 Task: Slide 30 - Infographics Make Your Idea Understandable-1.
Action: Mouse moved to (44, 109)
Screenshot: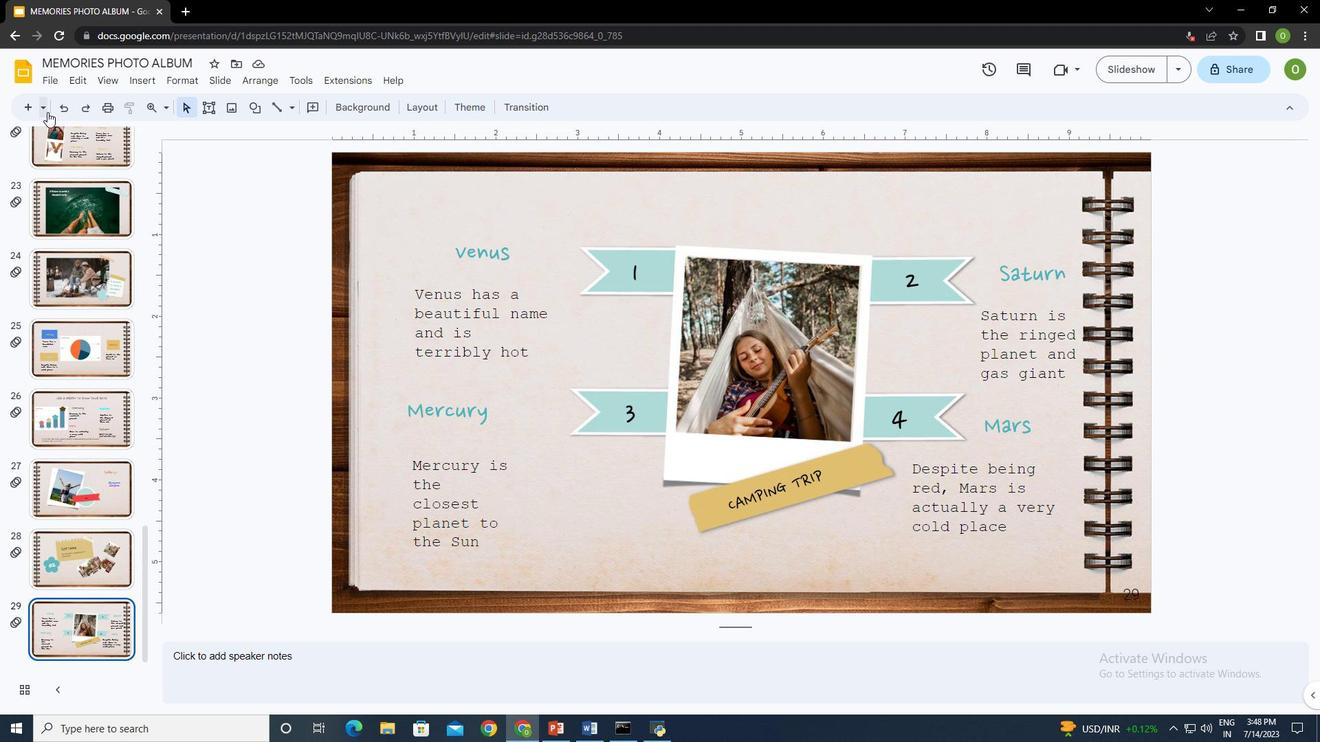 
Action: Mouse pressed left at (44, 109)
Screenshot: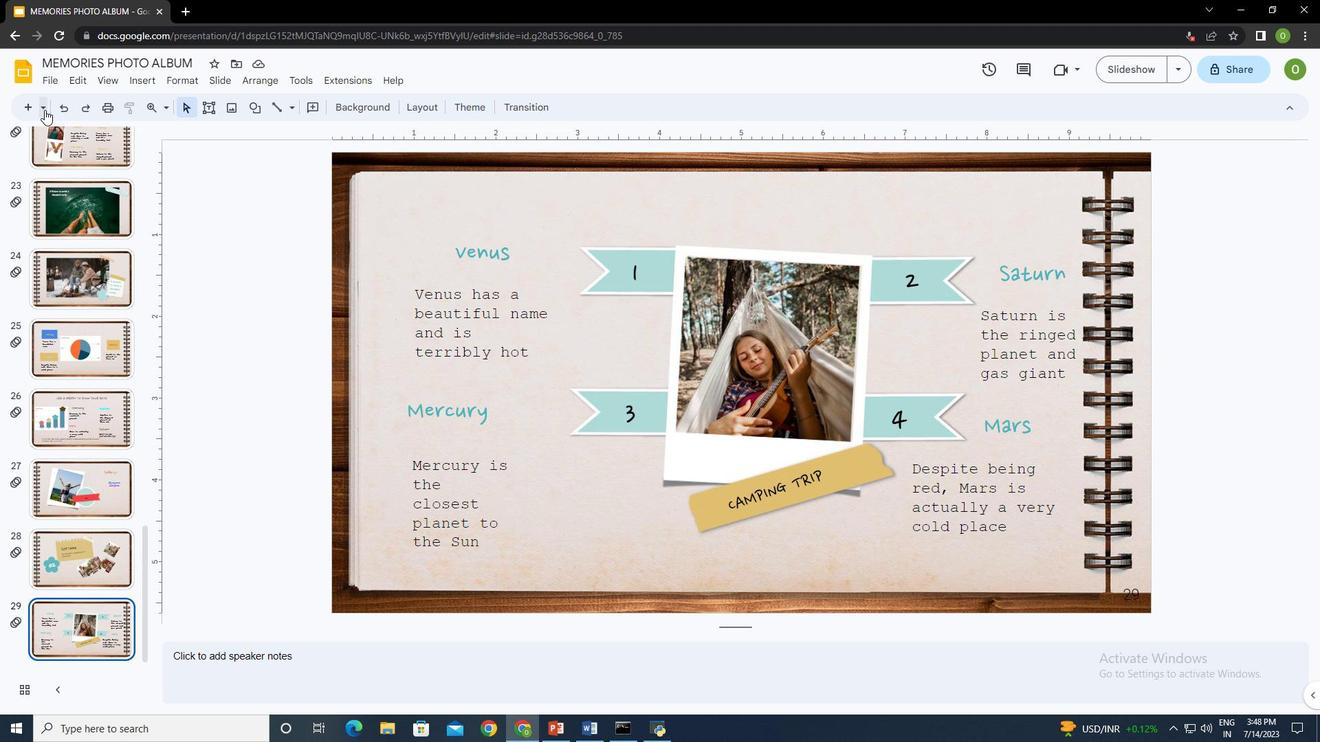 
Action: Mouse moved to (170, 211)
Screenshot: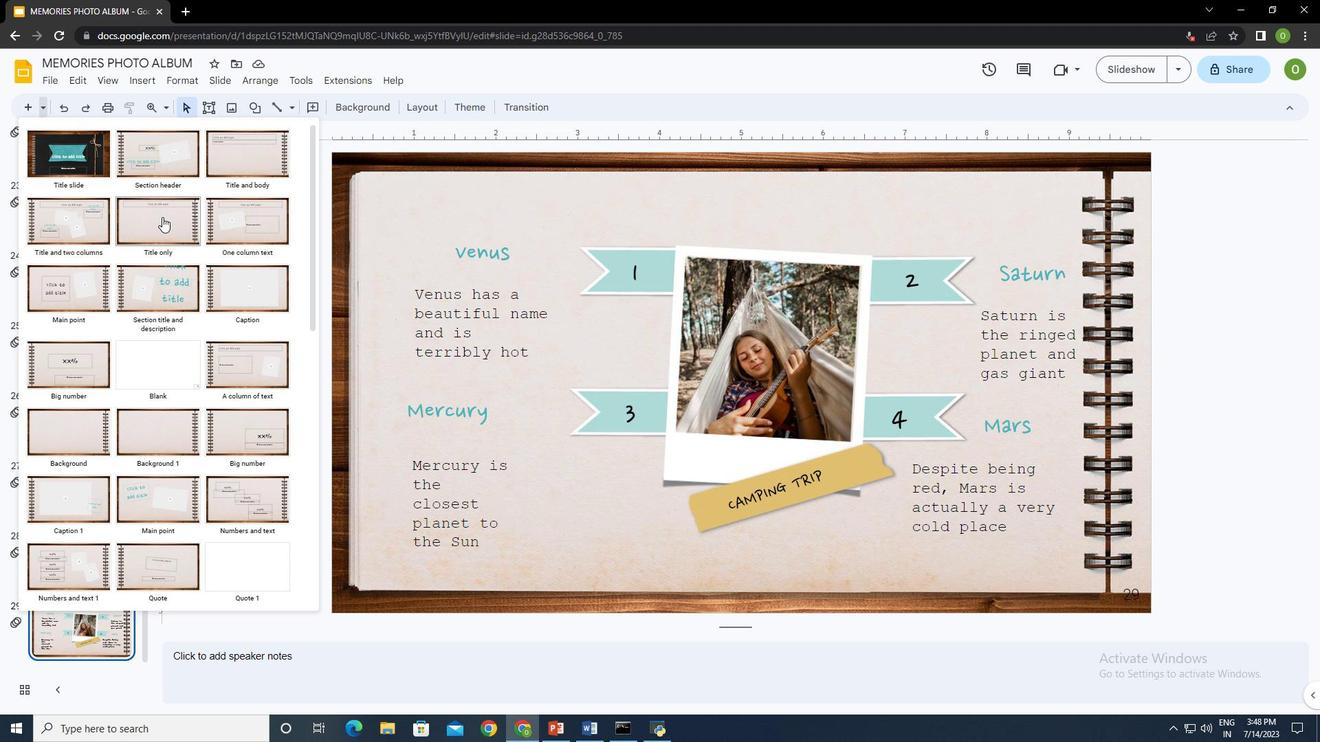 
Action: Mouse pressed left at (170, 211)
Screenshot: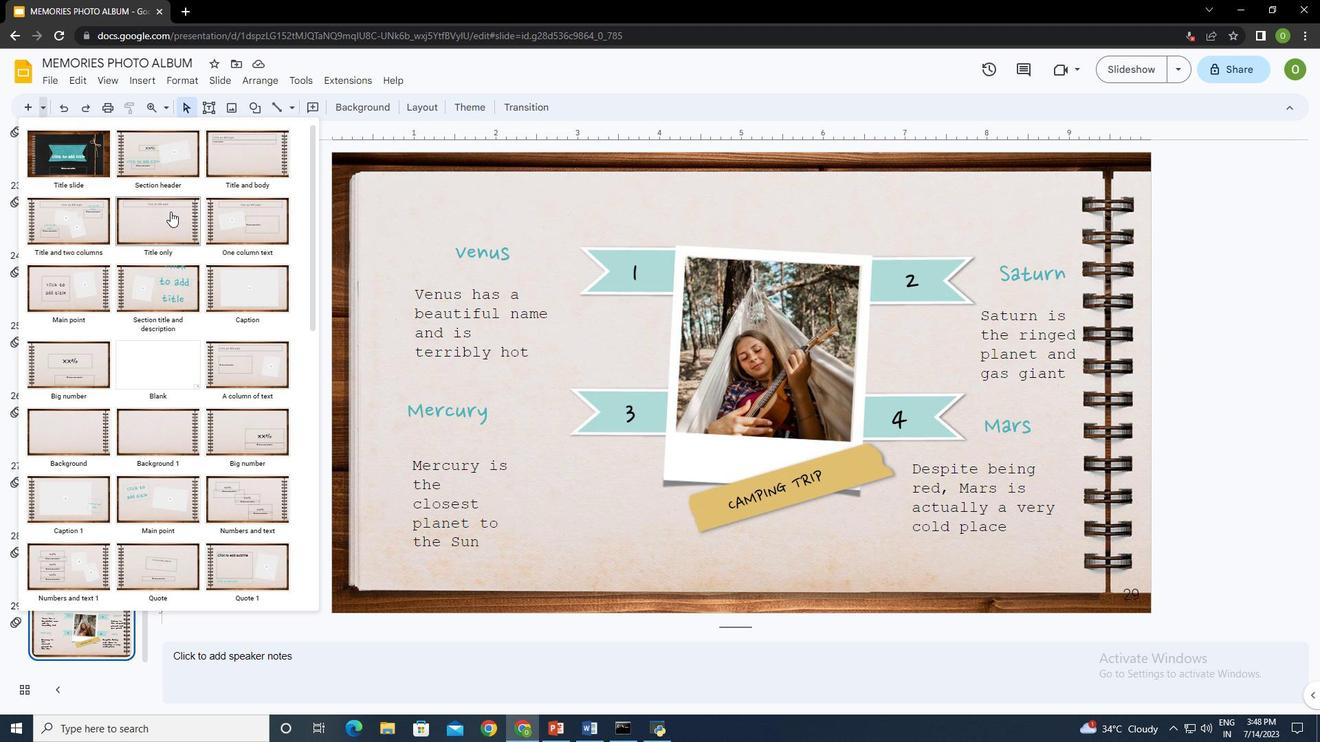 
Action: Mouse moved to (676, 222)
Screenshot: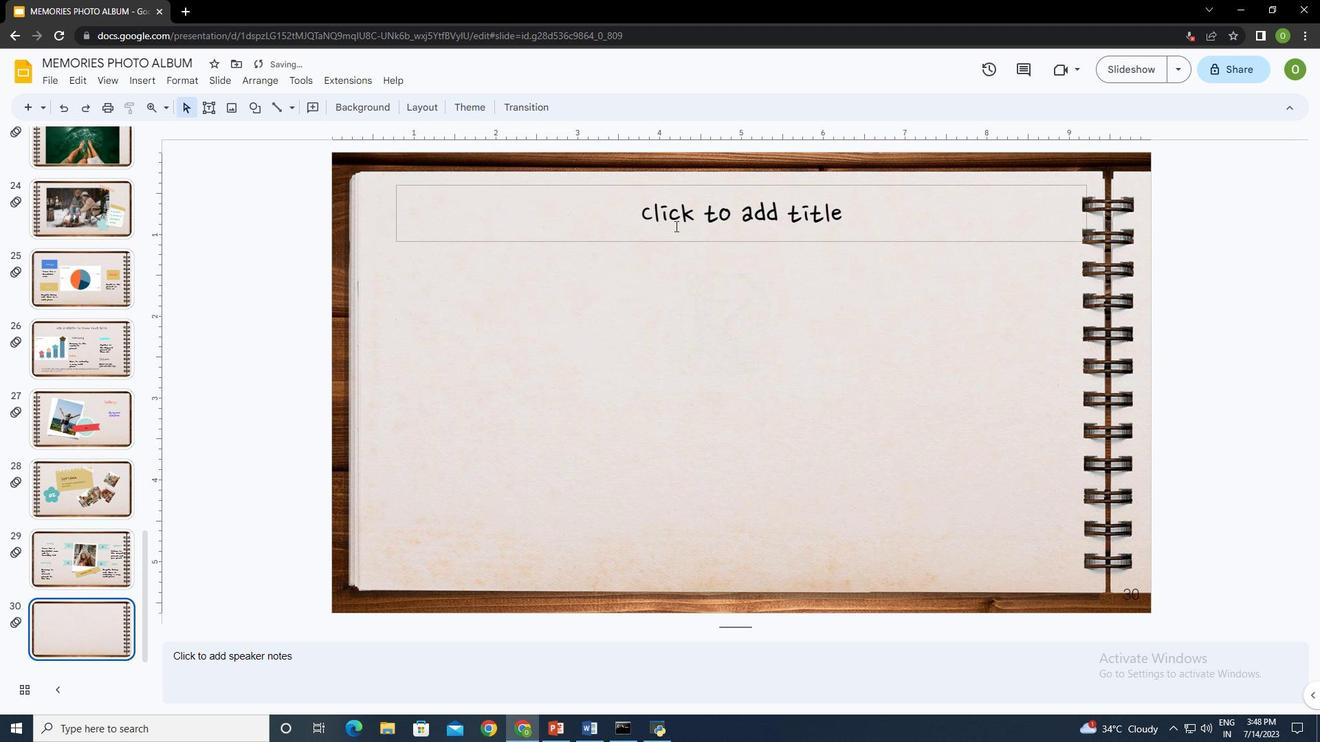 
Action: Mouse pressed left at (676, 222)
Screenshot: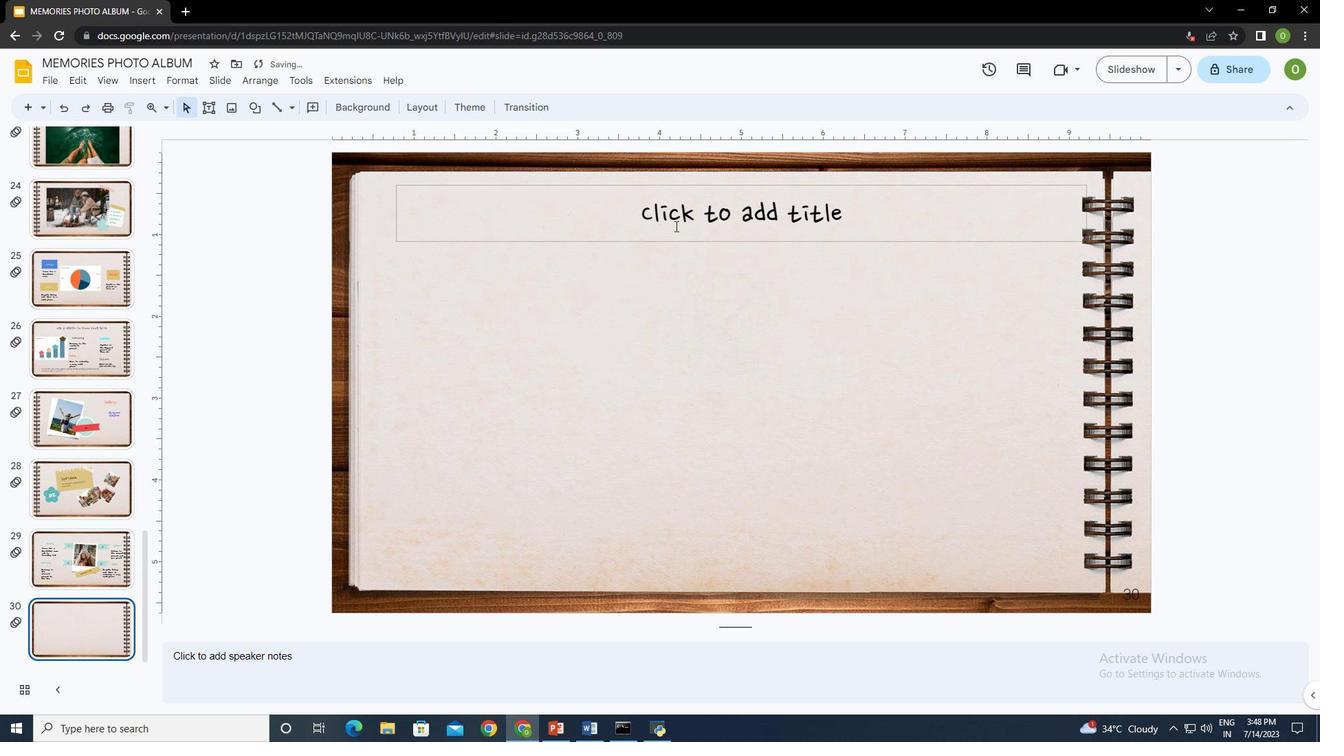 
Action: Mouse moved to (677, 224)
Screenshot: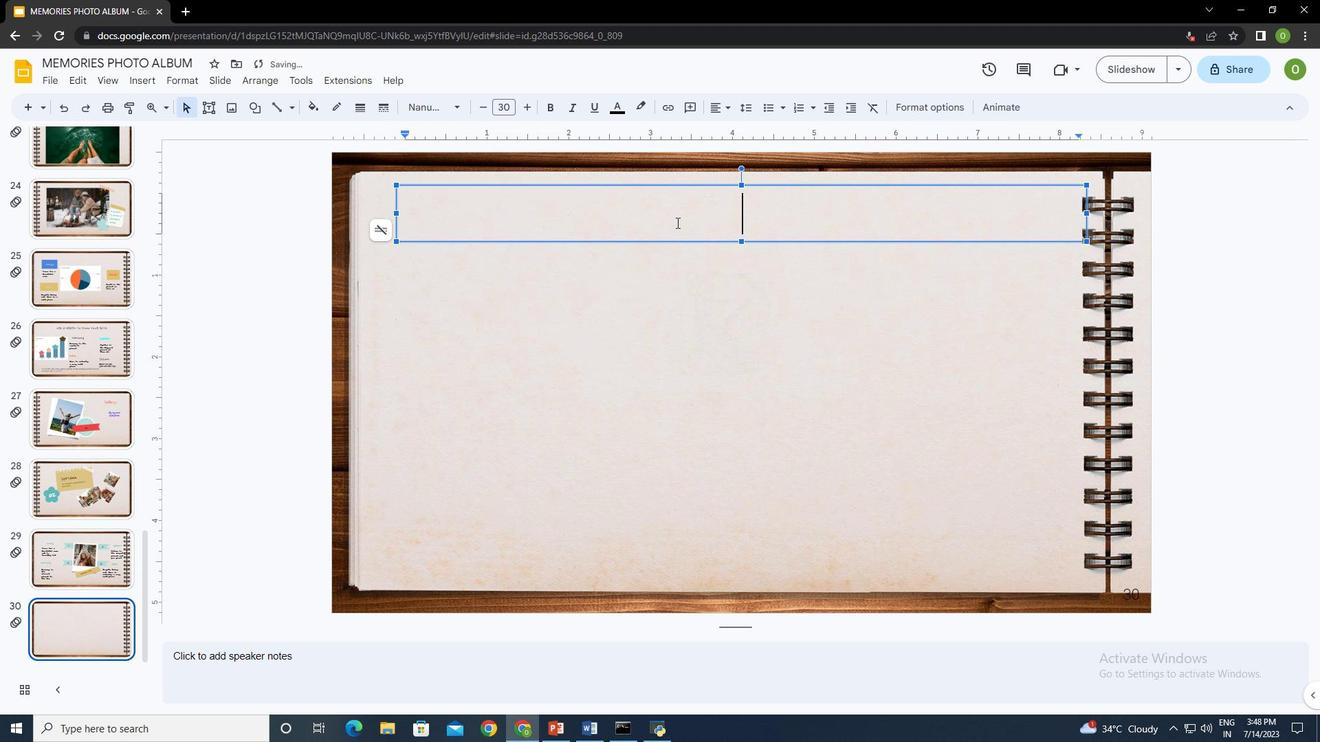 
Action: Key pressed <Key.caps_lock><Key.caps_lock>infographics<Key.space>make<Key.space>your<Key.space>idea<Key.space>understandable
Screenshot: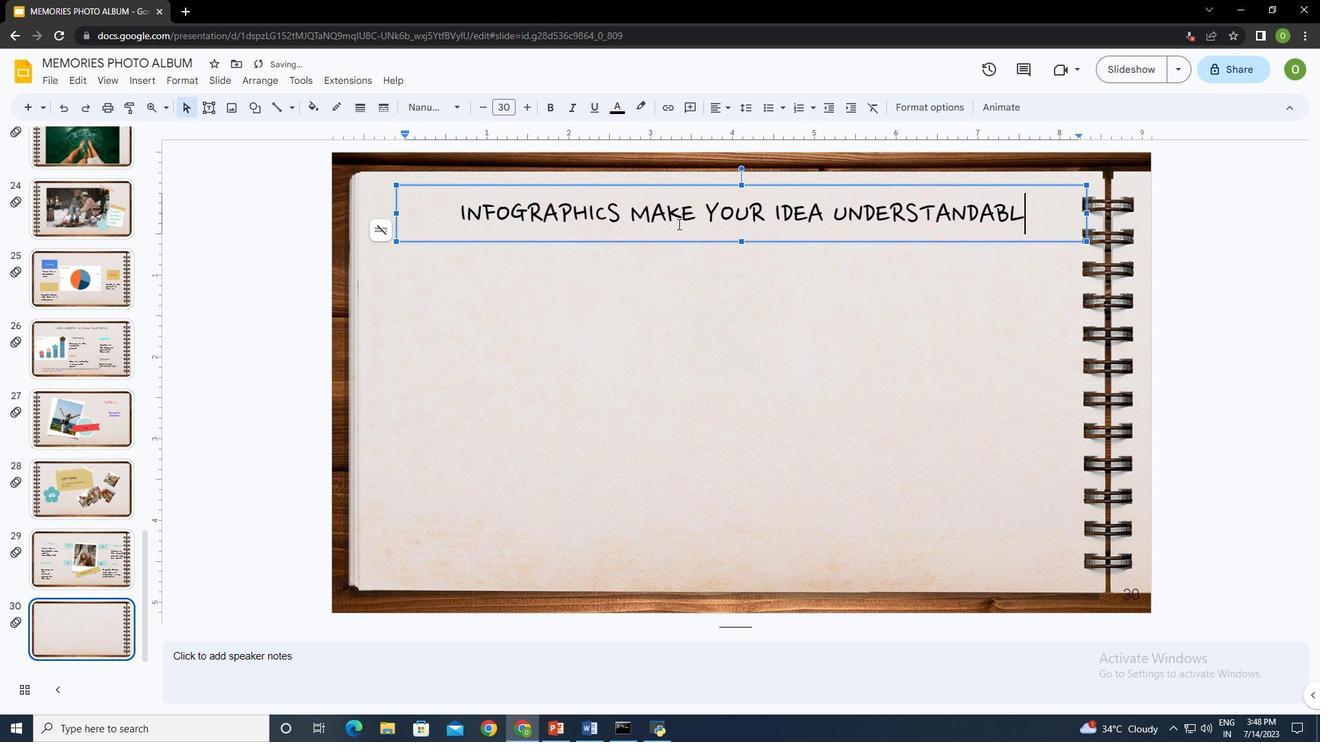 
Action: Mouse moved to (682, 299)
Screenshot: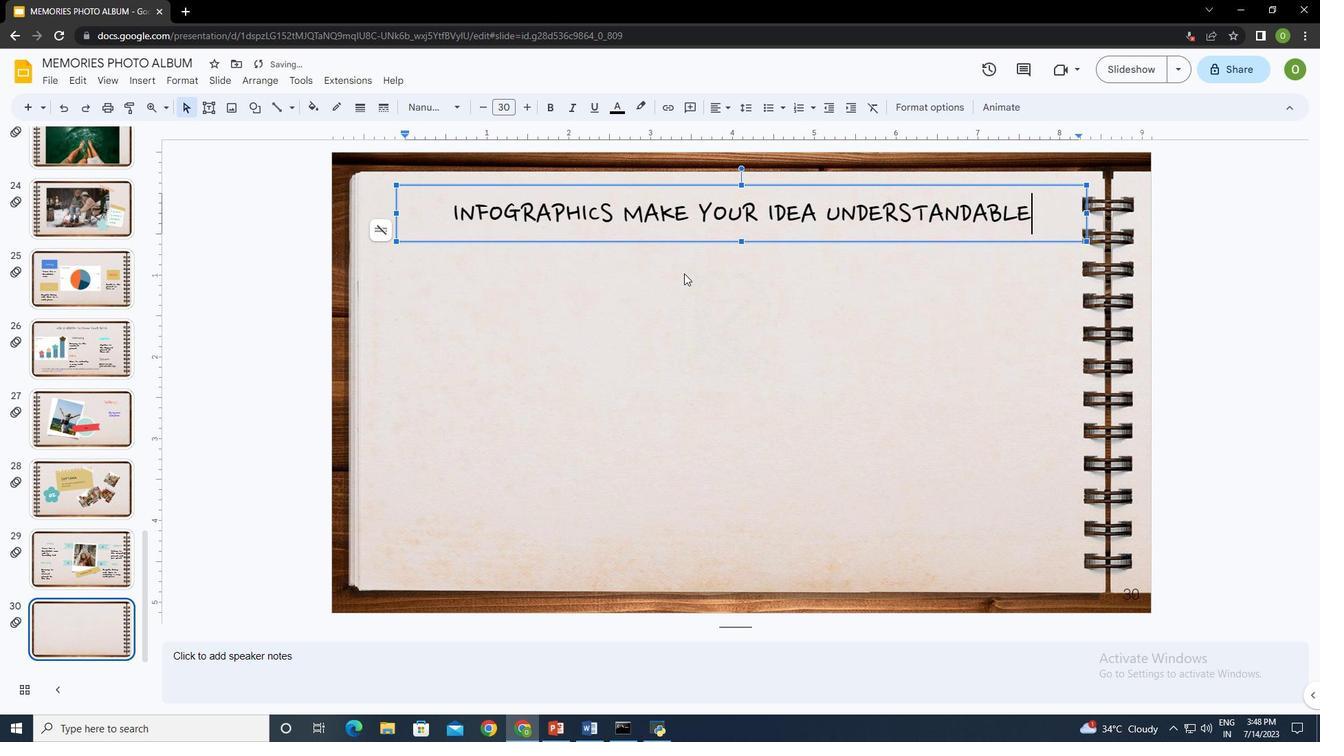 
Action: Mouse pressed left at (682, 299)
Screenshot: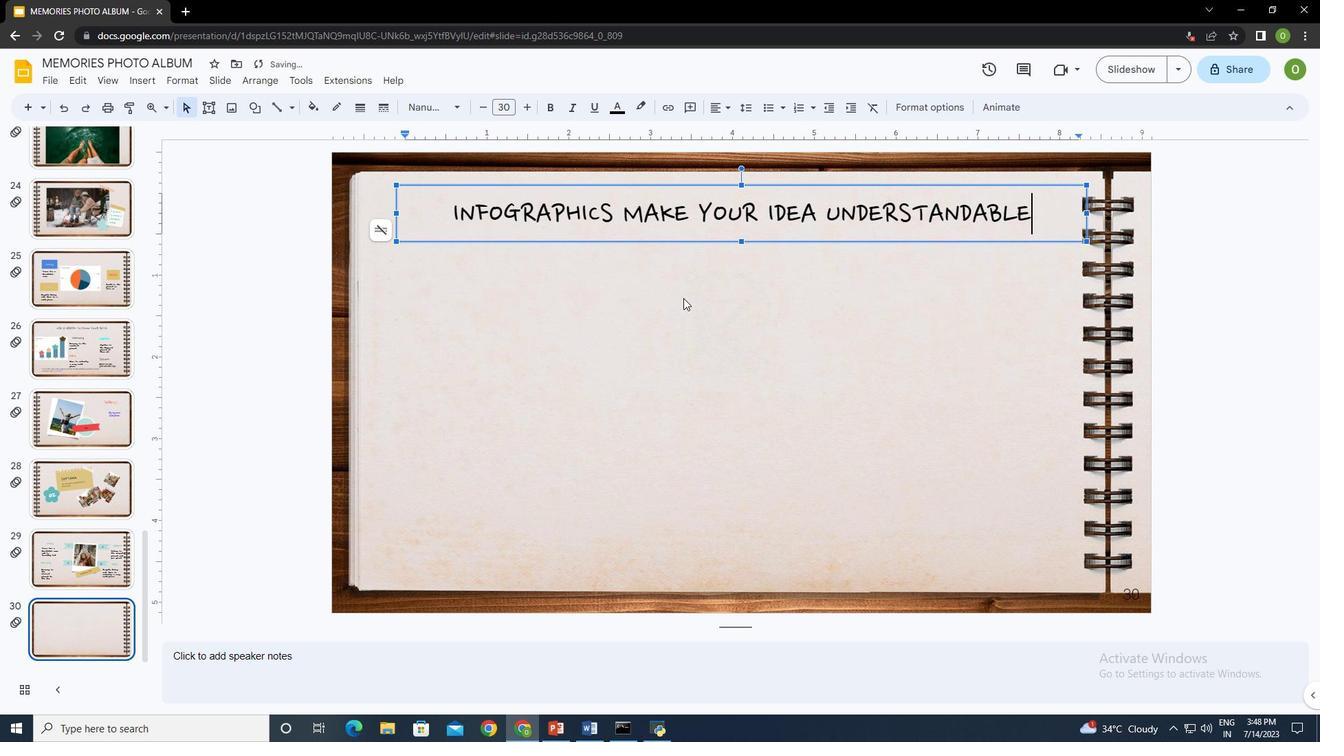 
Action: Mouse moved to (823, 201)
Screenshot: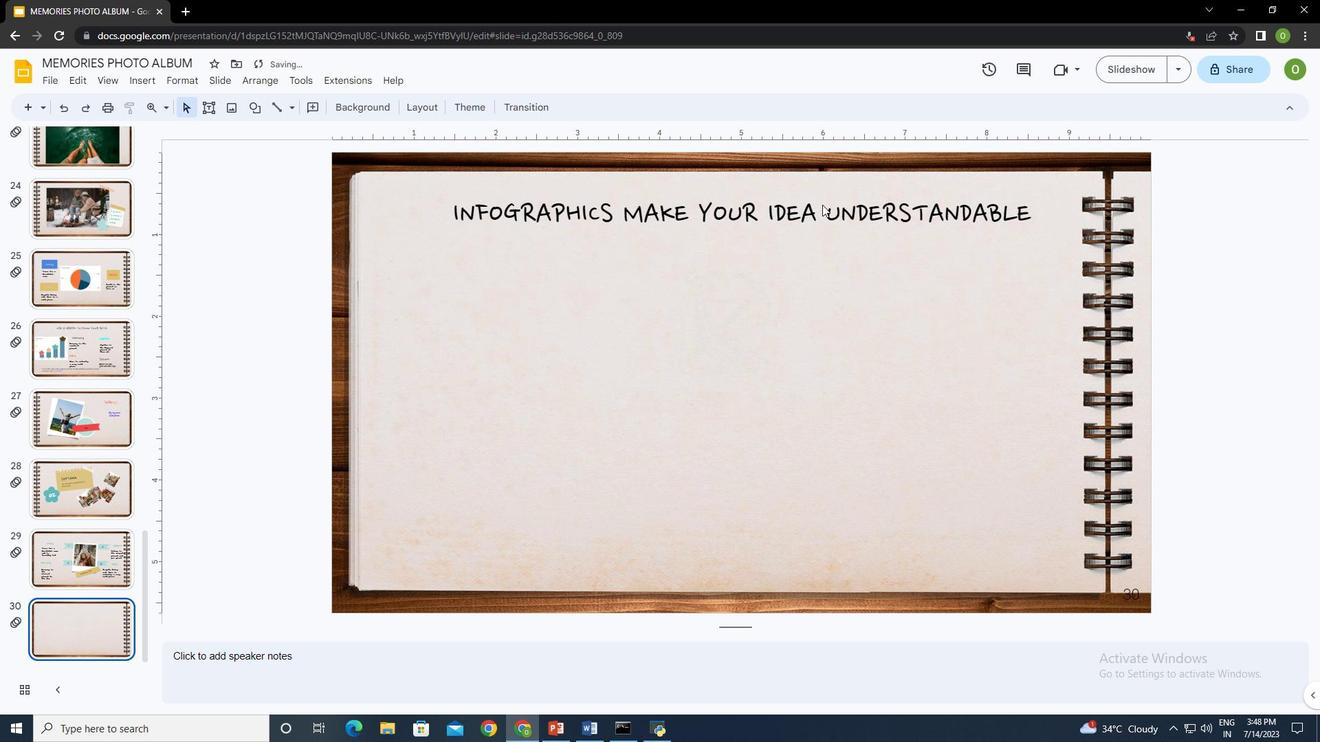 
Action: Mouse pressed left at (823, 201)
Screenshot: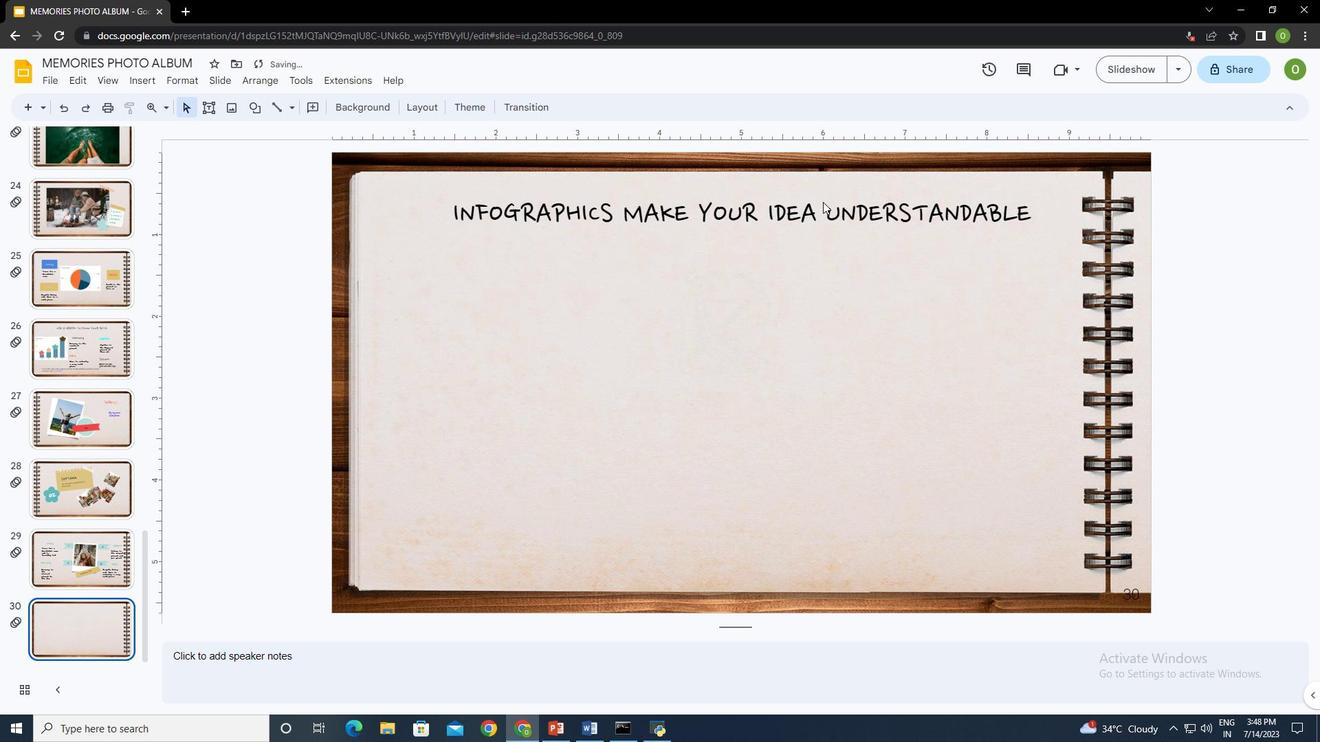 
Action: Mouse moved to (824, 213)
Screenshot: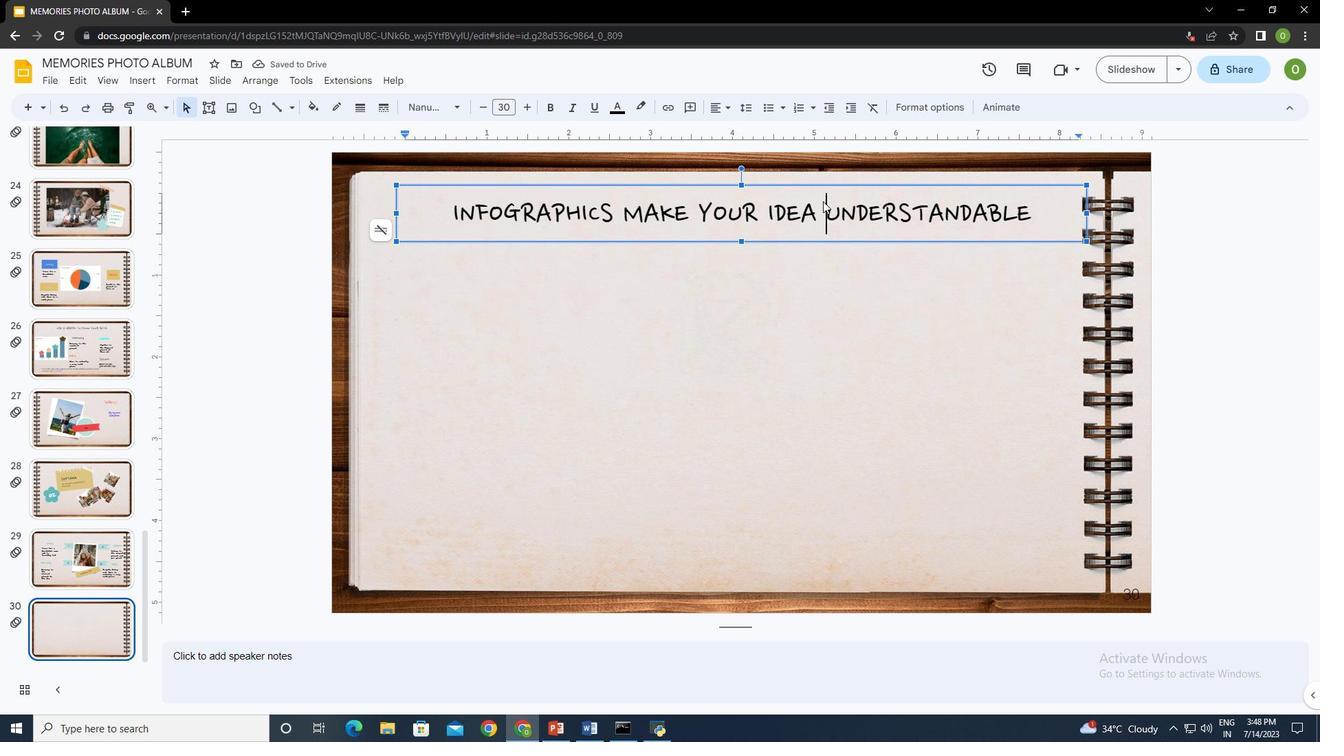 
Action: Key pressed ctrl+A
Screenshot: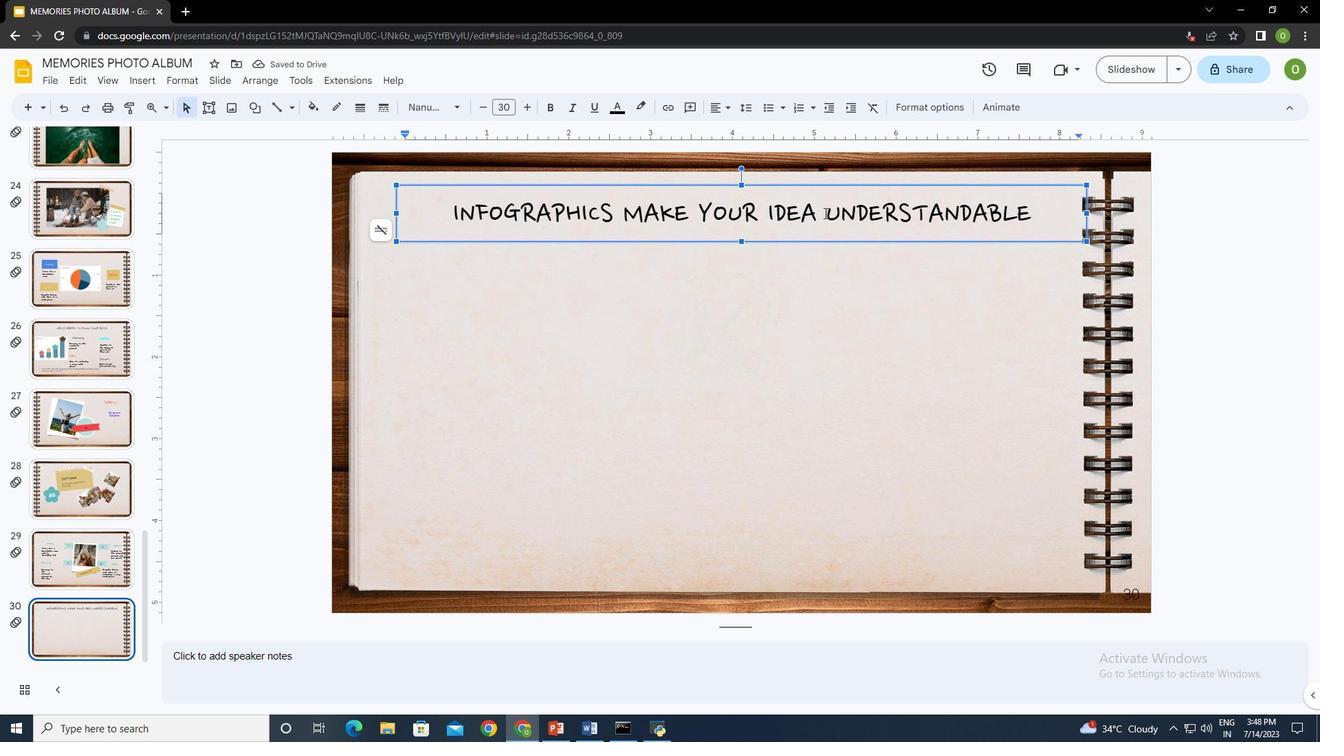 
Action: Mouse moved to (309, 77)
Screenshot: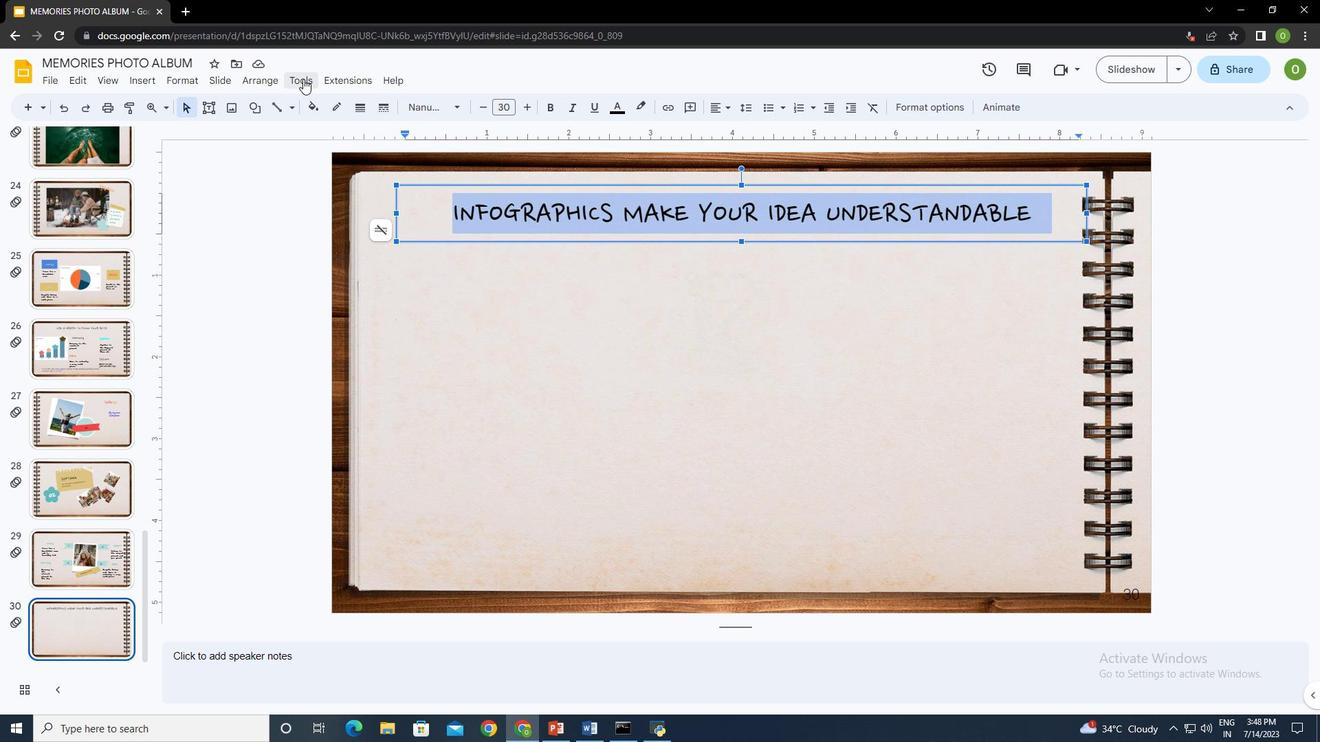 
Action: Mouse pressed left at (309, 77)
Screenshot: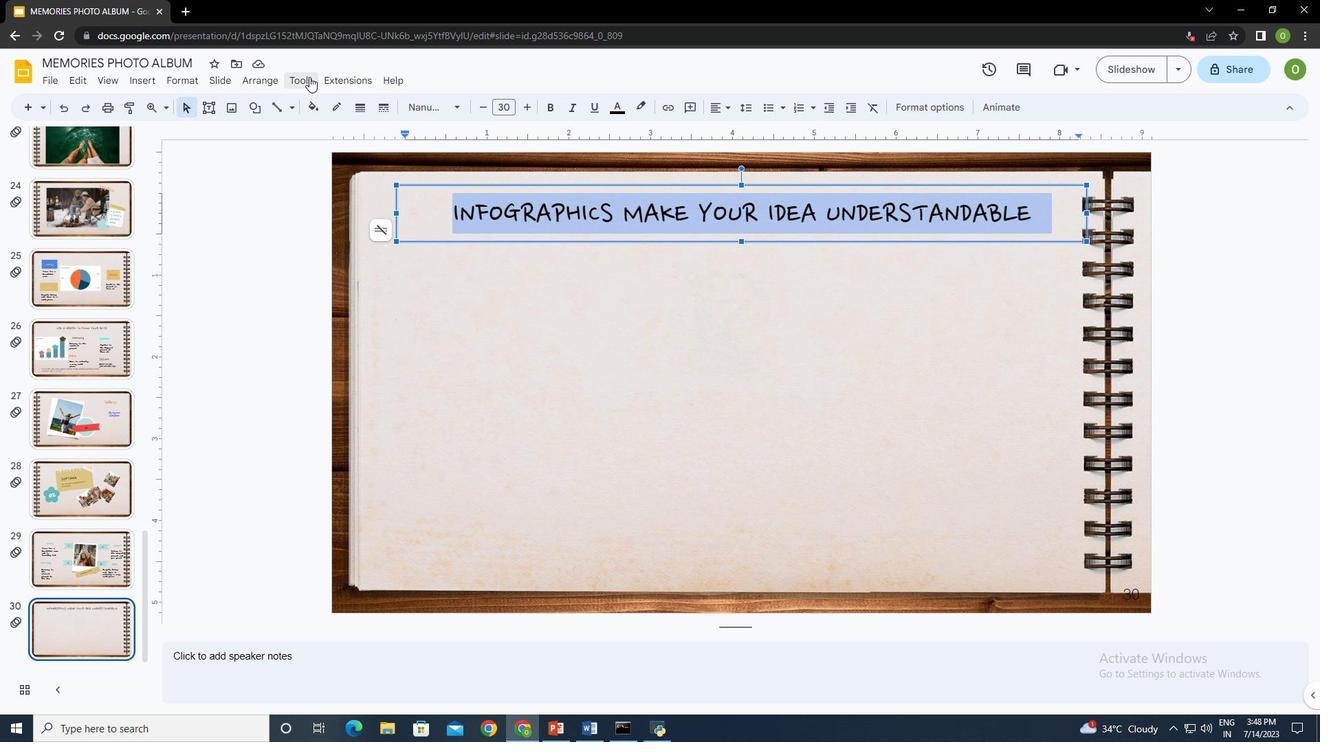 
Action: Mouse moved to (571, 129)
Screenshot: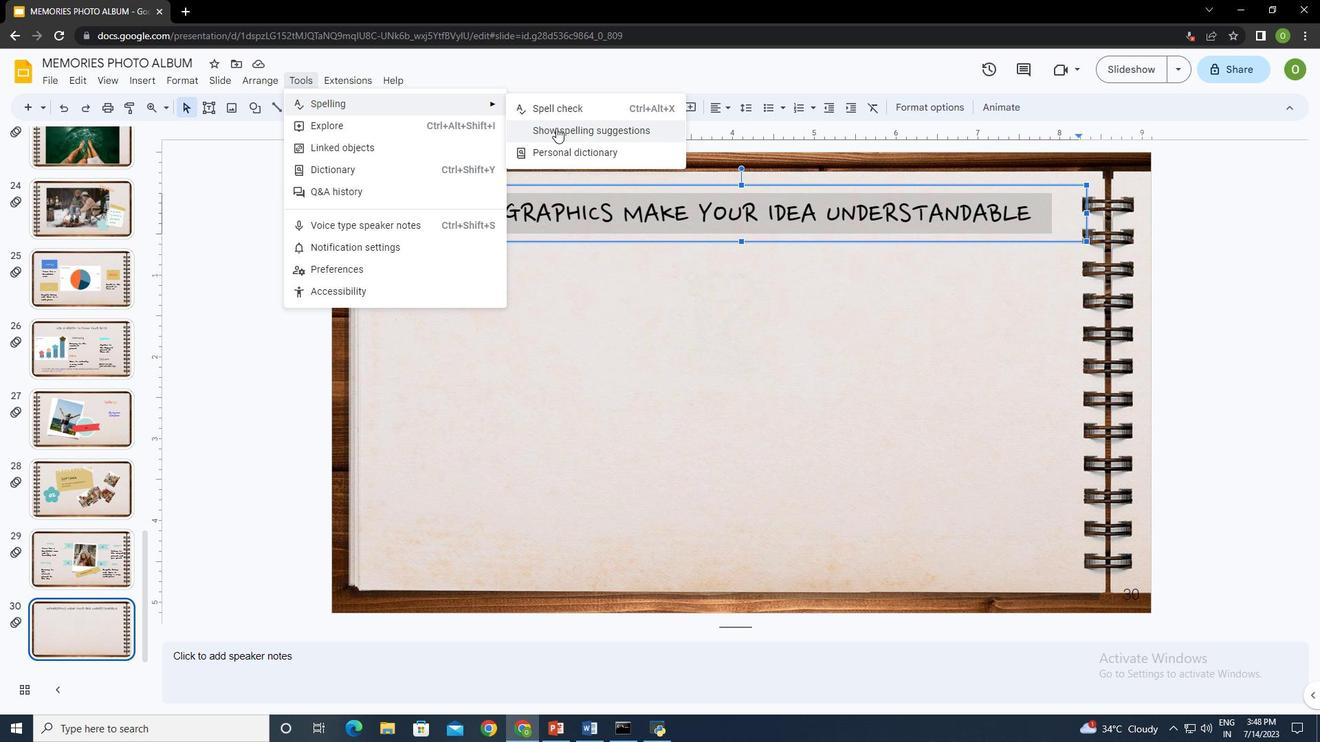 
Action: Mouse pressed left at (571, 129)
Screenshot: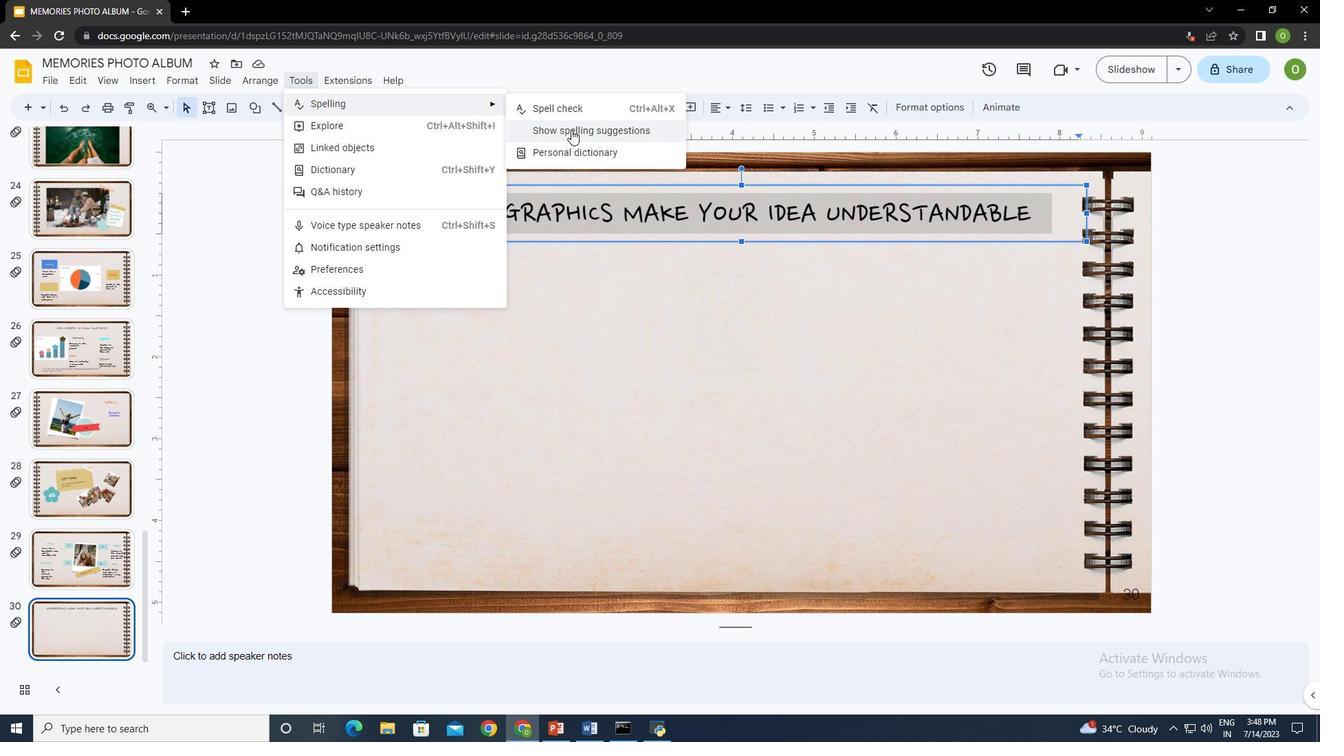 
Action: Mouse moved to (717, 302)
Screenshot: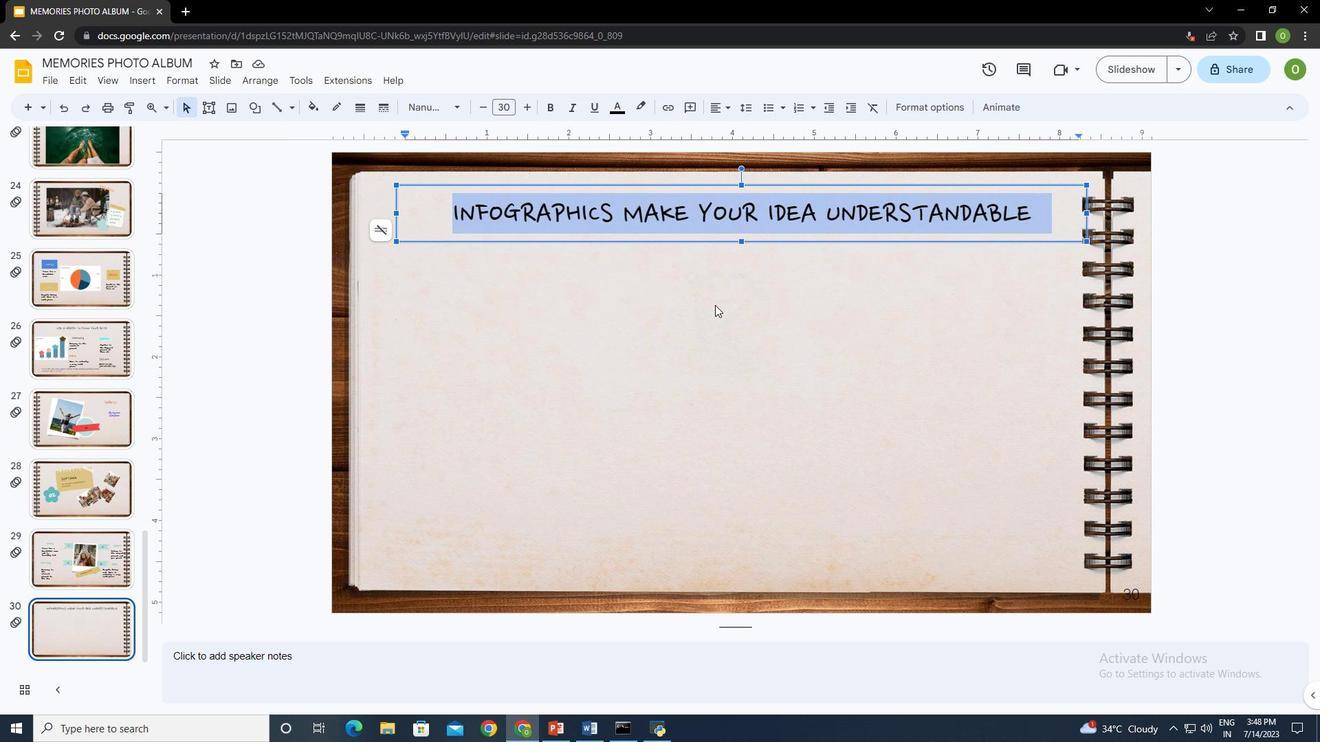 
Action: Mouse pressed left at (717, 302)
Screenshot: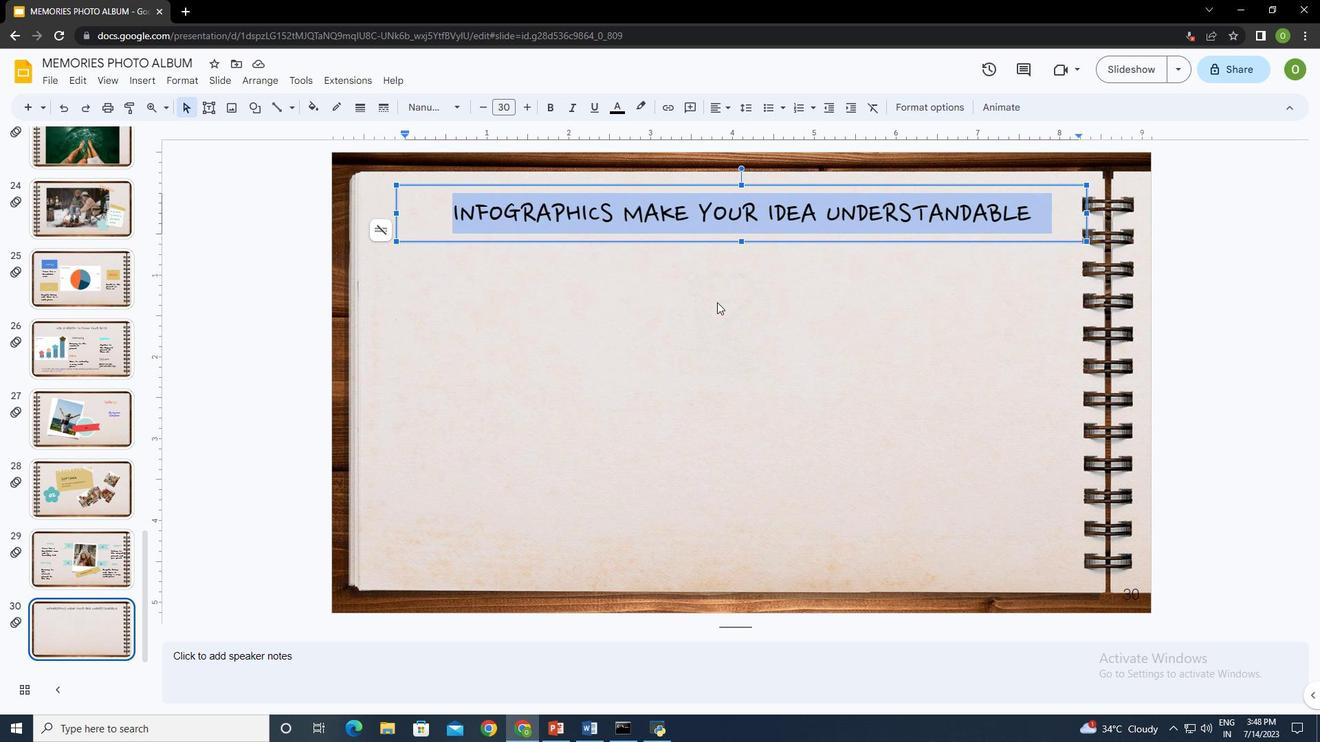 
Action: Mouse moved to (133, 80)
Screenshot: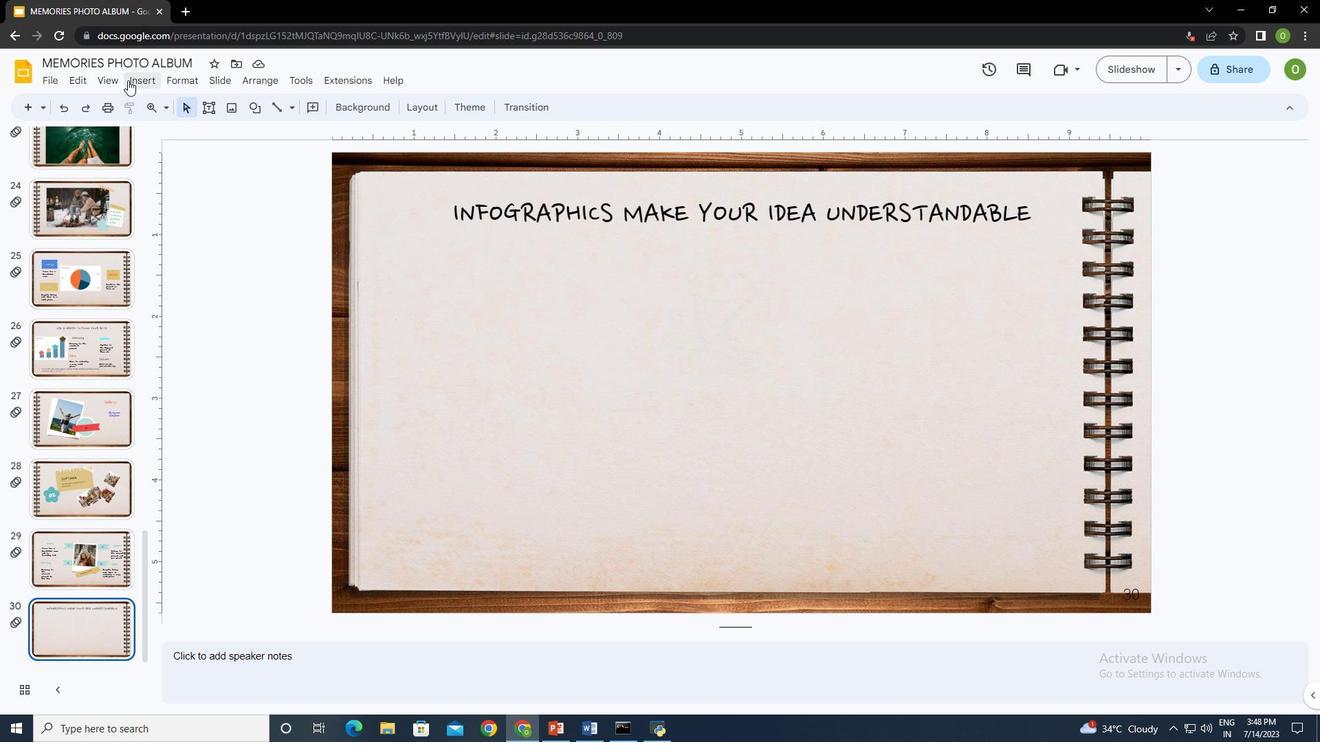
Action: Mouse pressed left at (133, 80)
Screenshot: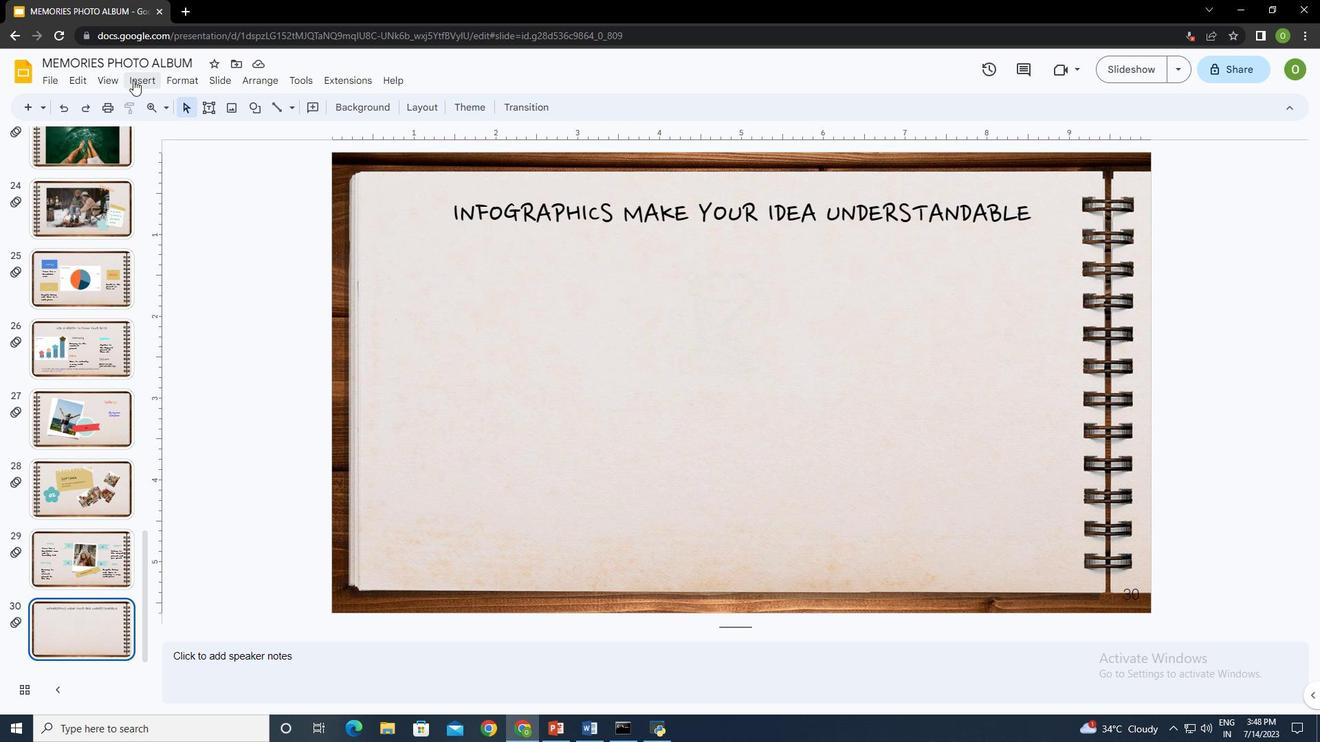 
Action: Mouse moved to (430, 105)
Screenshot: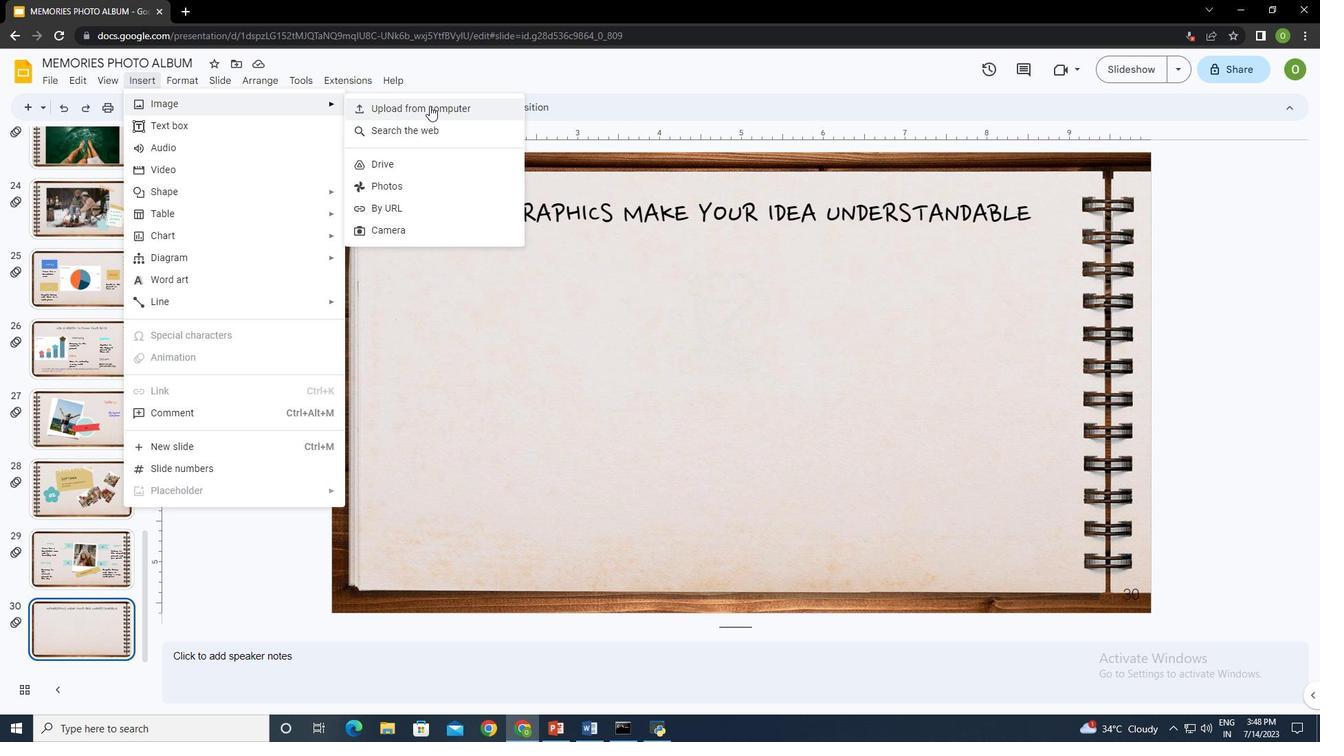
Action: Mouse pressed left at (430, 105)
Screenshot: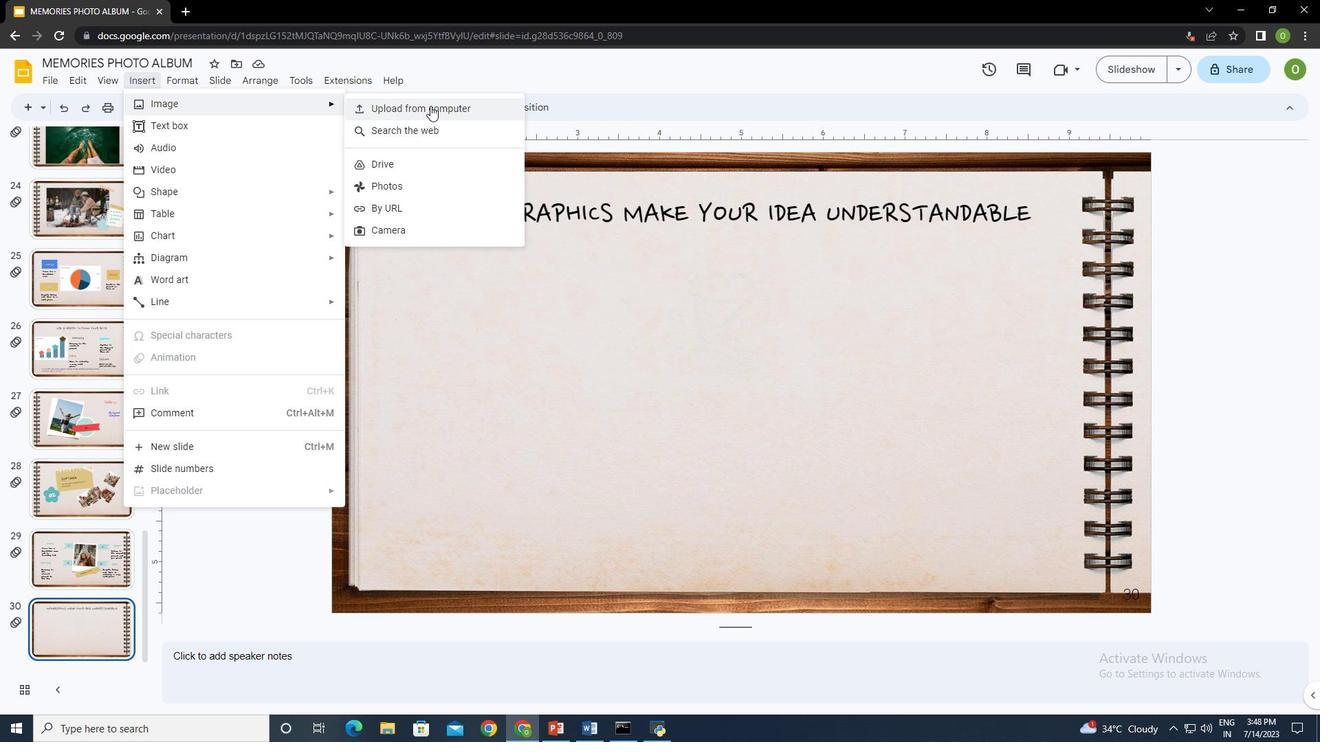 
Action: Mouse moved to (592, 123)
Screenshot: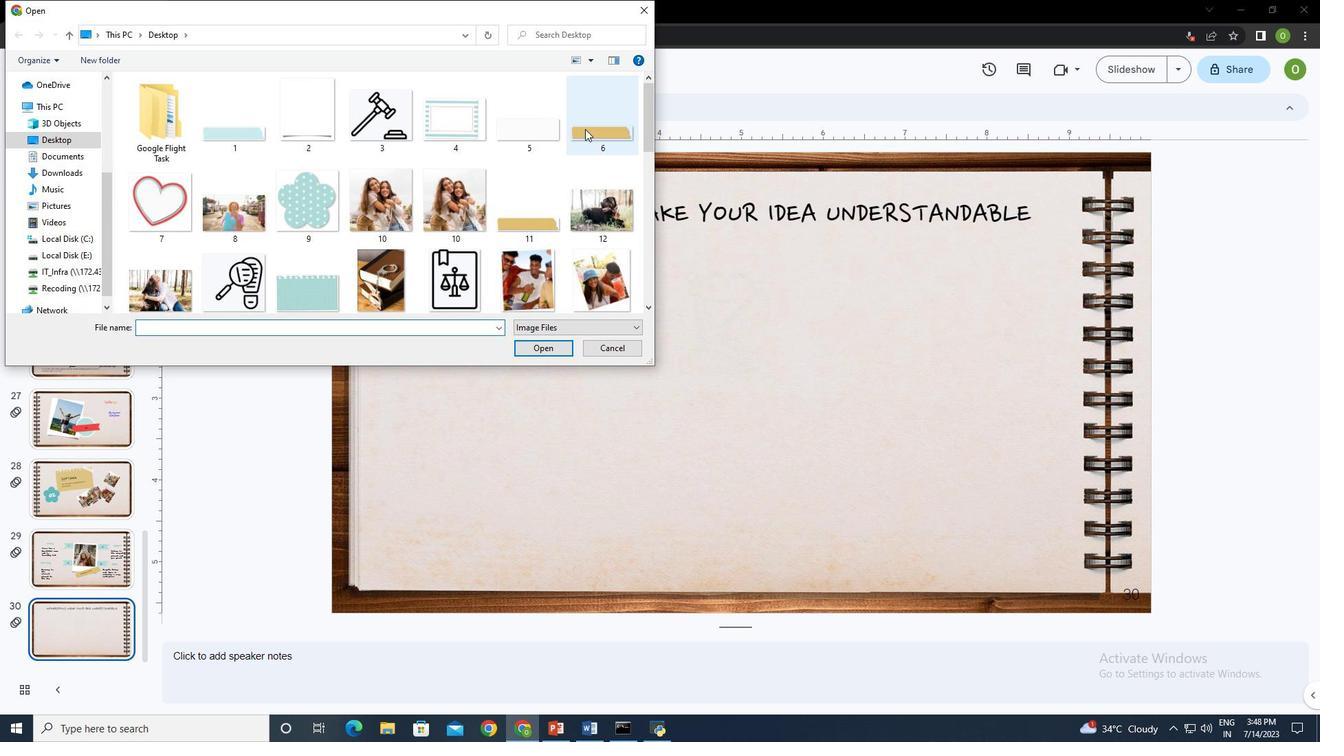 
Action: Mouse pressed left at (592, 123)
Screenshot: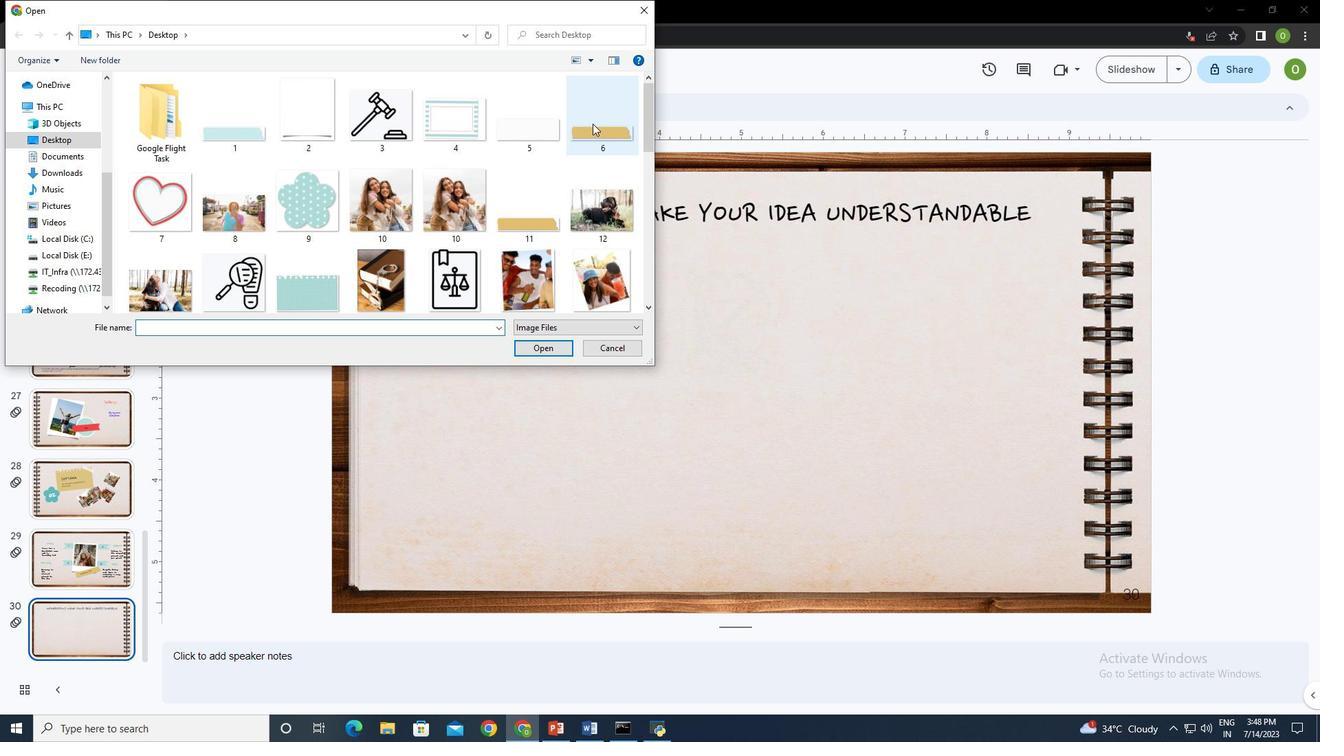
Action: Mouse moved to (537, 349)
Screenshot: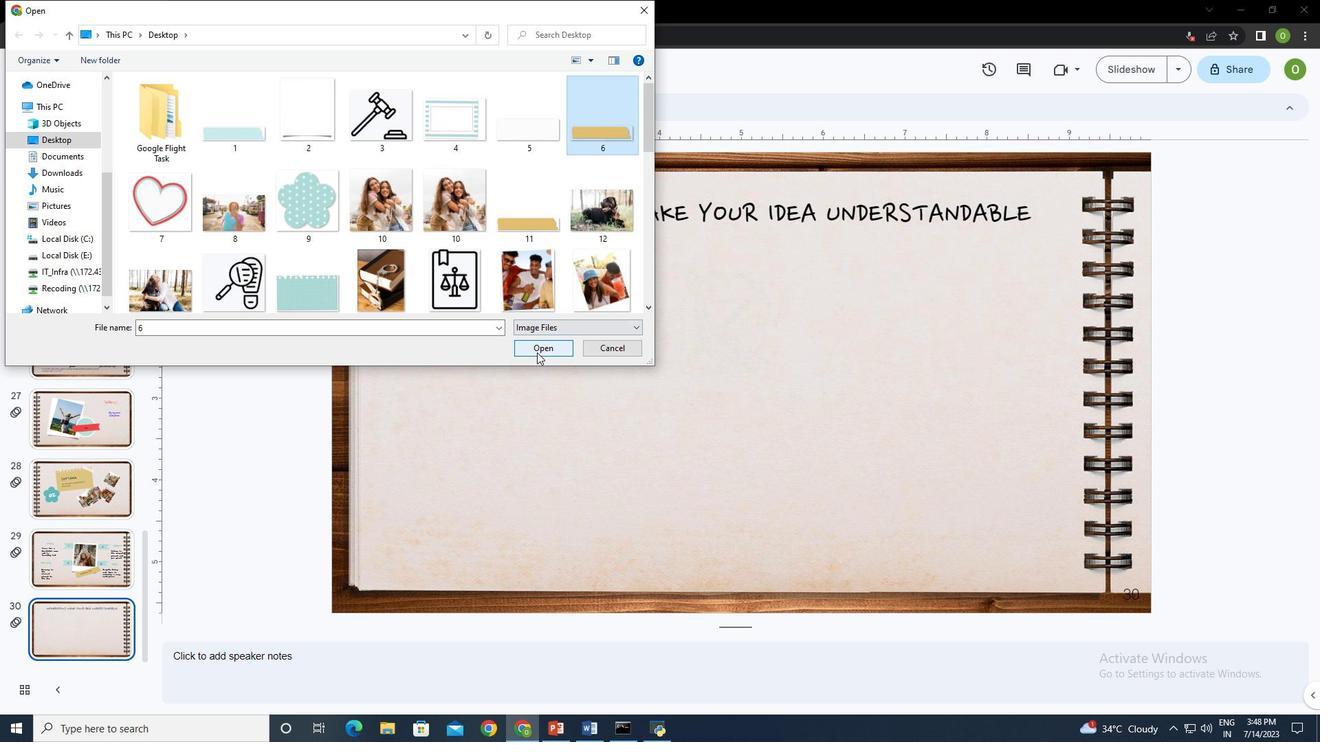 
Action: Mouse pressed left at (537, 349)
Screenshot: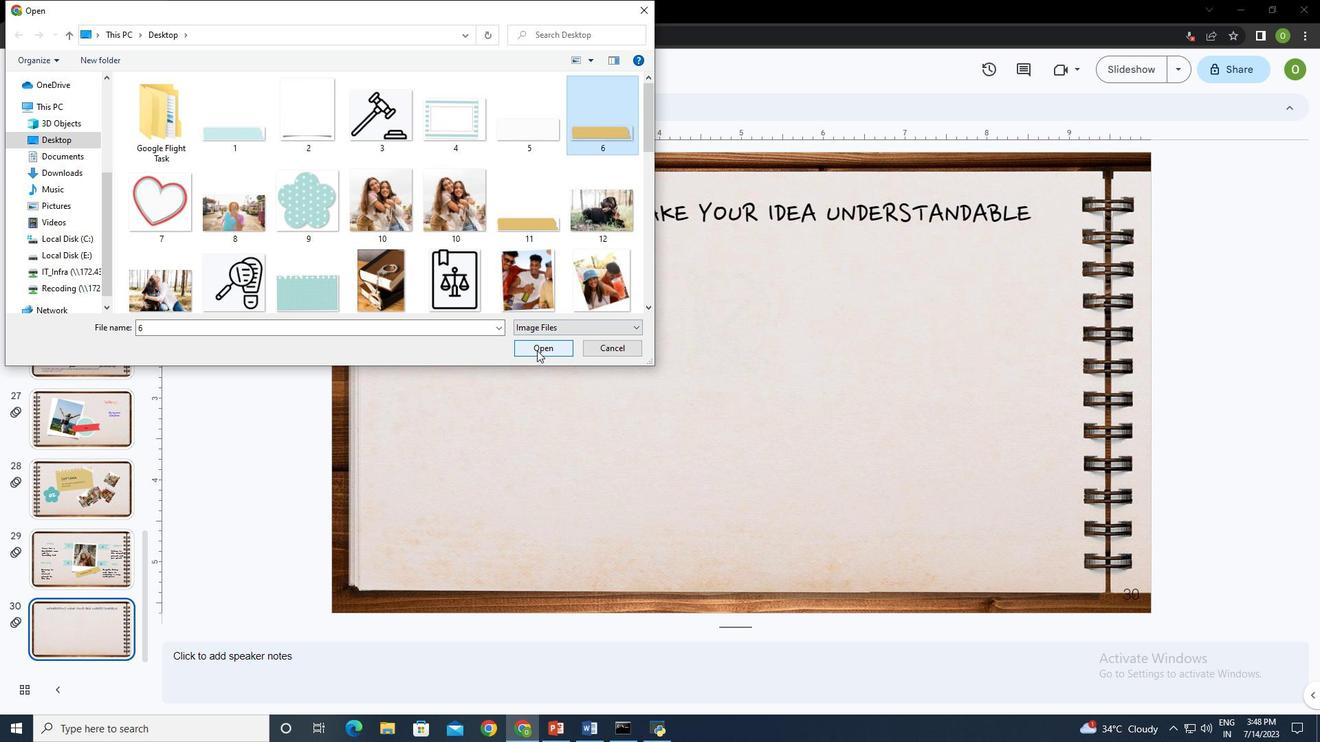 
Action: Mouse moved to (462, 273)
Screenshot: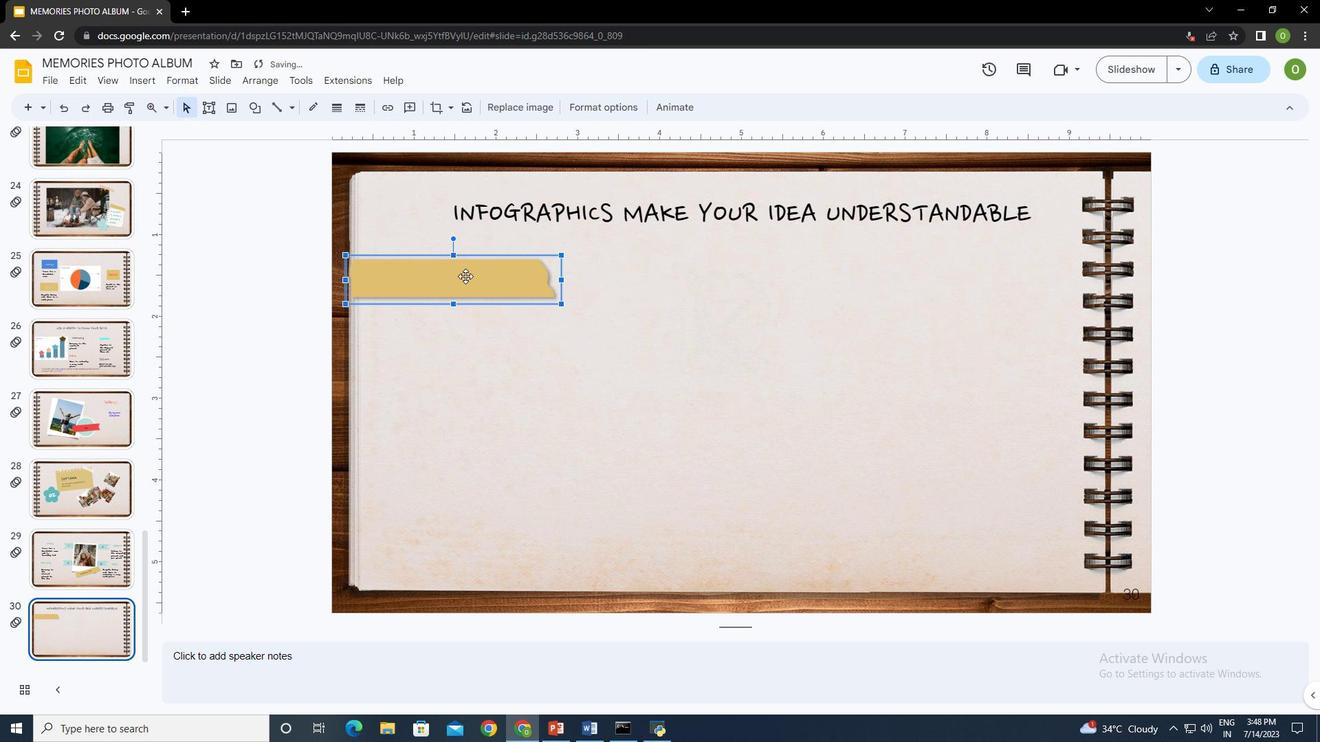 
Action: Mouse pressed left at (462, 273)
Screenshot: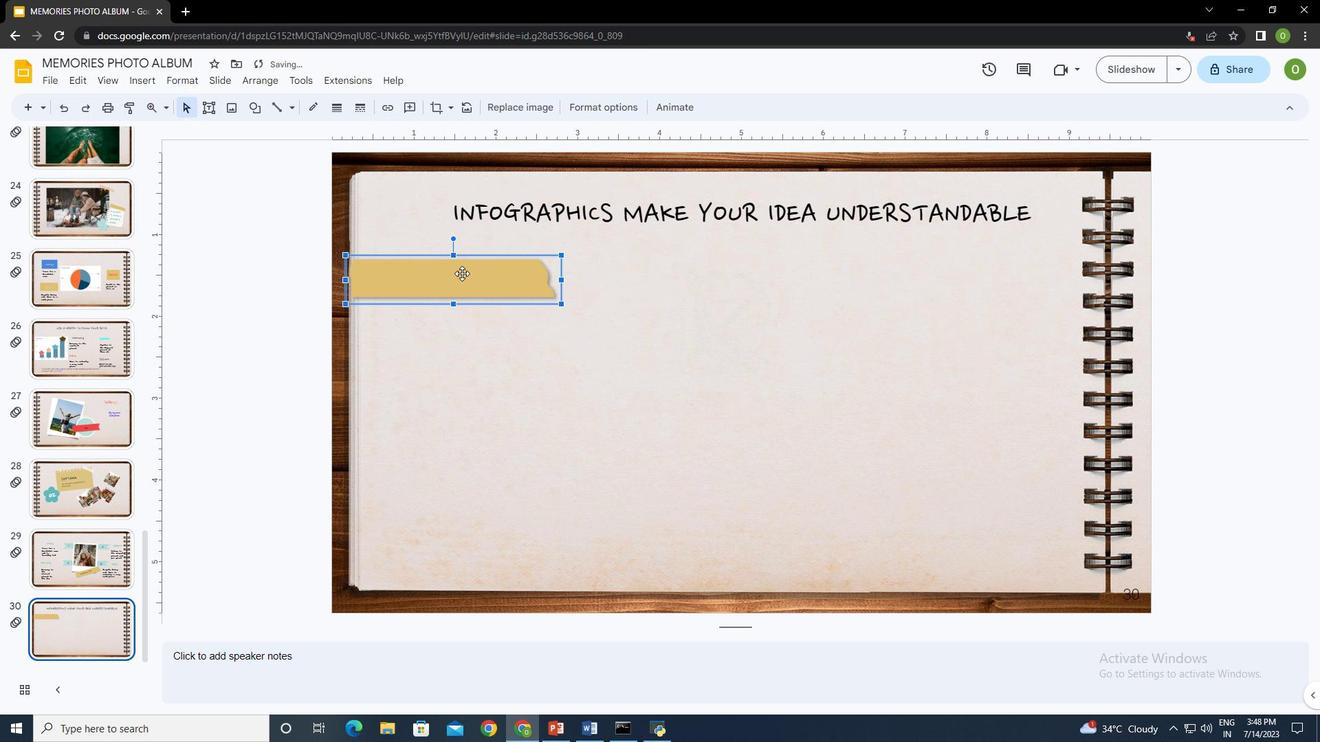 
Action: Mouse moved to (528, 292)
Screenshot: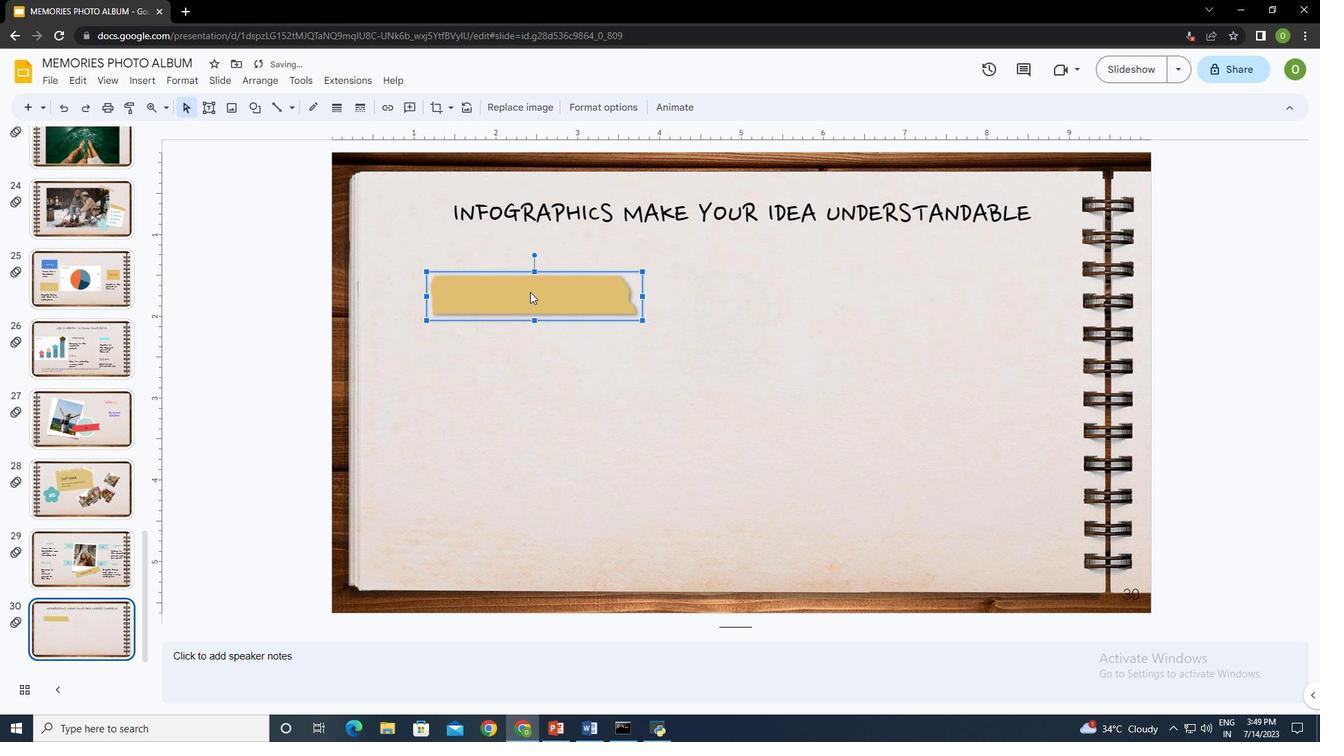 
Action: Mouse pressed left at (528, 292)
Screenshot: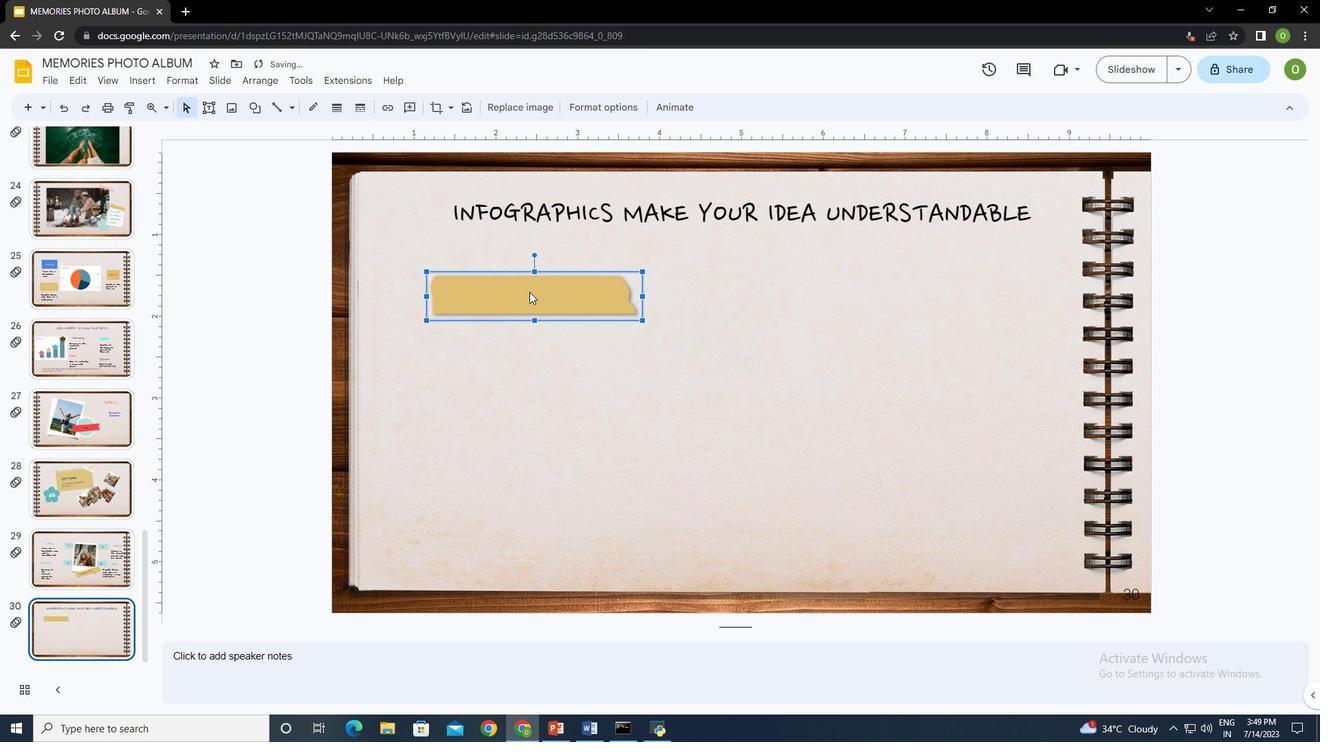 
Action: Mouse moved to (211, 110)
Screenshot: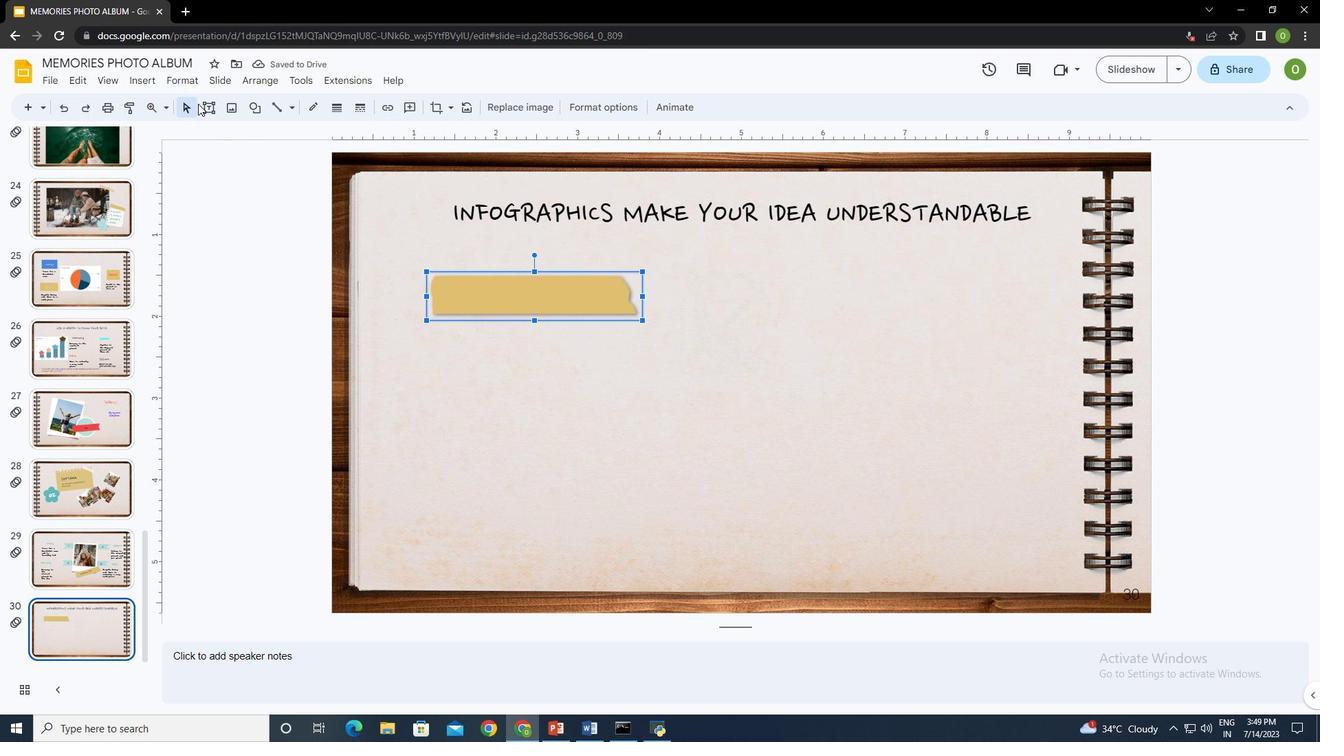 
Action: Mouse pressed left at (211, 110)
Screenshot: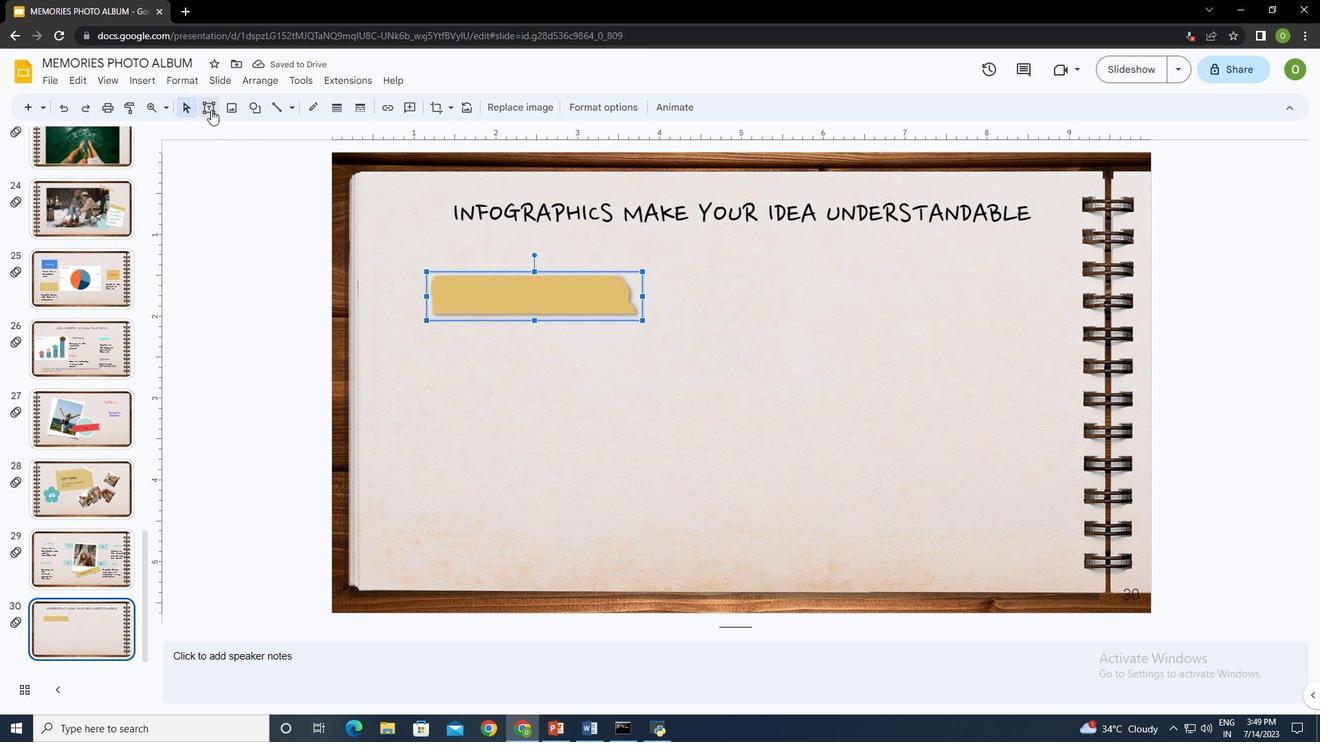 
Action: Mouse moved to (442, 279)
Screenshot: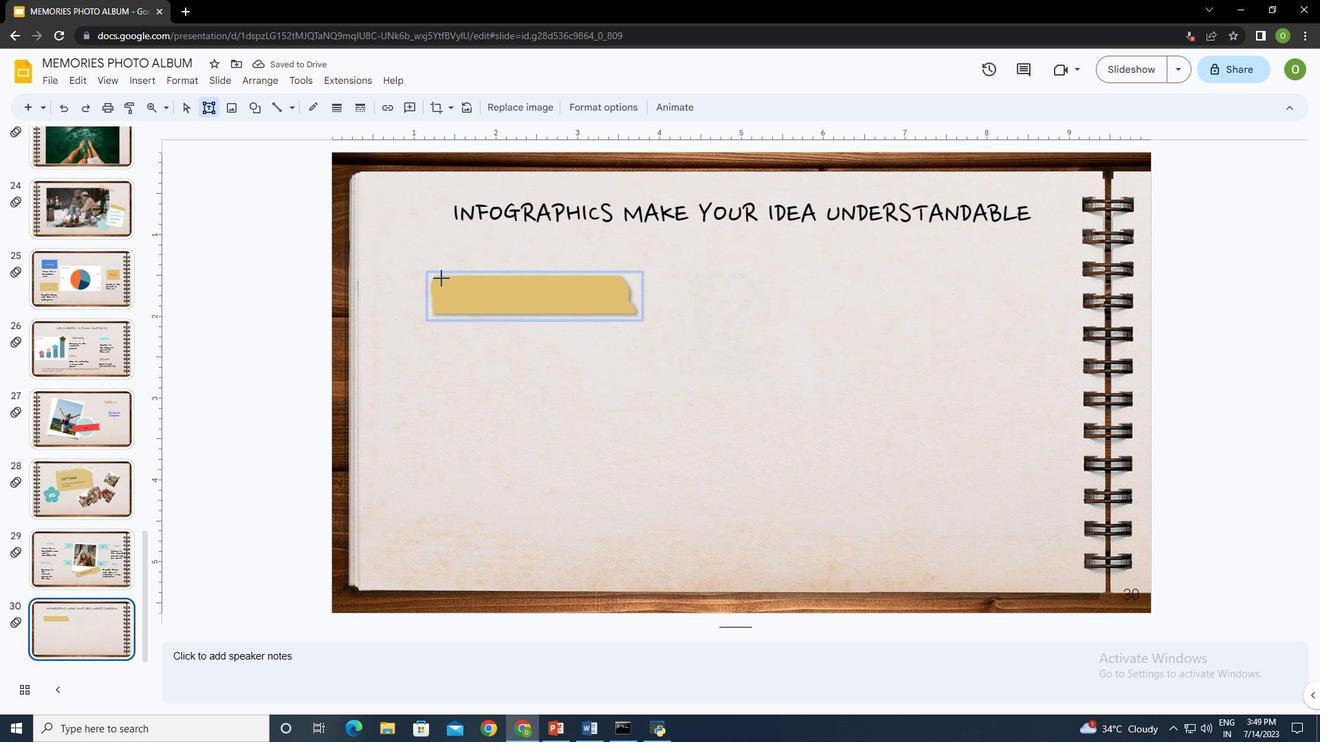 
Action: Mouse pressed left at (442, 279)
Screenshot: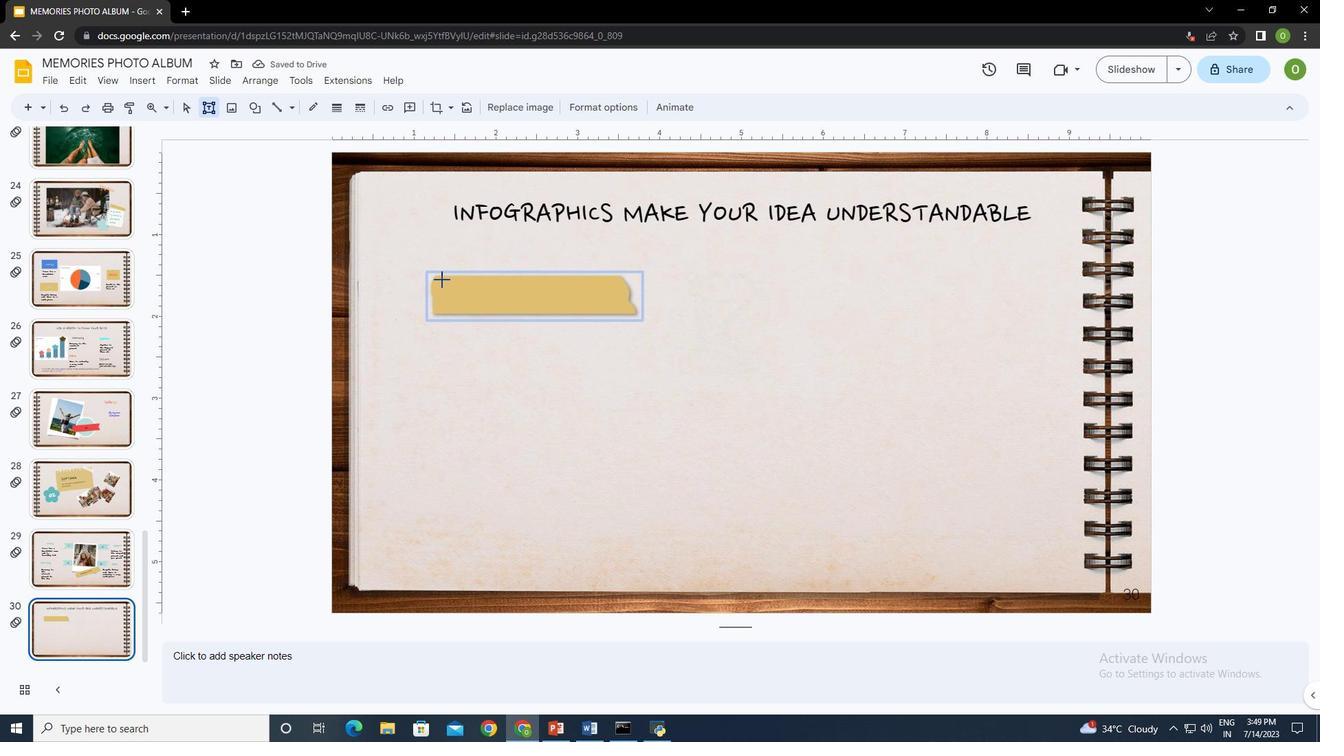 
Action: Mouse moved to (504, 310)
Screenshot: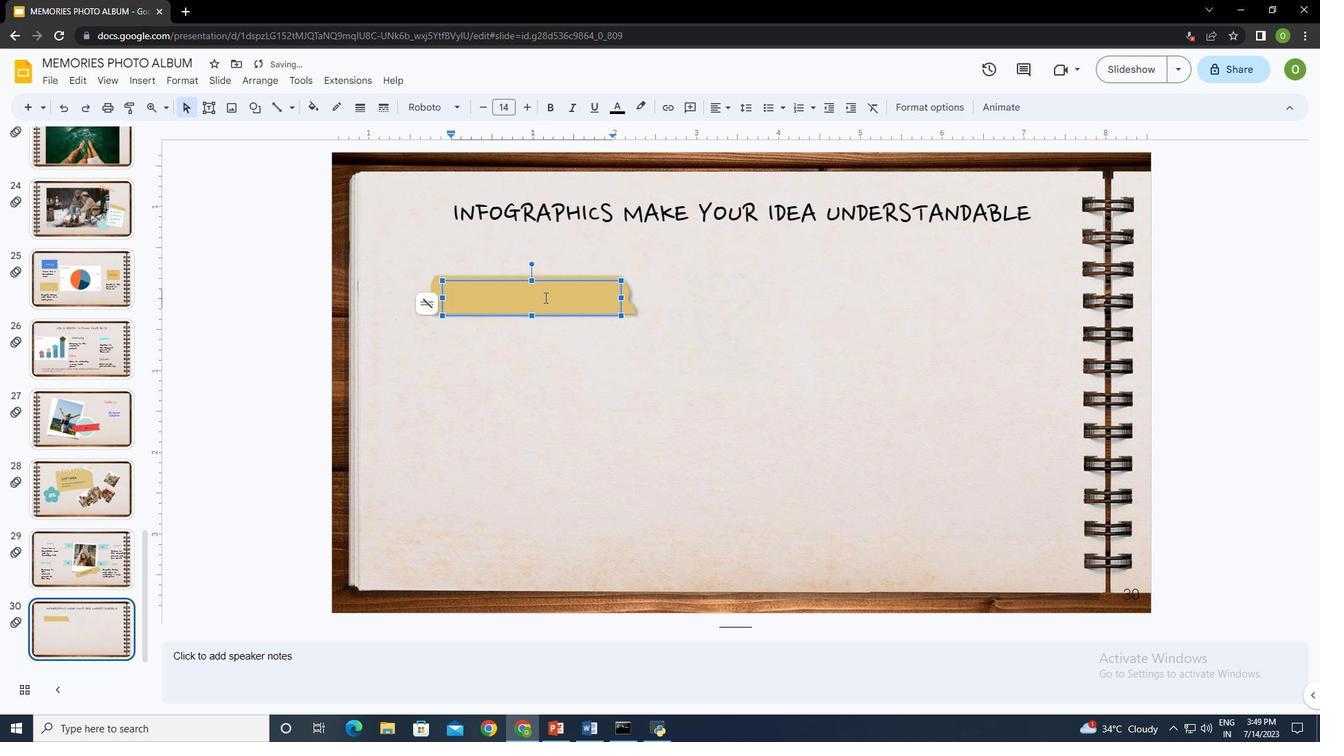 
Action: Key pressed <Key.shift>Mercuryctrl+A
Screenshot: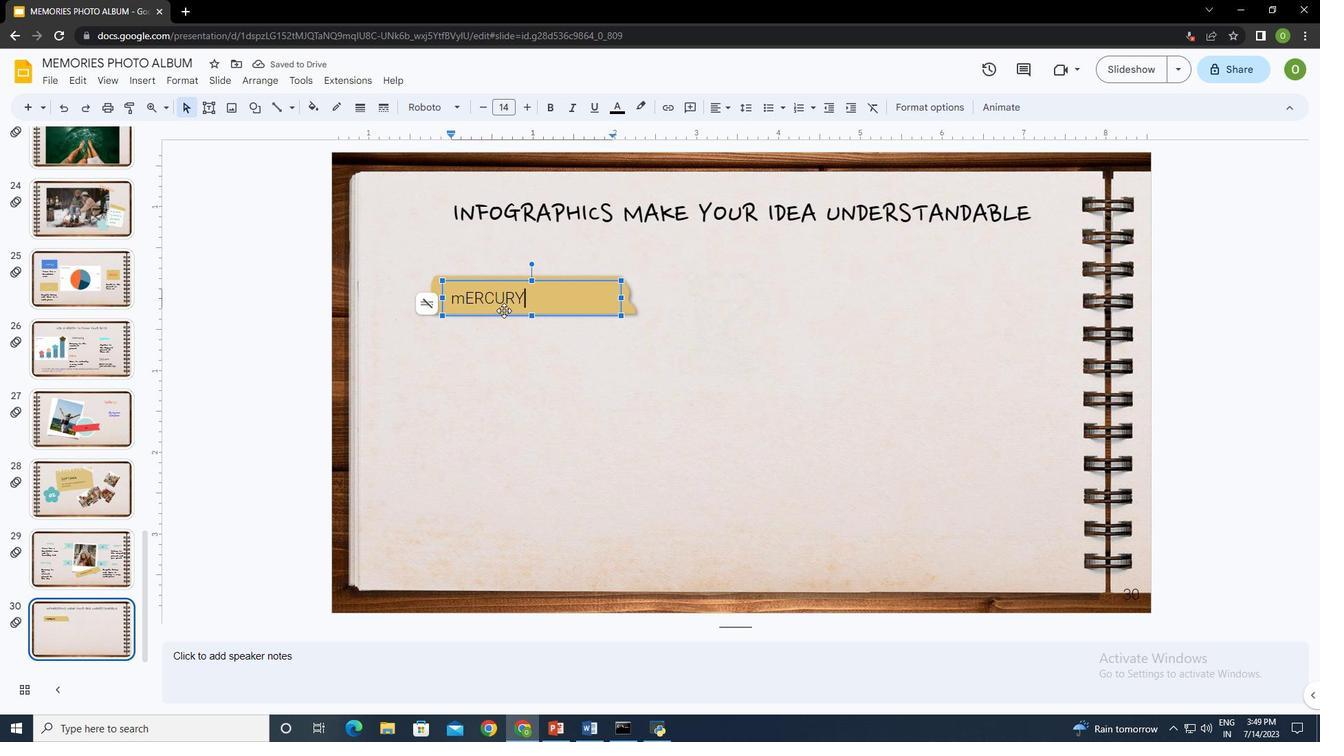 
Action: Mouse moved to (180, 82)
Screenshot: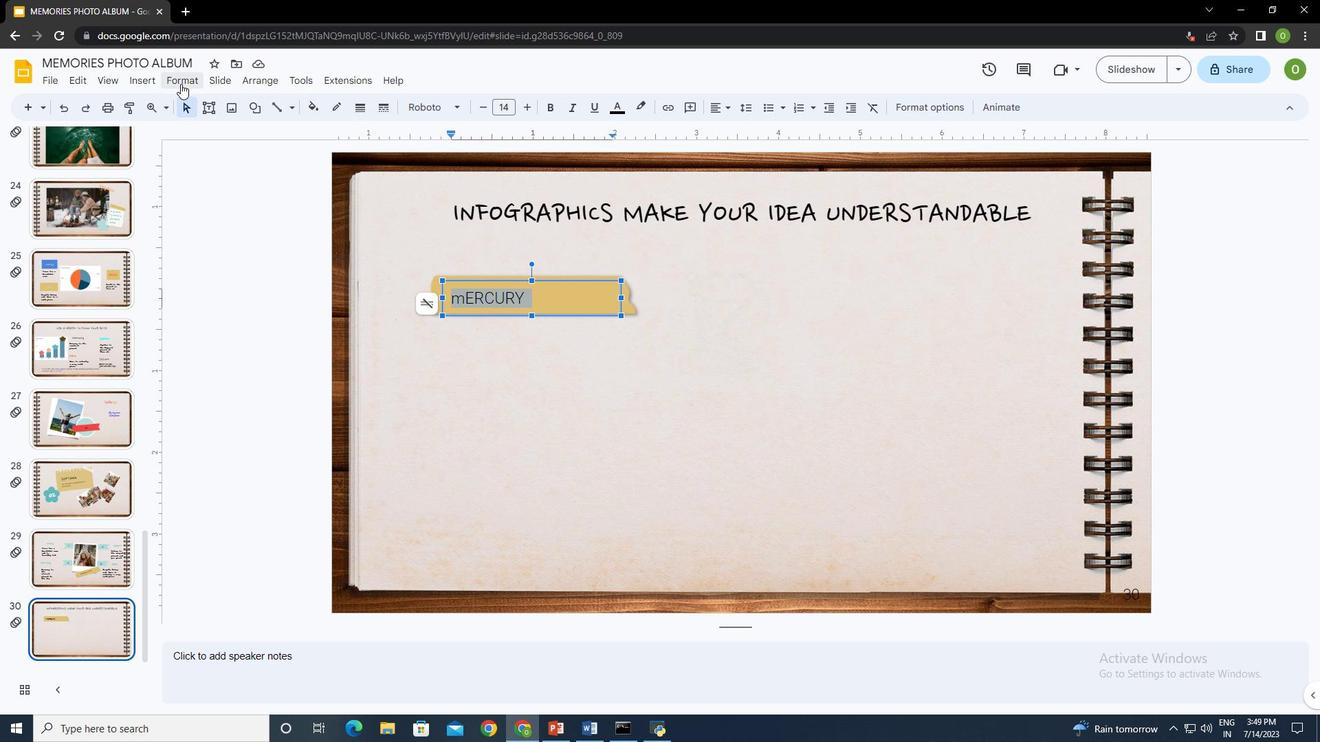 
Action: Mouse pressed left at (180, 82)
Screenshot: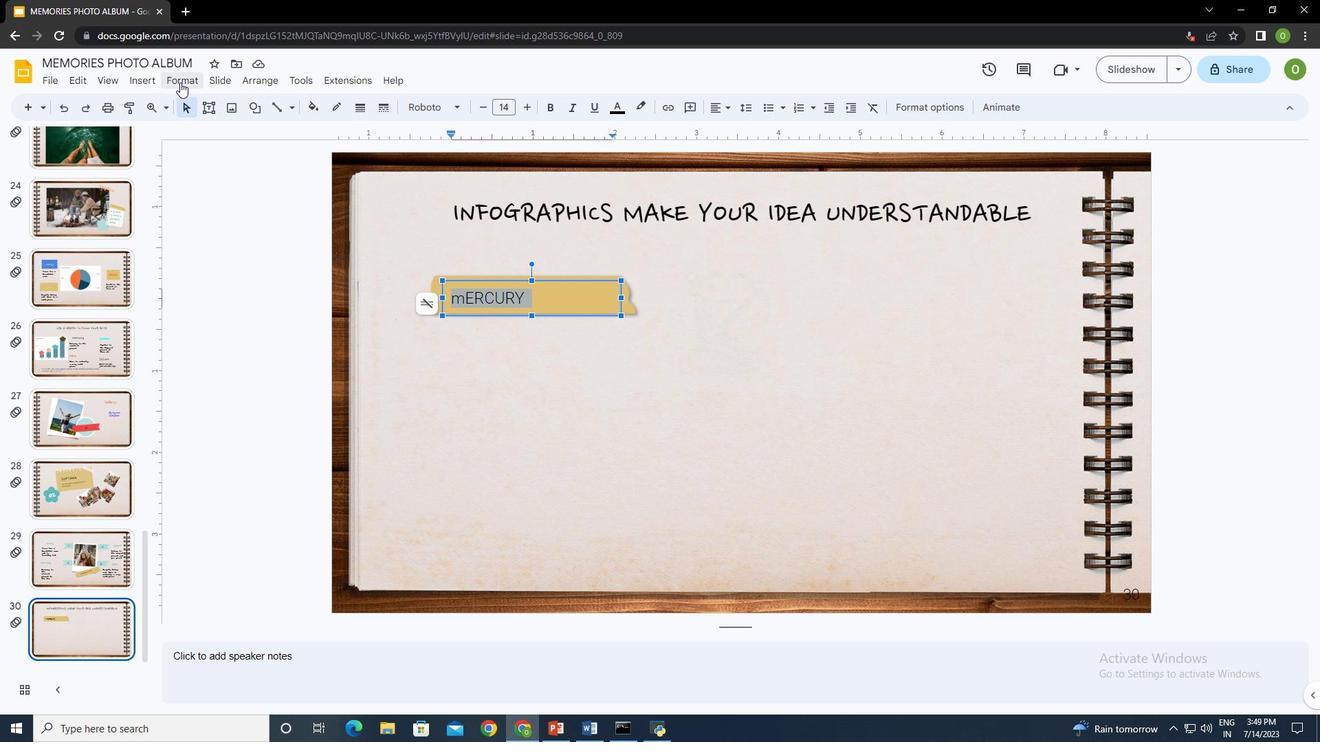 
Action: Mouse moved to (595, 345)
Screenshot: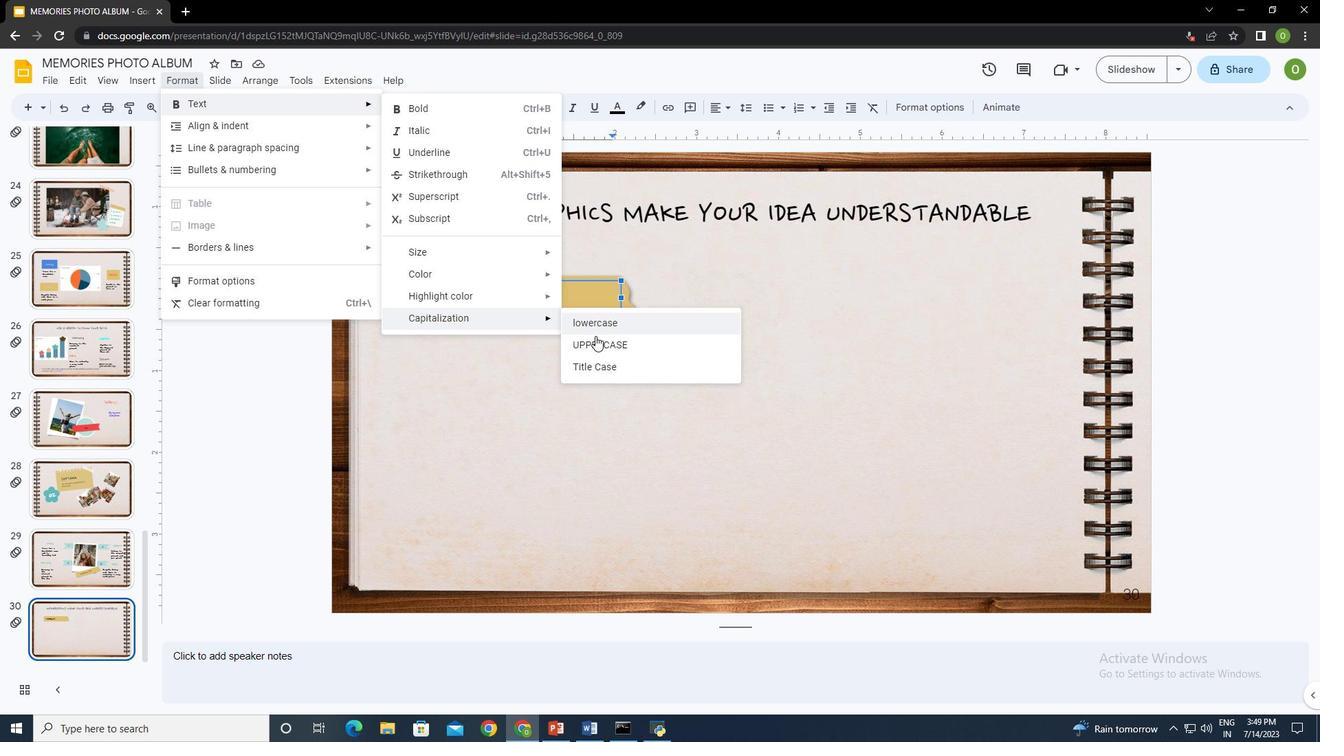 
Action: Mouse pressed left at (595, 345)
Screenshot: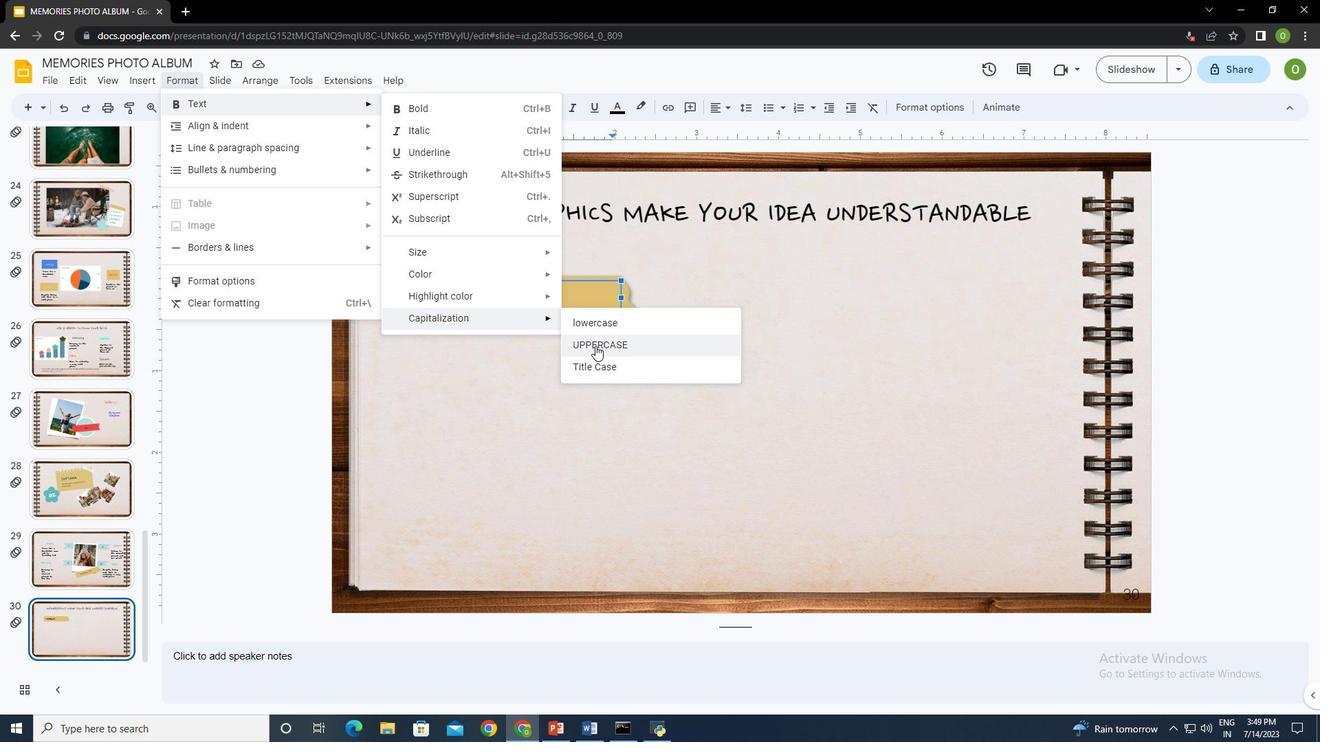 
Action: Mouse moved to (431, 105)
Screenshot: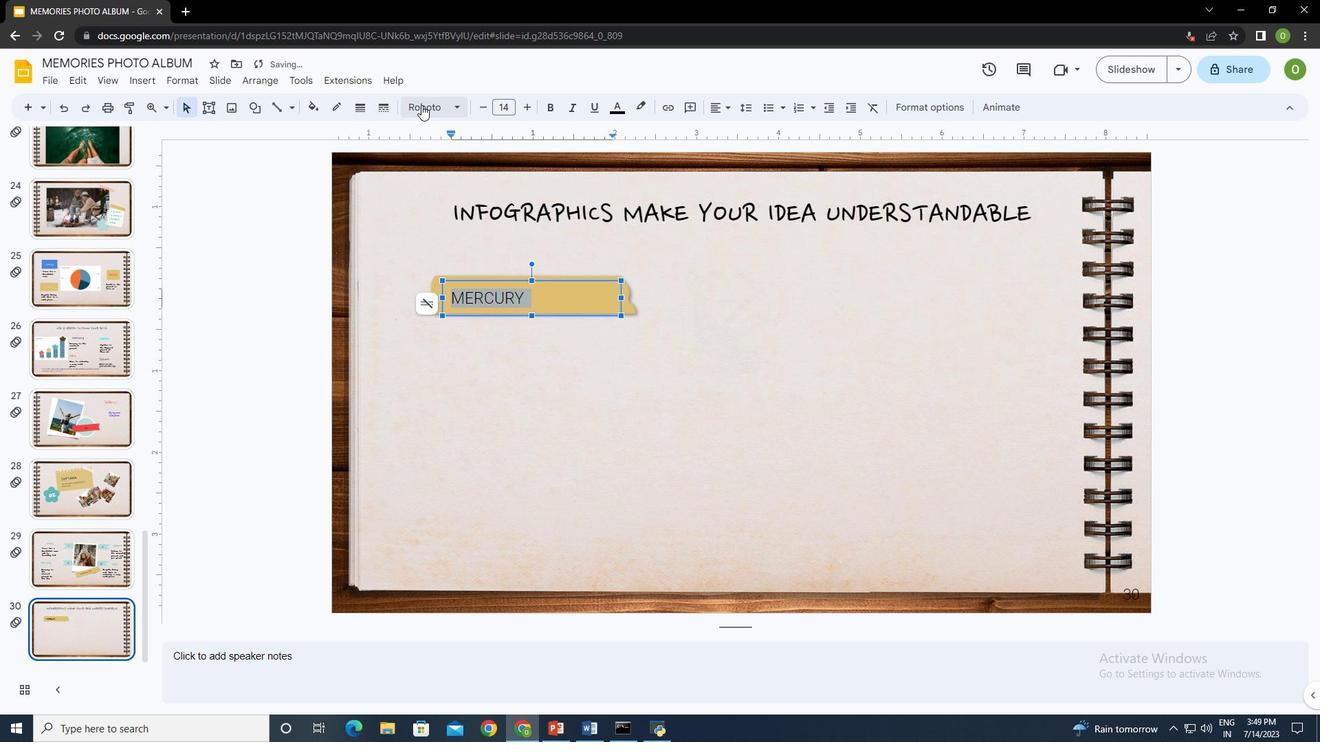 
Action: Mouse pressed left at (431, 105)
Screenshot: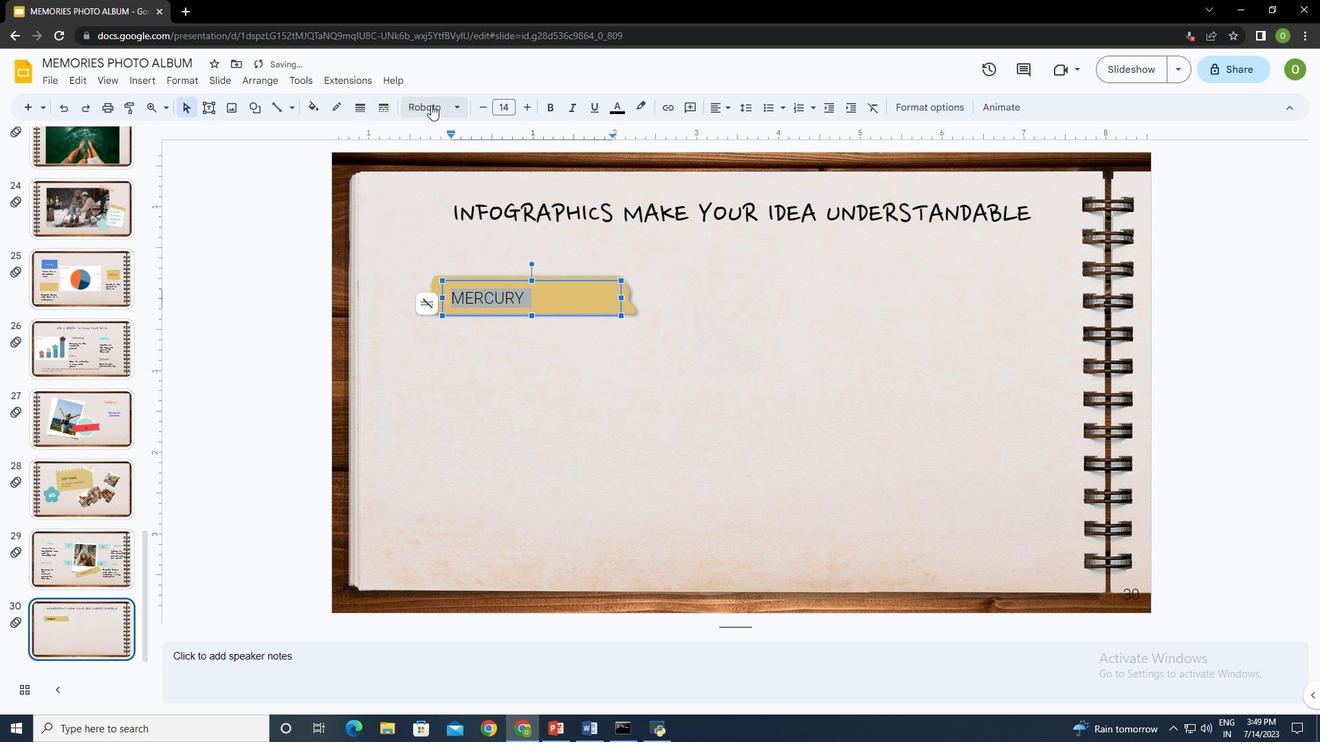 
Action: Mouse moved to (485, 191)
Screenshot: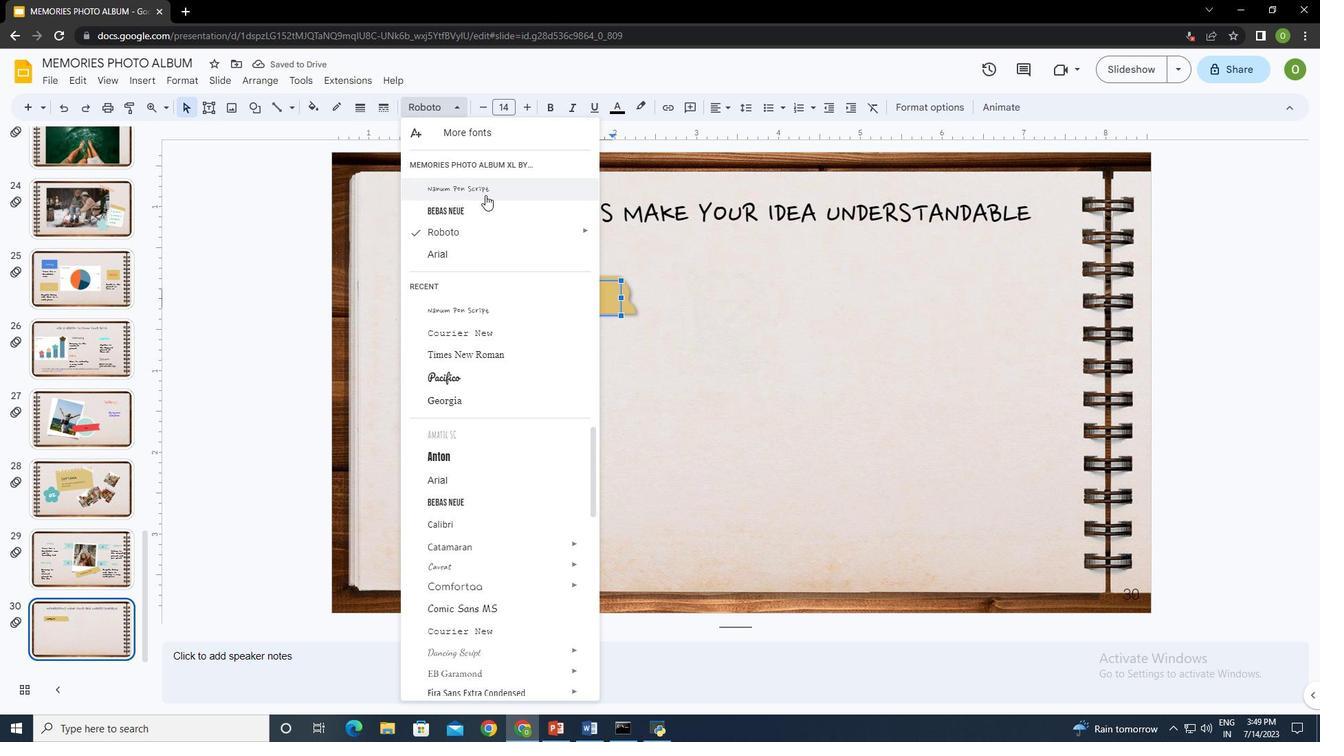
Action: Mouse pressed left at (485, 191)
Screenshot: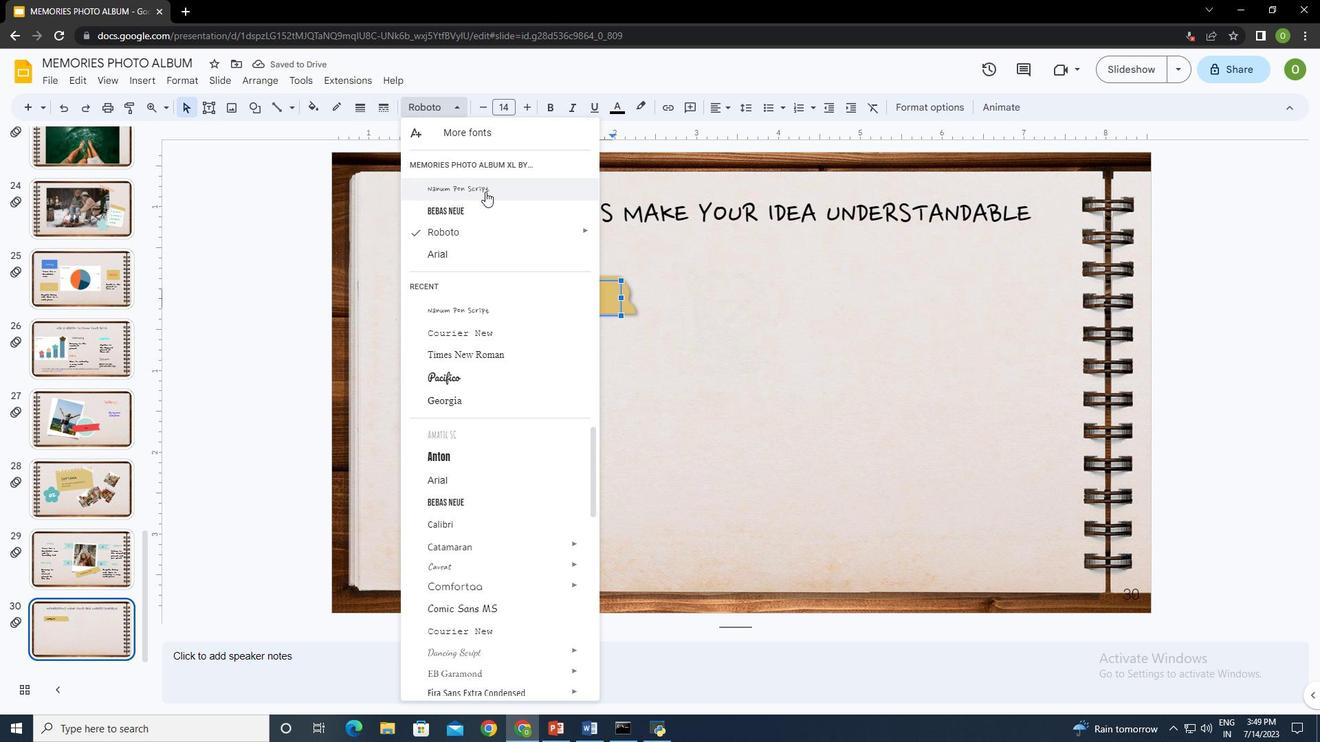 
Action: Mouse moved to (509, 110)
Screenshot: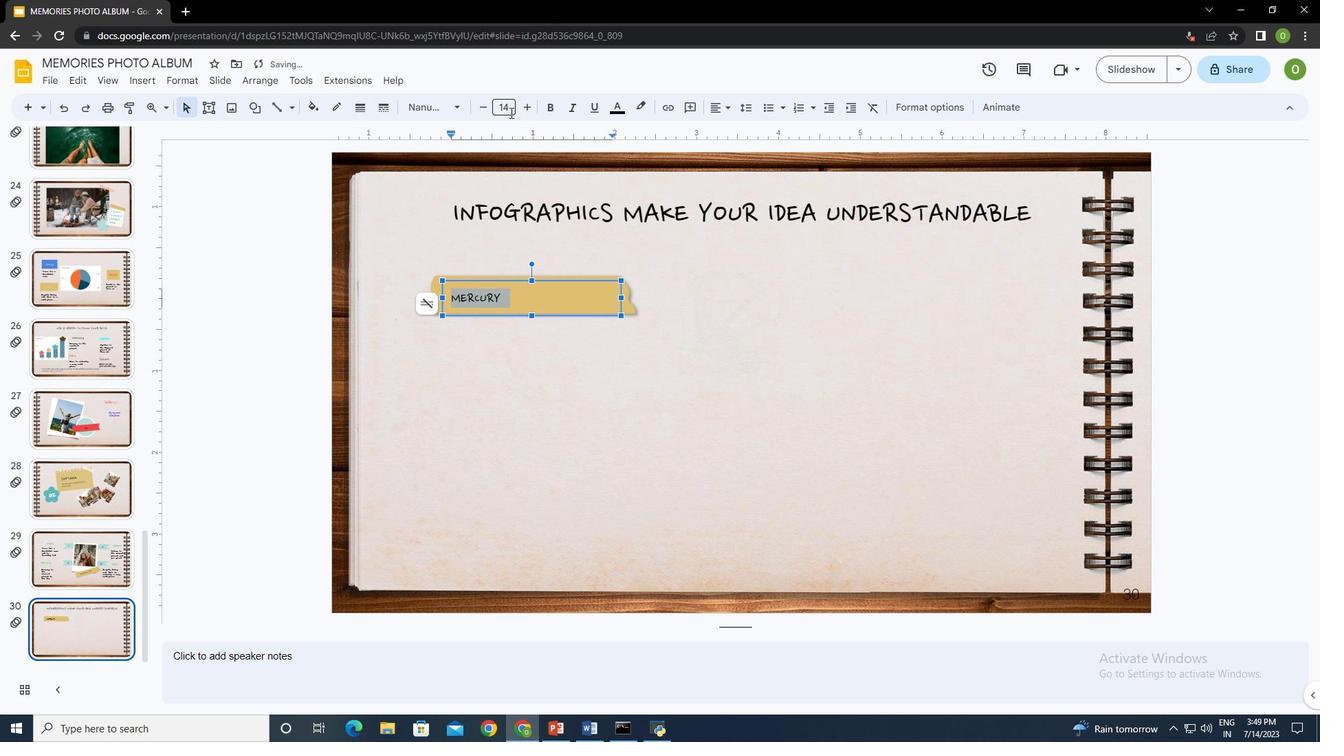 
Action: Mouse pressed left at (509, 110)
Screenshot: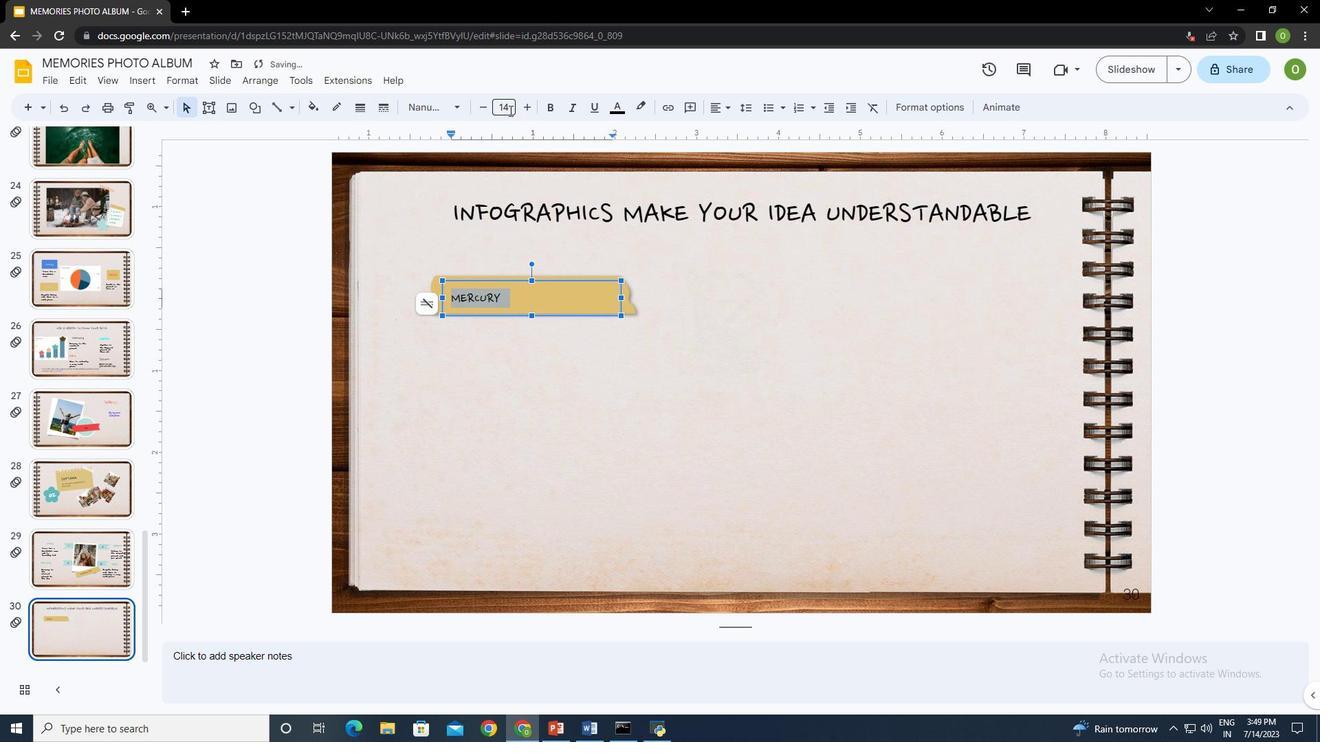 
Action: Key pressed 25<Key.enter>
Screenshot: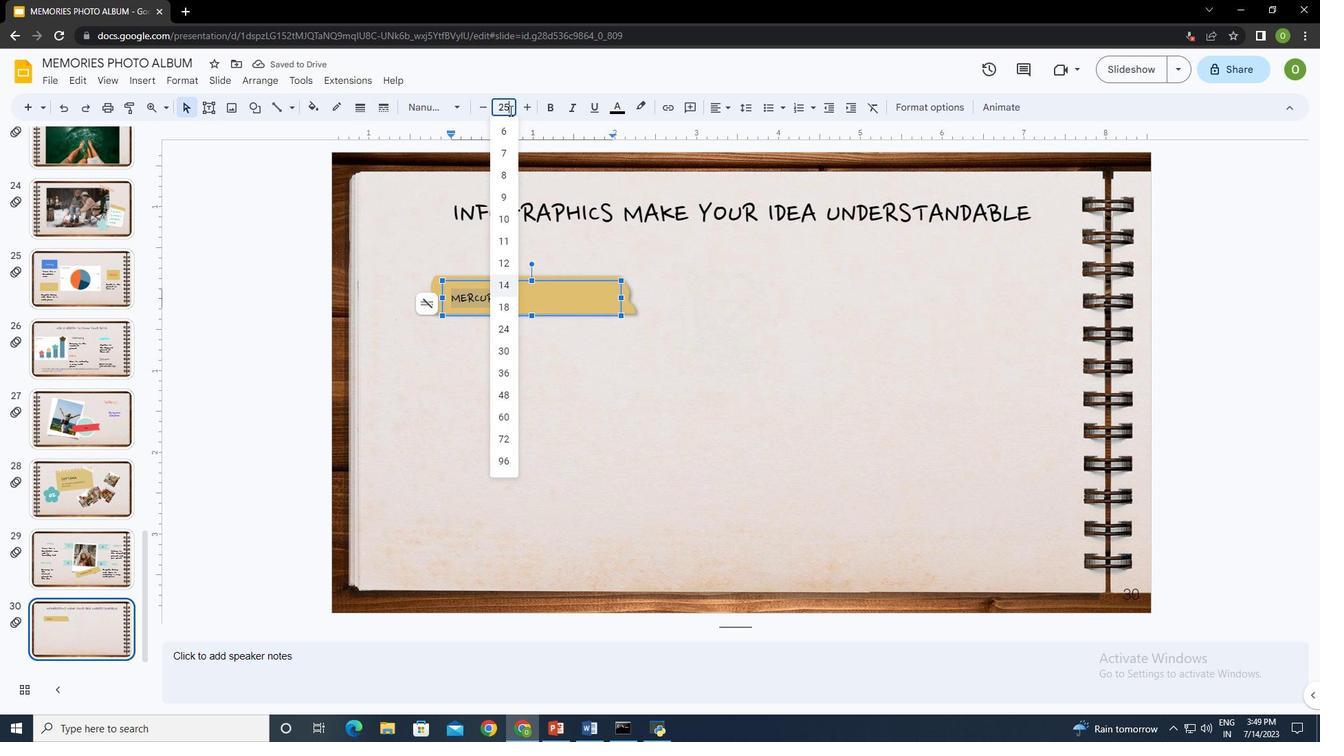 
Action: Mouse moved to (535, 281)
Screenshot: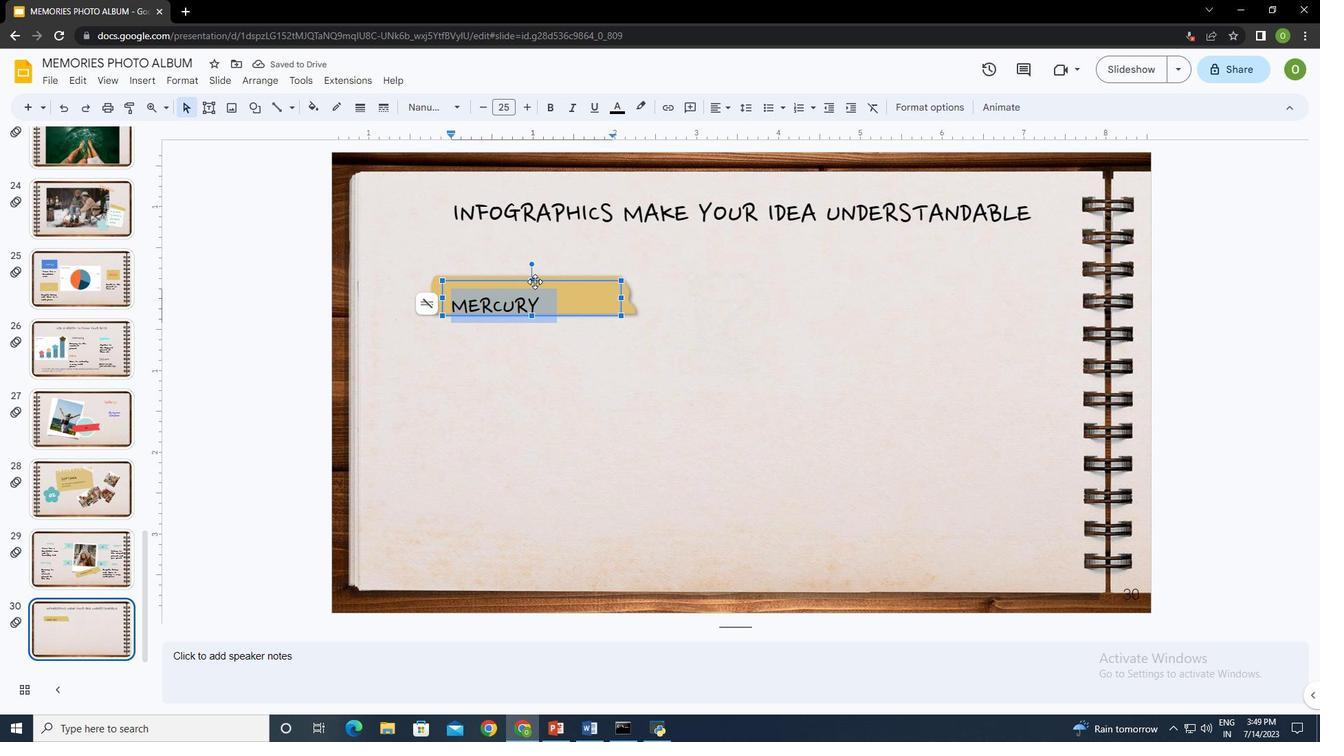 
Action: Mouse pressed left at (535, 281)
Screenshot: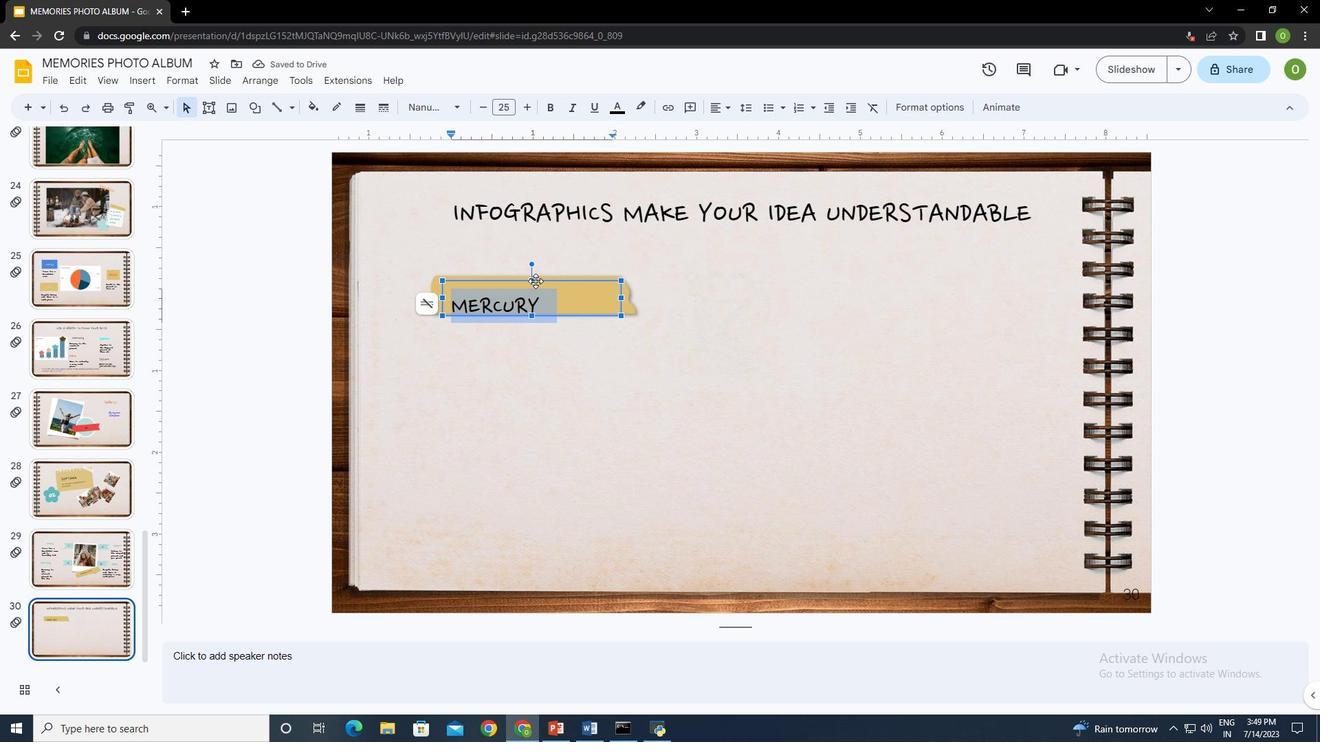 
Action: Mouse moved to (601, 298)
Screenshot: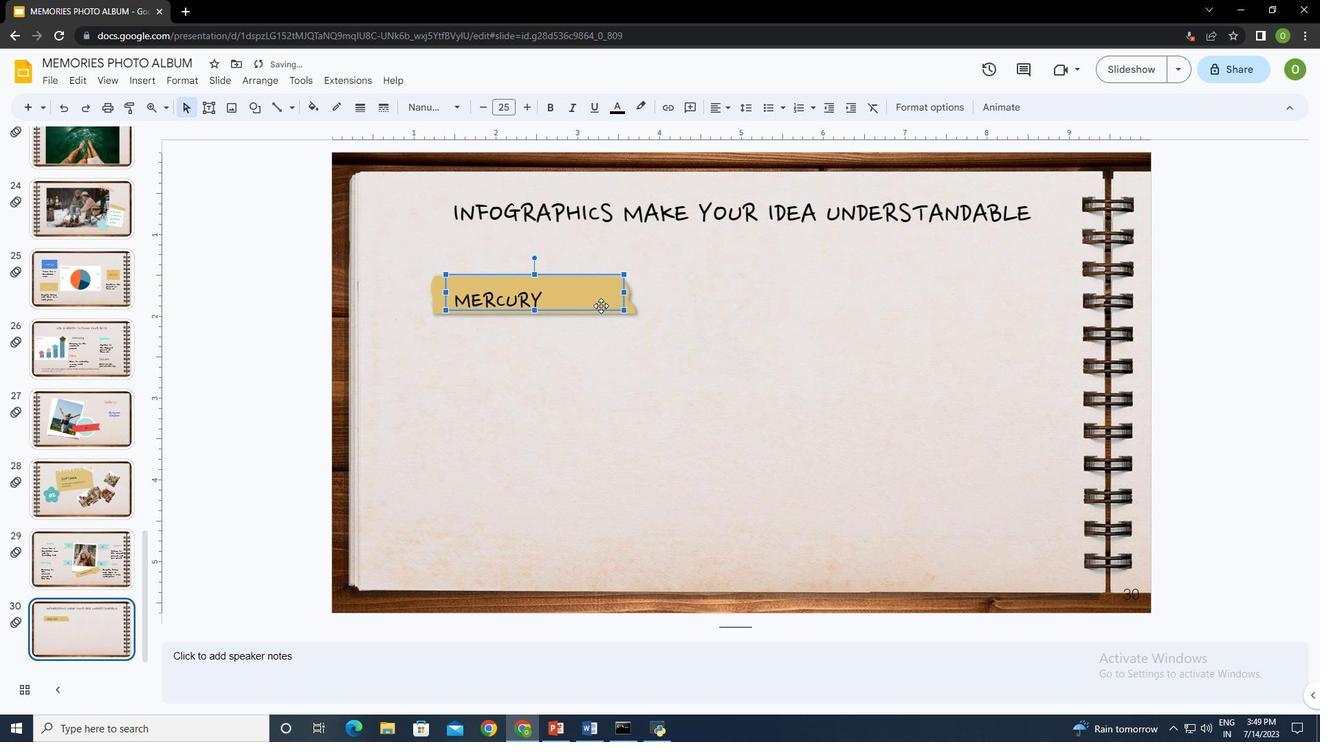 
Action: Mouse pressed left at (601, 298)
Screenshot: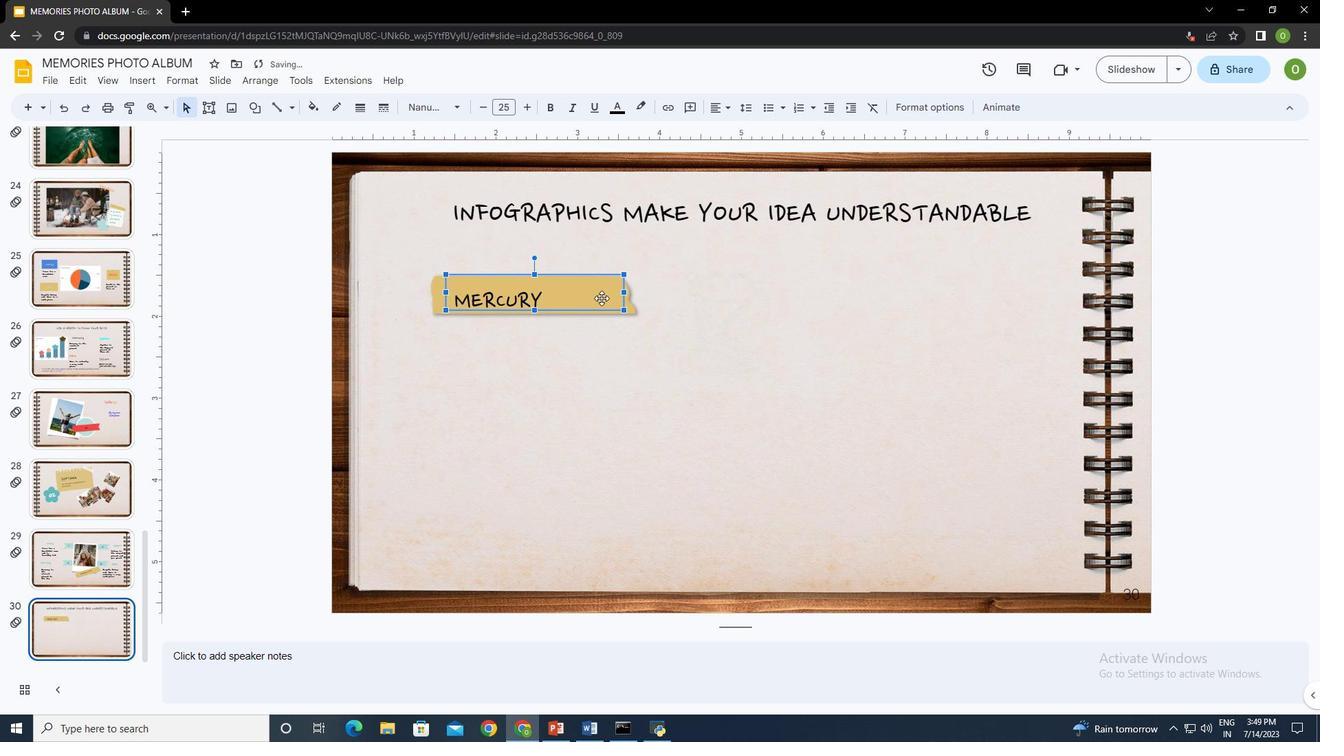 
Action: Mouse moved to (631, 310)
Screenshot: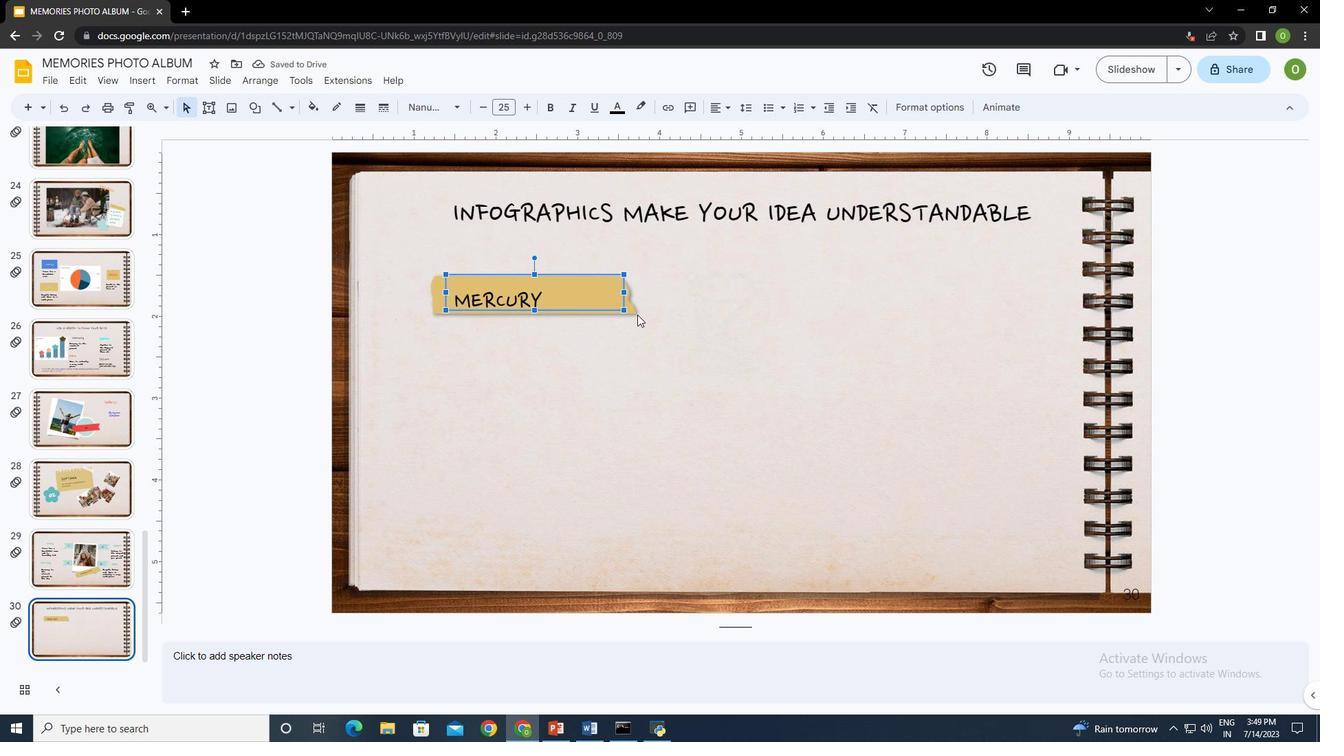 
Action: Mouse pressed left at (631, 310)
Screenshot: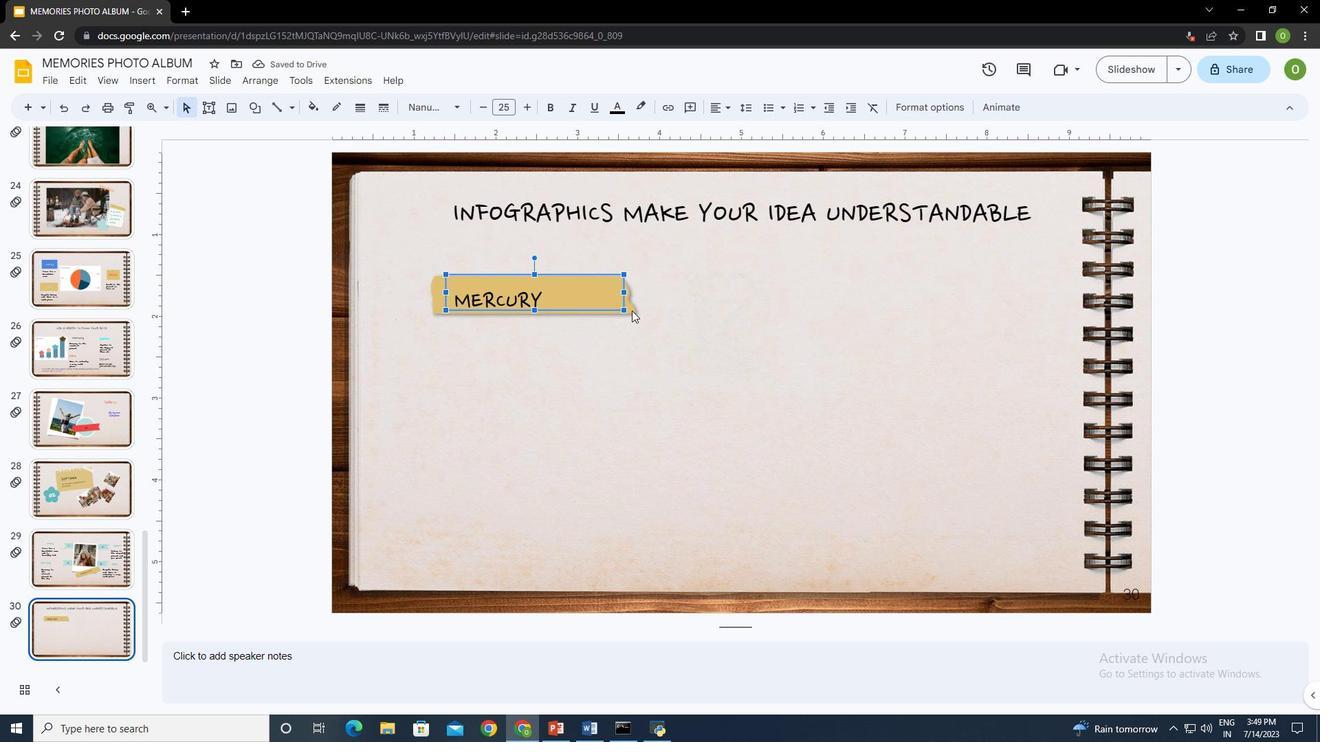 
Action: Mouse moved to (312, 103)
Screenshot: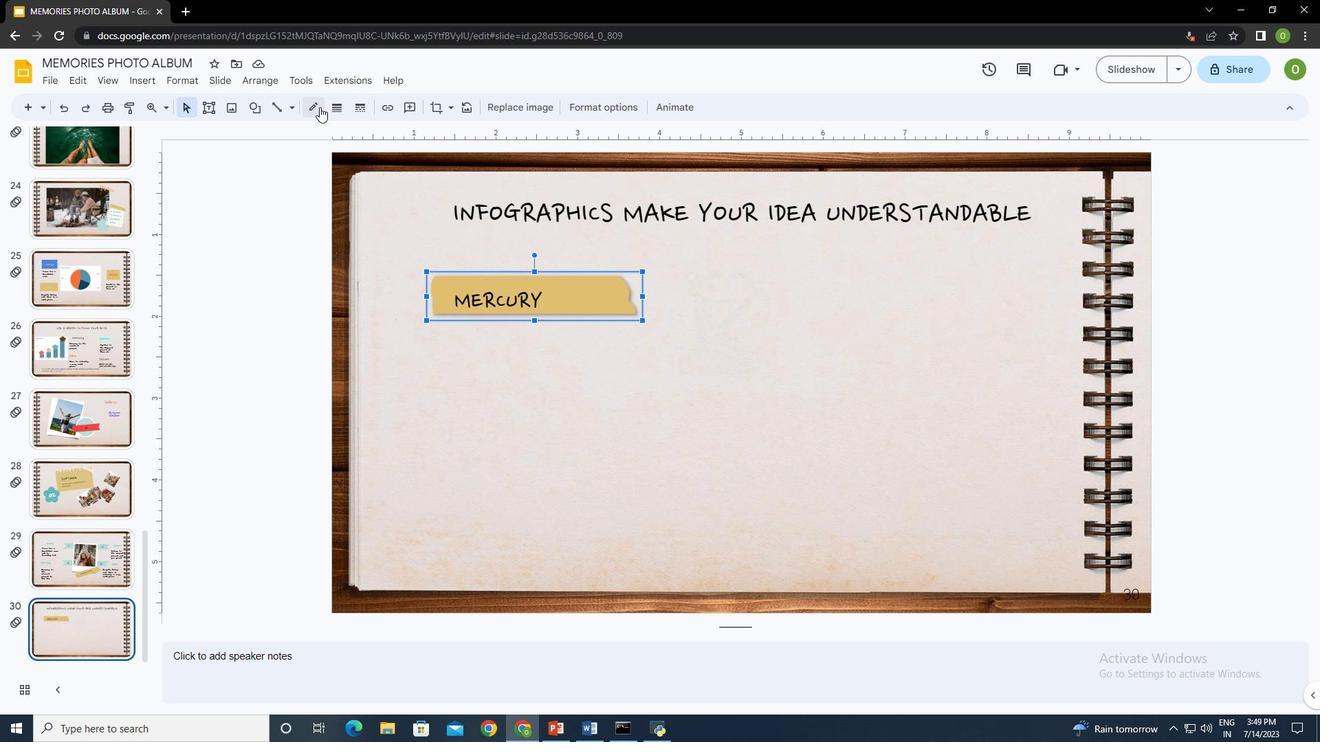 
Action: Mouse pressed left at (312, 103)
Screenshot: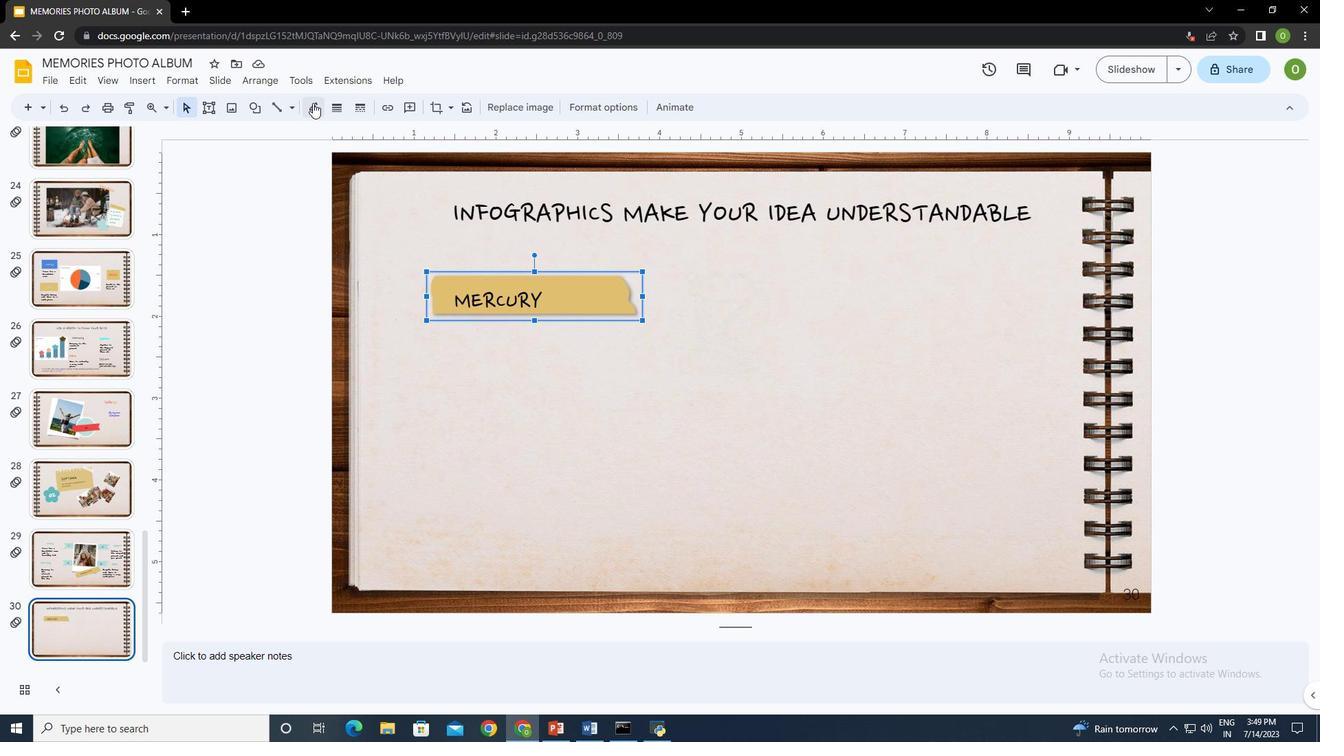 
Action: Mouse moved to (391, 153)
Screenshot: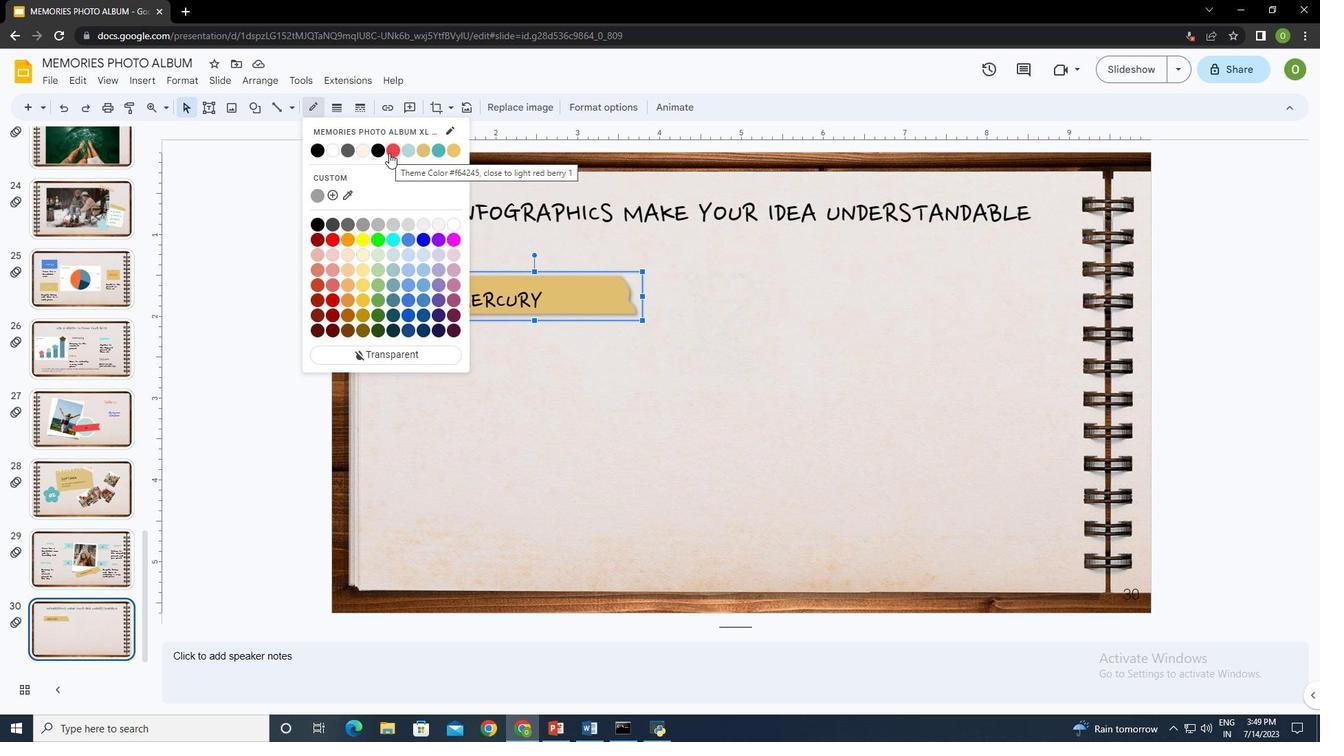 
Action: Mouse pressed left at (391, 153)
Screenshot: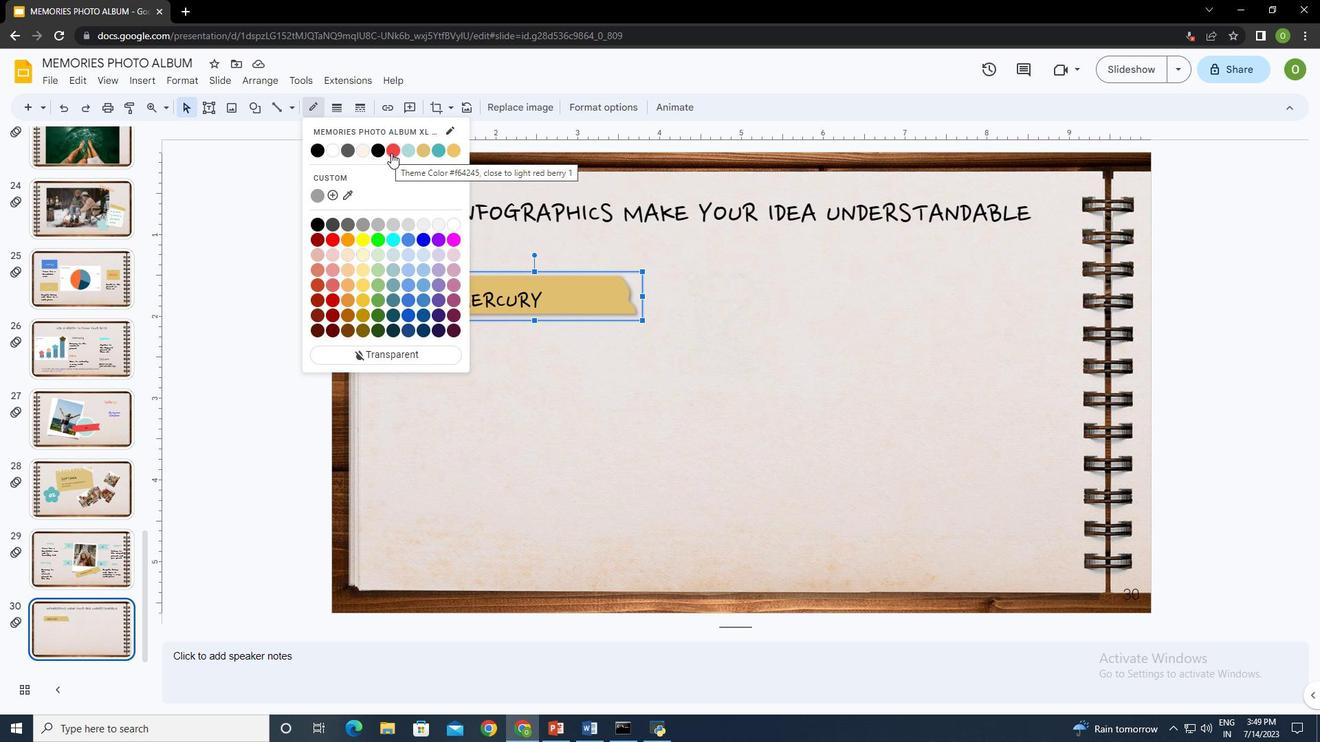
Action: Mouse moved to (713, 289)
Screenshot: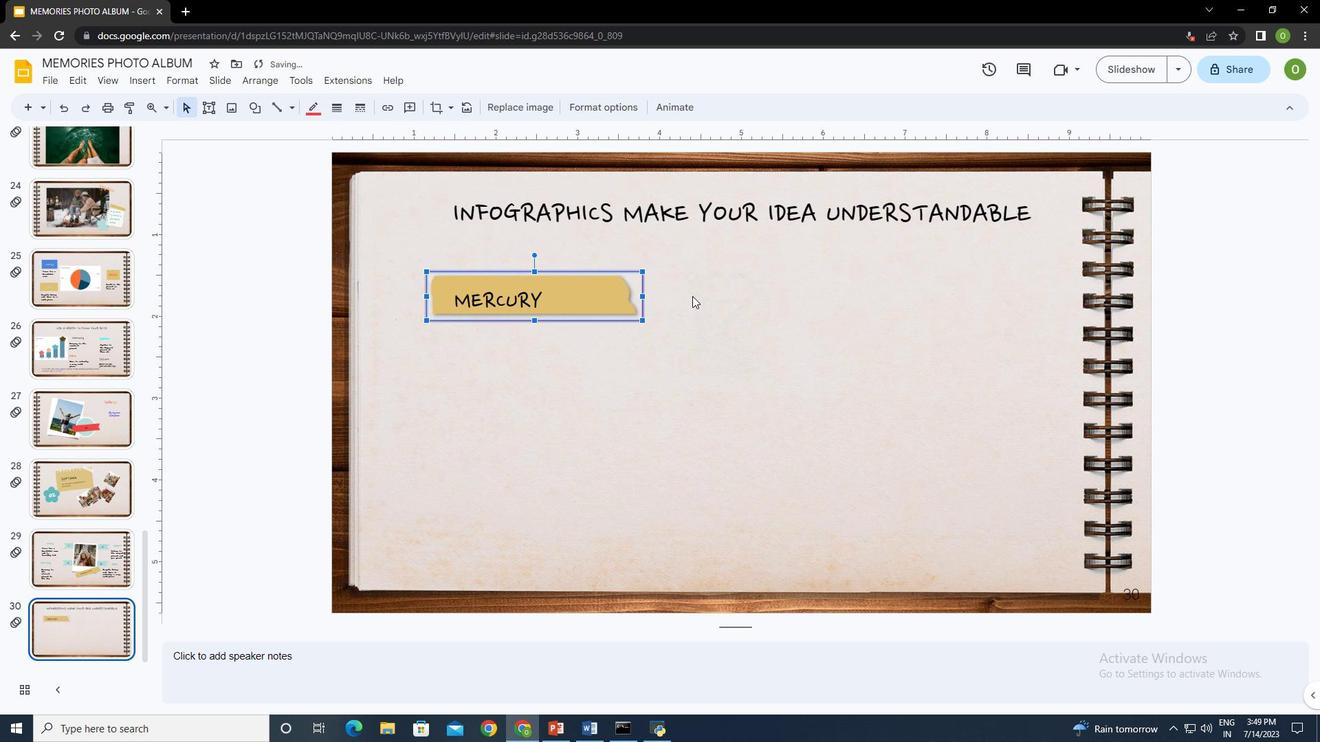 
Action: Mouse pressed left at (713, 289)
Screenshot: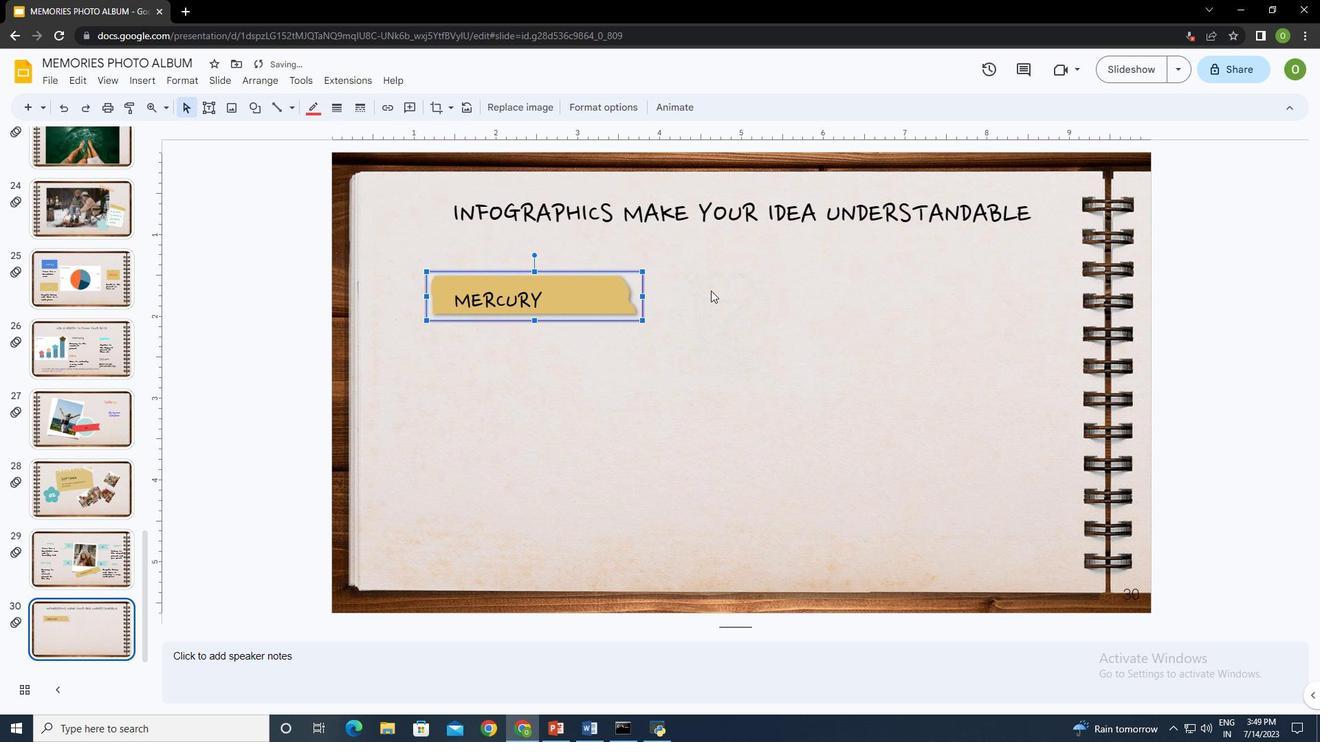 
Action: Mouse moved to (626, 291)
Screenshot: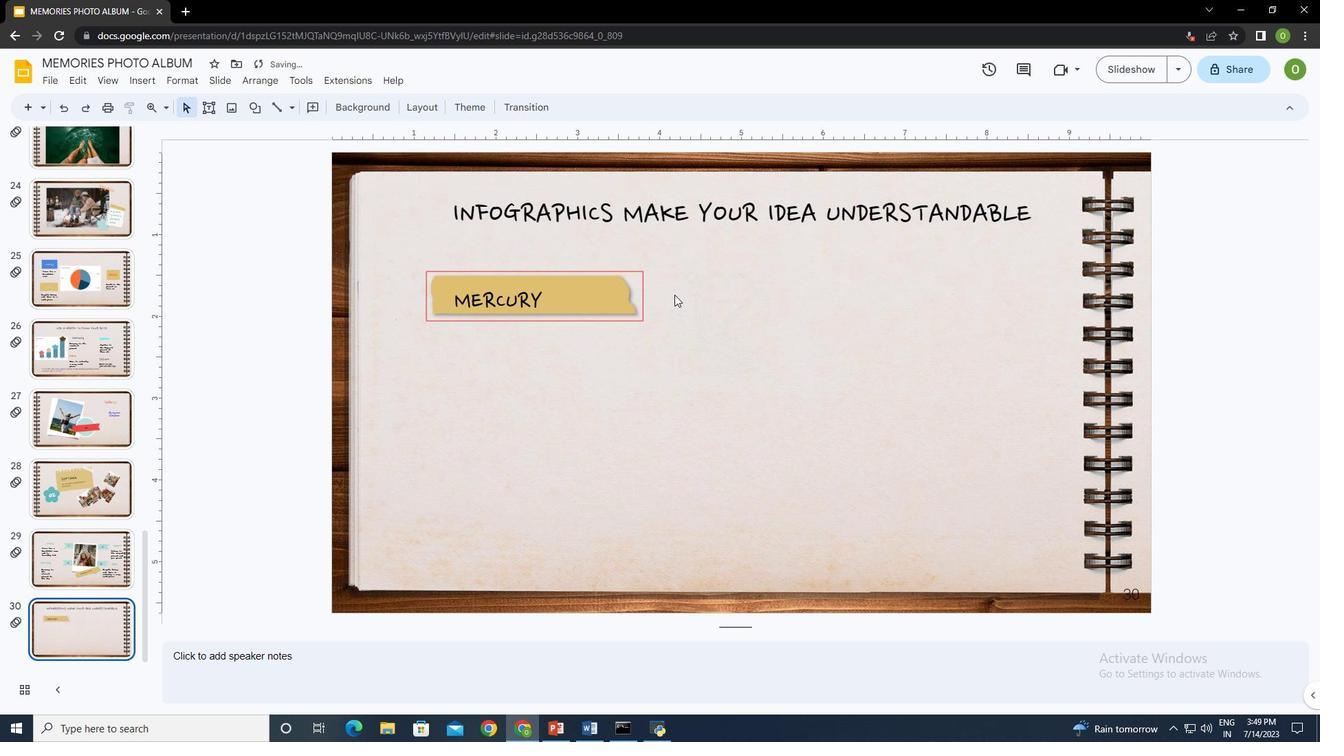 
Action: Mouse pressed left at (626, 291)
Screenshot: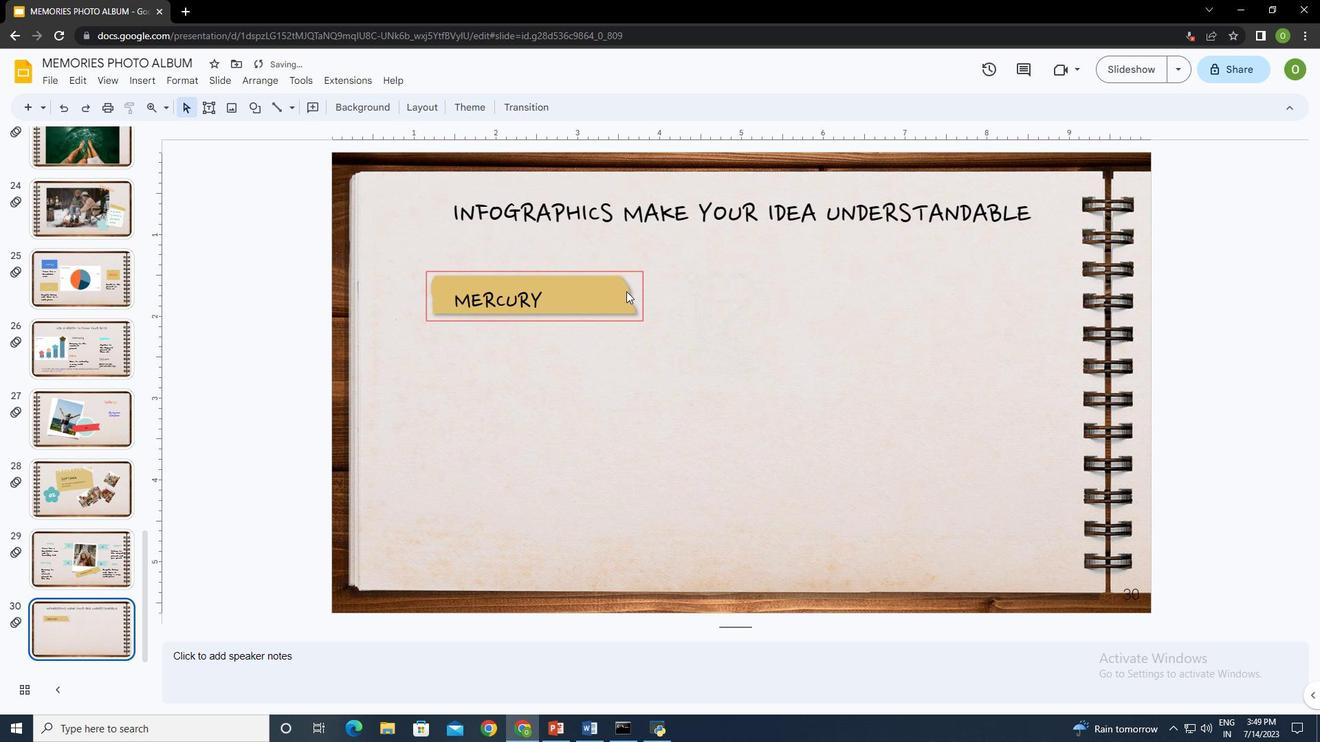 
Action: Mouse moved to (629, 310)
Screenshot: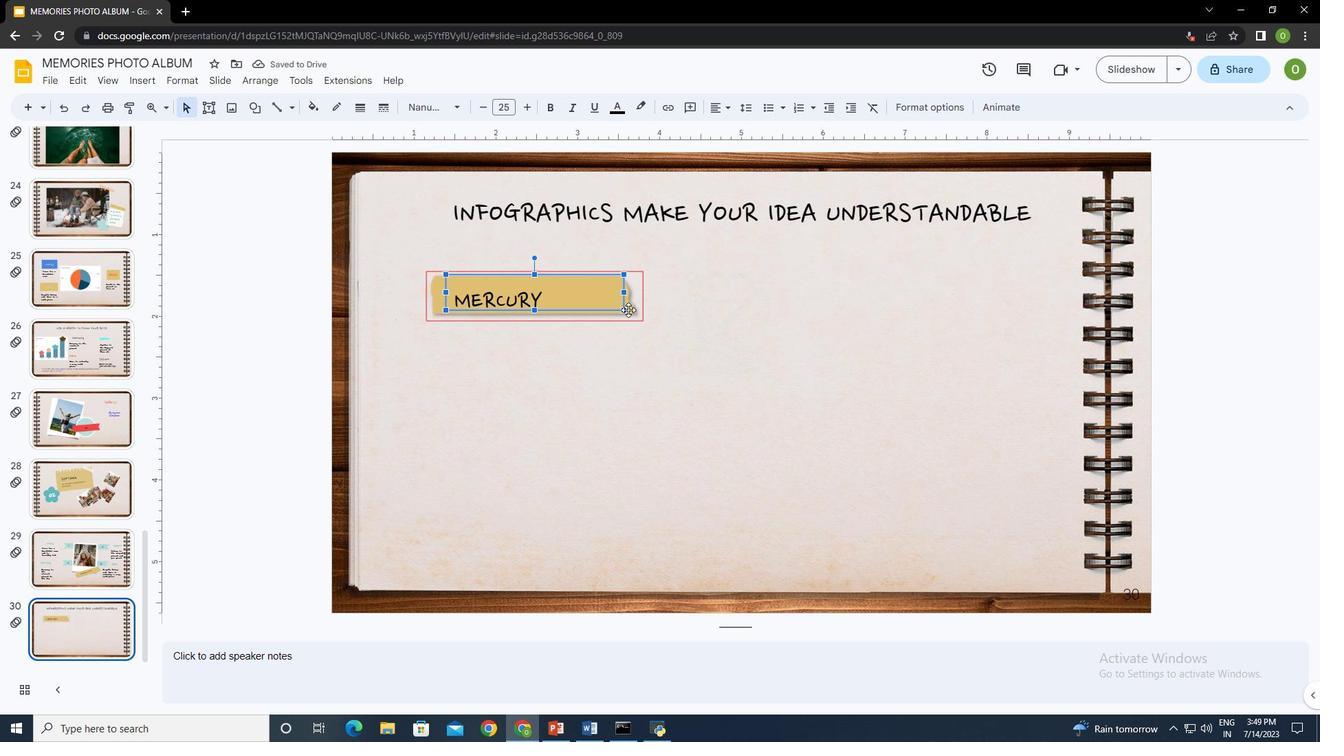 
Action: Mouse pressed left at (629, 310)
Screenshot: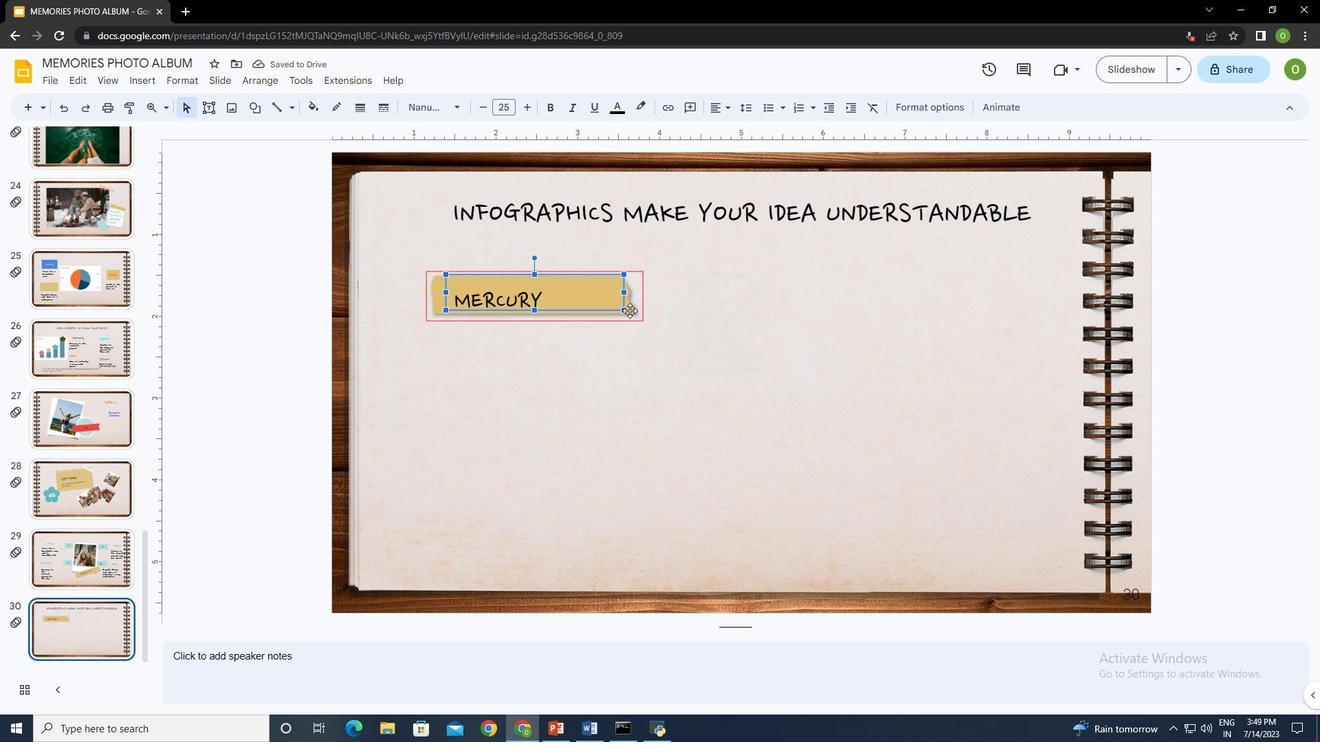 
Action: Mouse moved to (206, 110)
Screenshot: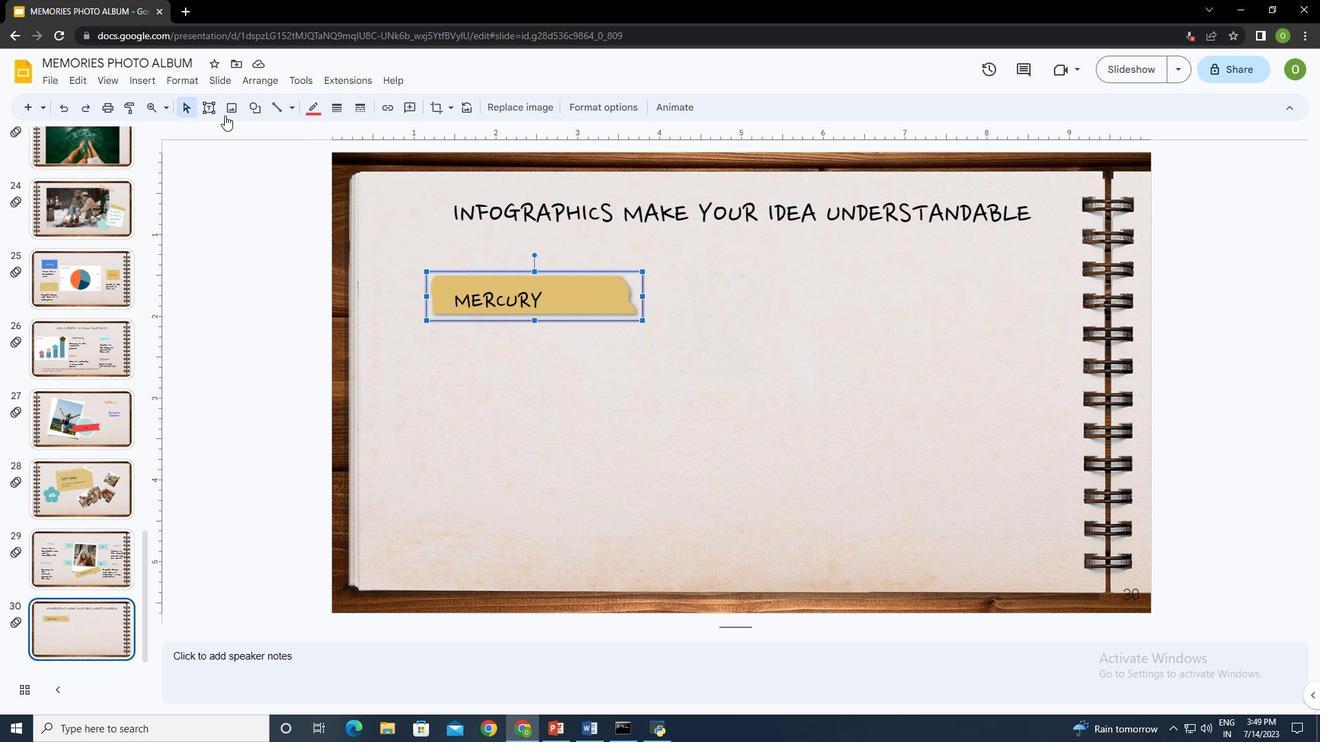 
Action: Mouse pressed left at (206, 110)
Screenshot: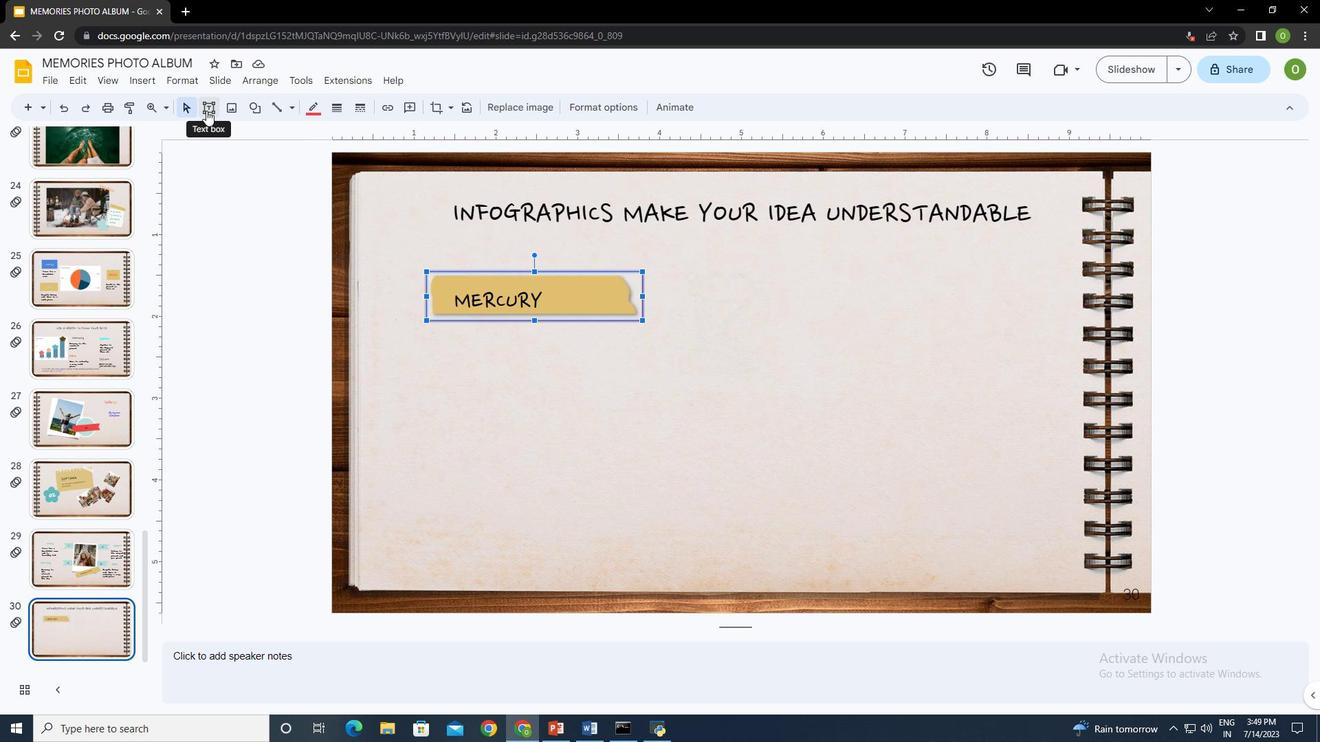 
Action: Mouse moved to (427, 331)
Screenshot: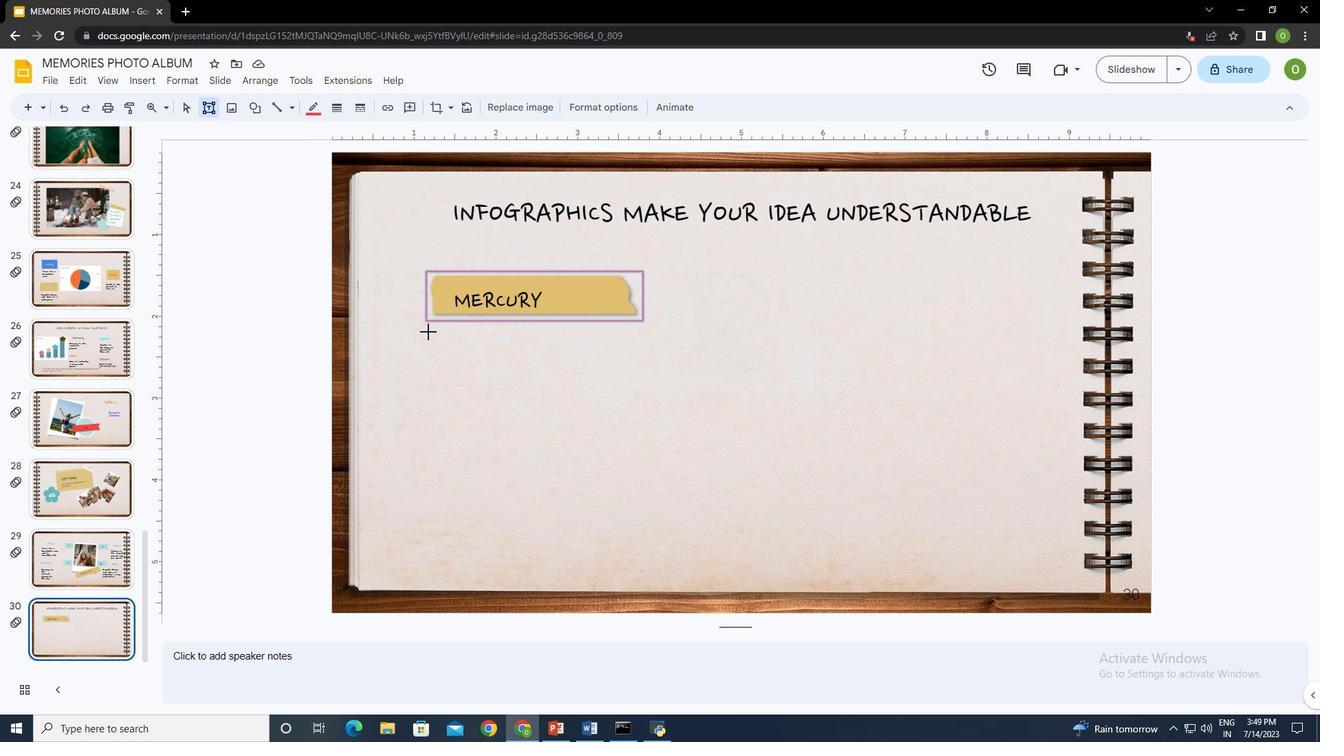 
Action: Mouse pressed left at (427, 331)
Screenshot: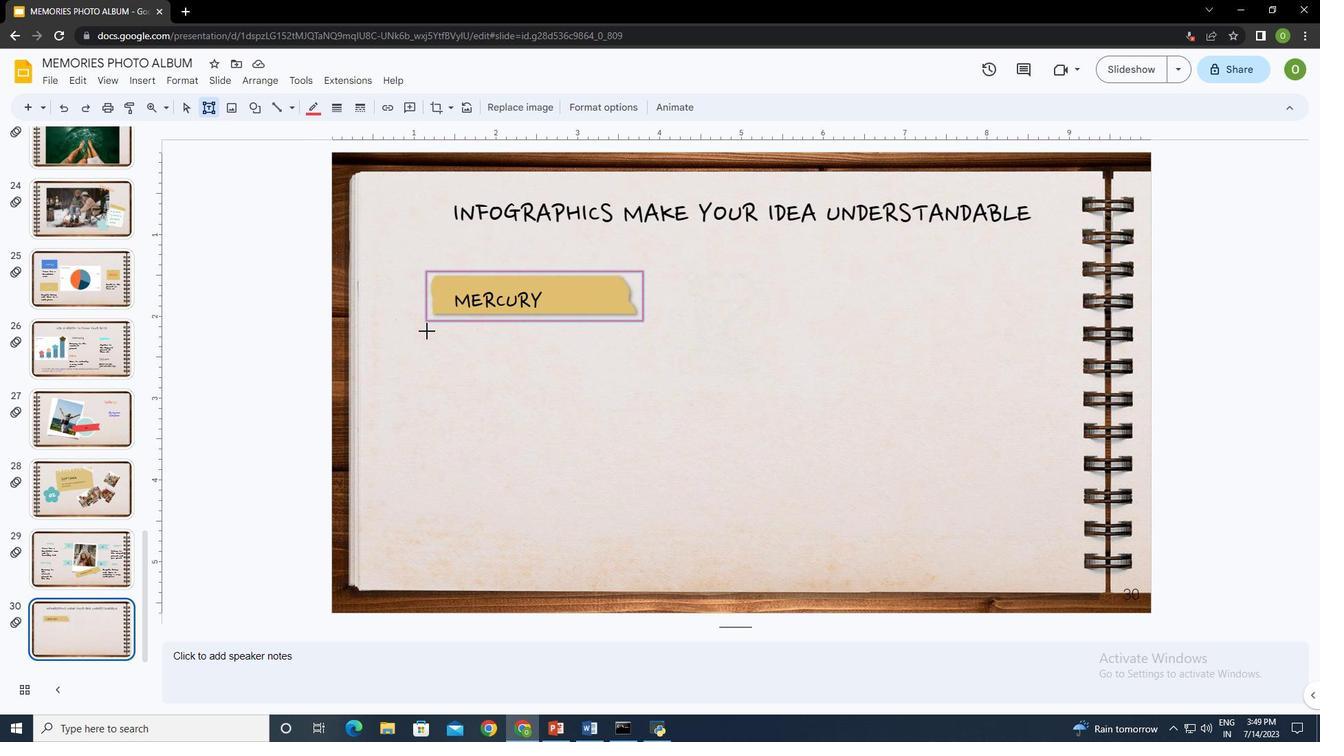 
Action: Mouse moved to (521, 295)
Screenshot: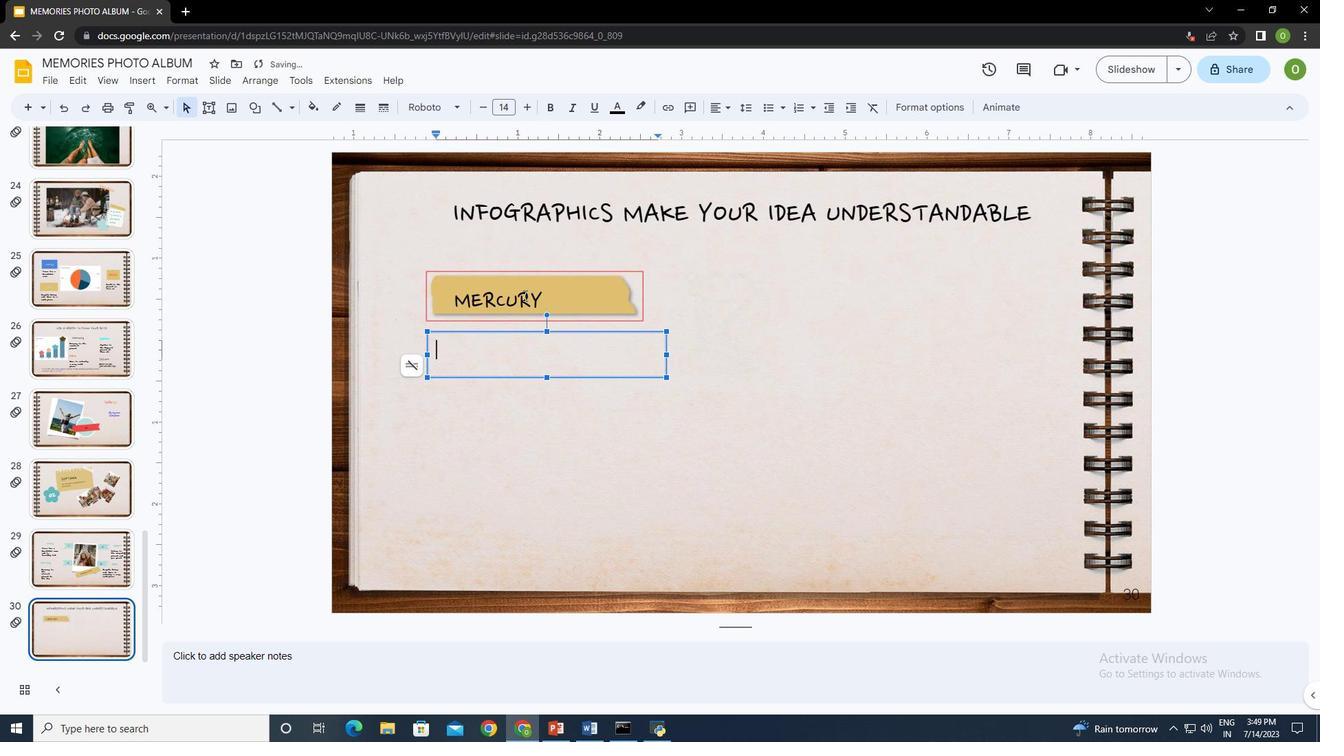 
Action: Mouse pressed left at (521, 295)
Screenshot: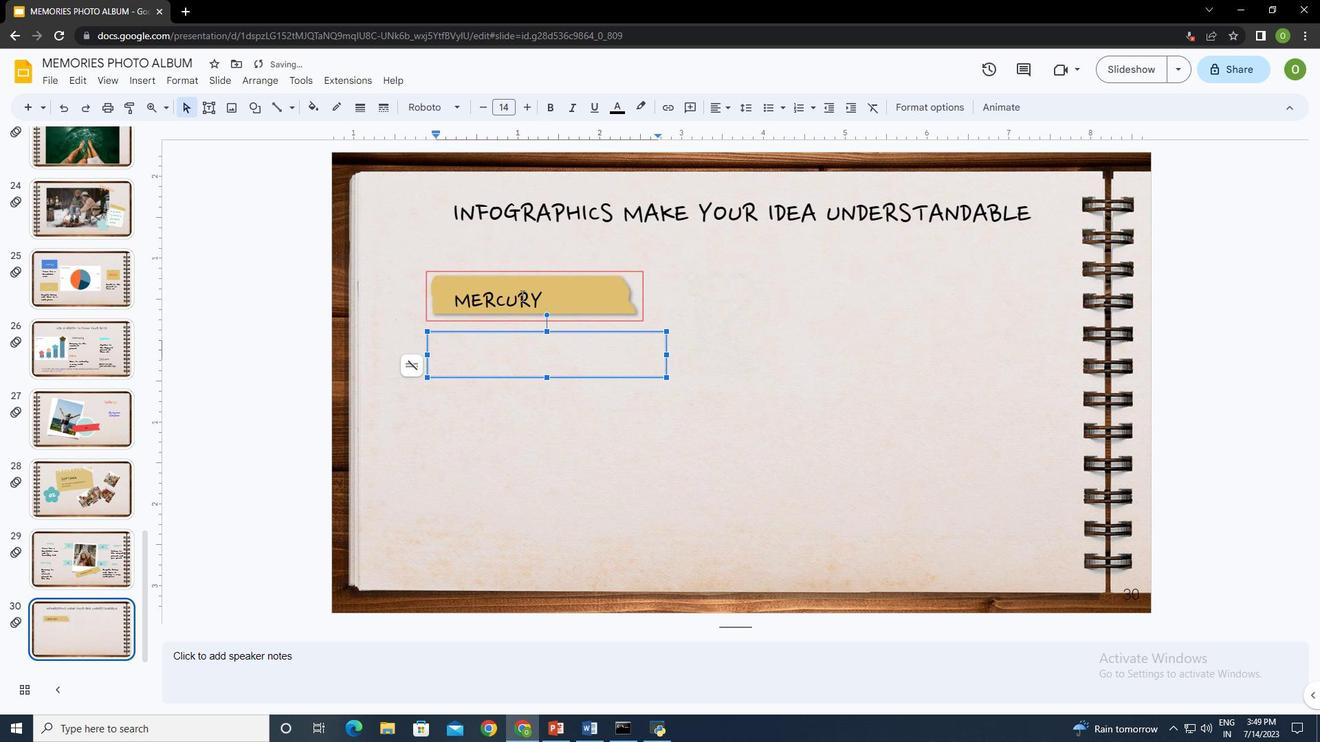 
Action: Mouse moved to (553, 298)
Screenshot: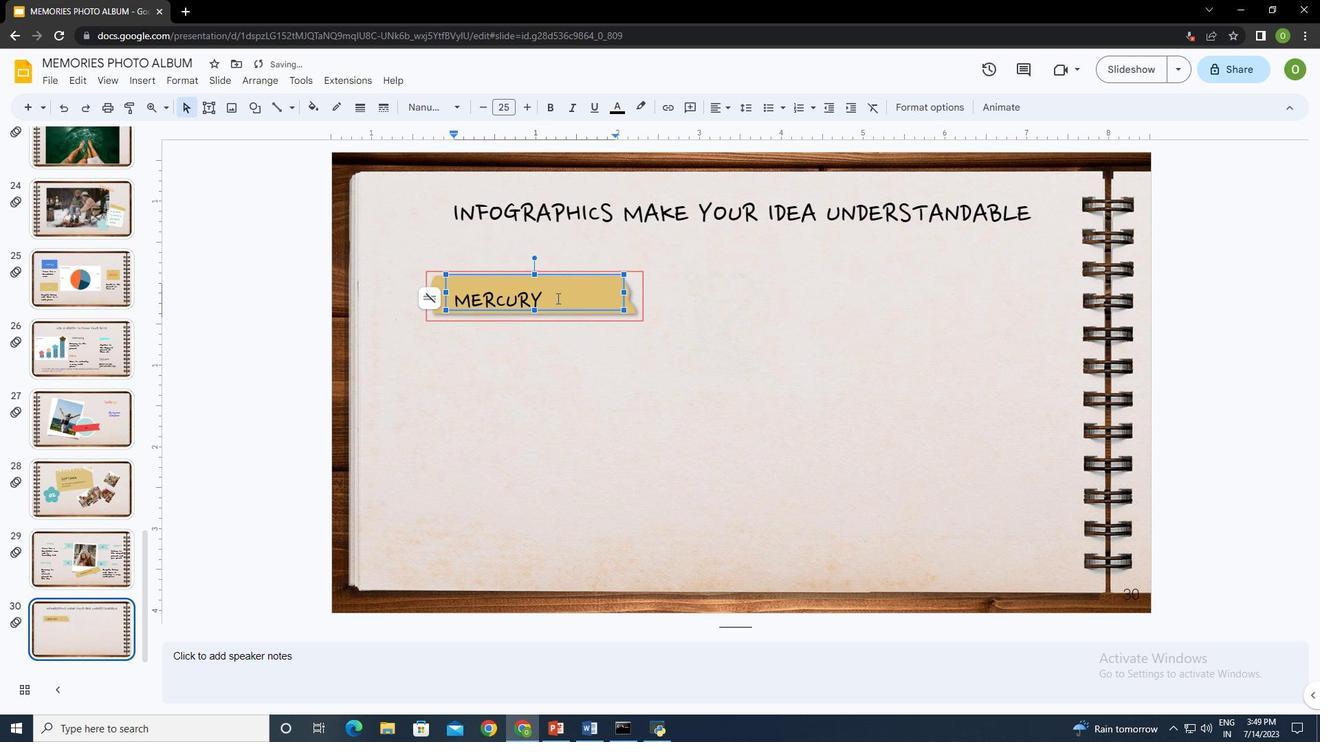 
Action: Mouse pressed left at (553, 298)
Screenshot: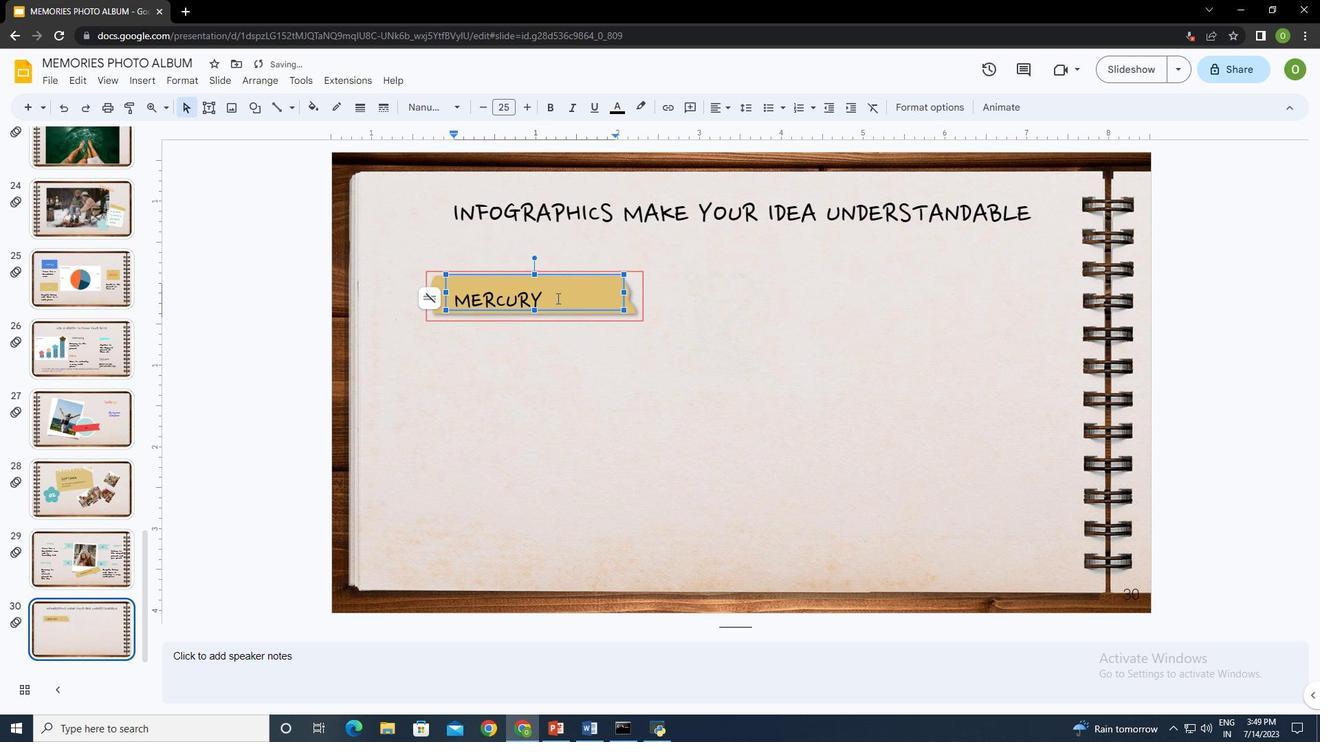 
Action: Mouse moved to (614, 109)
Screenshot: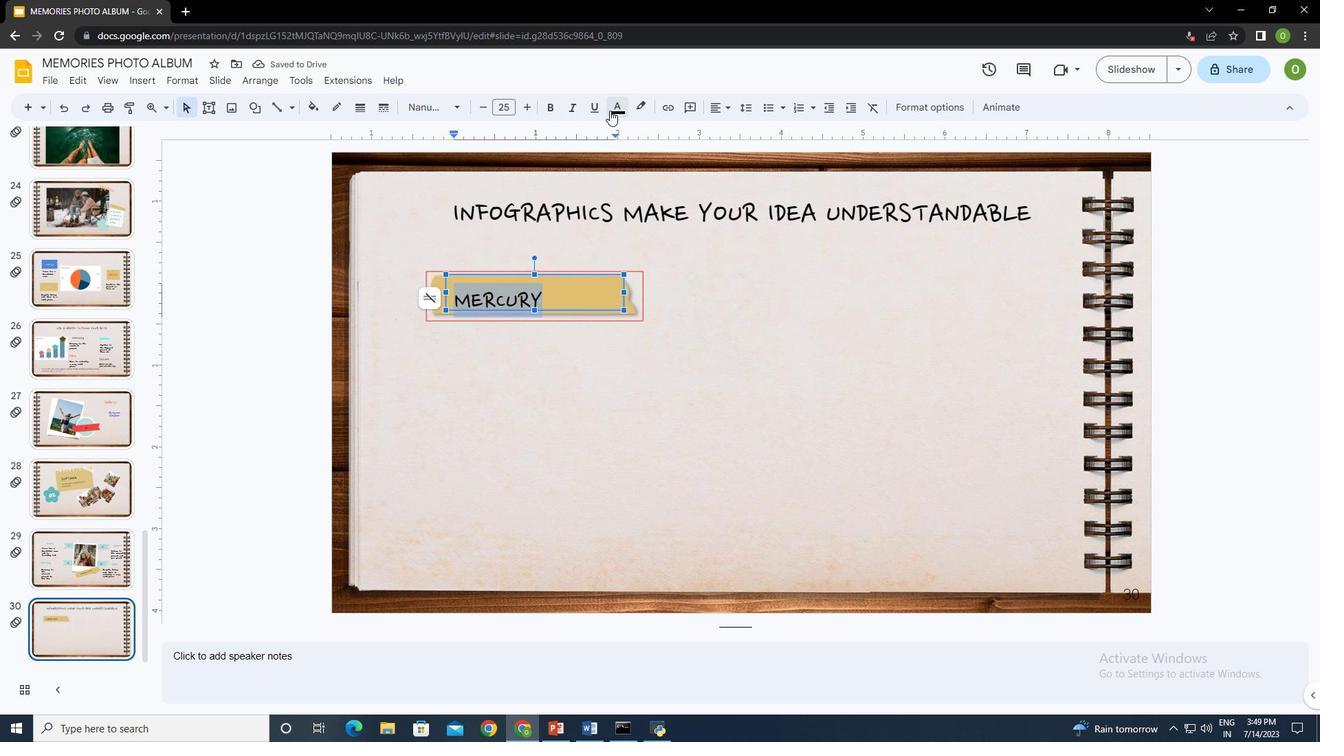 
Action: Mouse pressed left at (614, 109)
Screenshot: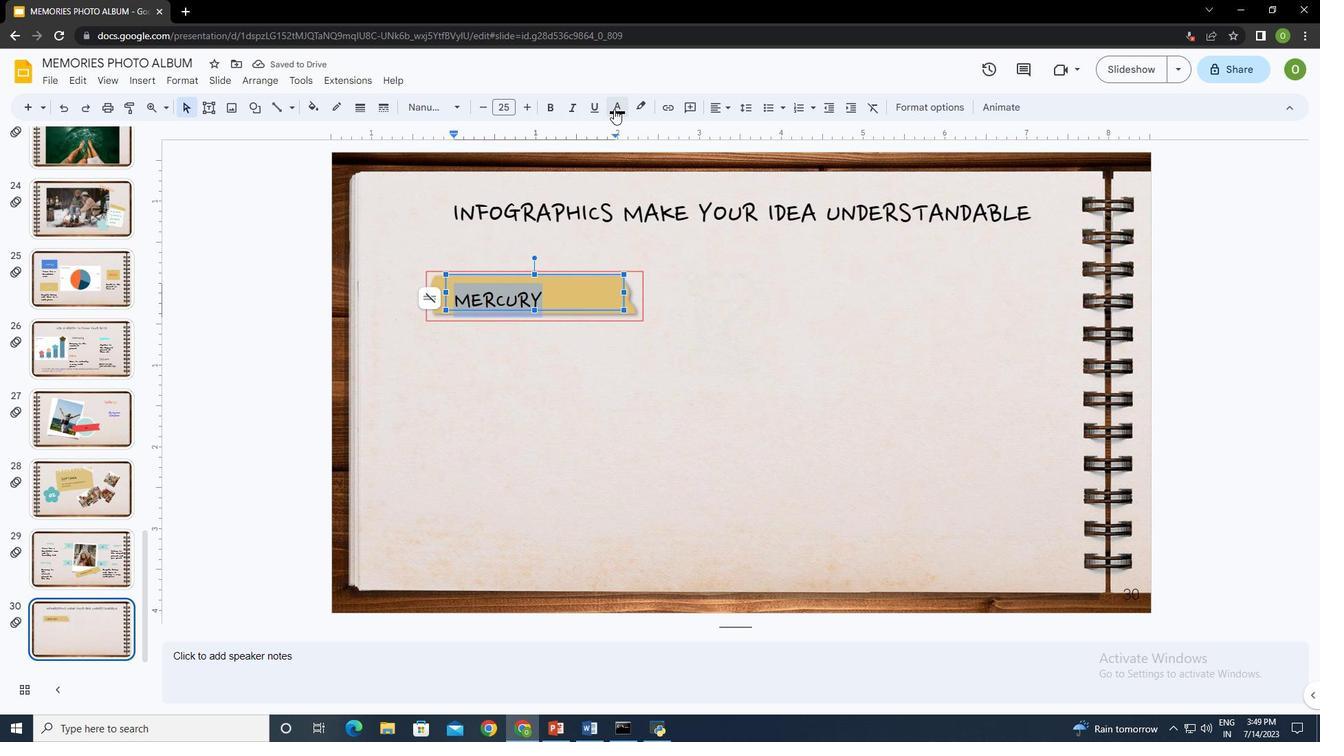 
Action: Mouse moved to (695, 149)
Screenshot: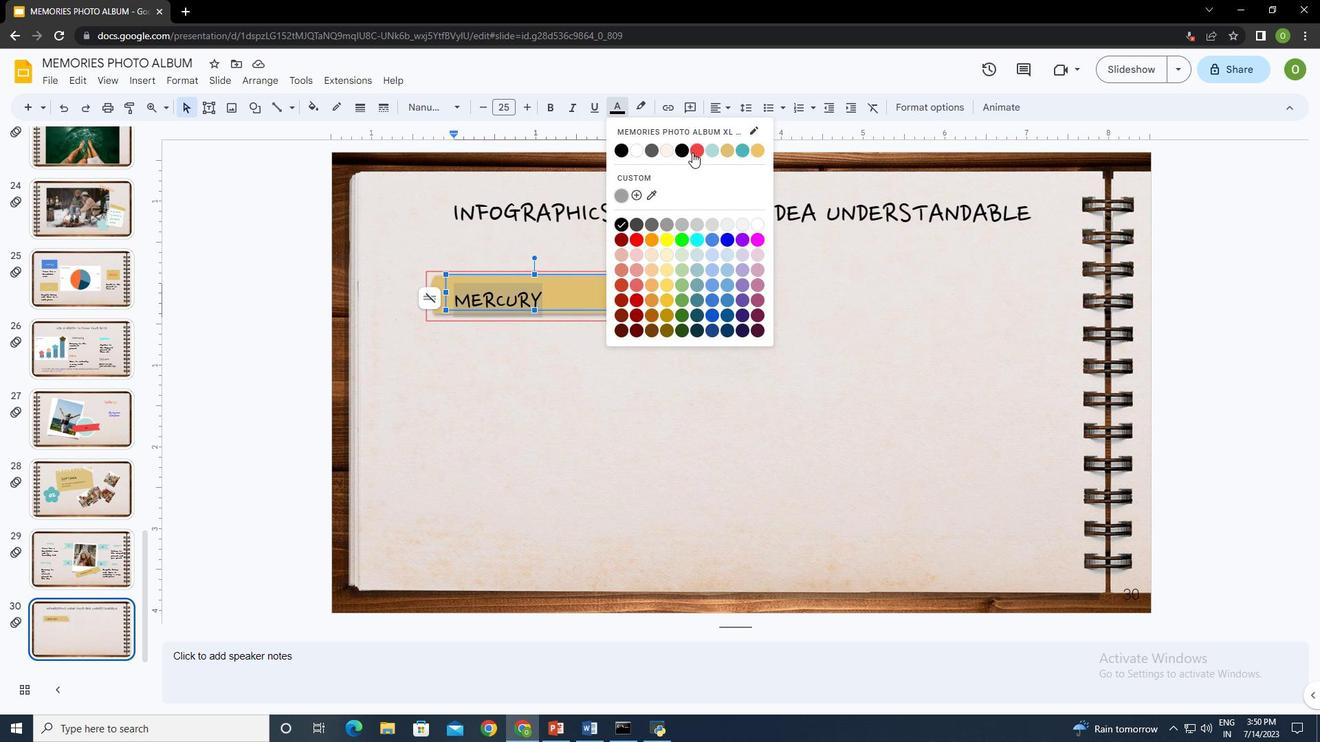 
Action: Mouse pressed left at (695, 149)
Screenshot: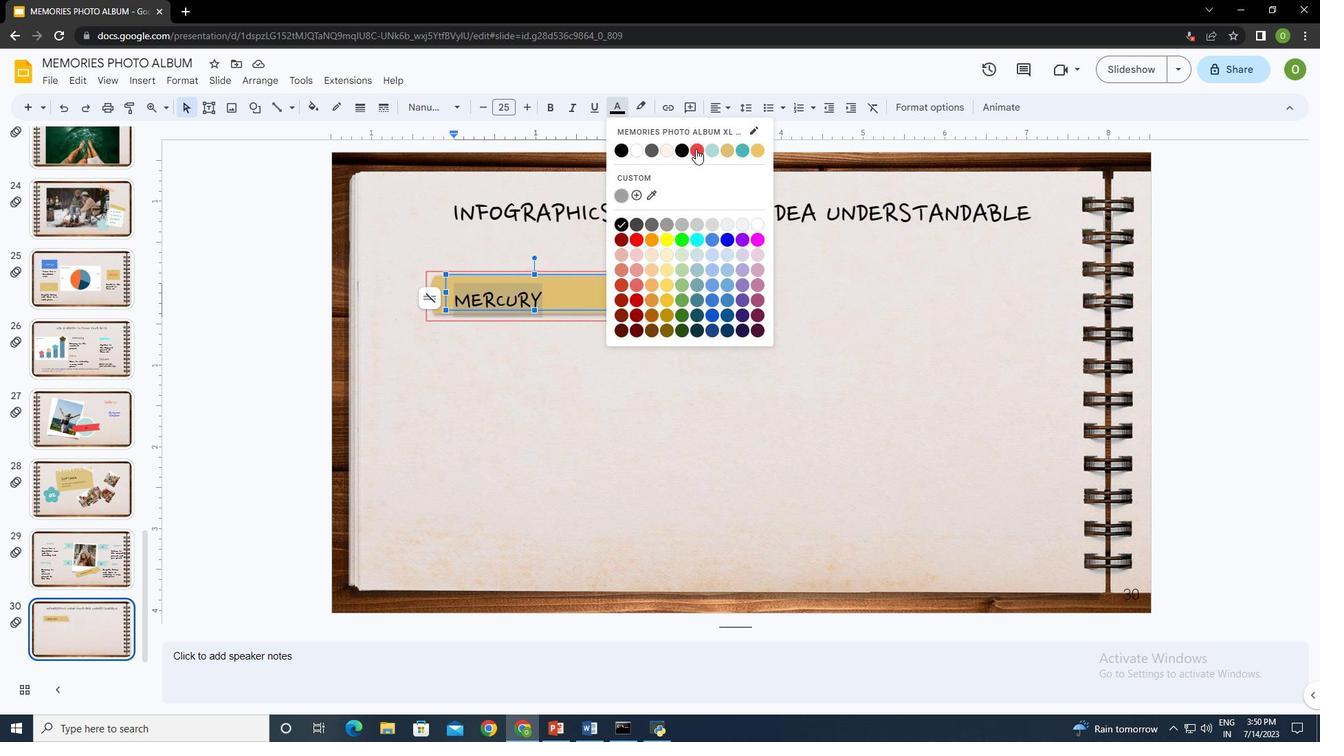 
Action: Mouse moved to (498, 362)
Screenshot: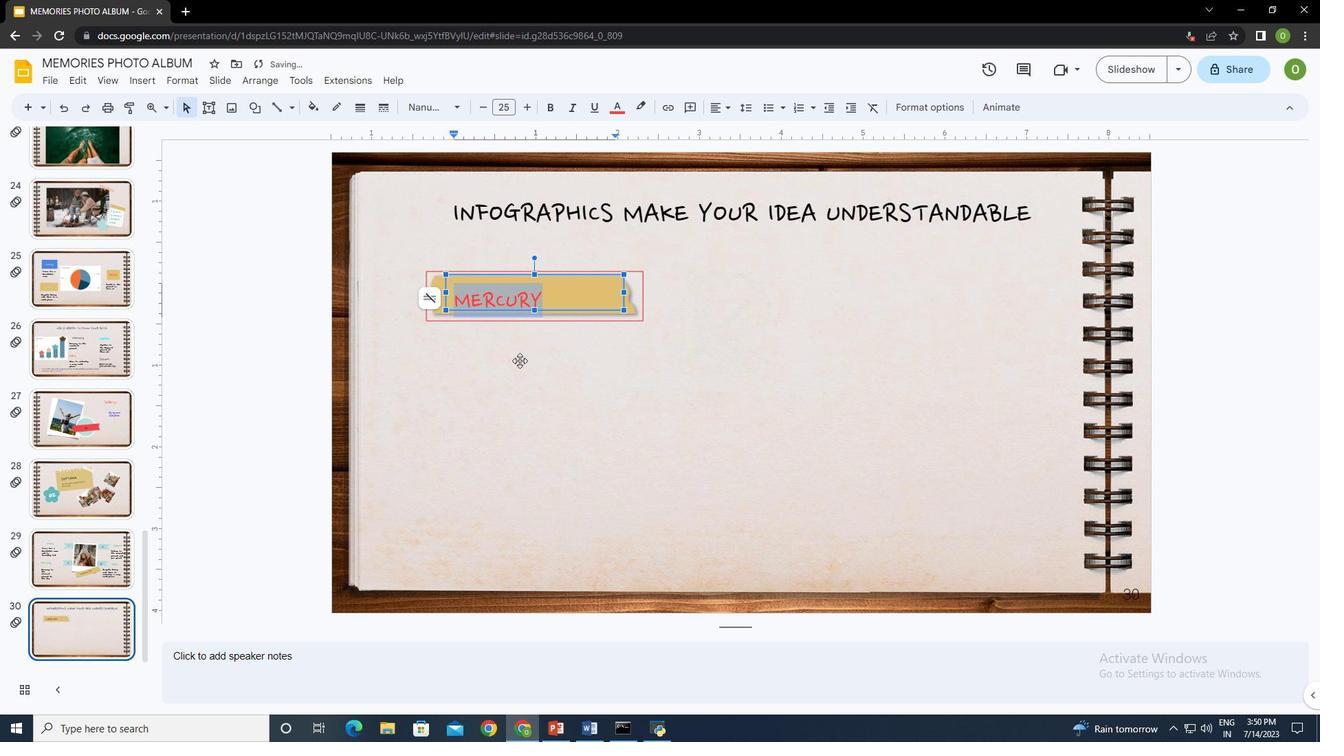
Action: Mouse pressed left at (498, 362)
Screenshot: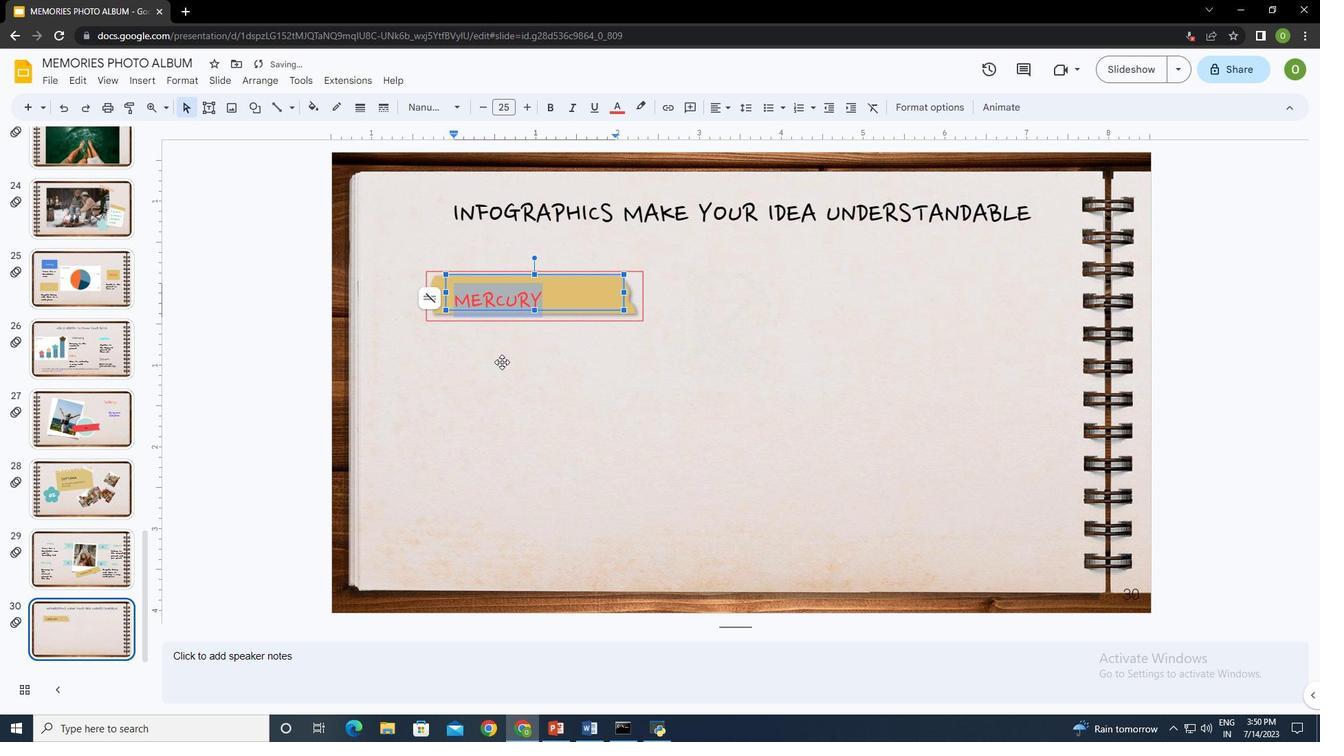 
Action: Mouse moved to (424, 356)
Screenshot: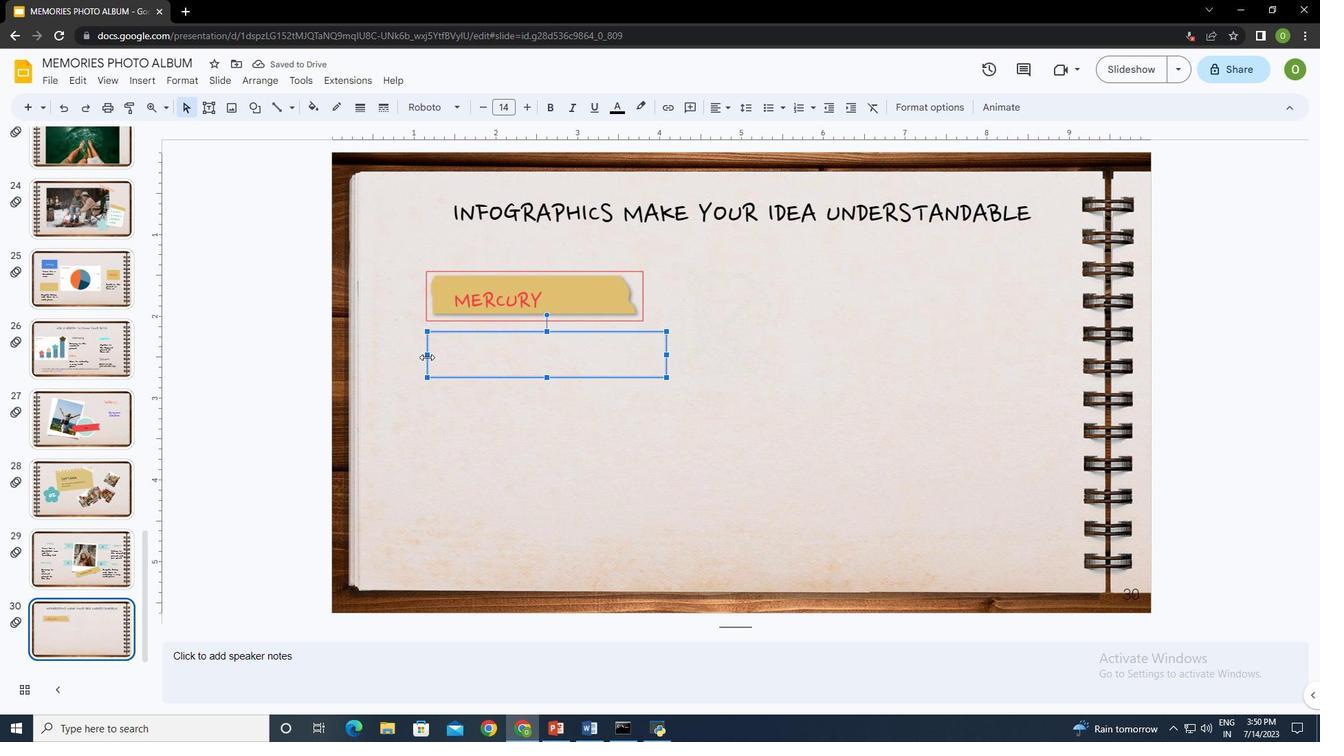 
Action: Mouse pressed left at (424, 356)
Screenshot: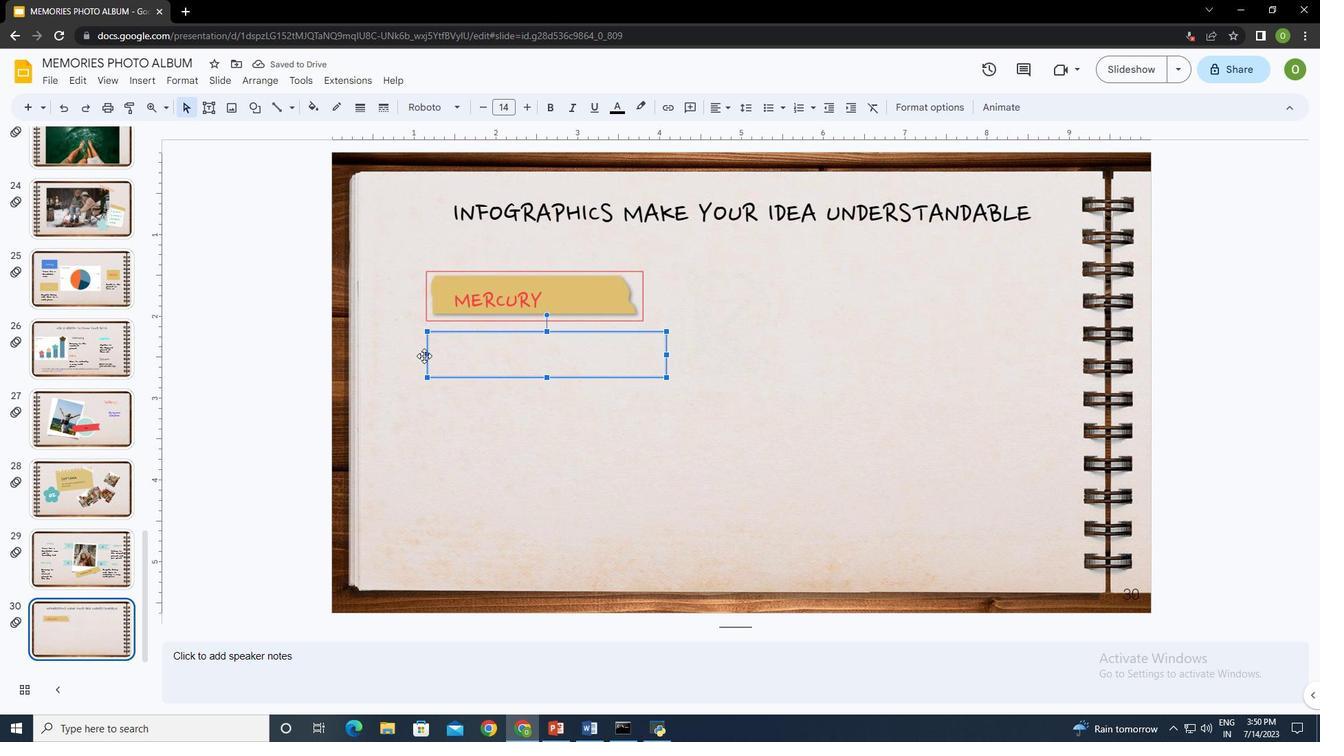 
Action: Mouse moved to (426, 354)
Screenshot: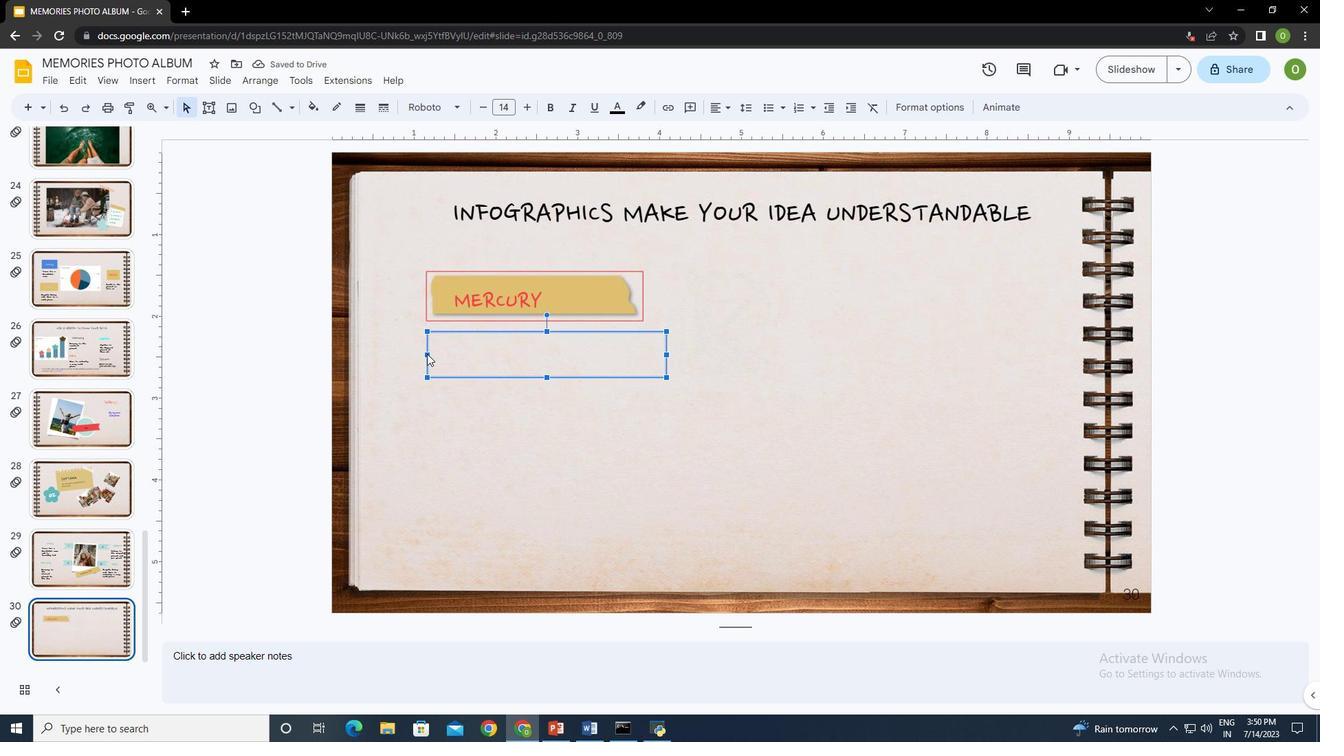 
Action: Mouse pressed left at (426, 354)
Screenshot: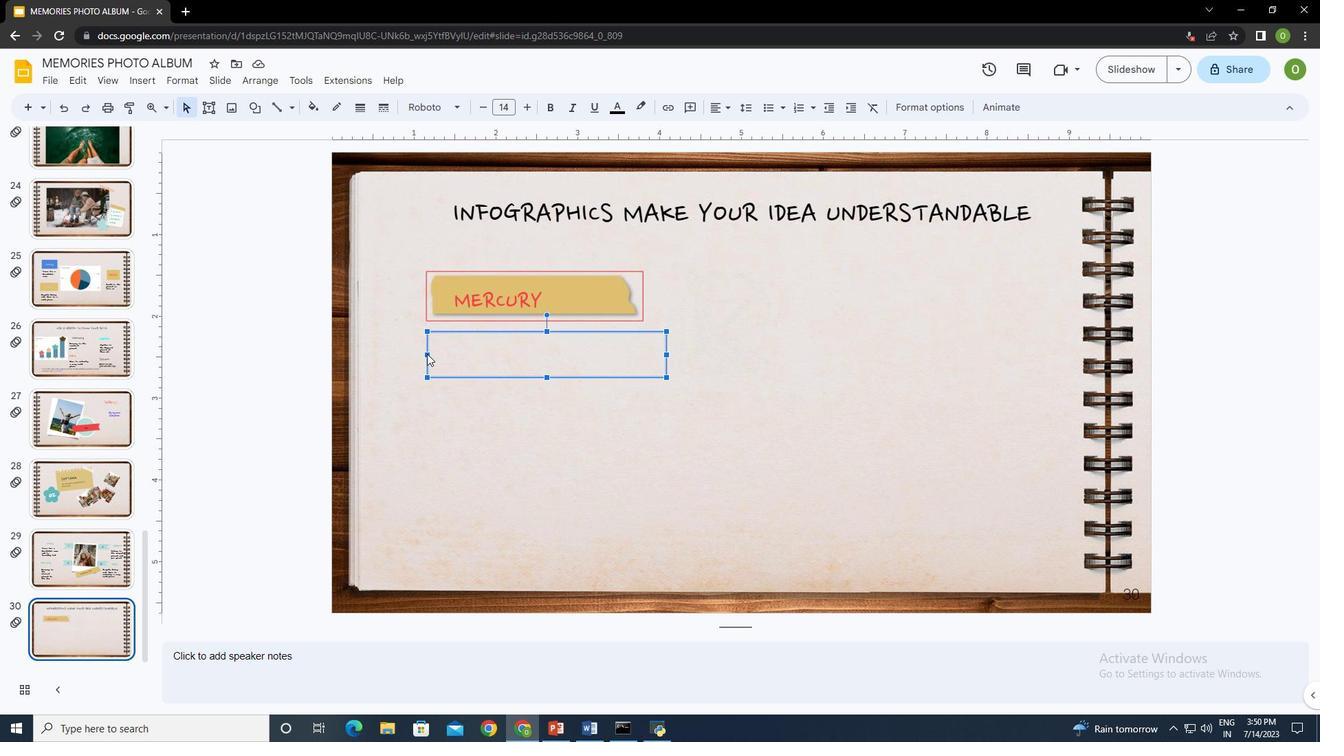 
Action: Mouse moved to (559, 353)
Screenshot: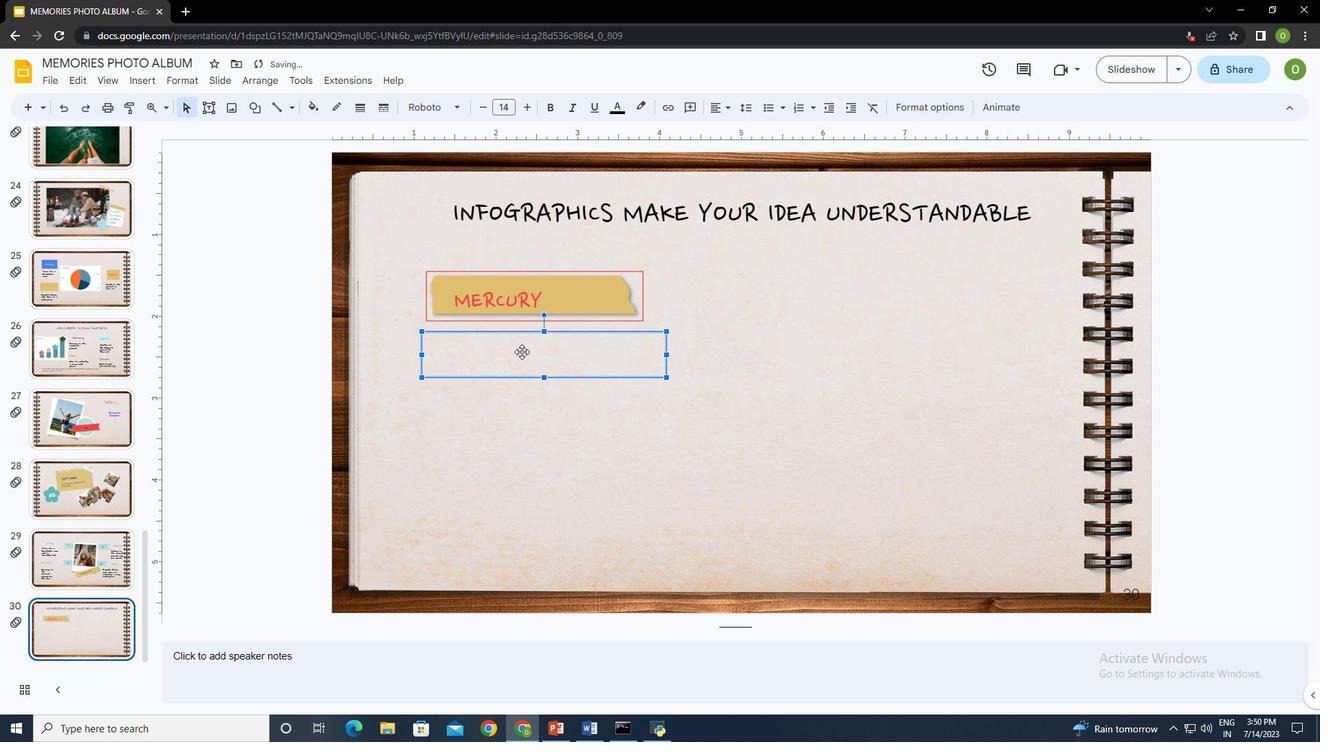 
Action: Mouse pressed left at (559, 353)
Screenshot: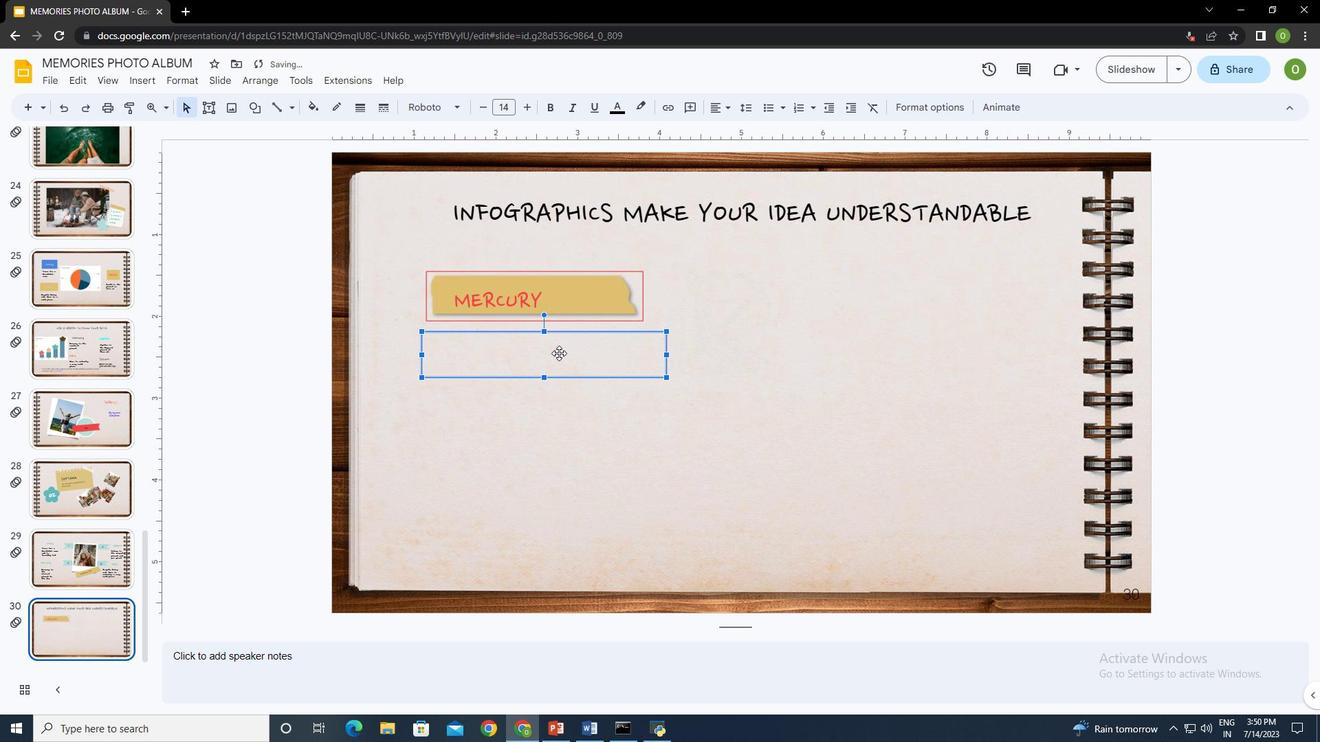 
Action: Mouse moved to (559, 354)
Screenshot: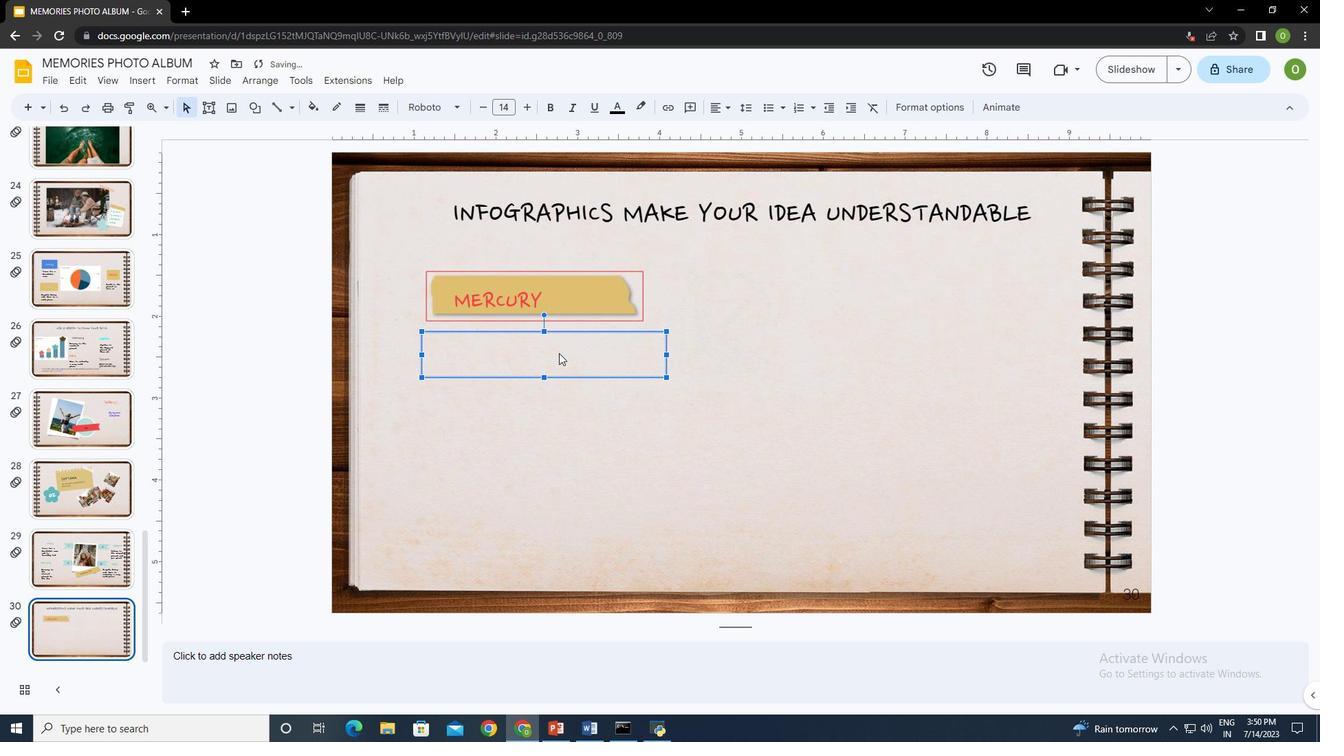 
Action: Key pressed <Key.shift>Mer<Key.backspace><Key.backspace><Key.backspace><Key.backspace><Key.backspace><Key.backspace><Key.backspace><Key.backspace><Key.backspace><Key.backspace><Key.backspace><Key.backspace><Key.backspace><Key.caps_lock><Key.shift>mERCURY<Key.space>IS<Key.space>THE<Key.space>SMALLEST<Key.space>PLANET<Key.space>OF<Key.space>THEM<Key.space>ALLctrl+A
Screenshot: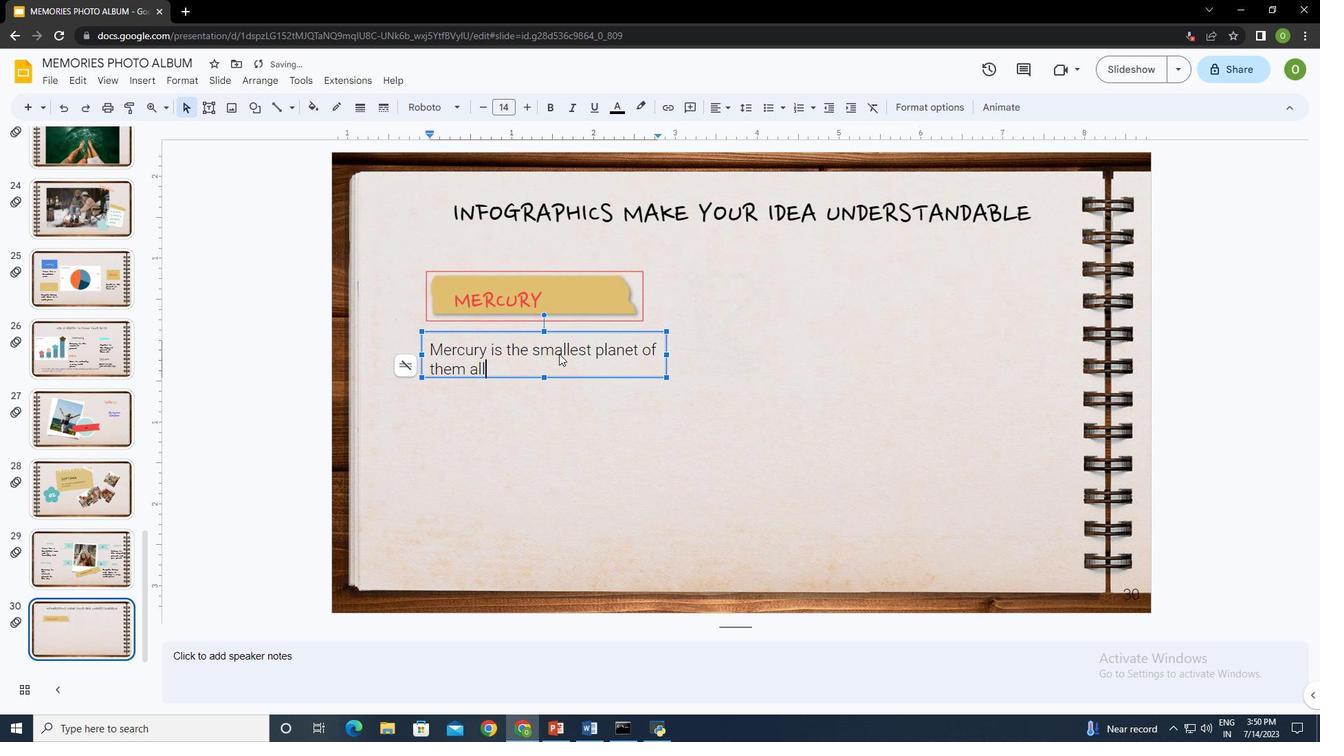 
Action: Mouse moved to (431, 104)
Screenshot: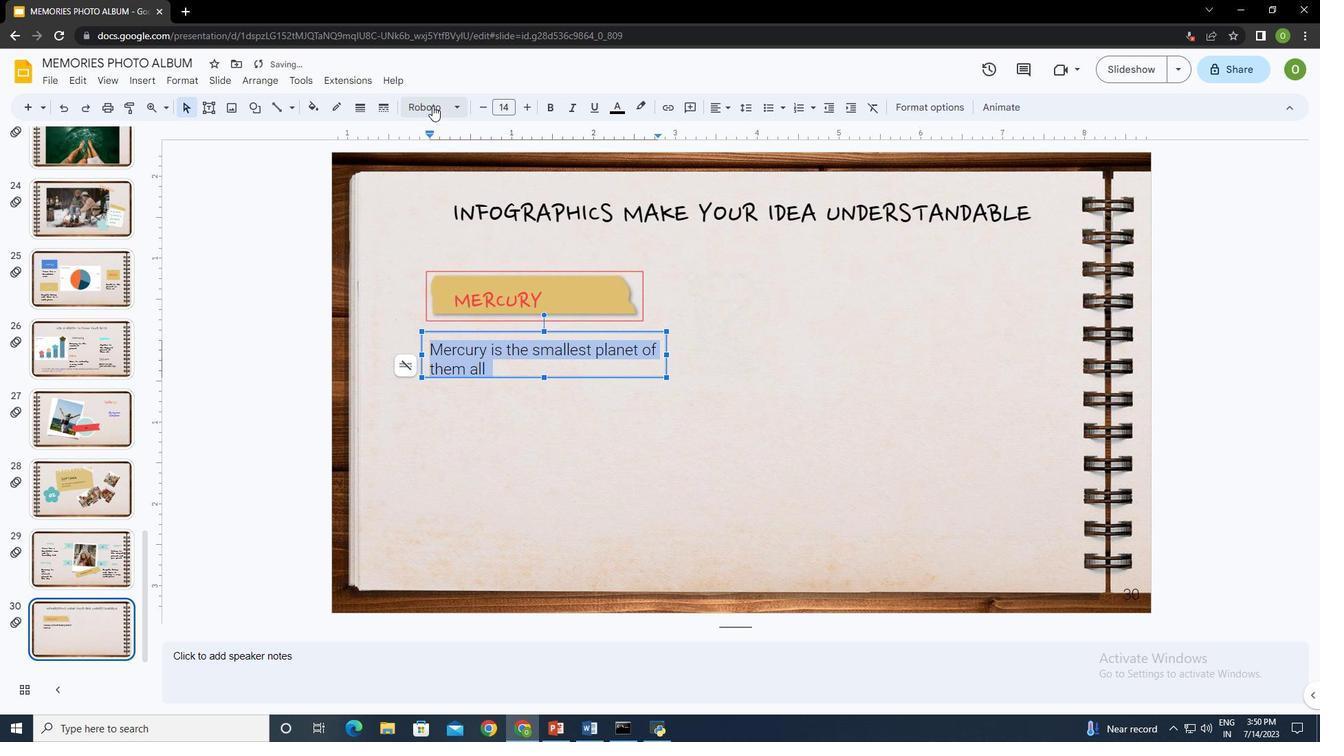 
Action: Mouse pressed left at (431, 104)
Screenshot: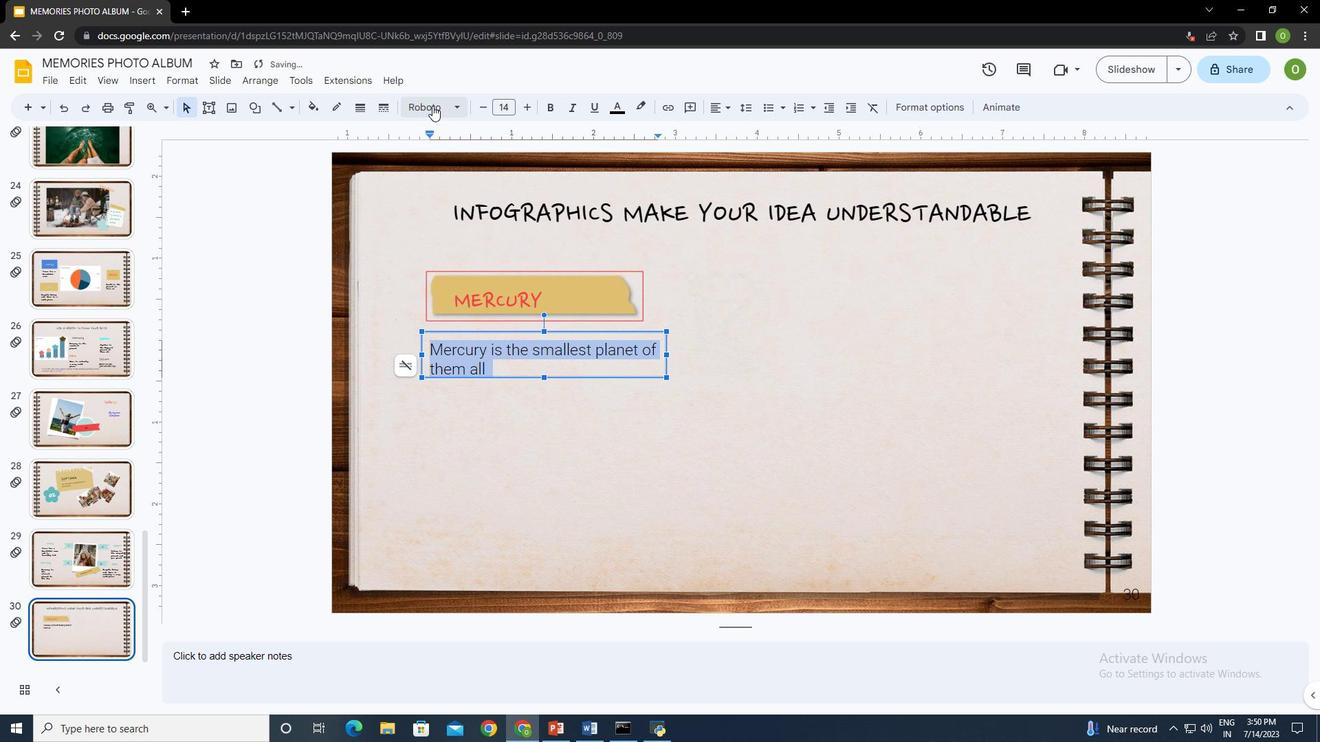 
Action: Mouse moved to (493, 349)
Screenshot: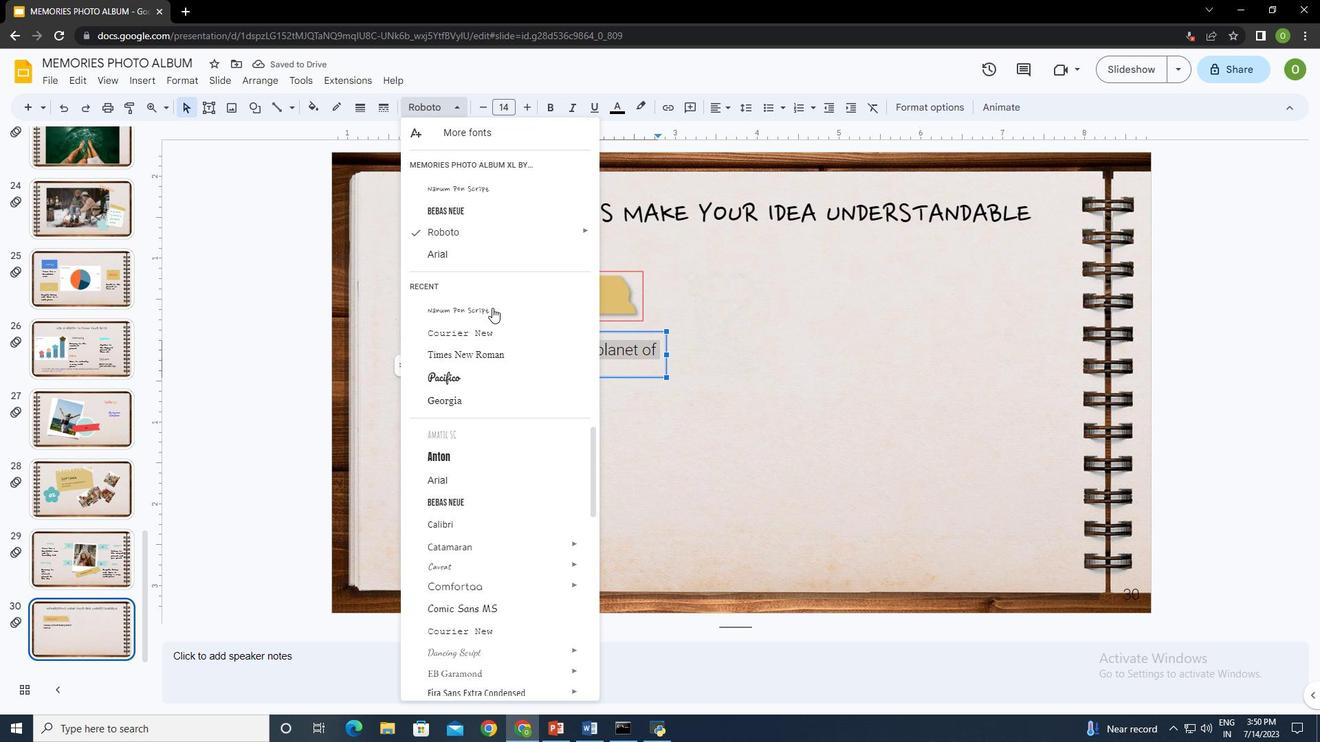 
Action: Mouse pressed left at (493, 349)
Screenshot: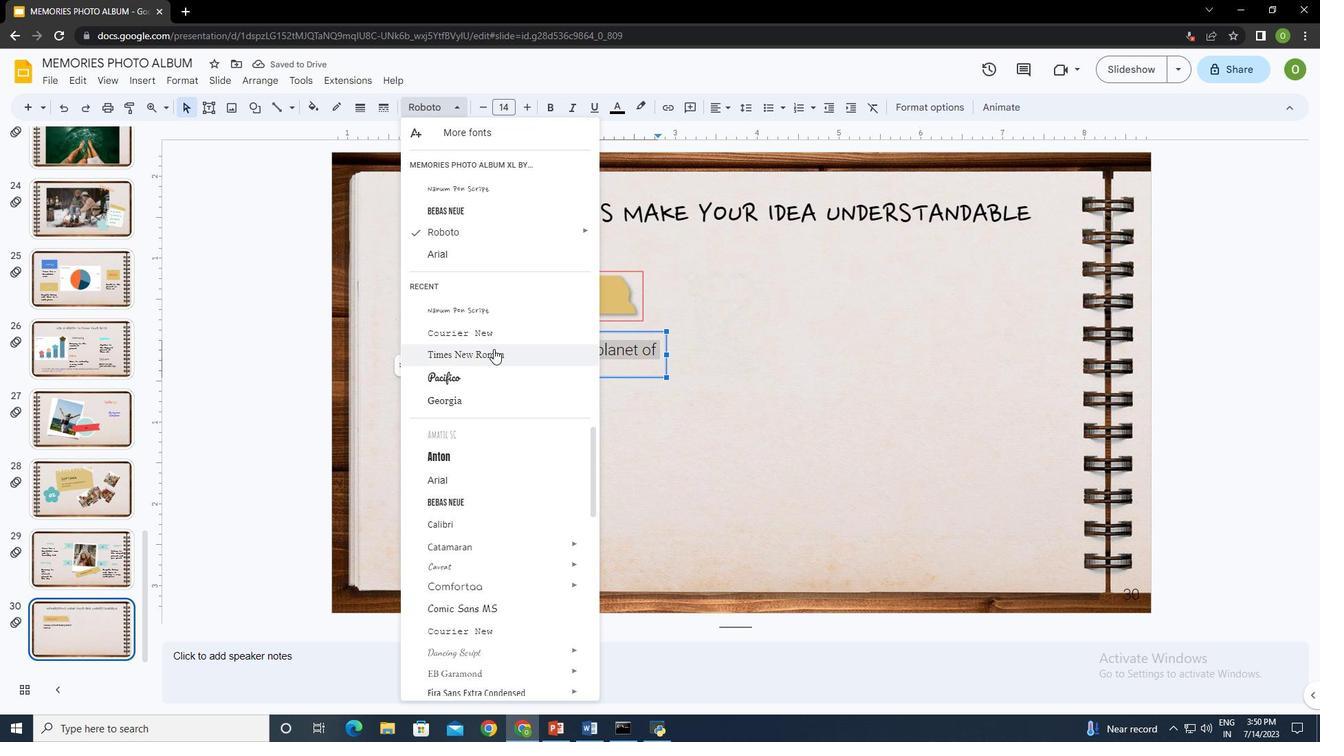 
Action: Mouse moved to (664, 357)
Screenshot: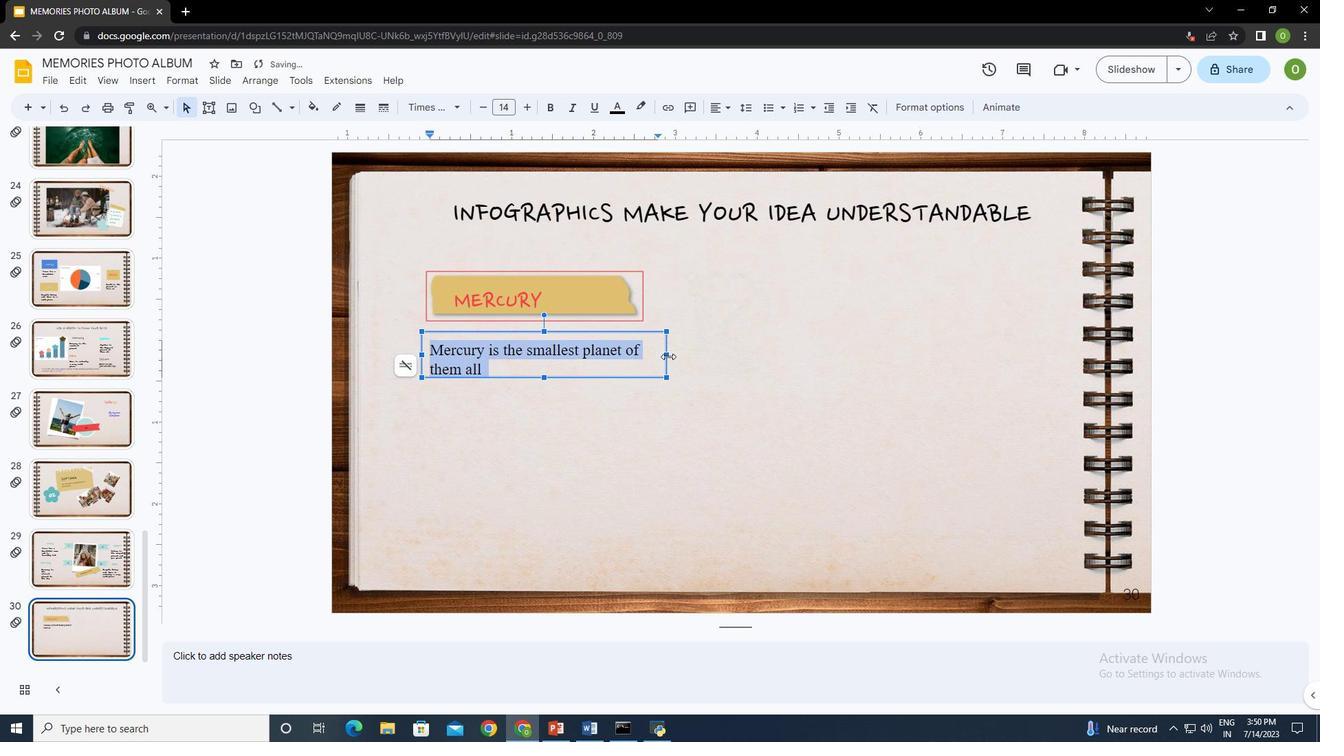 
Action: Mouse pressed left at (664, 357)
Screenshot: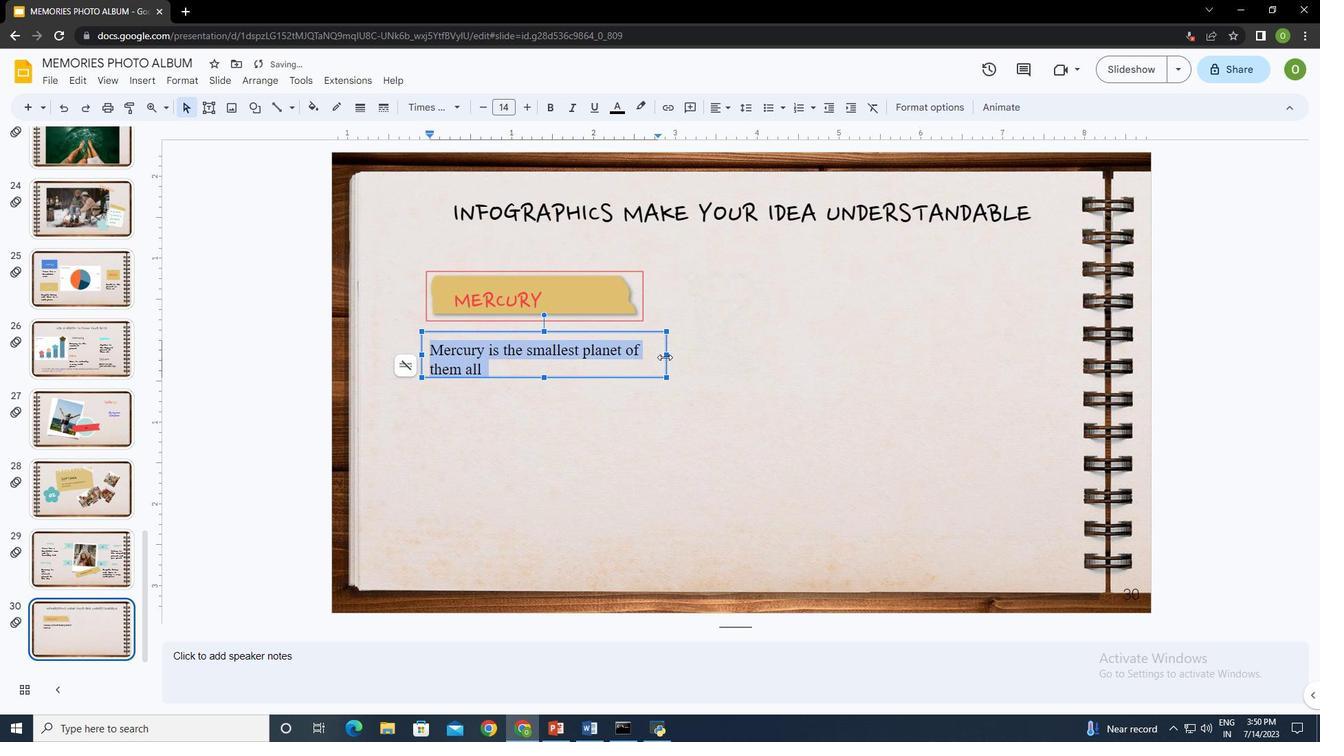 
Action: Mouse moved to (700, 353)
Screenshot: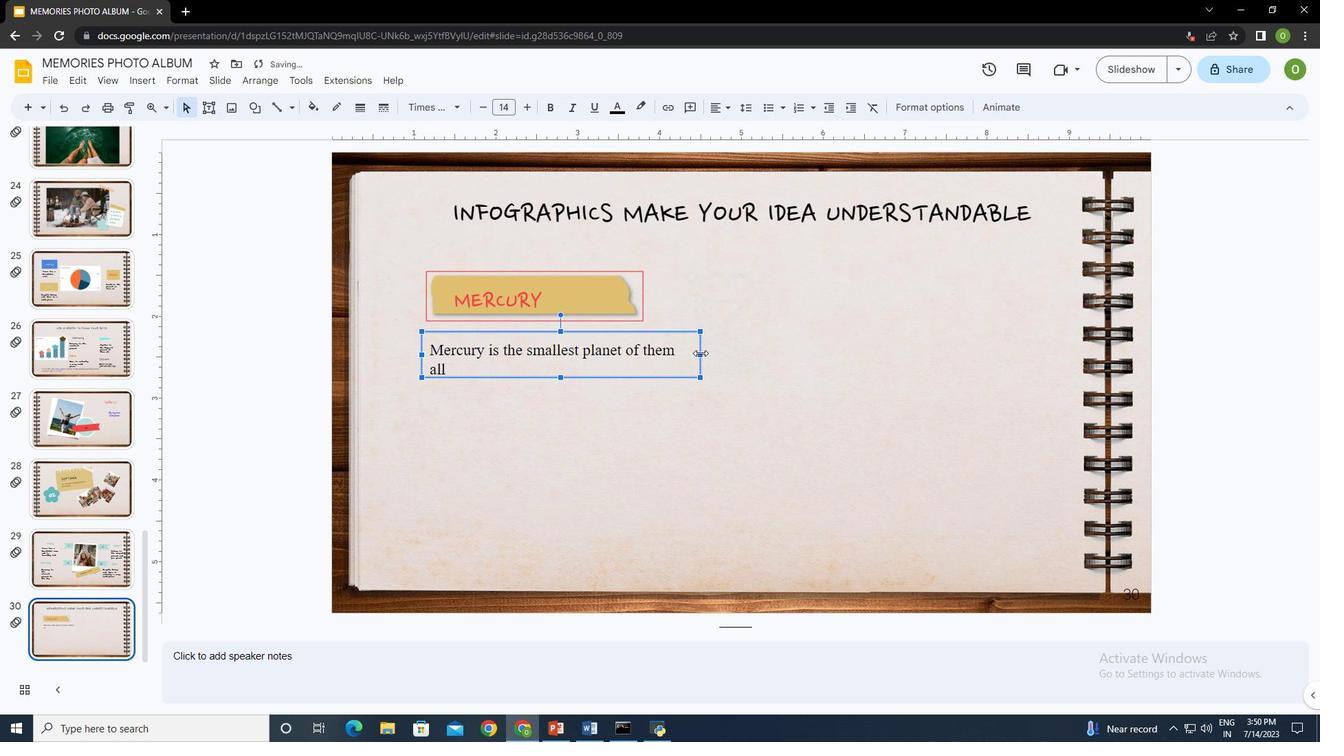 
Action: Mouse pressed left at (700, 353)
Screenshot: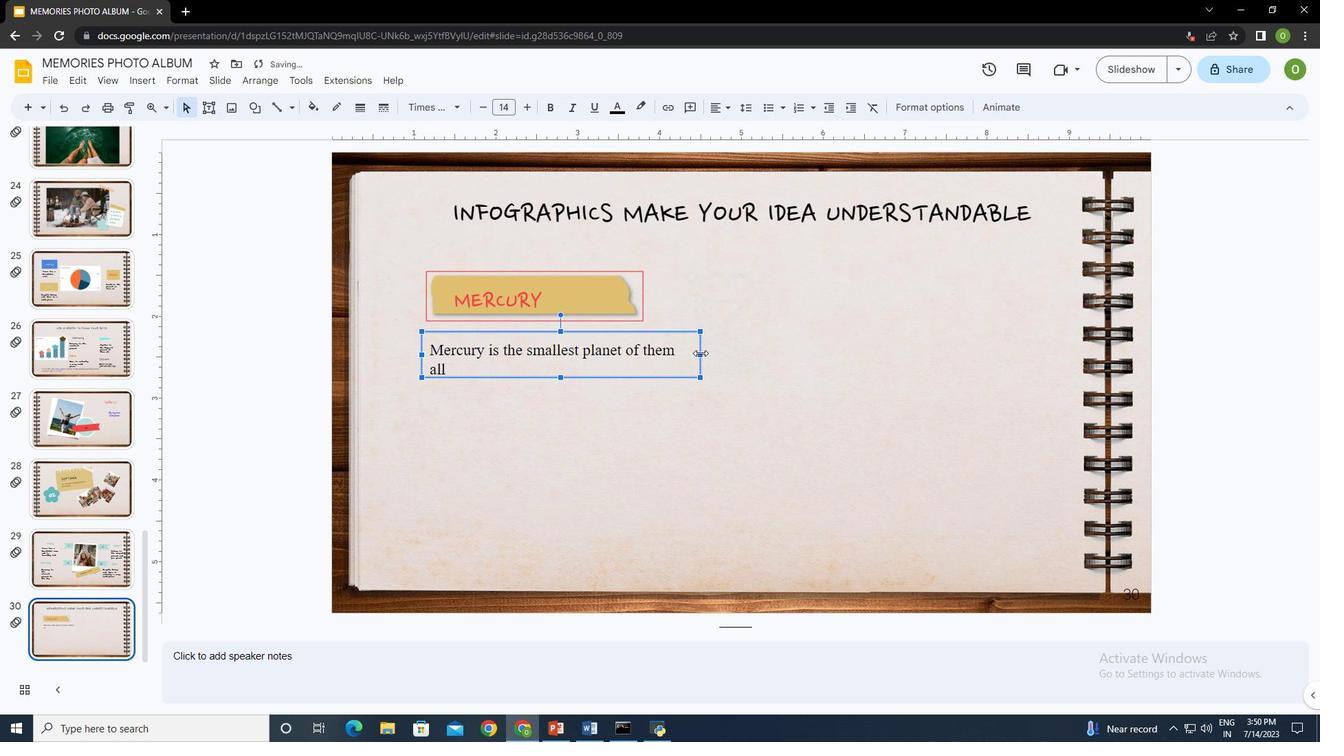 
Action: Mouse moved to (512, 394)
Screenshot: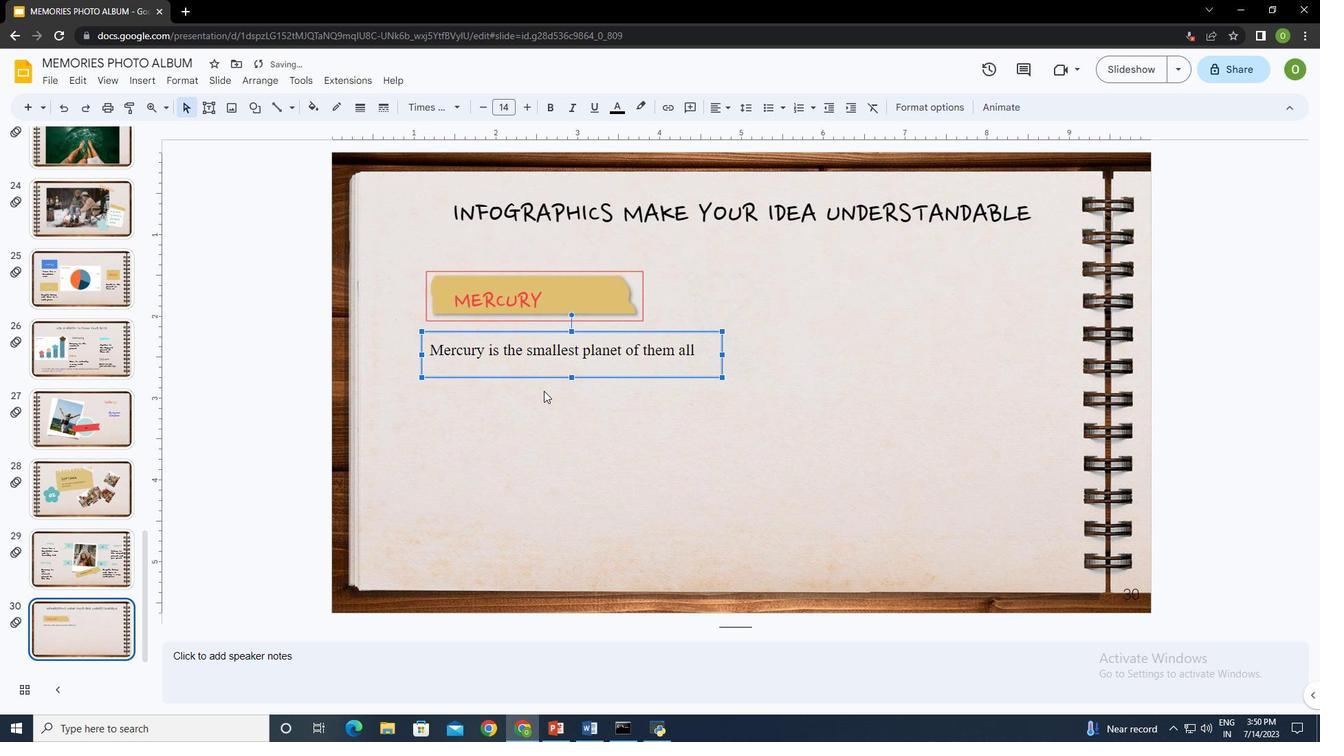 
Action: Mouse pressed left at (512, 394)
Screenshot: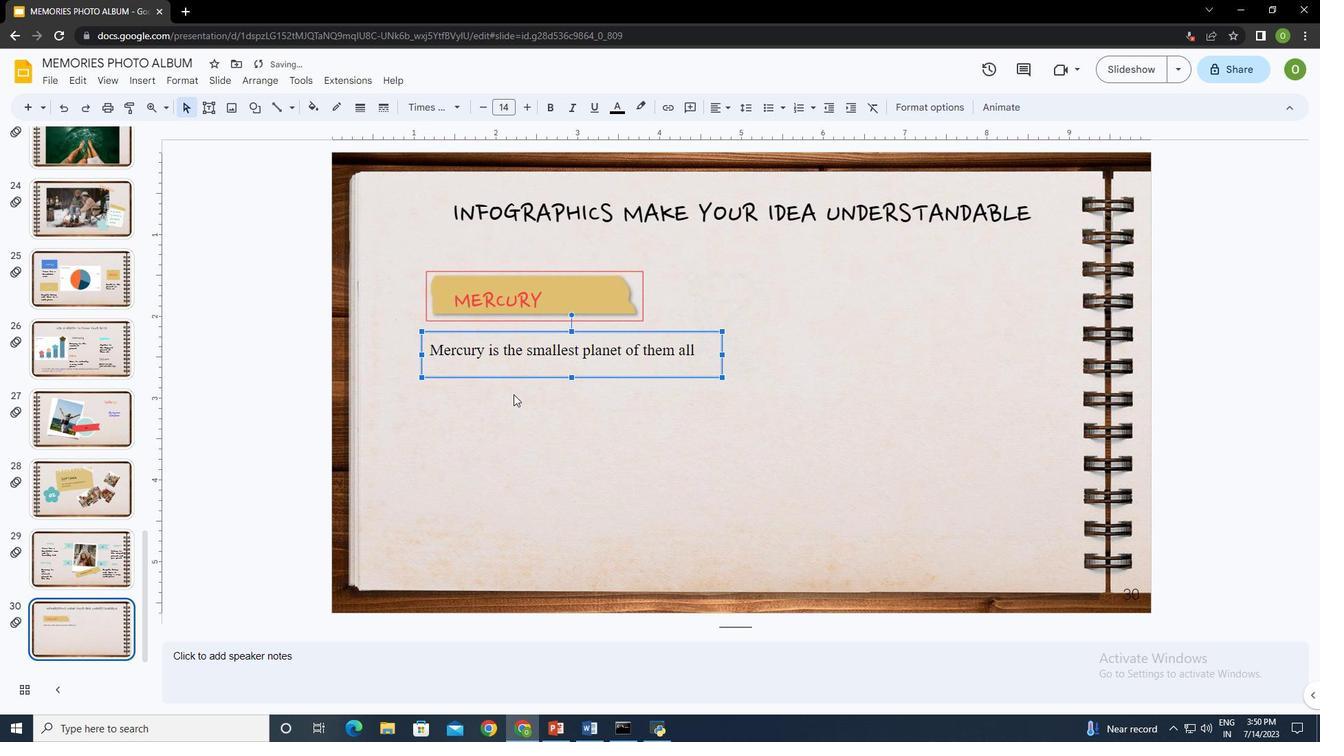 
Action: Mouse moved to (535, 355)
Screenshot: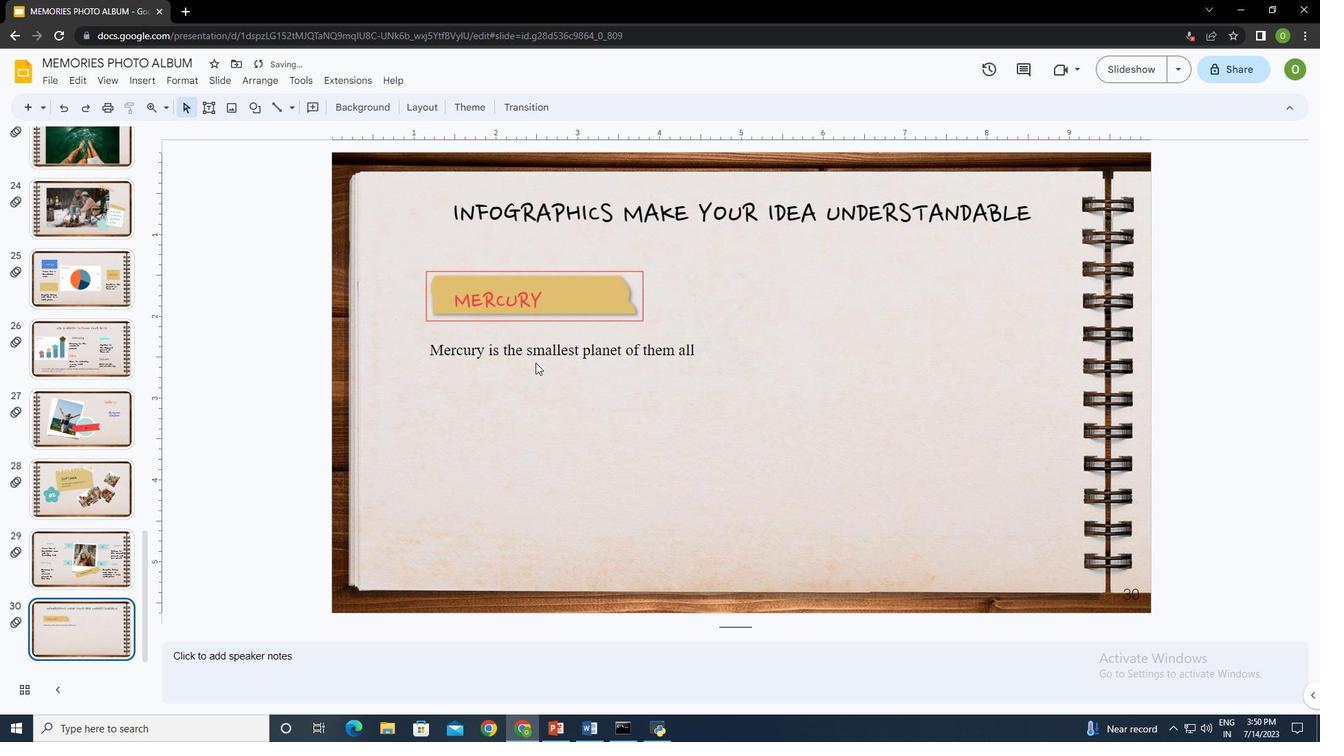 
Action: Mouse pressed left at (535, 355)
Screenshot: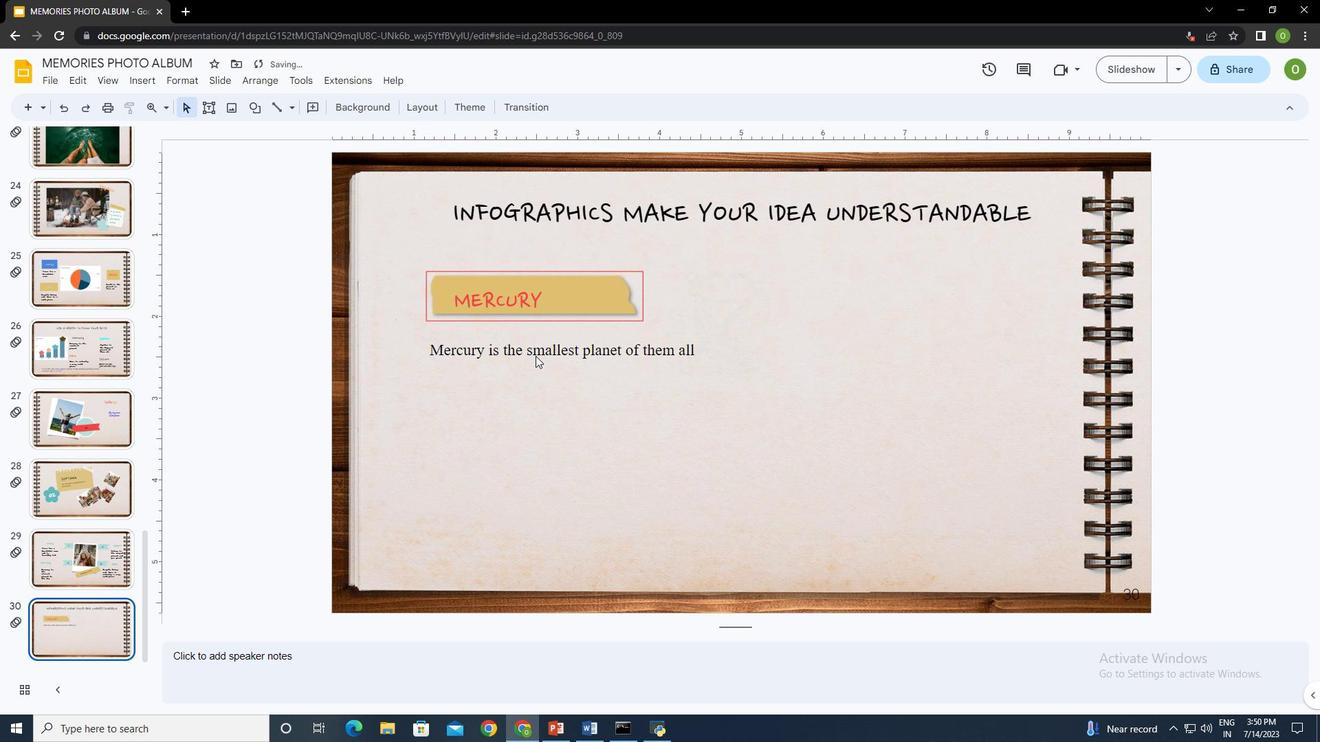 
Action: Mouse moved to (572, 377)
Screenshot: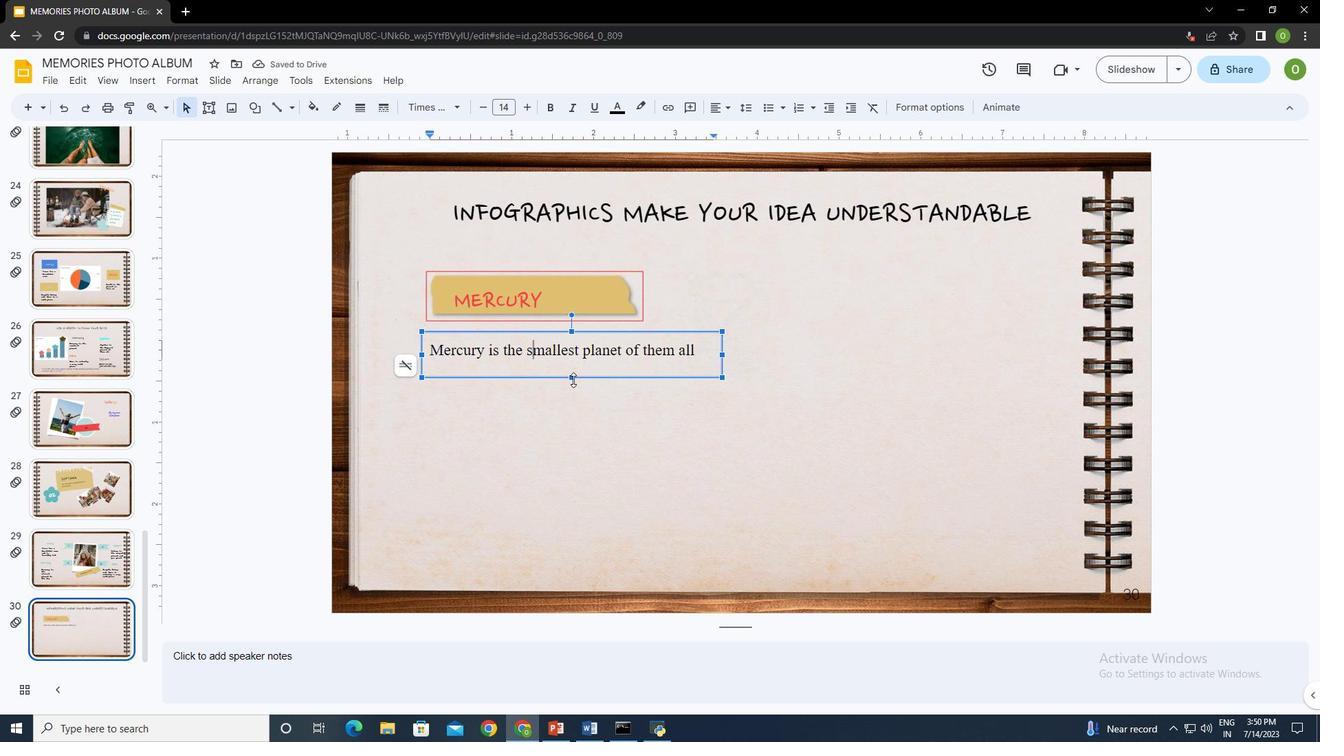 
Action: Mouse pressed left at (572, 377)
Screenshot: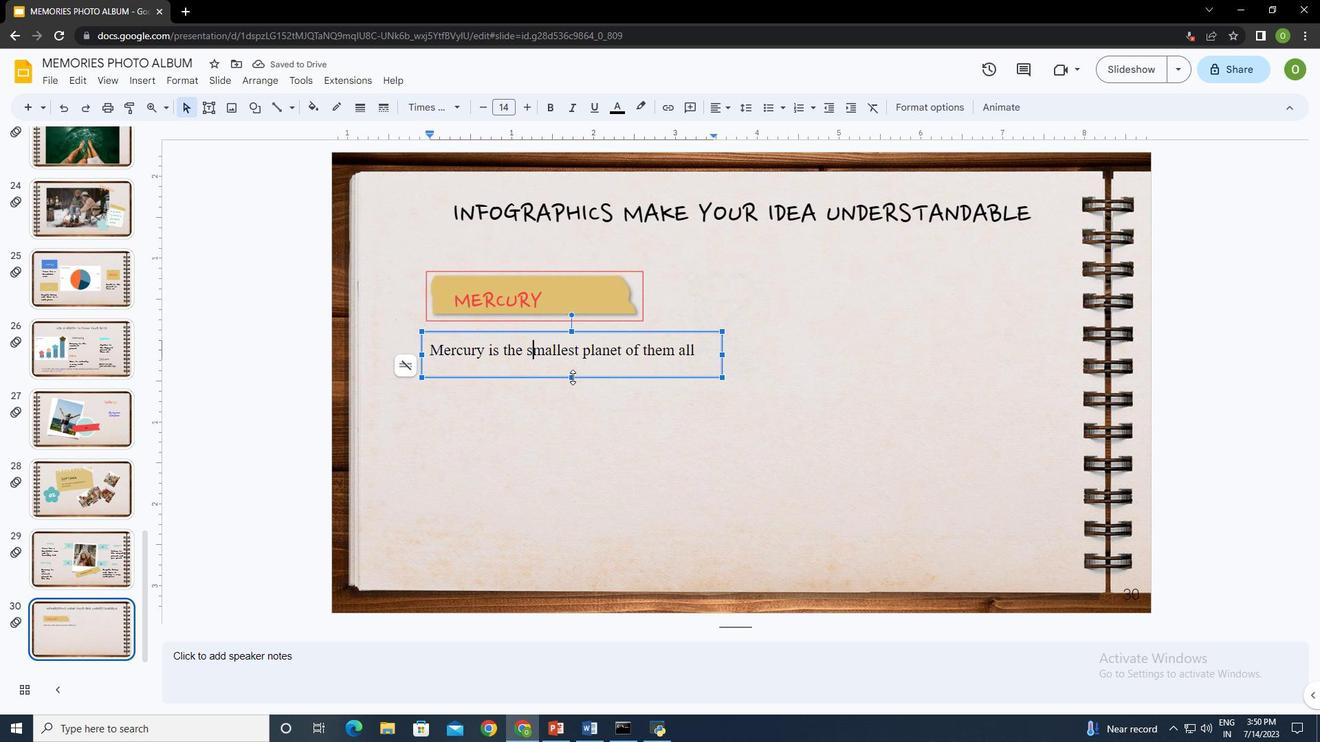 
Action: Mouse moved to (506, 413)
Screenshot: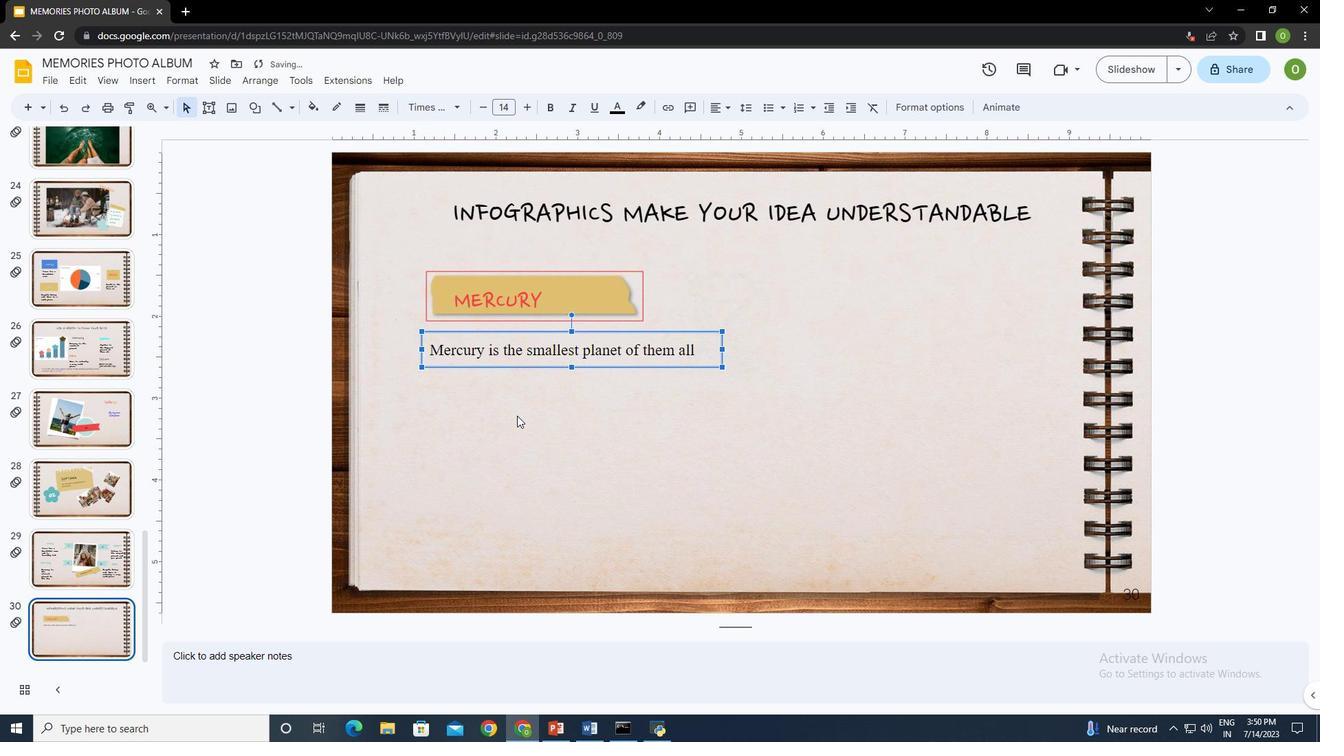 
Action: Mouse pressed left at (506, 413)
Screenshot: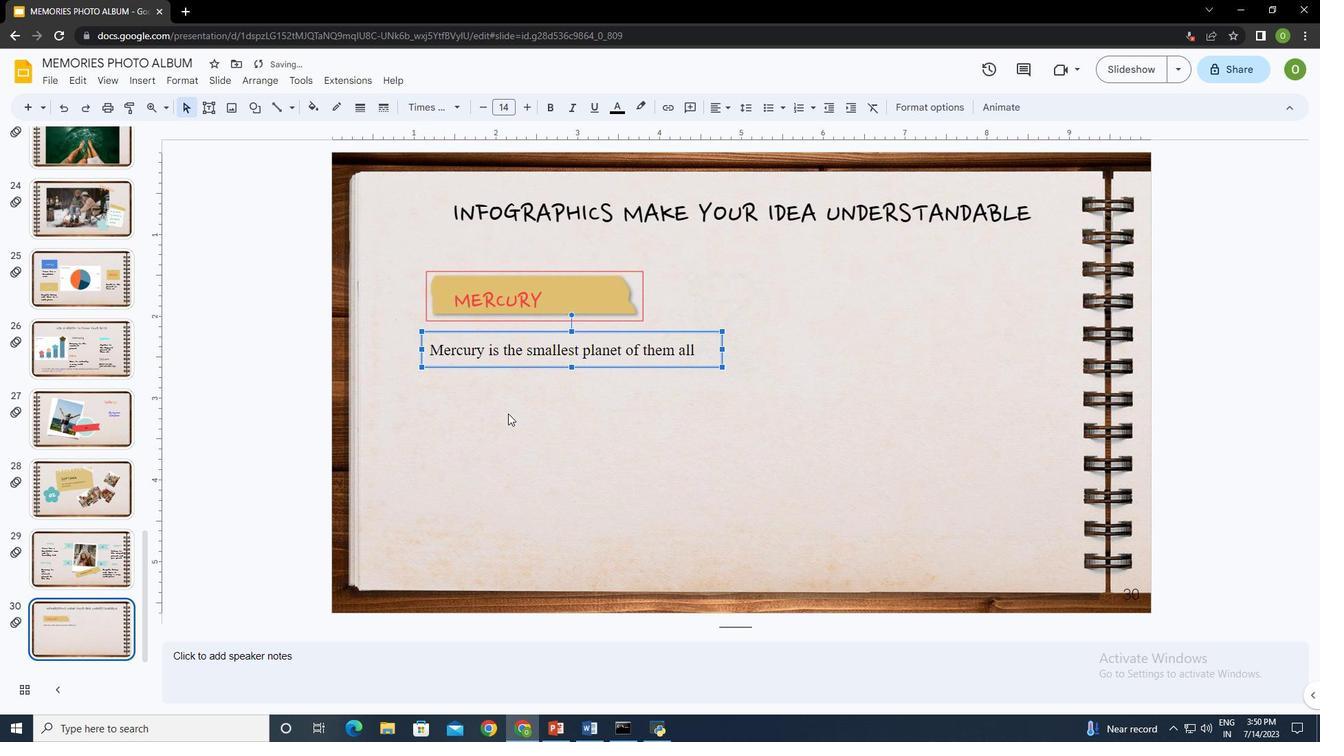 
Action: Mouse moved to (136, 81)
Screenshot: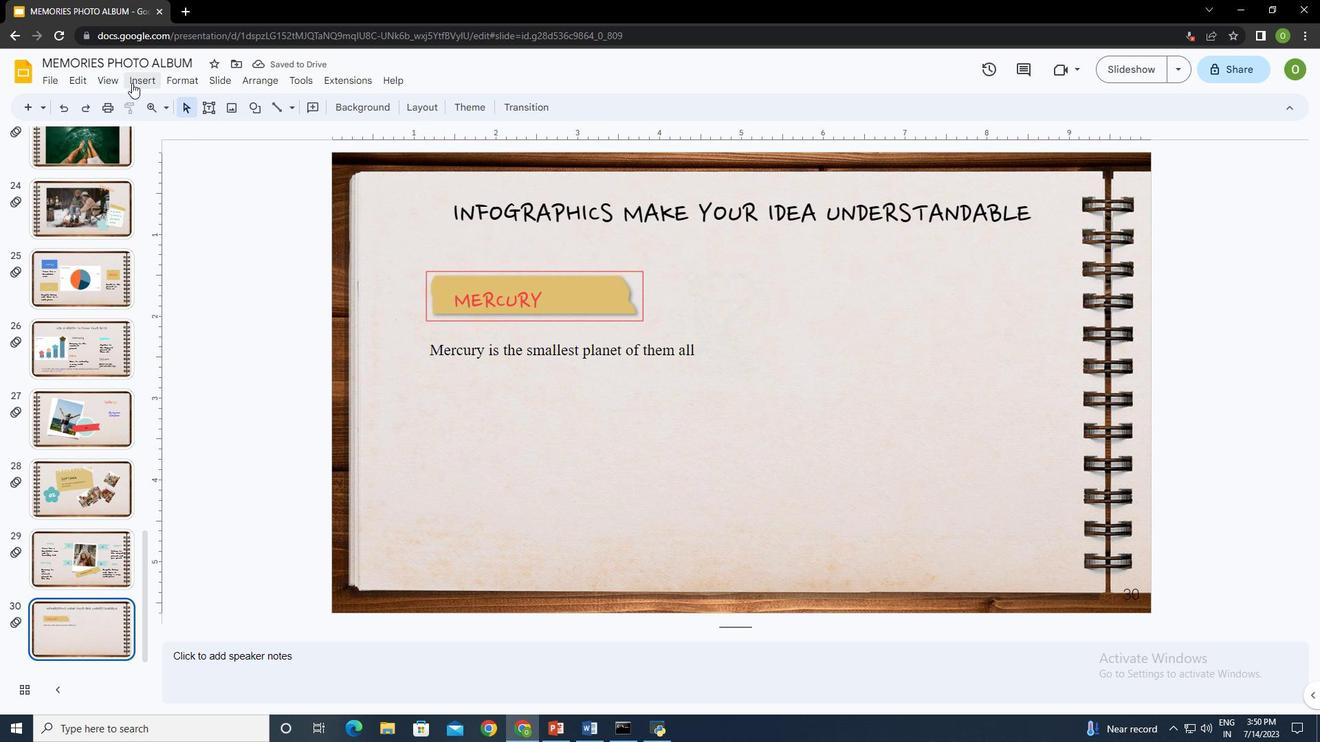 
Action: Mouse pressed left at (136, 81)
Screenshot: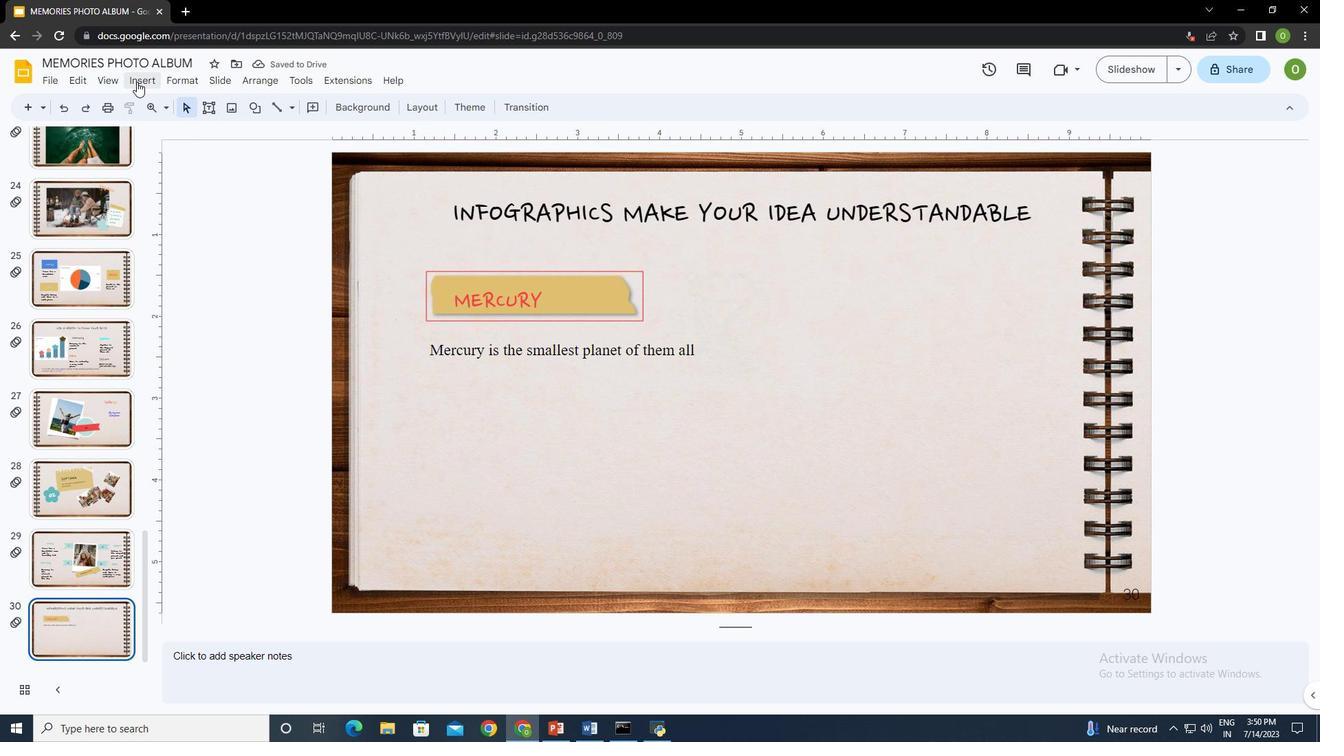 
Action: Mouse moved to (432, 109)
Screenshot: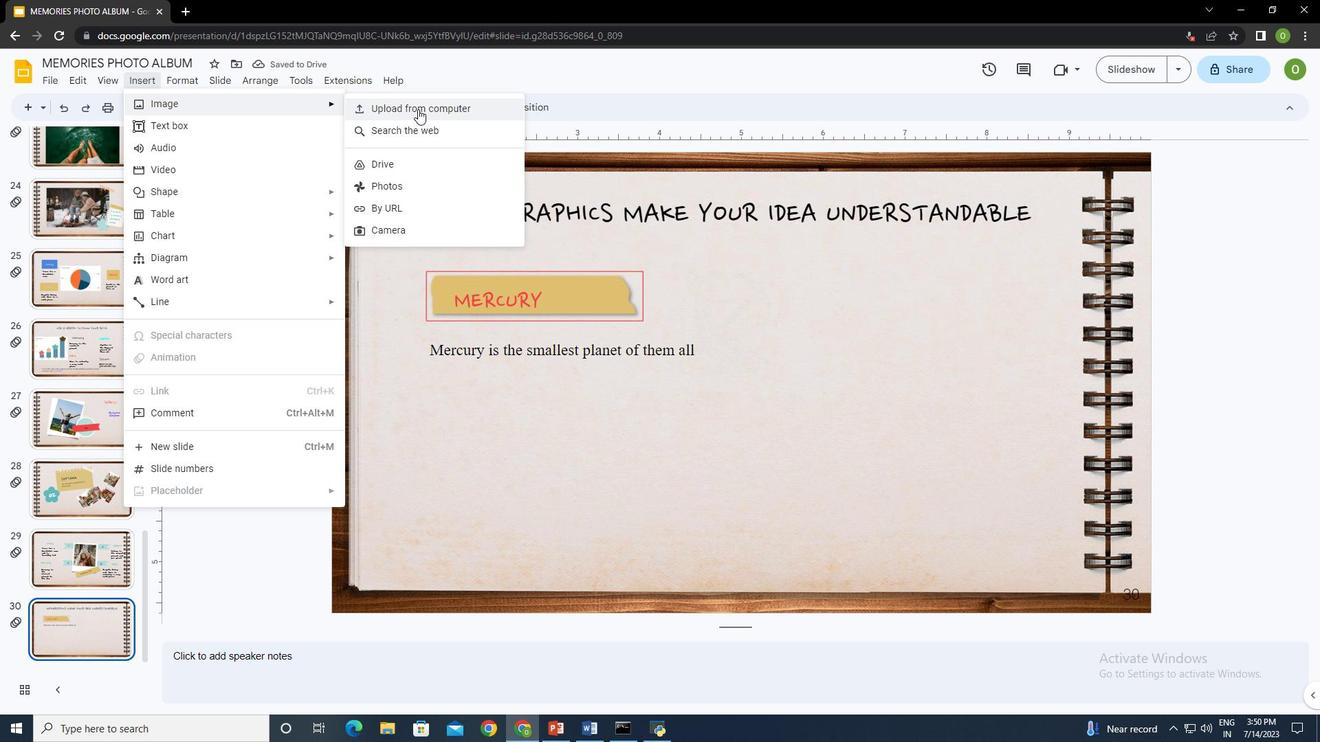 
Action: Mouse pressed left at (432, 109)
Screenshot: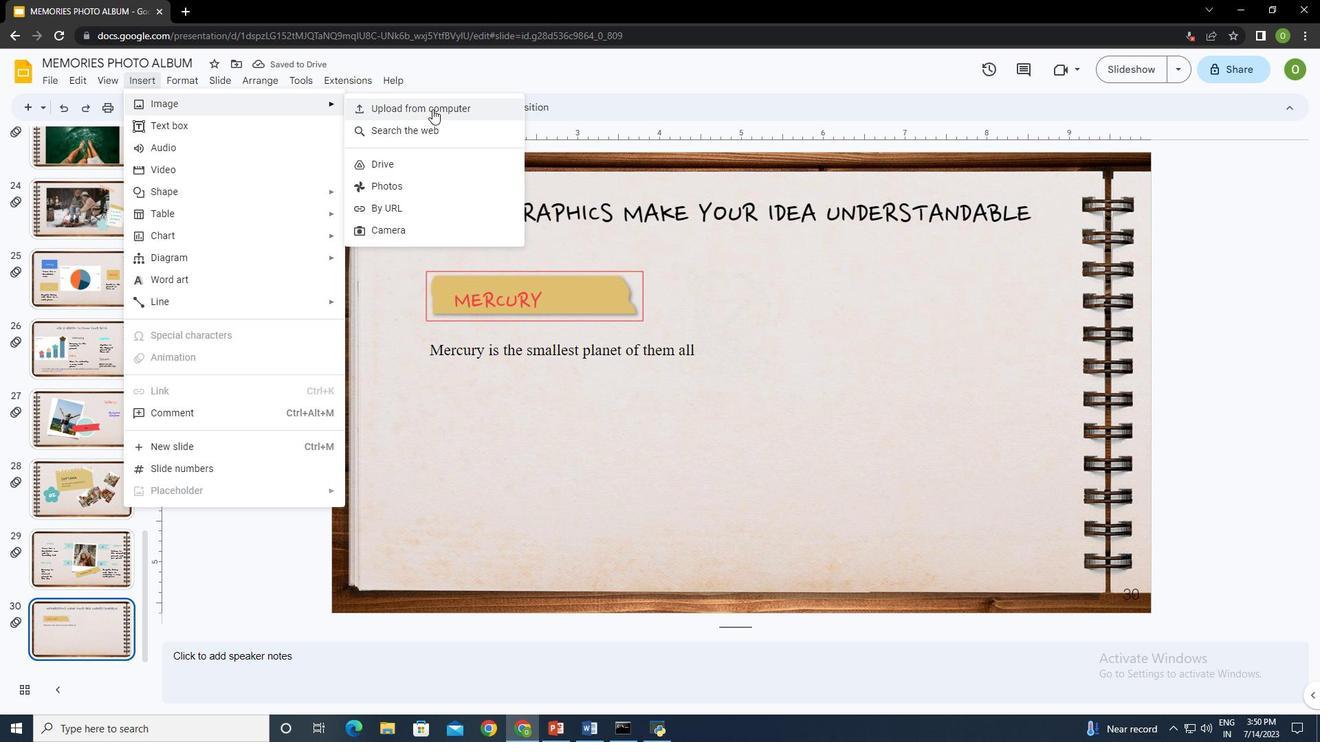 
Action: Mouse moved to (276, 207)
Screenshot: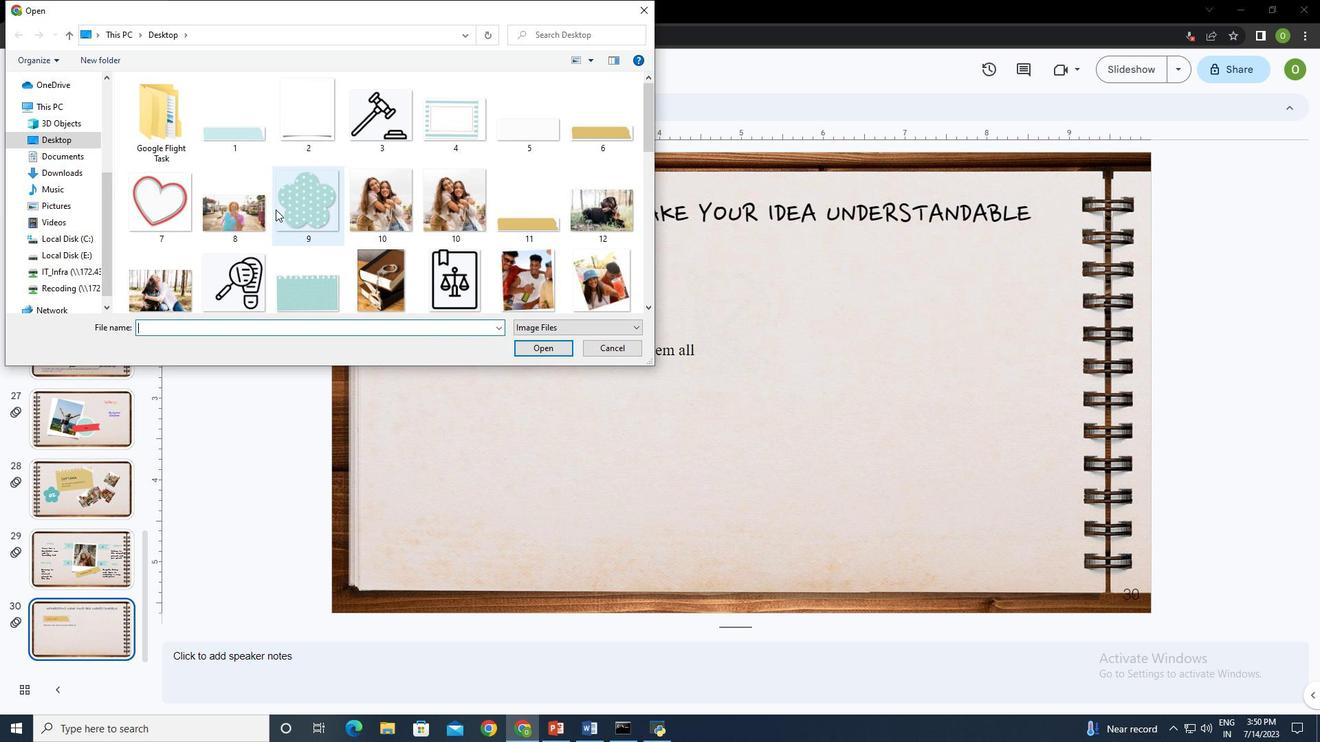 
Action: Mouse scrolled (276, 206) with delta (0, 0)
Screenshot: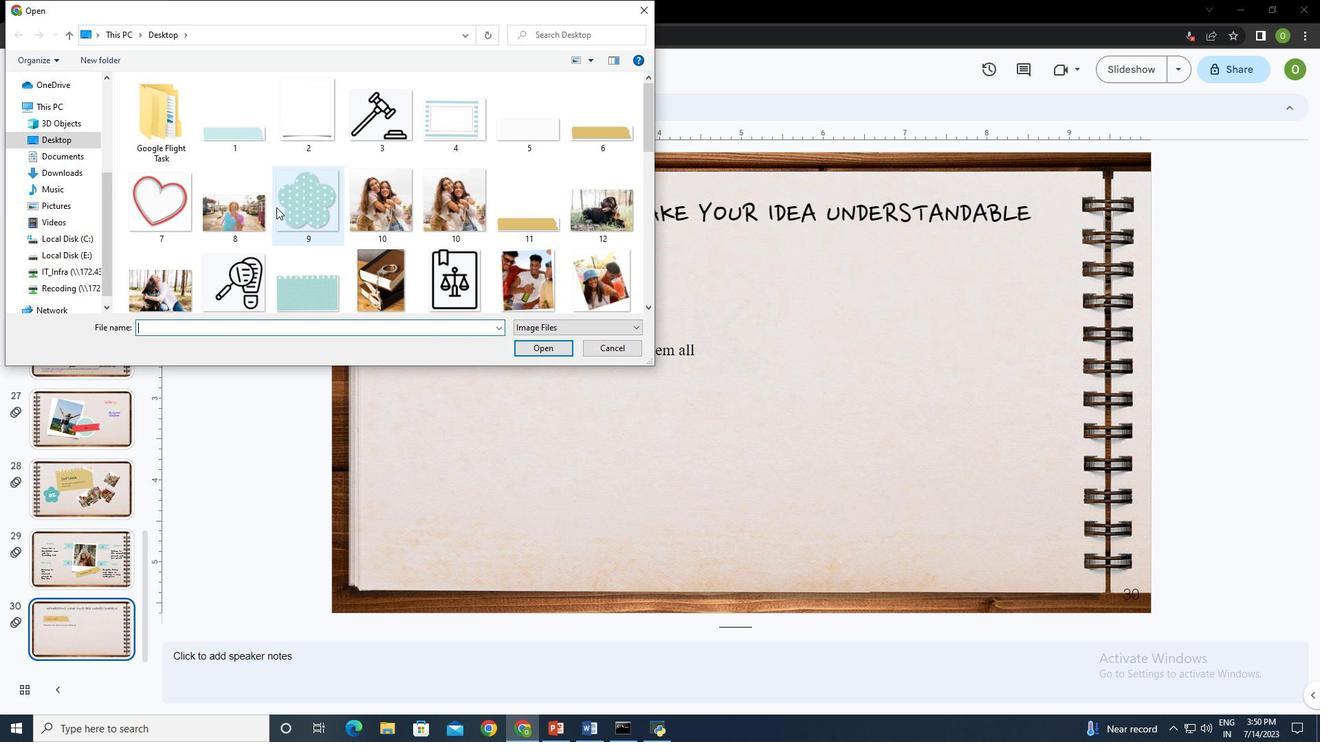 
Action: Mouse scrolled (276, 206) with delta (0, 0)
Screenshot: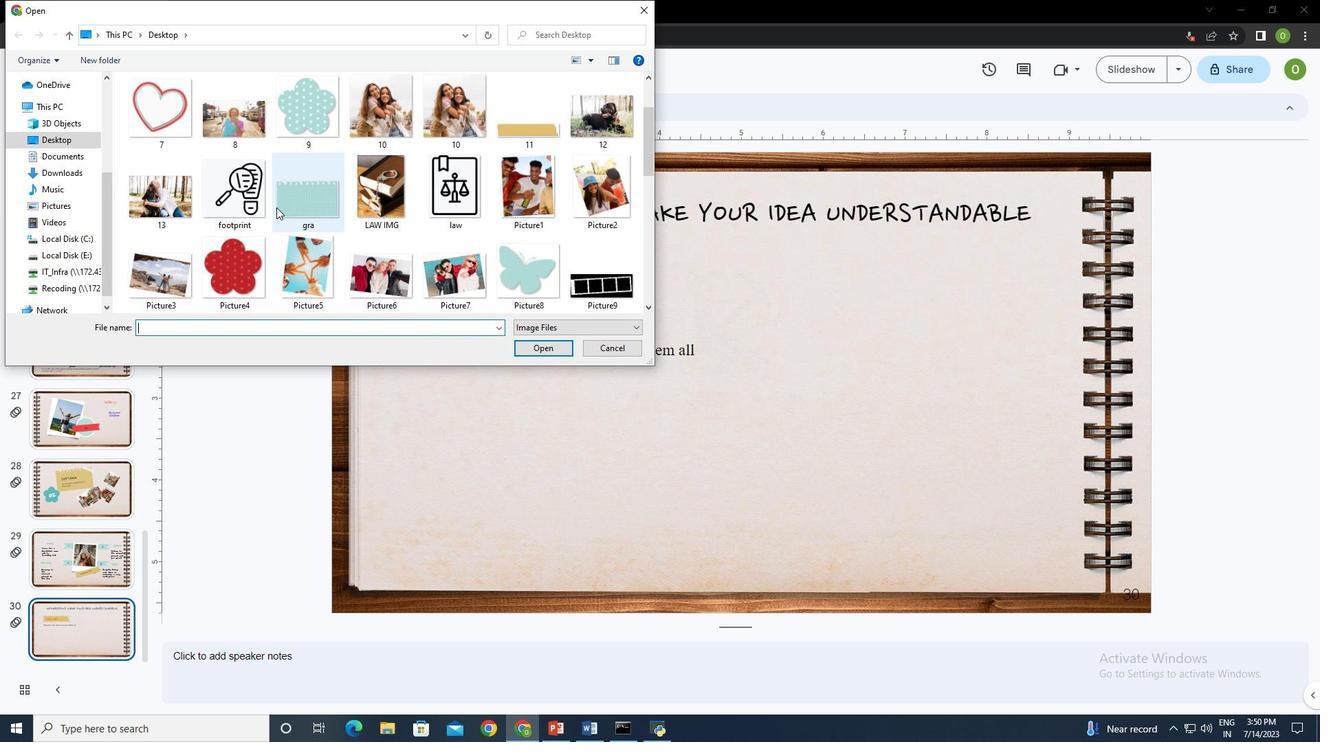 
Action: Mouse moved to (278, 204)
Screenshot: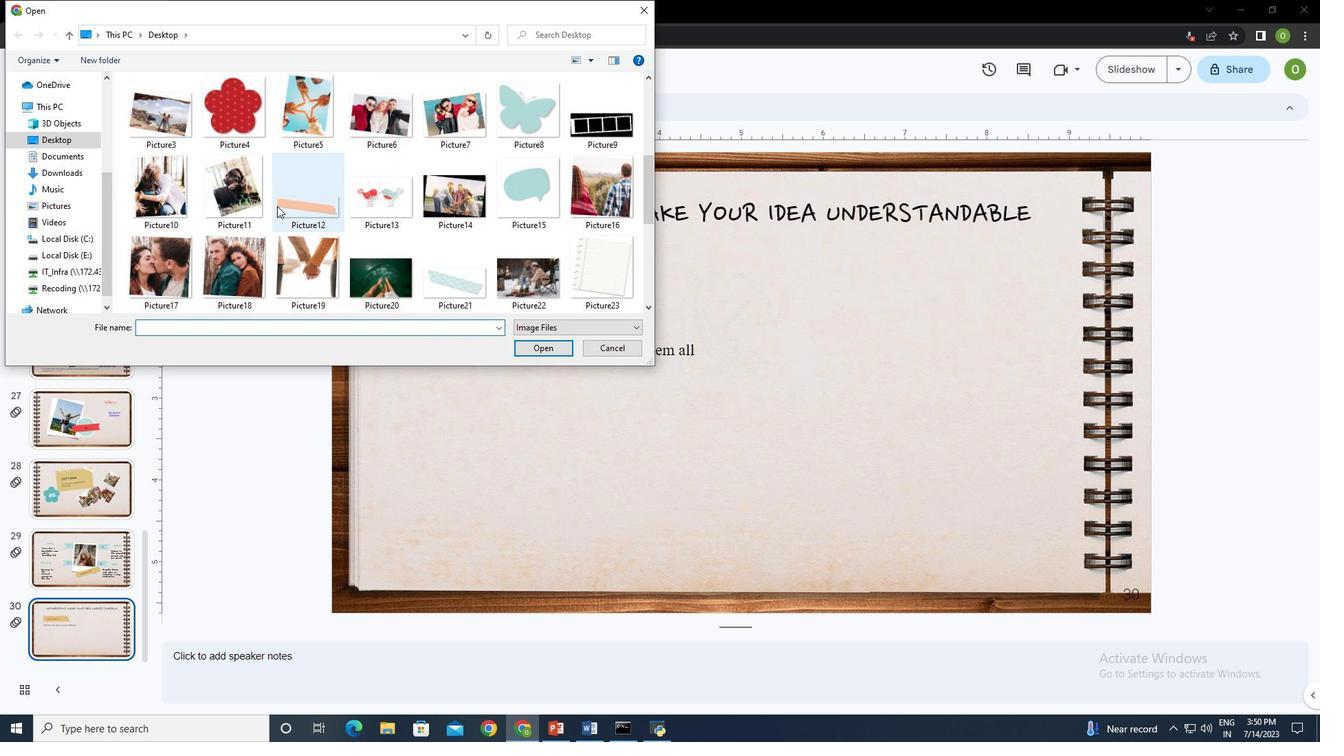 
Action: Mouse scrolled (278, 203) with delta (0, 0)
Screenshot: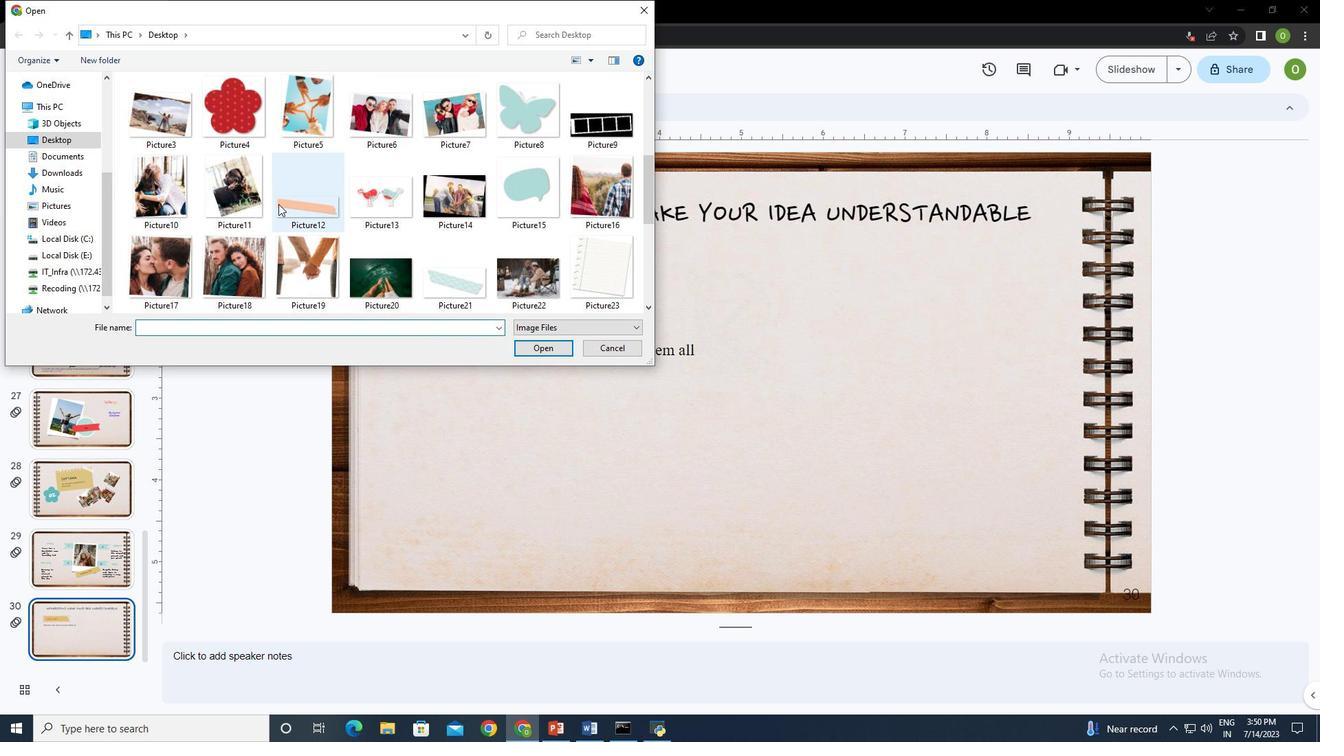 
Action: Mouse scrolled (278, 203) with delta (0, 0)
Screenshot: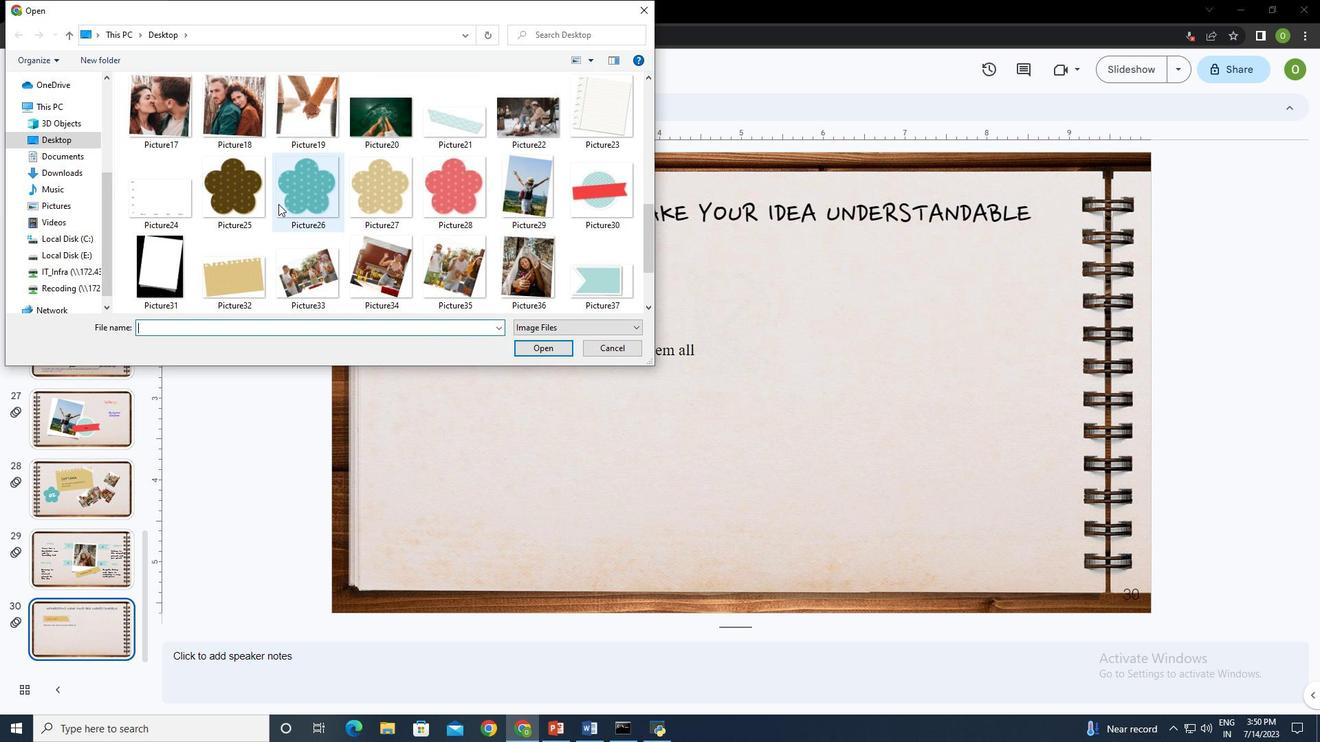 
Action: Mouse moved to (571, 124)
Screenshot: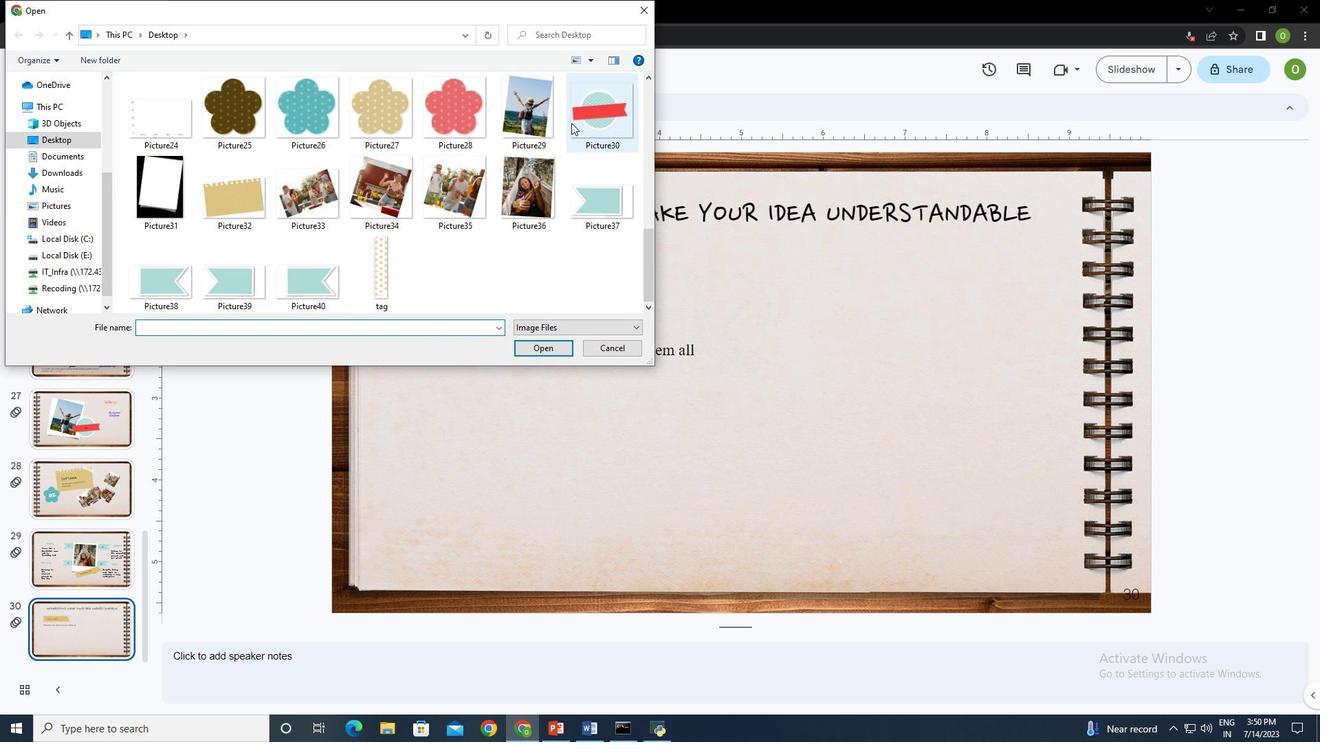 
Action: Mouse scrolled (571, 123) with delta (0, 0)
Screenshot: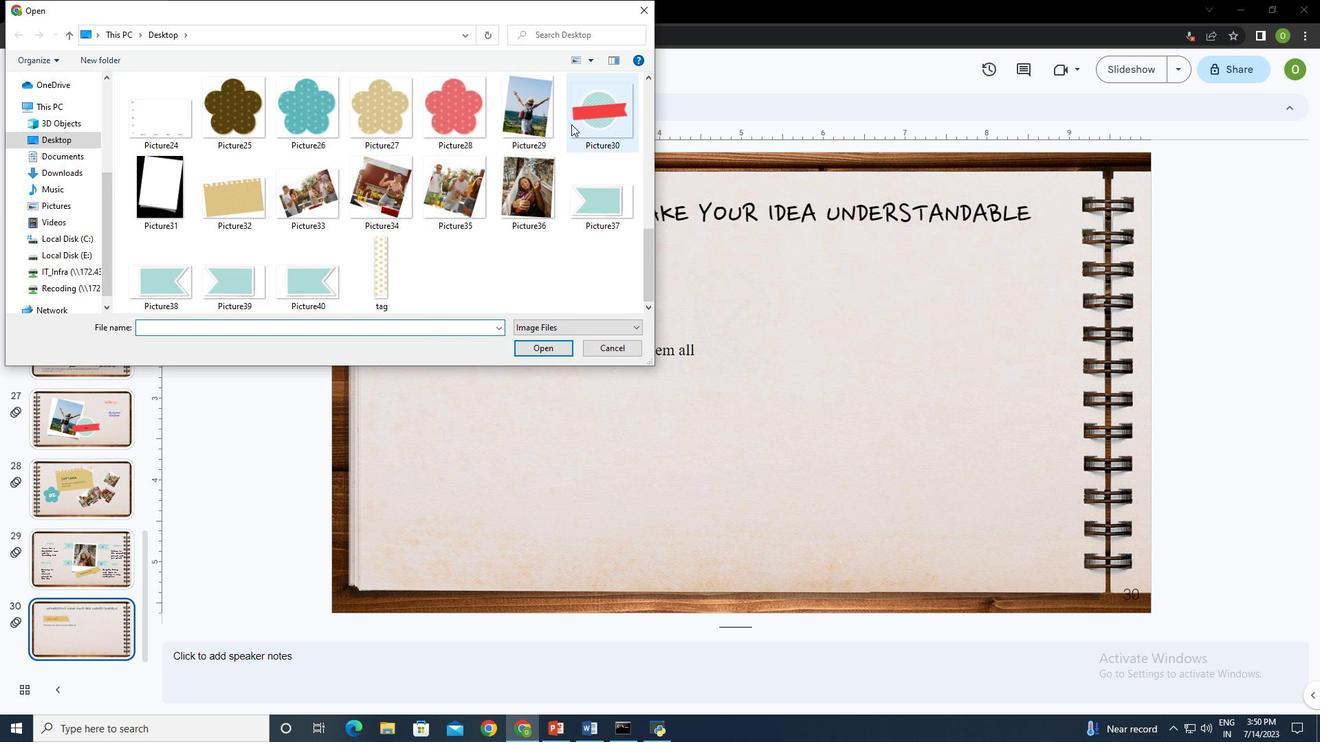 
Action: Mouse moved to (379, 267)
Screenshot: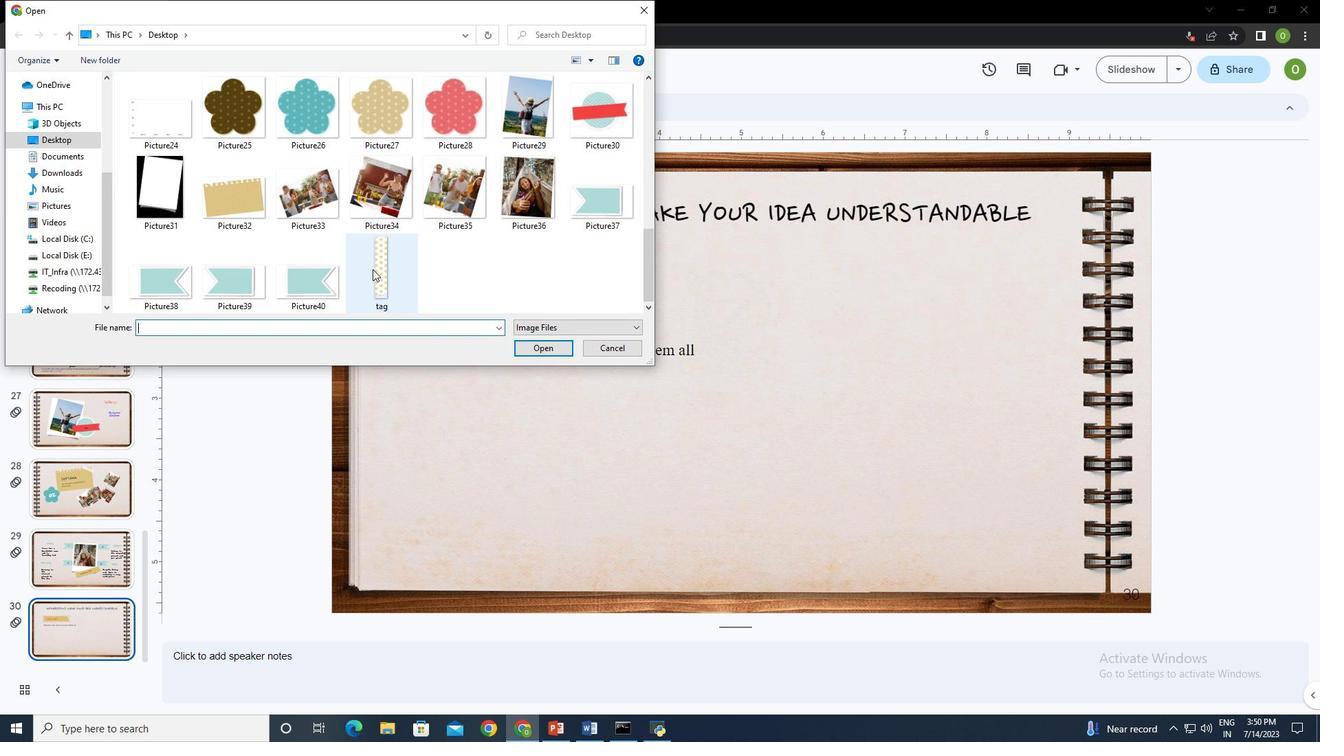 
Action: Mouse pressed left at (379, 267)
Screenshot: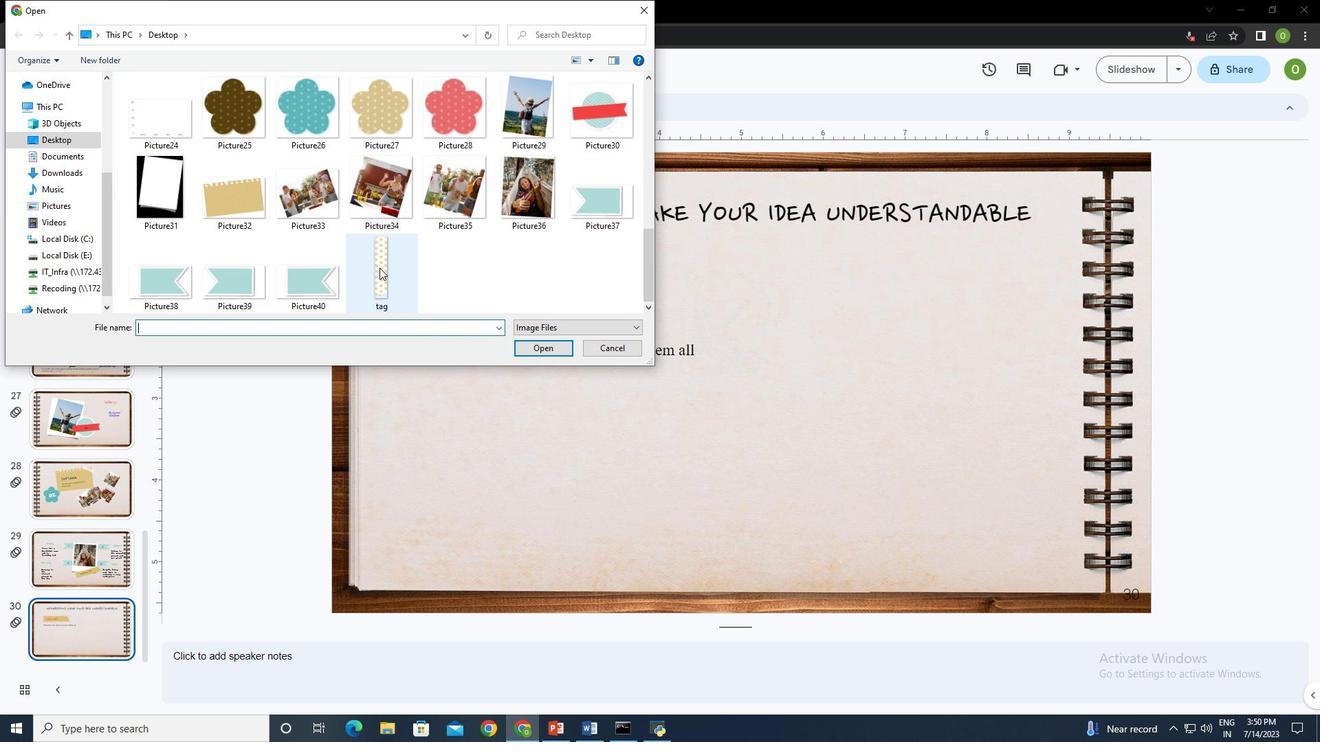 
Action: Mouse moved to (542, 348)
Screenshot: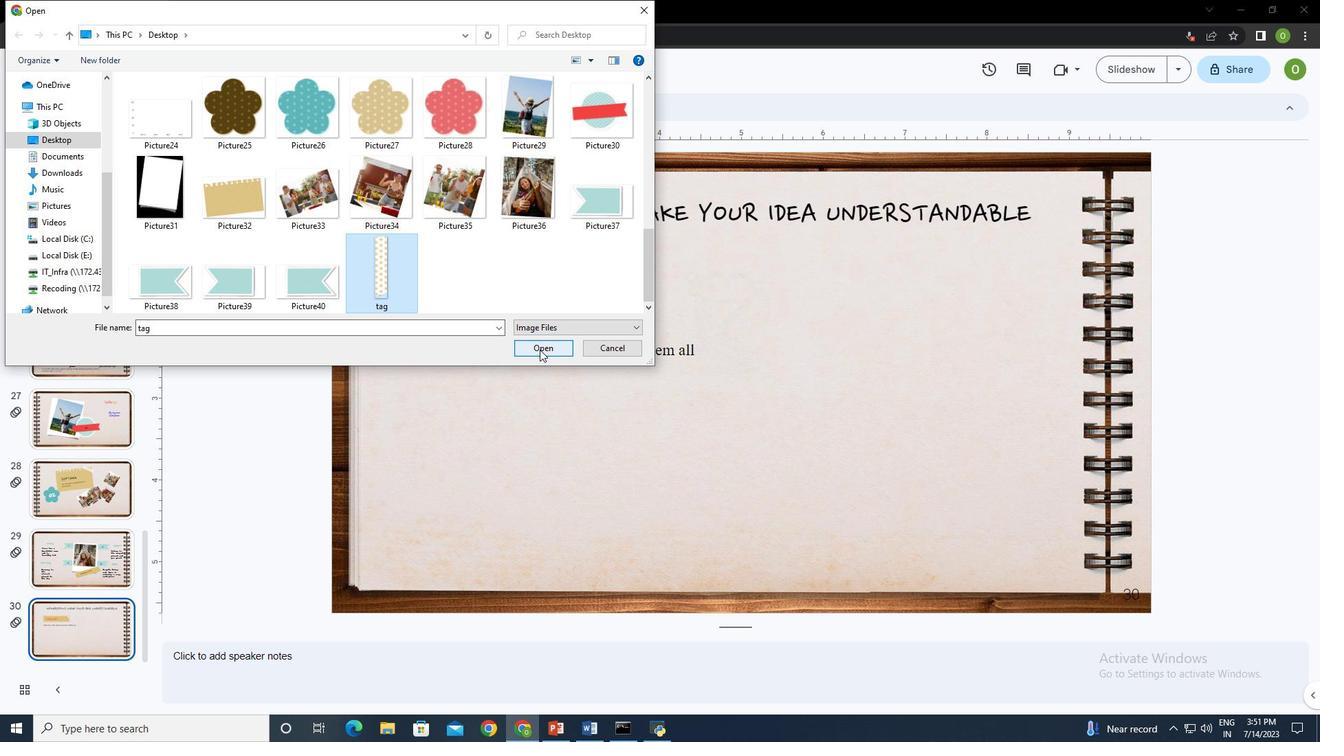 
Action: Mouse pressed left at (542, 348)
Screenshot: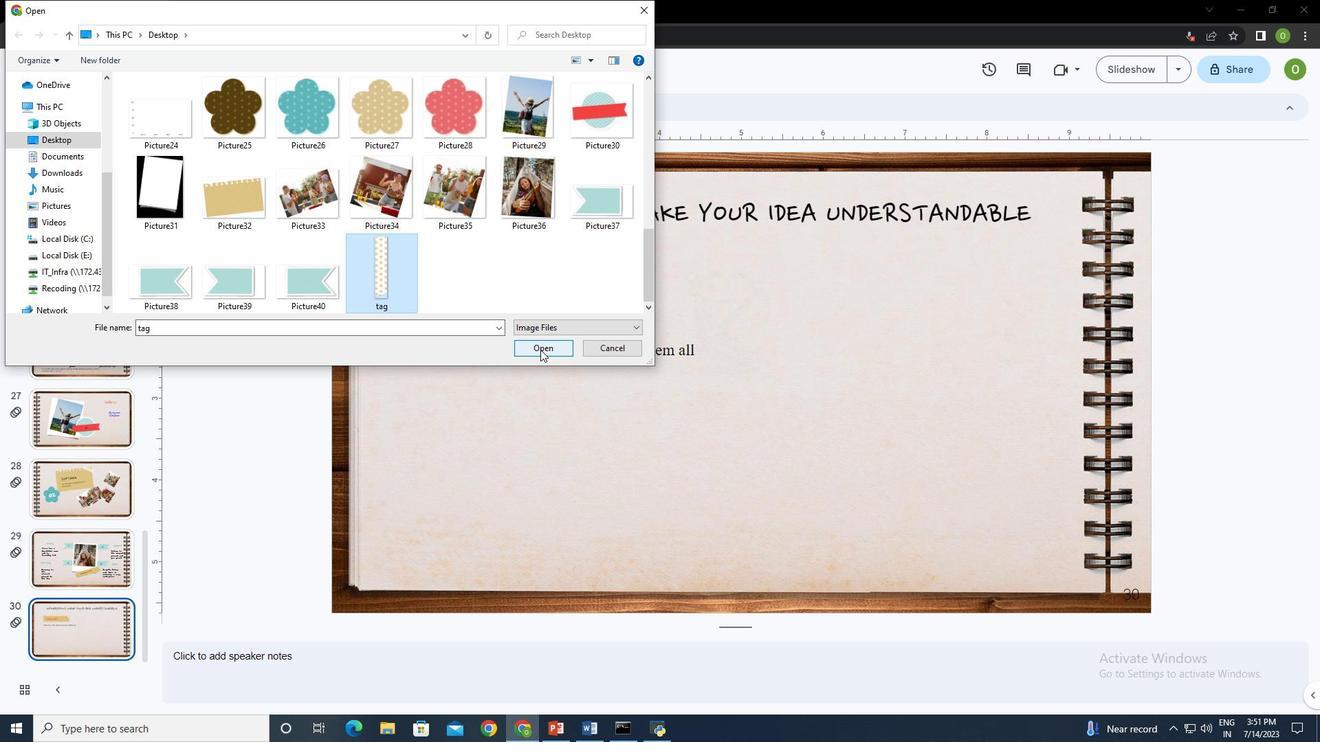 
Action: Mouse moved to (367, 363)
Screenshot: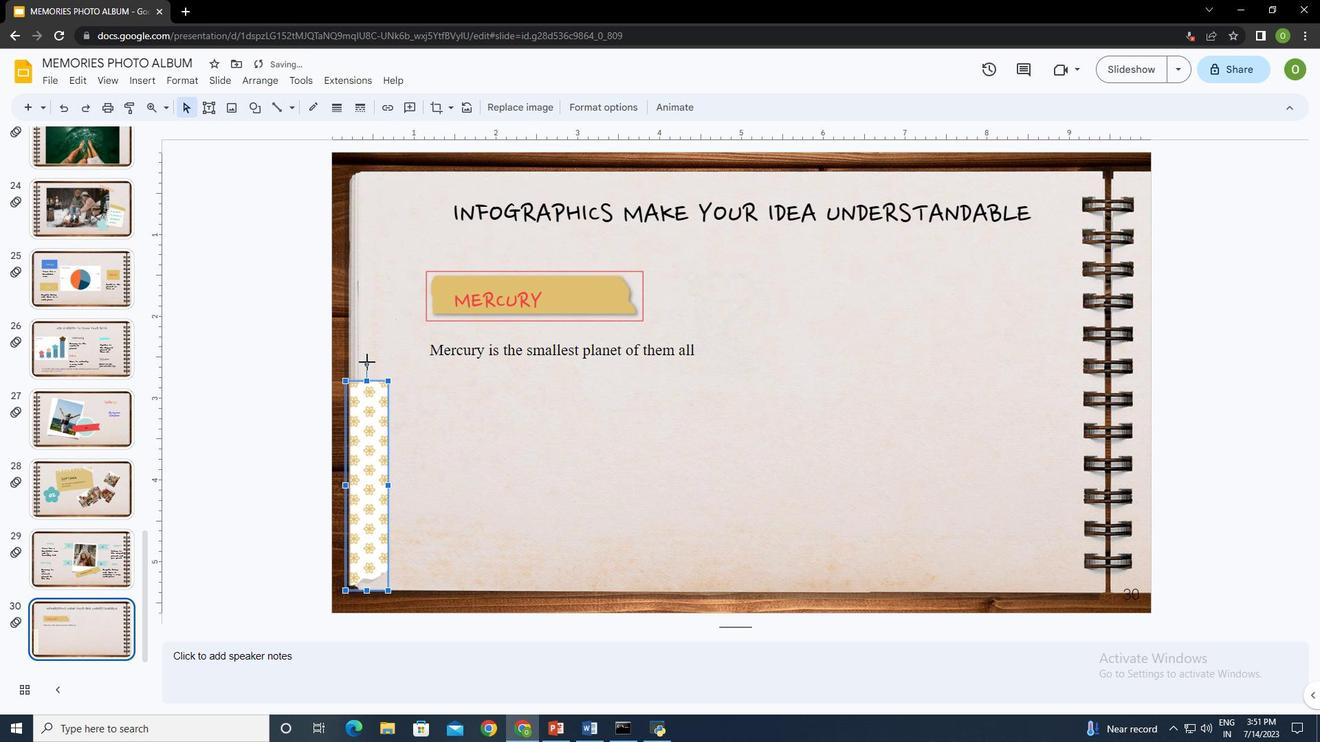 
Action: Mouse pressed left at (367, 363)
Screenshot: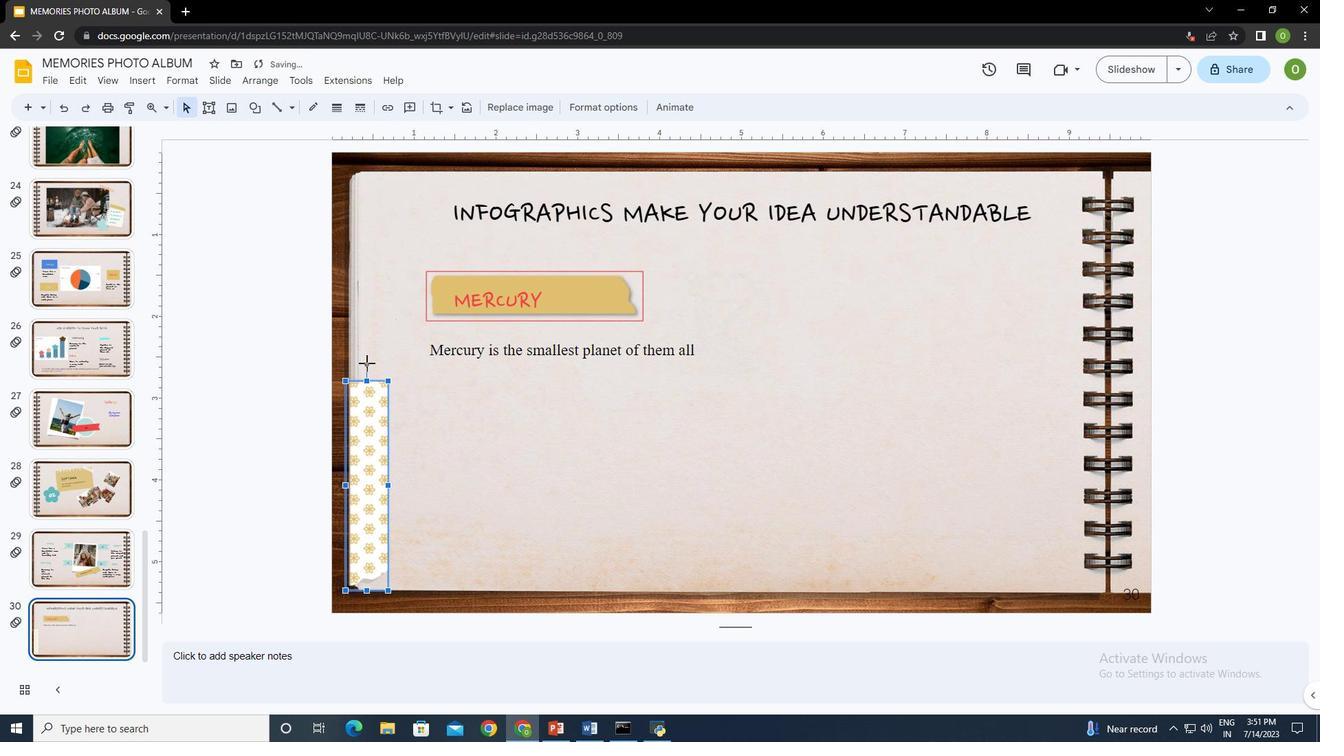 
Action: Mouse moved to (372, 477)
Screenshot: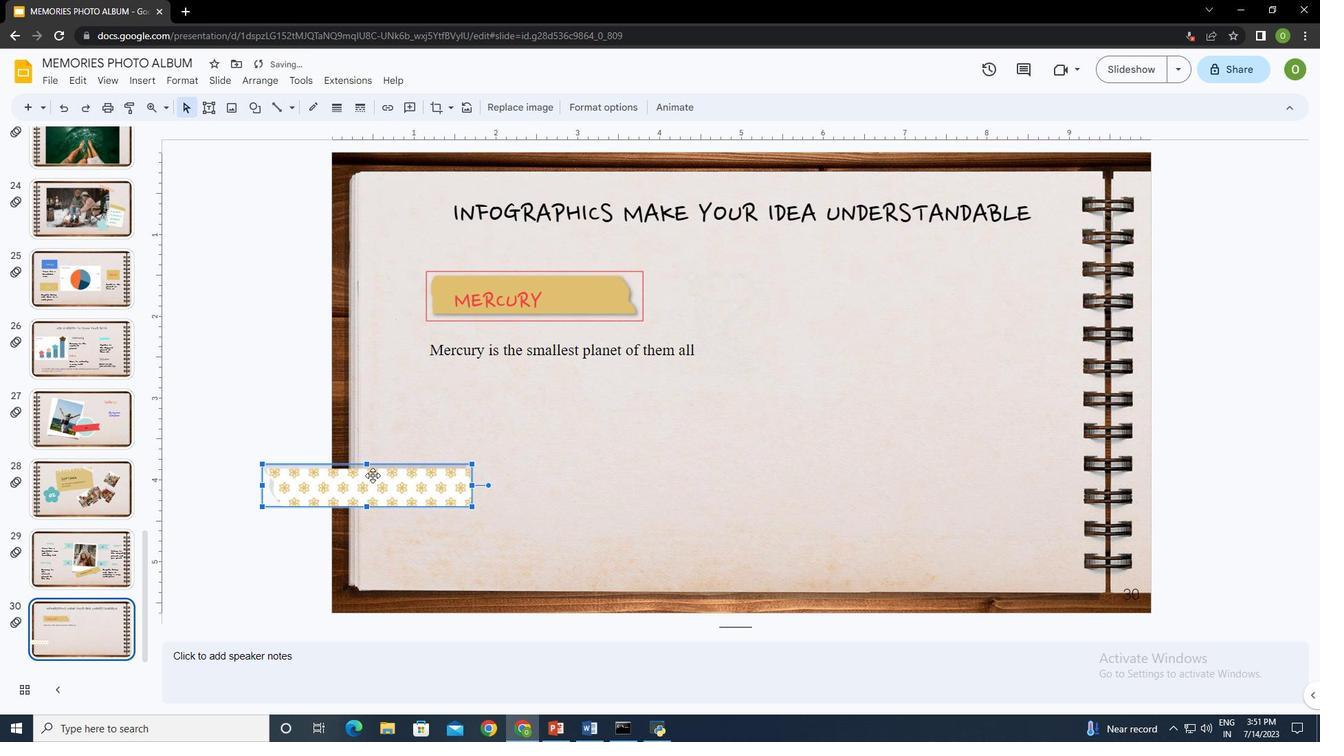 
Action: Mouse pressed left at (372, 477)
Screenshot: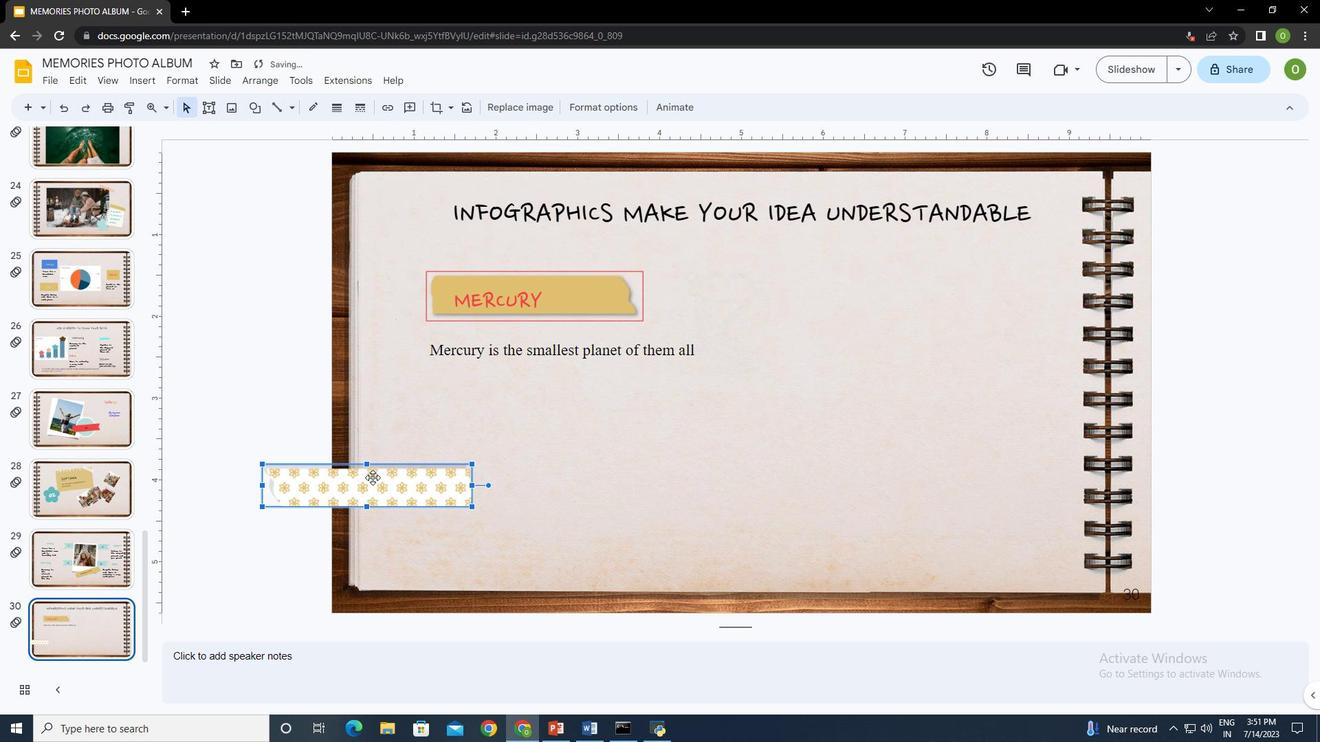 
Action: Mouse moved to (530, 405)
Screenshot: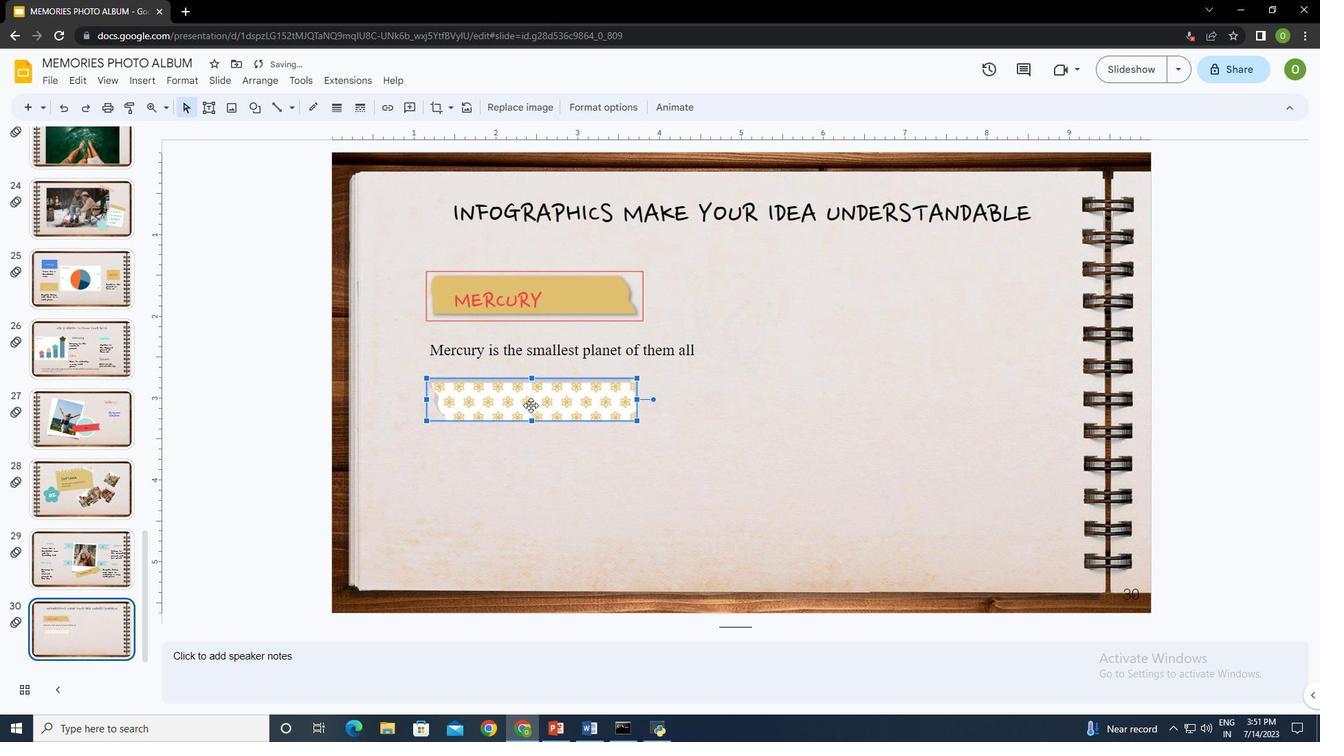 
Action: Mouse pressed left at (530, 405)
Screenshot: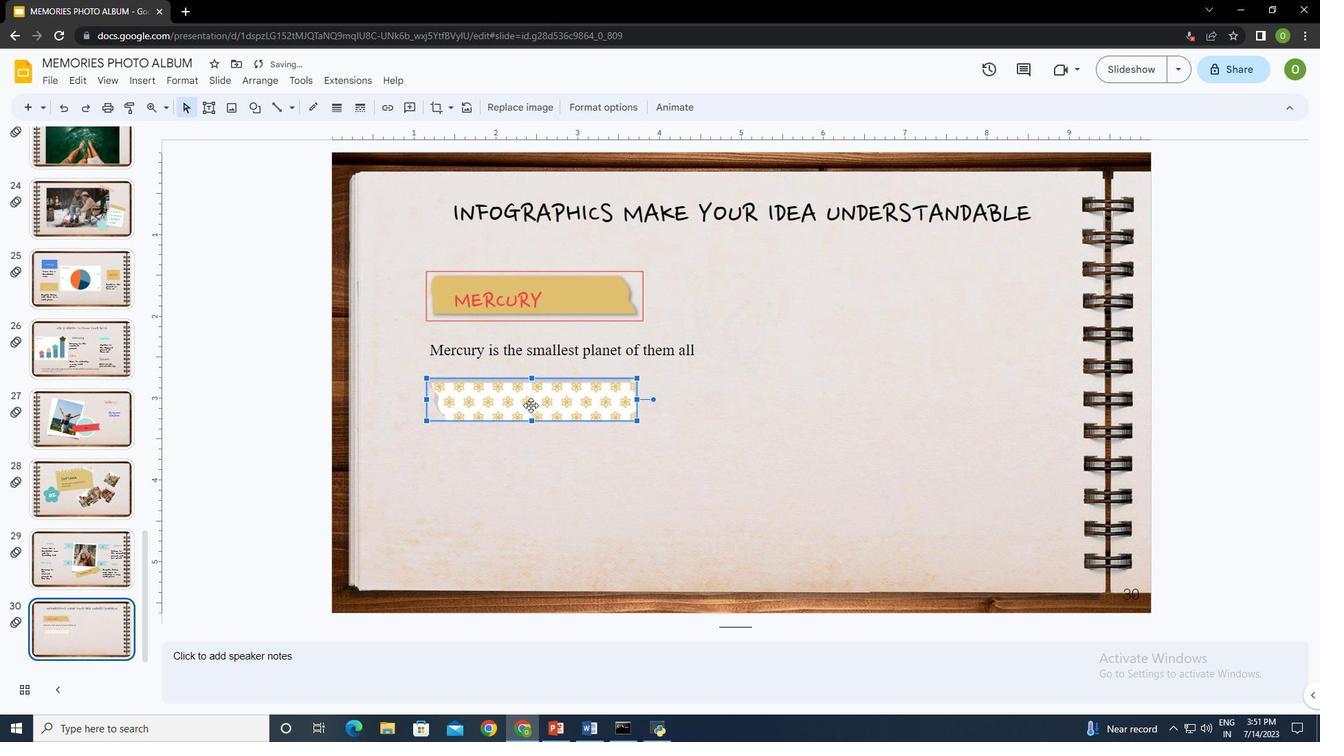 
Action: Mouse moved to (203, 99)
Screenshot: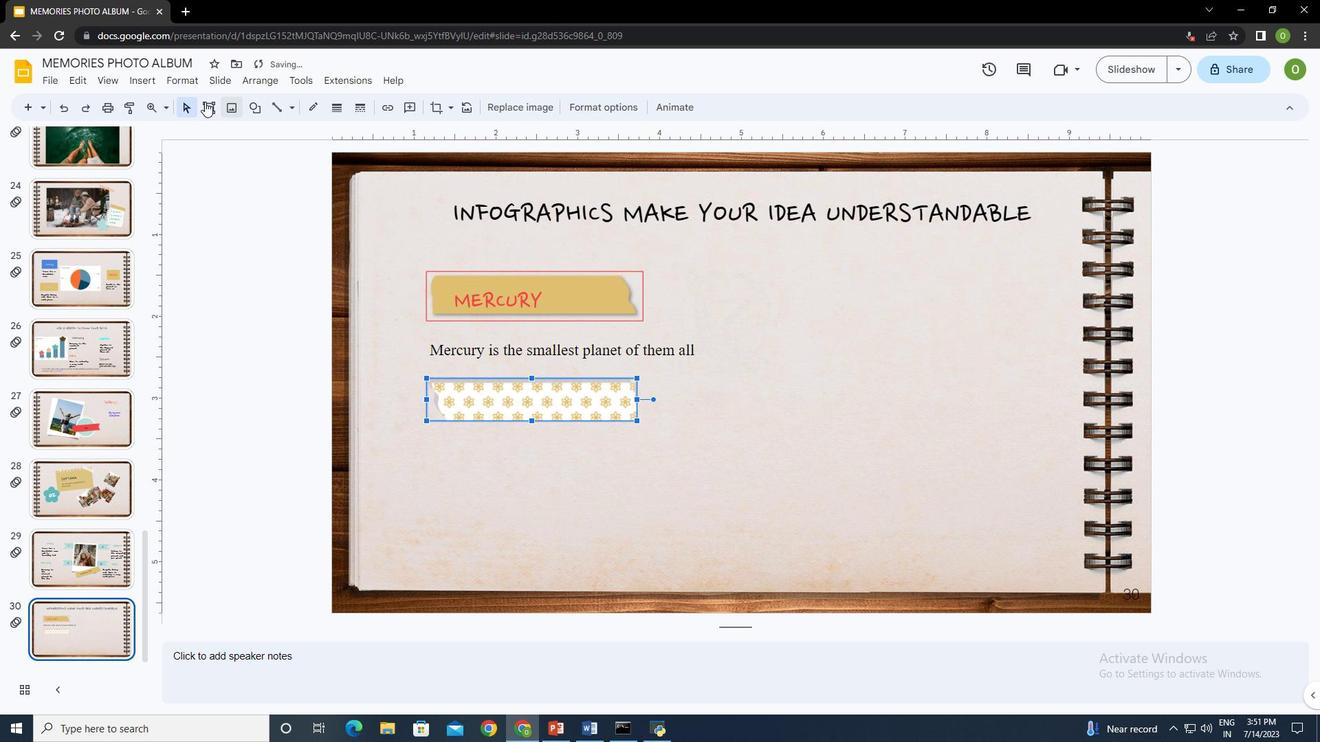 
Action: Mouse pressed left at (203, 99)
Screenshot: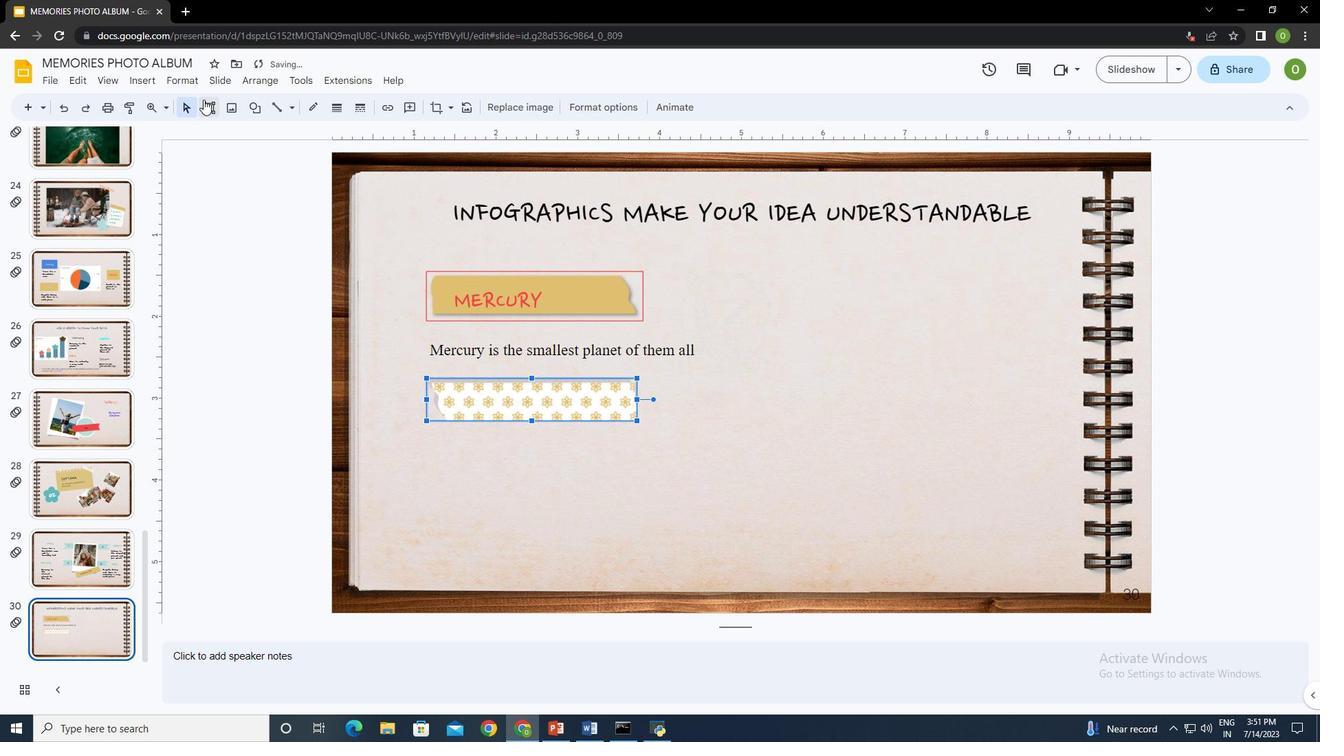
Action: Mouse moved to (449, 387)
Screenshot: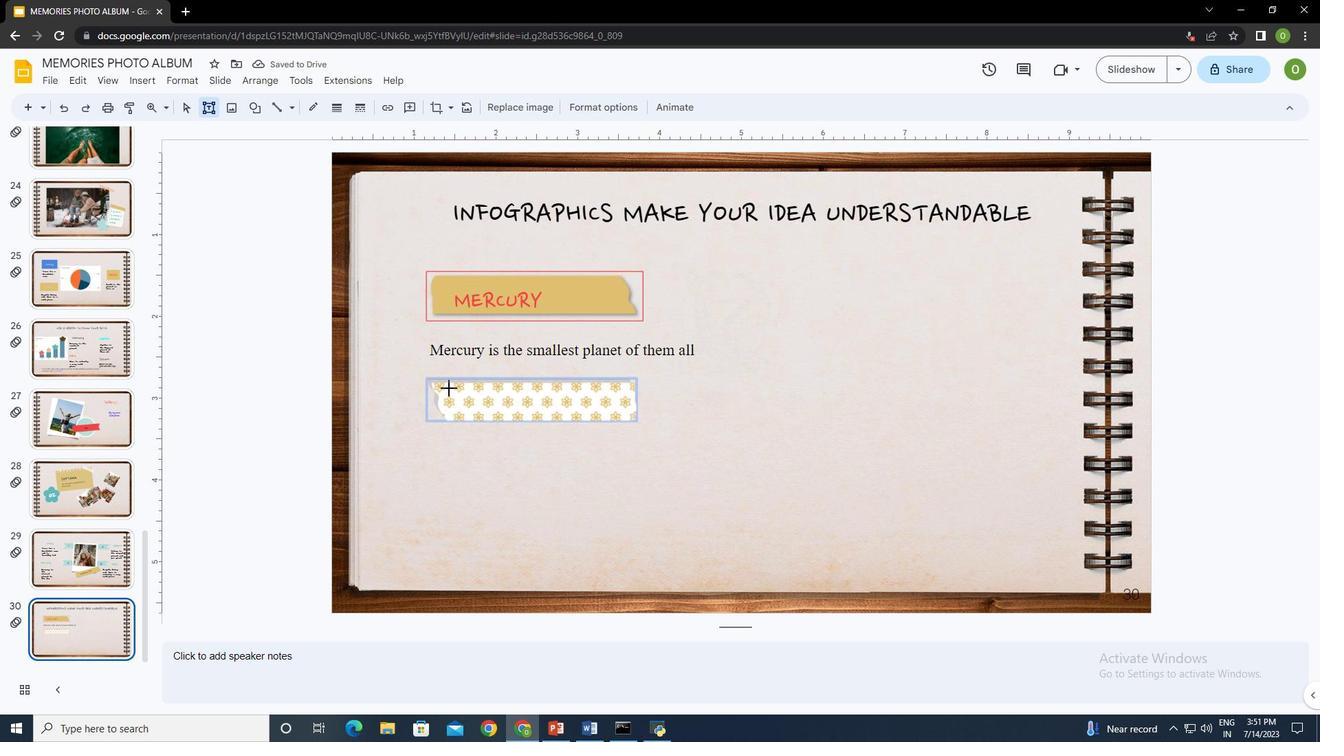 
Action: Mouse pressed left at (449, 387)
Screenshot: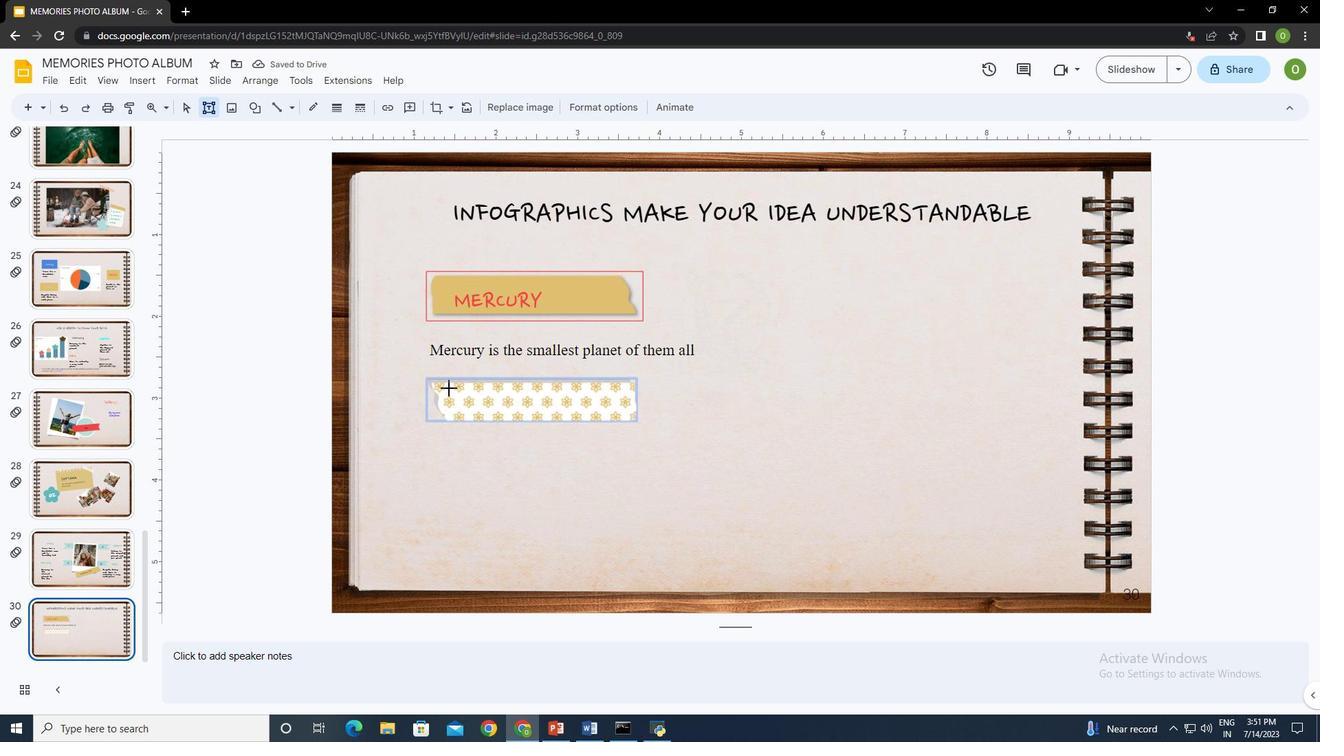 
Action: Mouse moved to (506, 404)
Screenshot: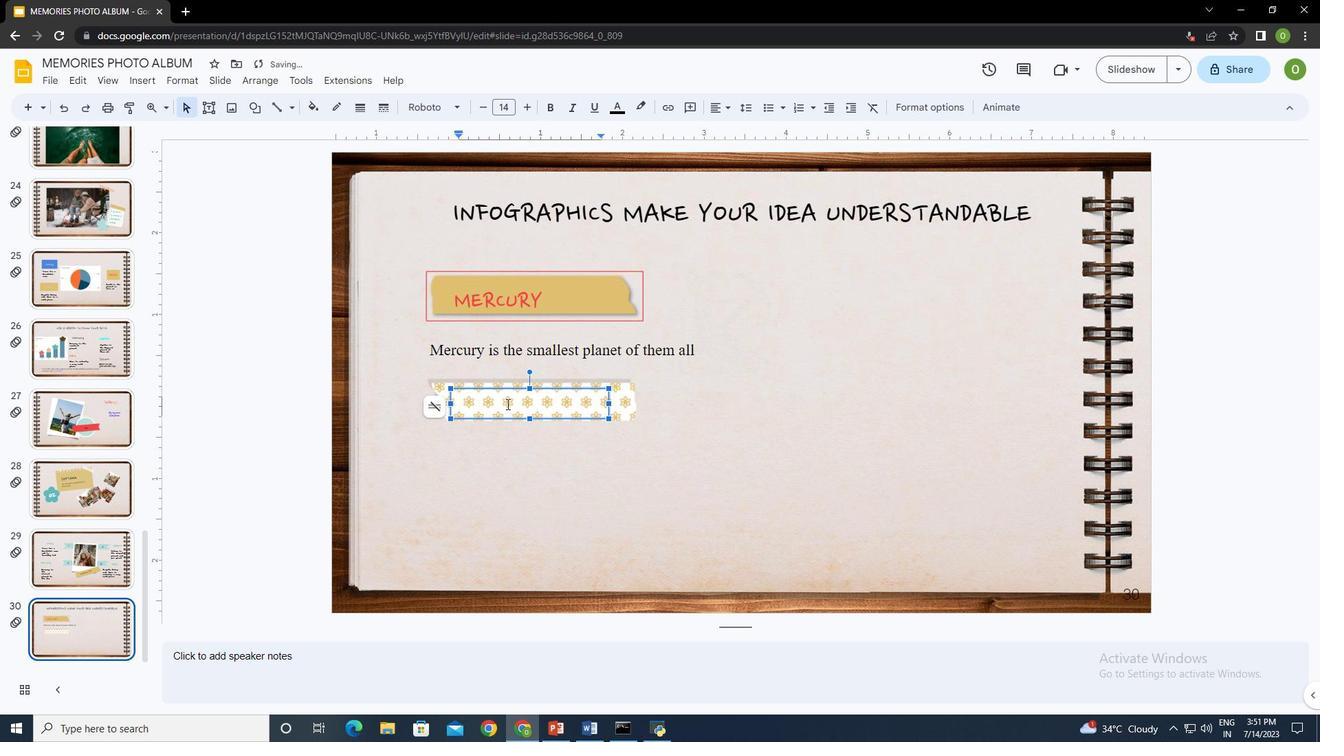 
Action: Key pressed <Key.shift>vENUSctrl+A
Screenshot: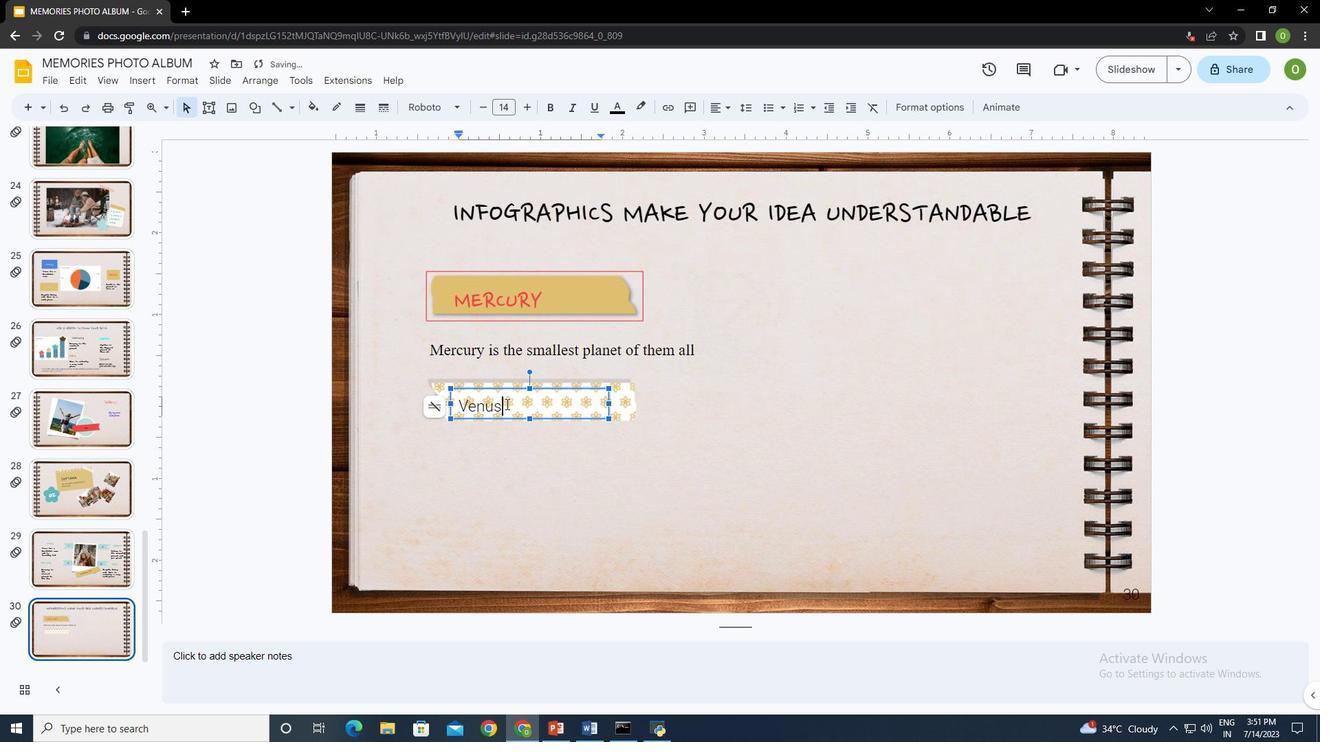 
Action: Mouse moved to (547, 294)
Screenshot: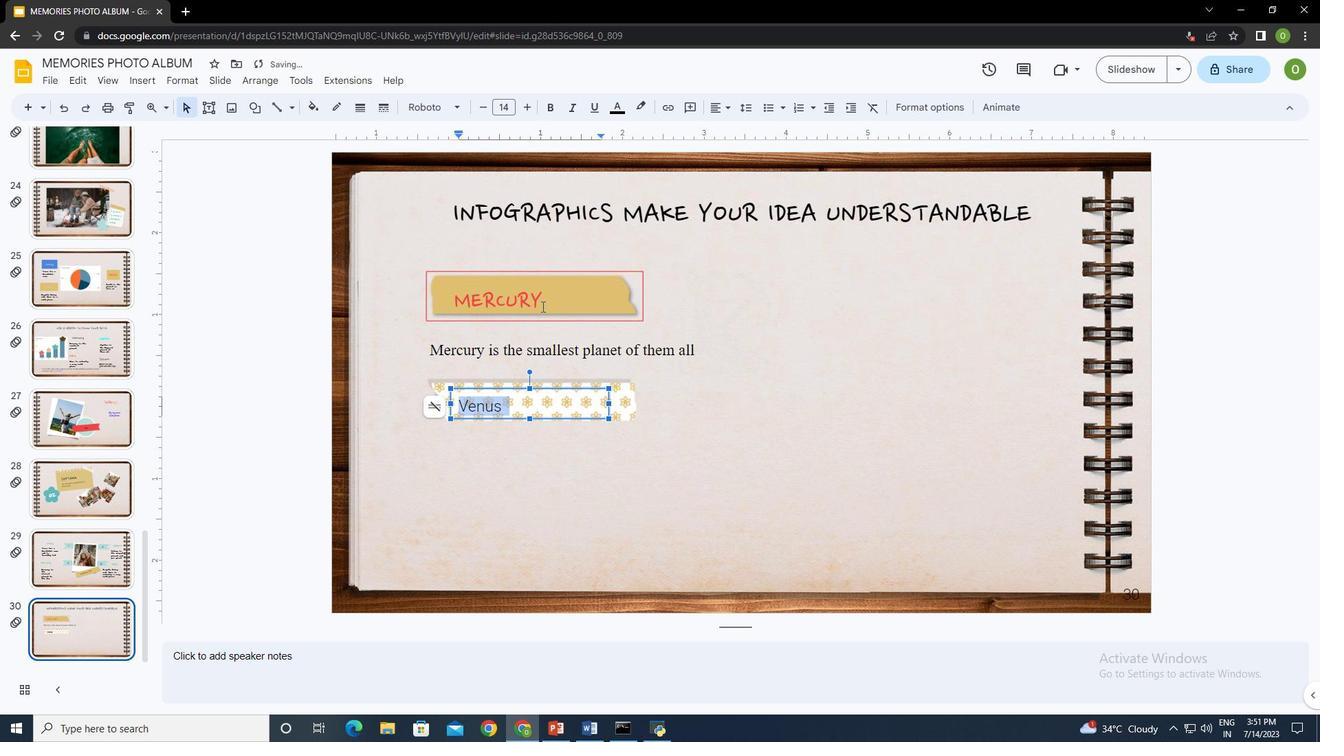 
Action: Mouse pressed left at (547, 294)
Screenshot: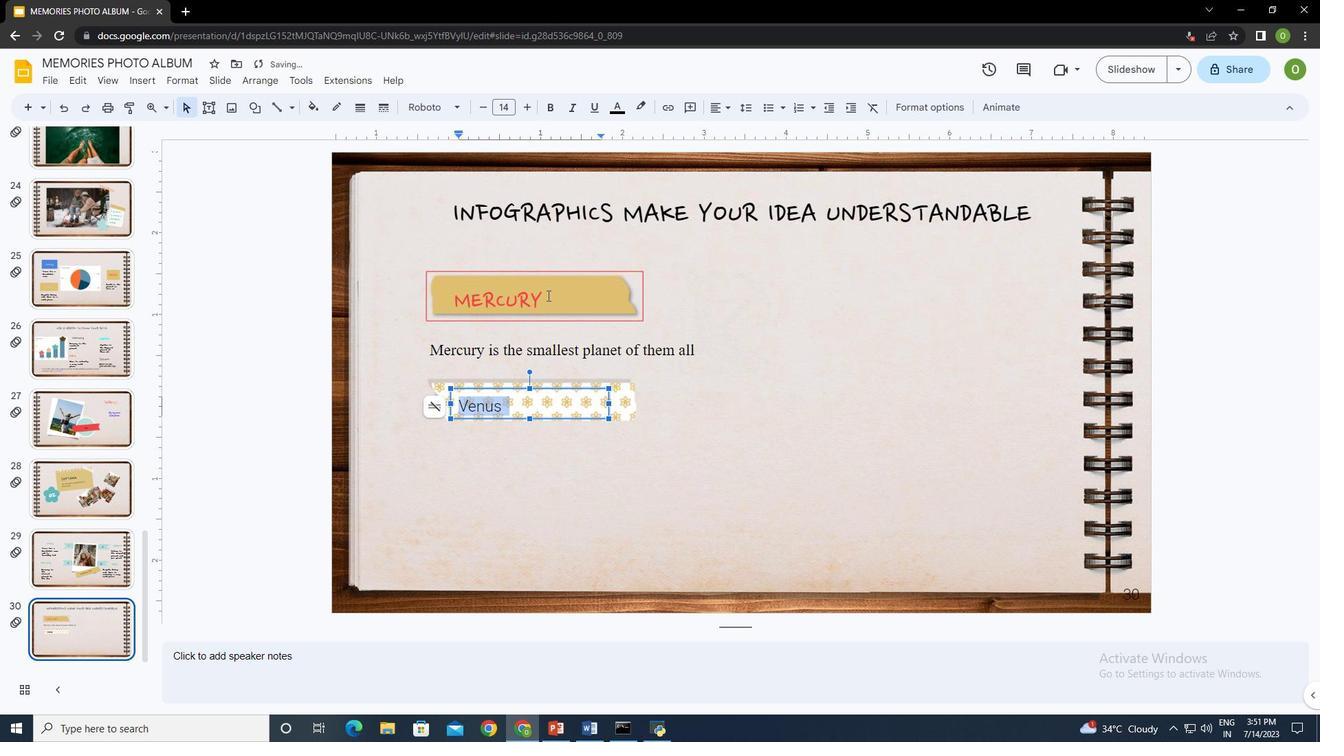 
Action: Mouse moved to (540, 292)
Screenshot: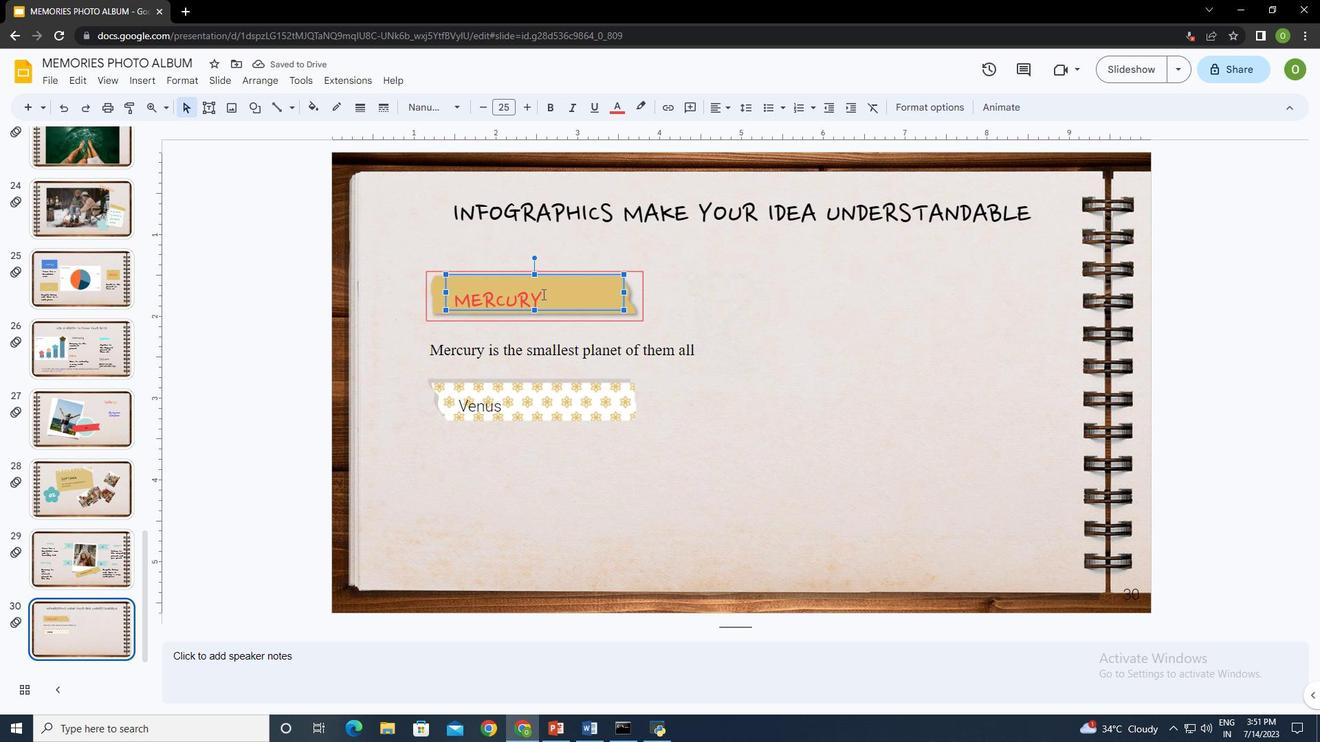 
Action: Mouse pressed left at (540, 292)
Screenshot: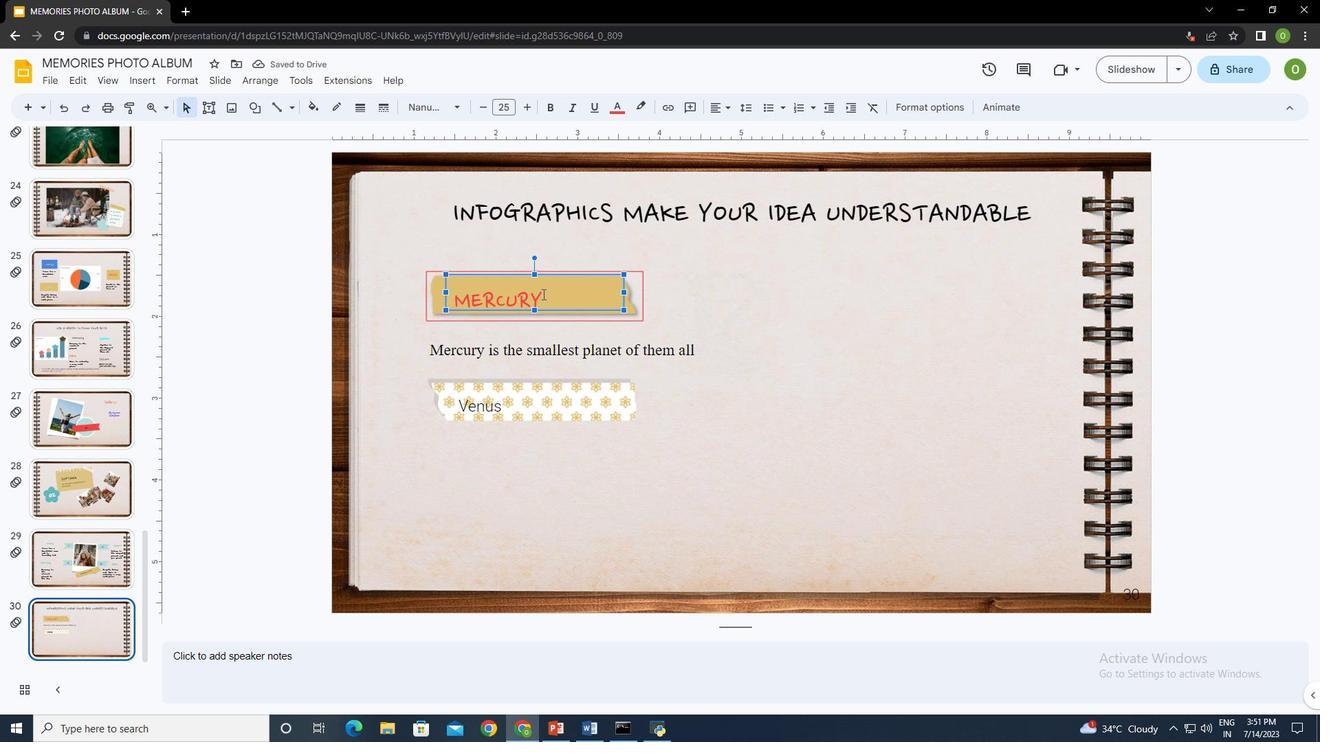 
Action: Mouse pressed left at (540, 292)
Screenshot: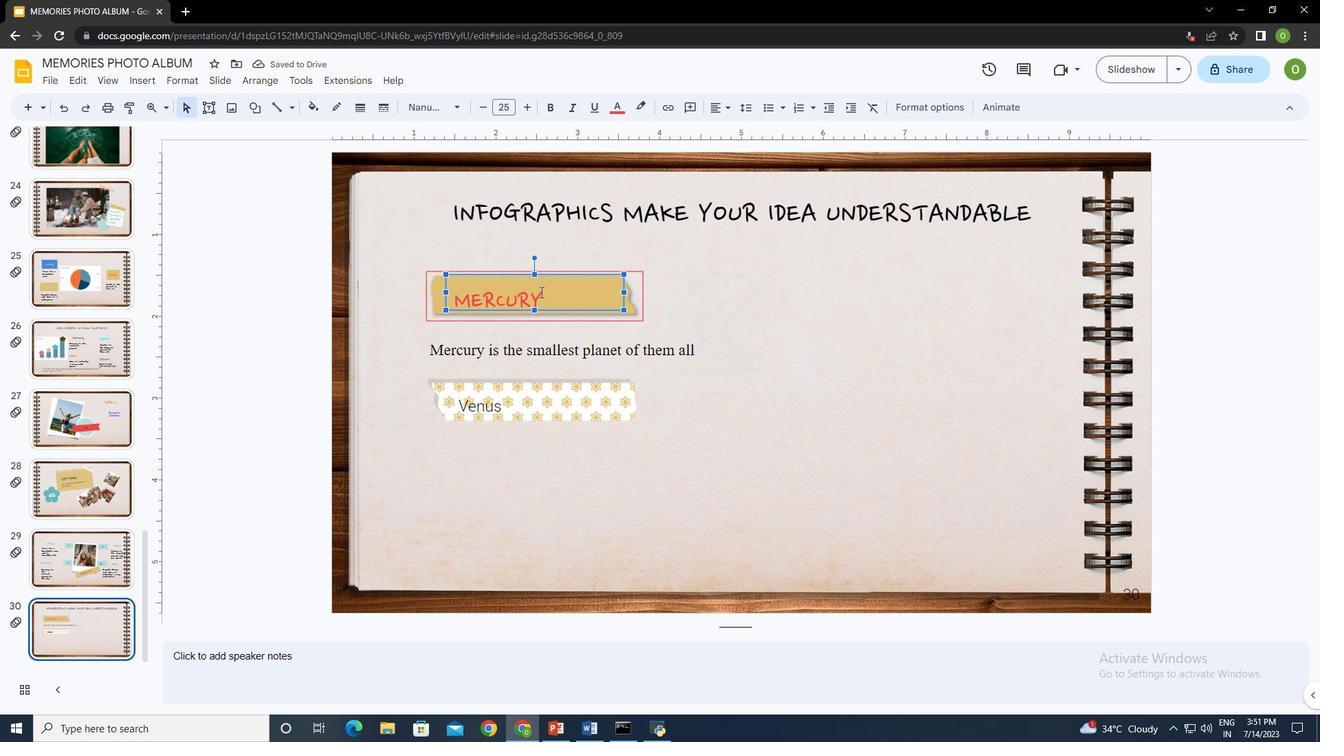 
Action: Mouse moved to (132, 104)
Screenshot: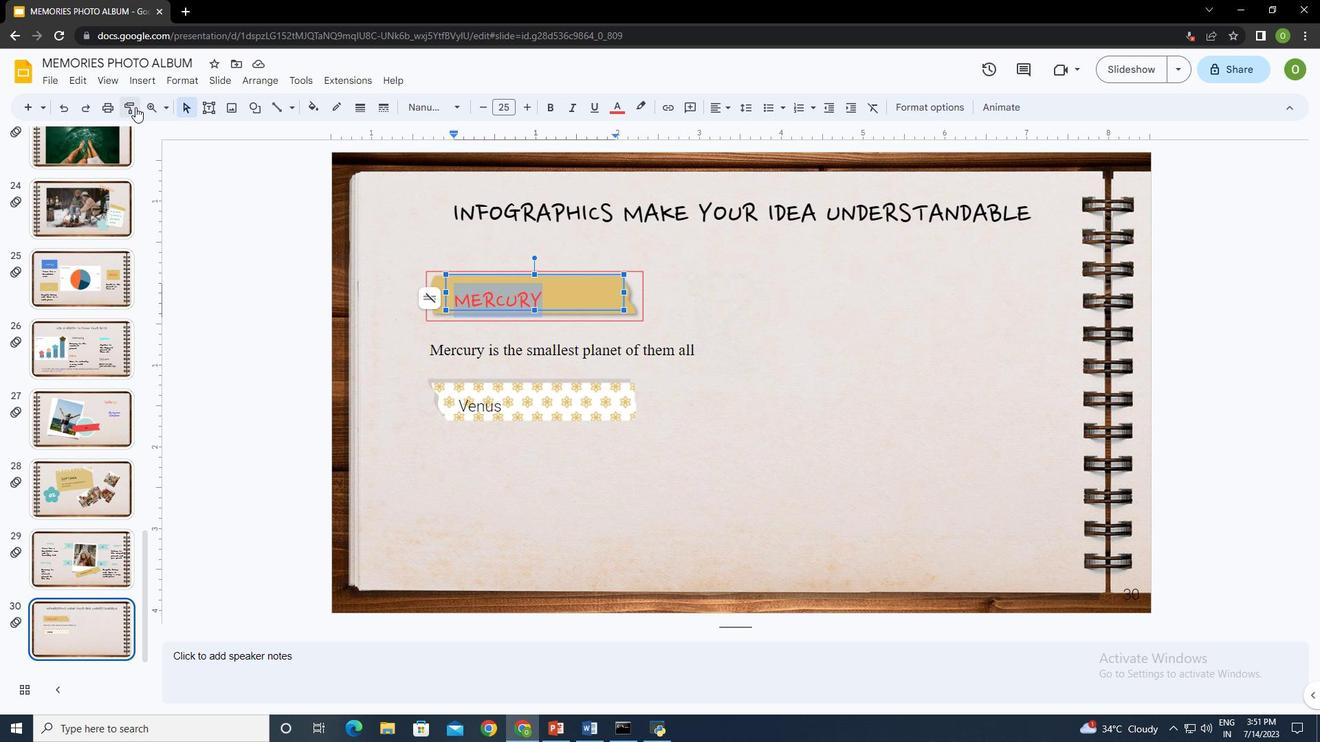 
Action: Mouse pressed left at (132, 104)
Screenshot: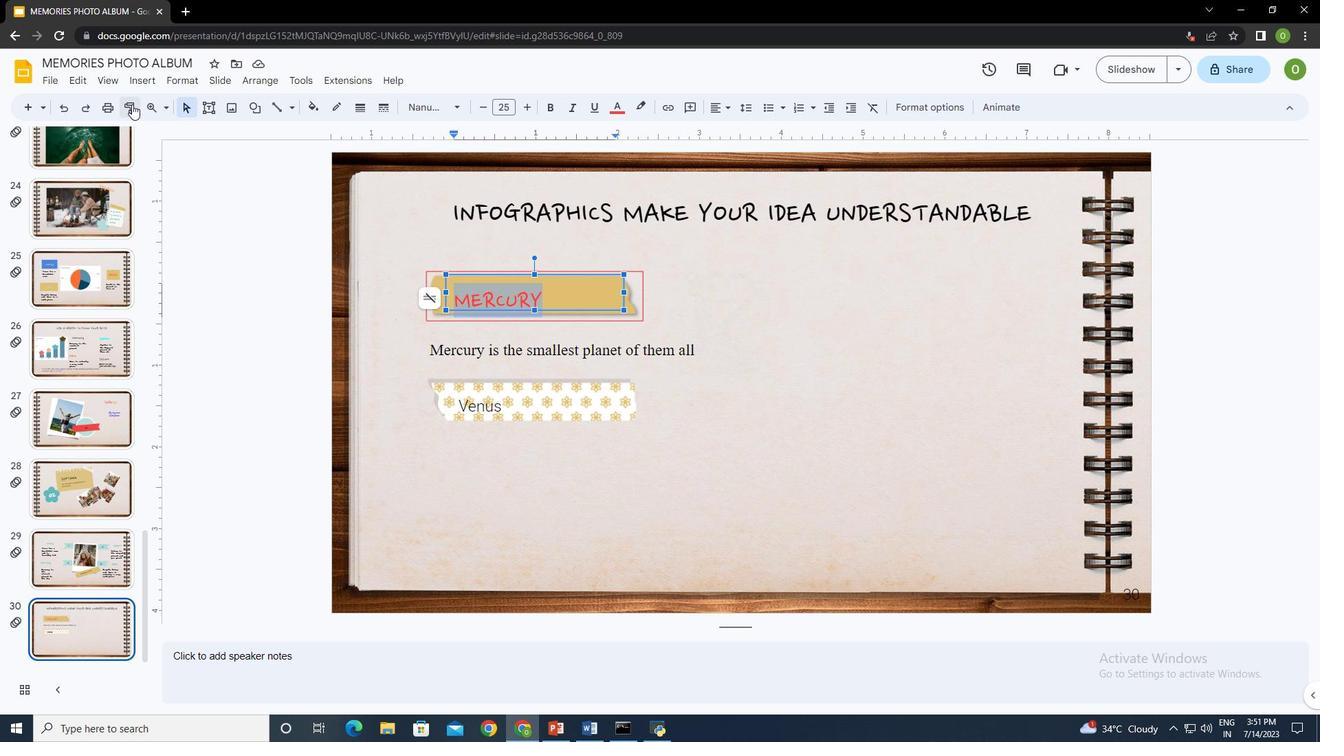 
Action: Mouse moved to (468, 406)
Screenshot: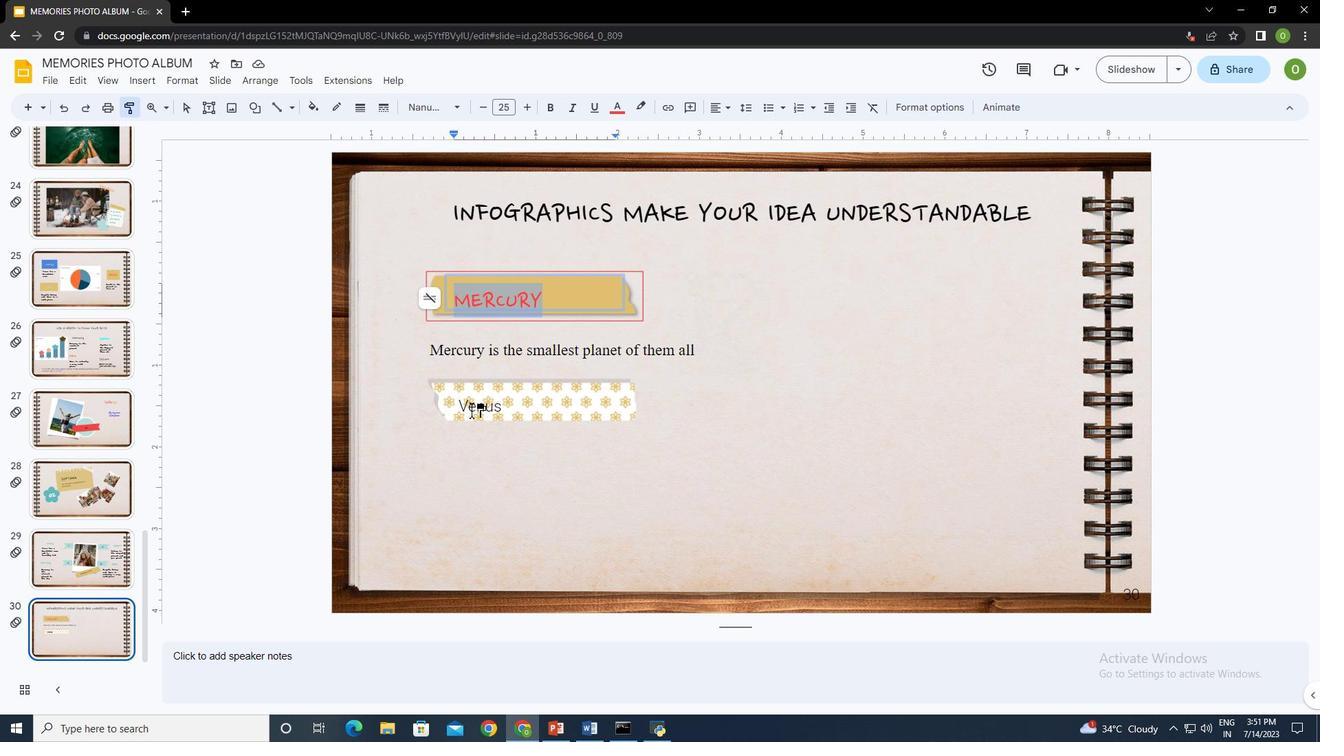 
Action: Mouse pressed left at (468, 406)
Screenshot: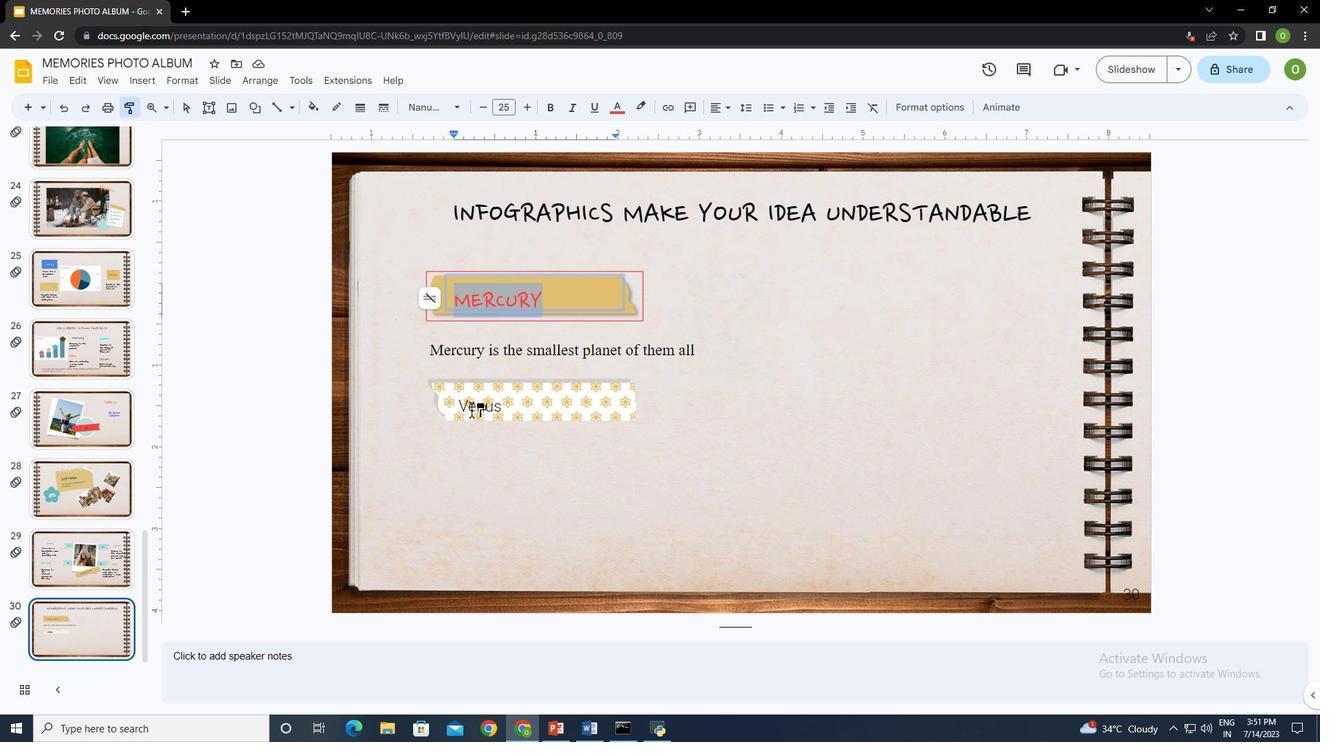 
Action: Mouse moved to (530, 389)
Screenshot: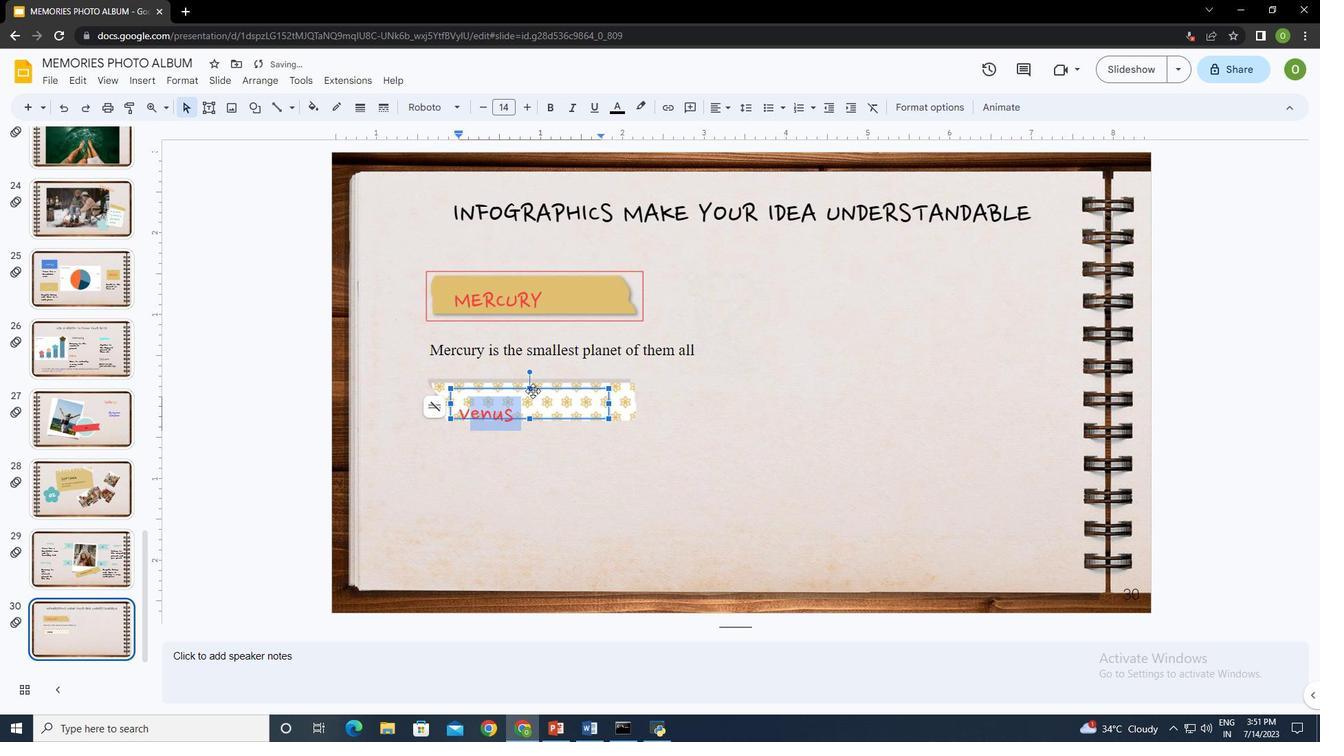 
Action: Mouse pressed left at (530, 389)
Screenshot: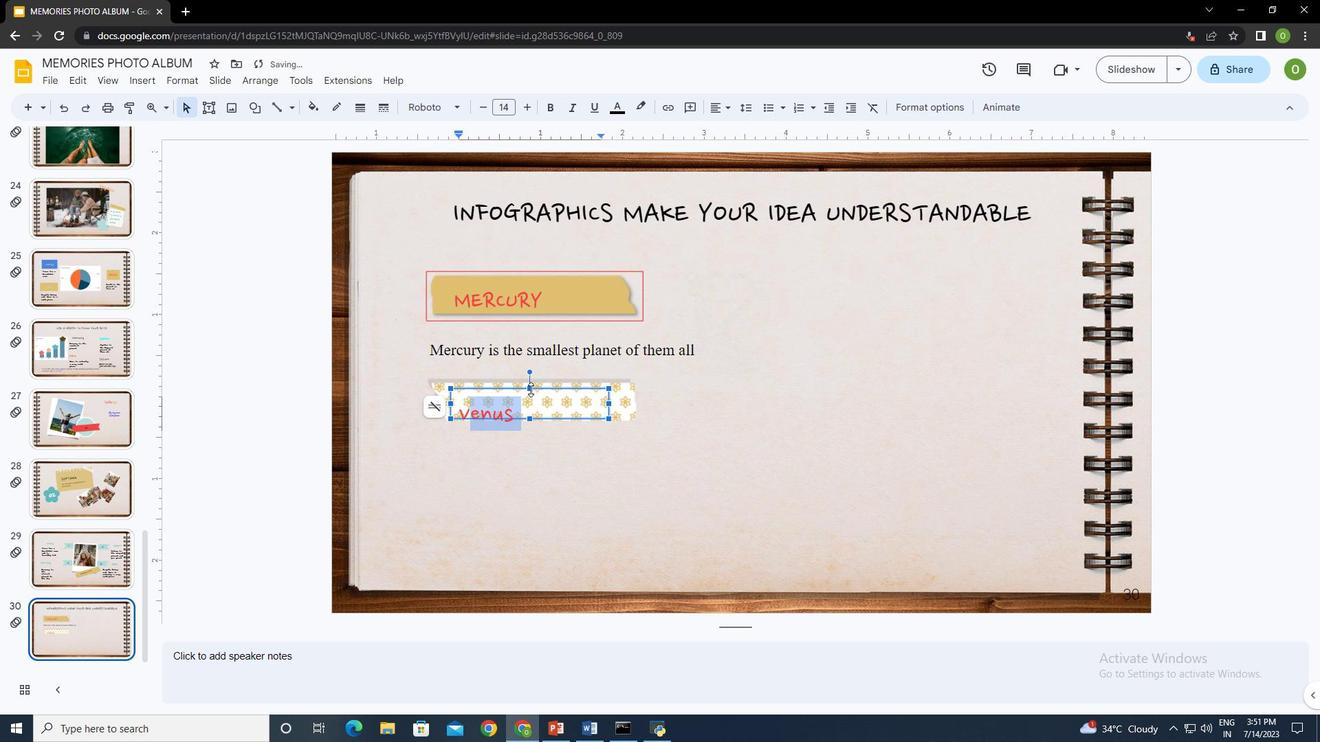 
Action: Mouse moved to (517, 403)
Screenshot: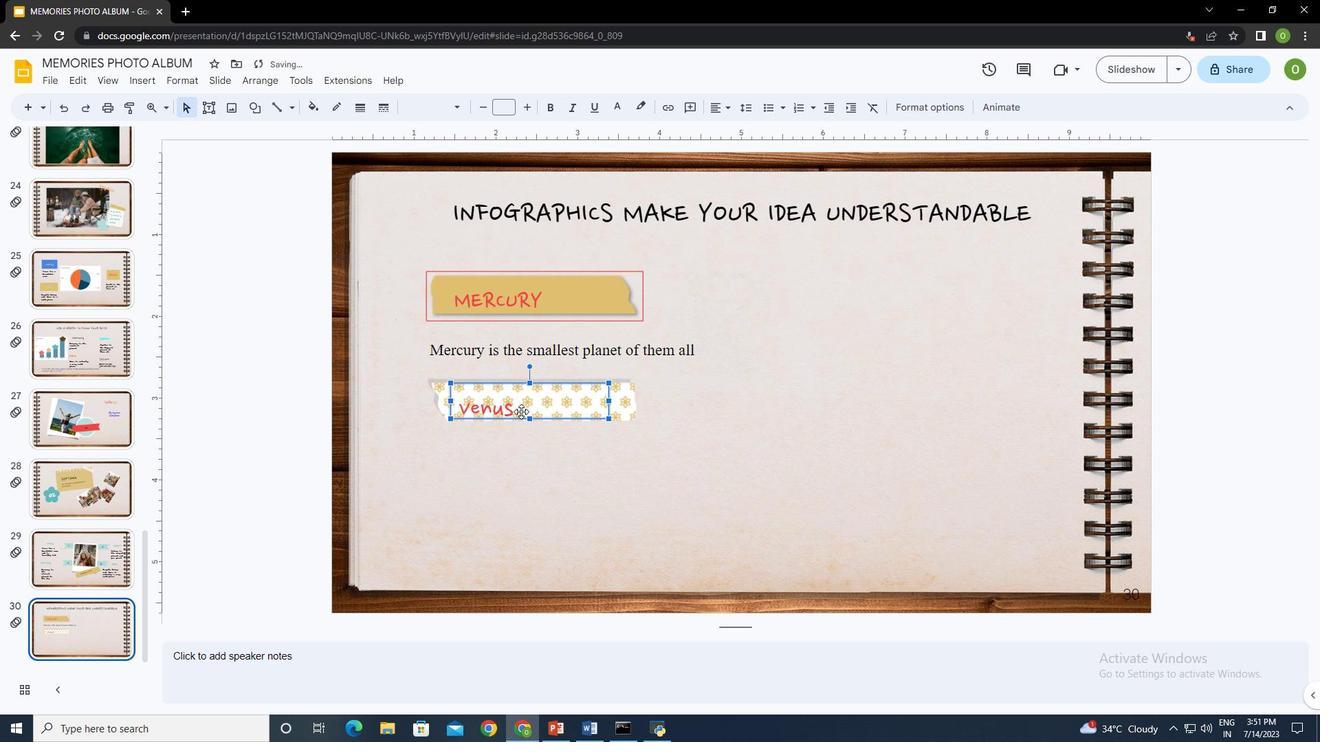 
Action: Mouse pressed left at (517, 403)
Screenshot: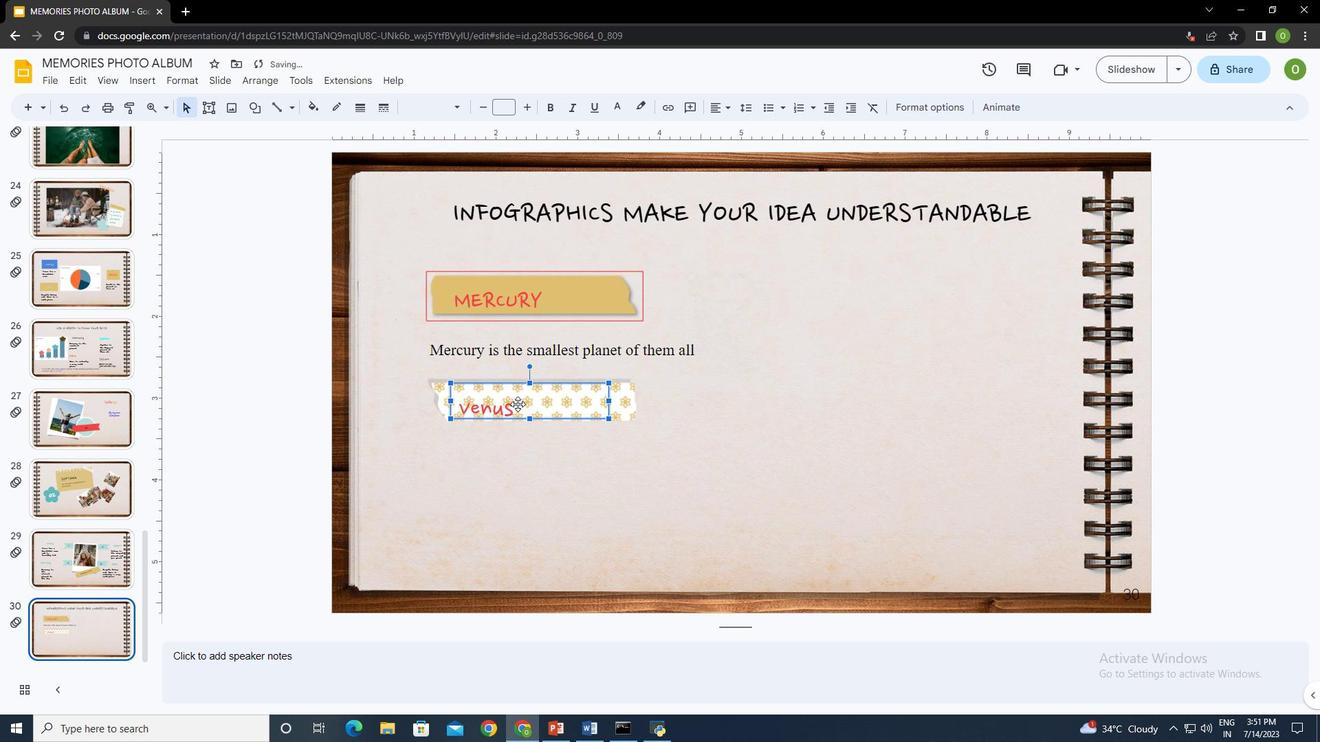 
Action: Mouse moved to (526, 402)
Screenshot: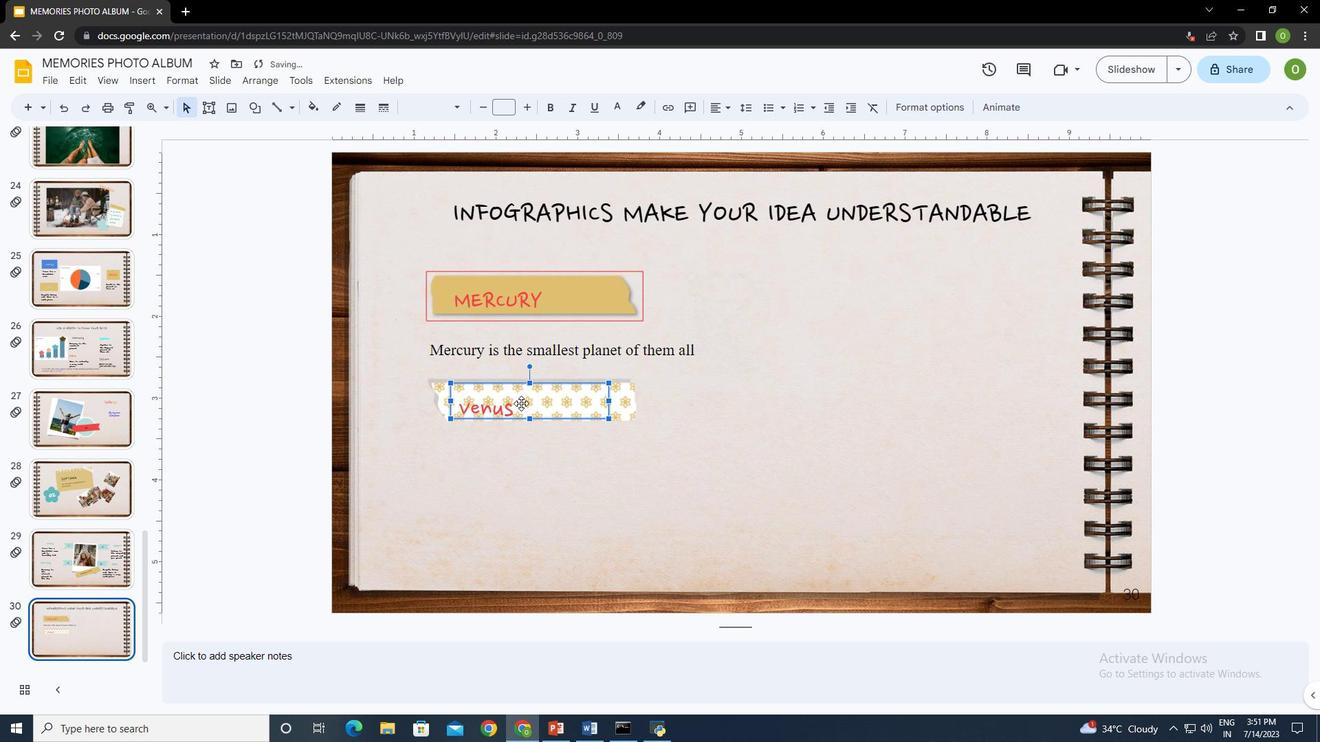 
Action: Mouse pressed left at (526, 402)
Screenshot: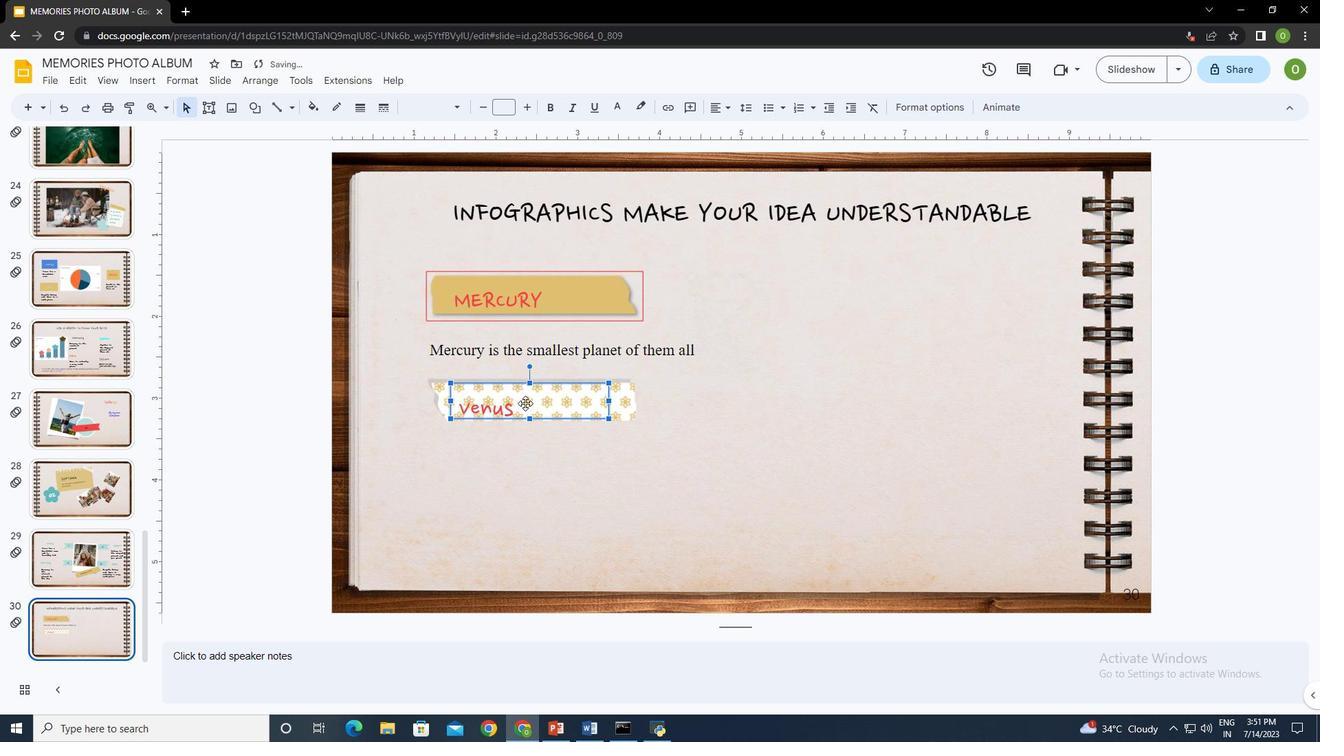 
Action: Mouse pressed left at (526, 402)
Screenshot: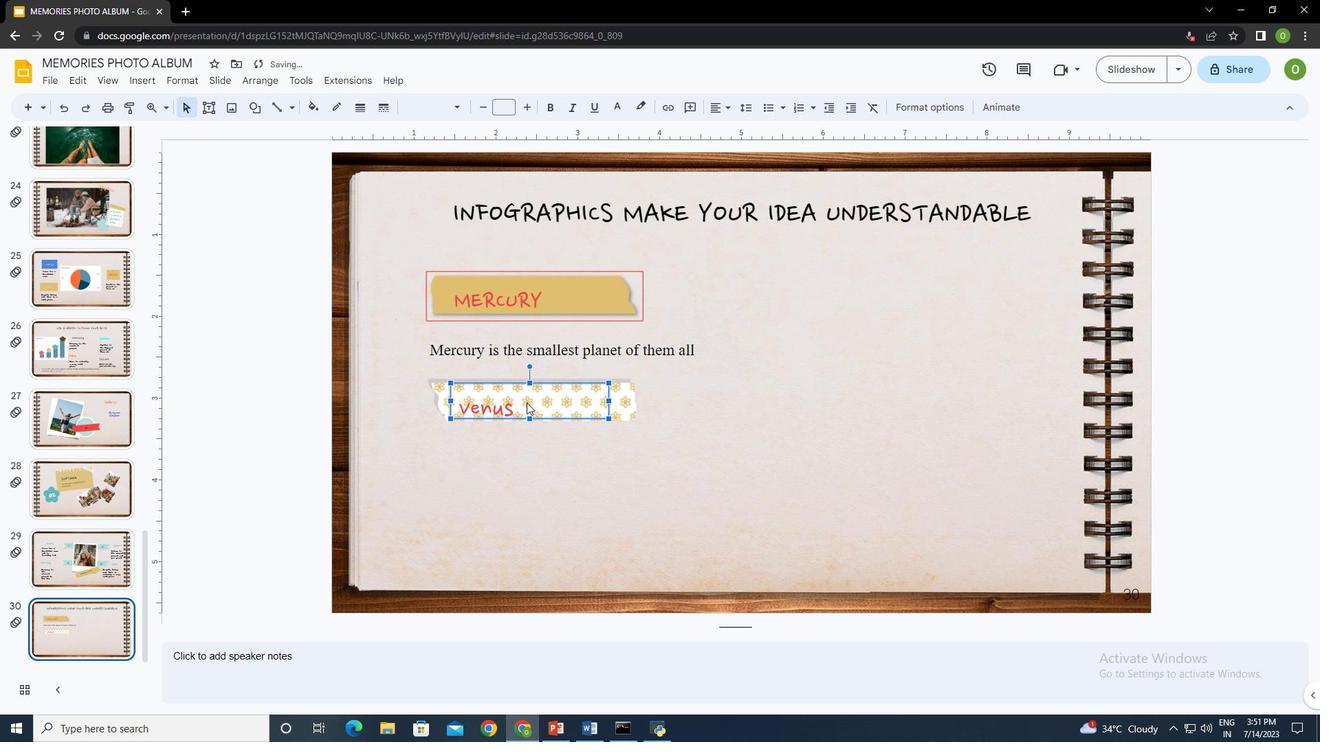 
Action: Mouse moved to (523, 192)
Screenshot: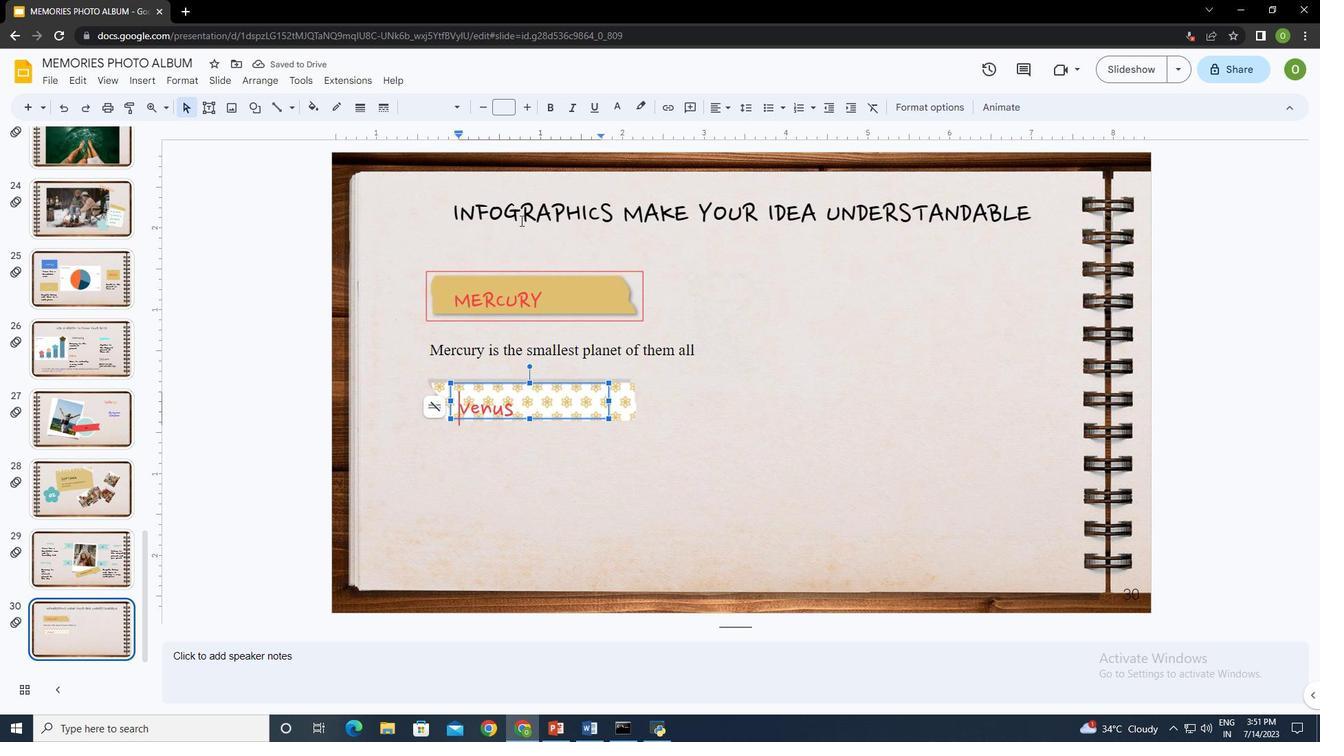 
Action: Key pressed ctrl+A
Screenshot: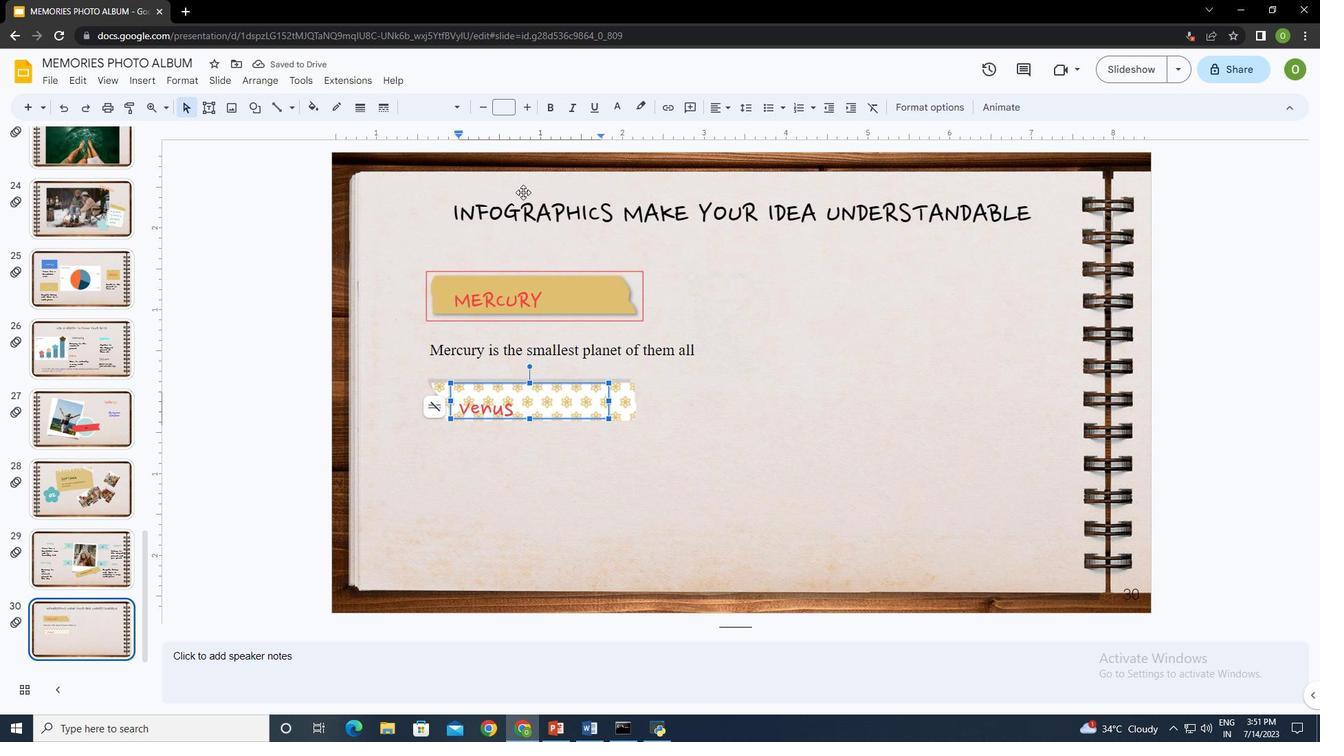 
Action: Mouse moved to (728, 106)
Screenshot: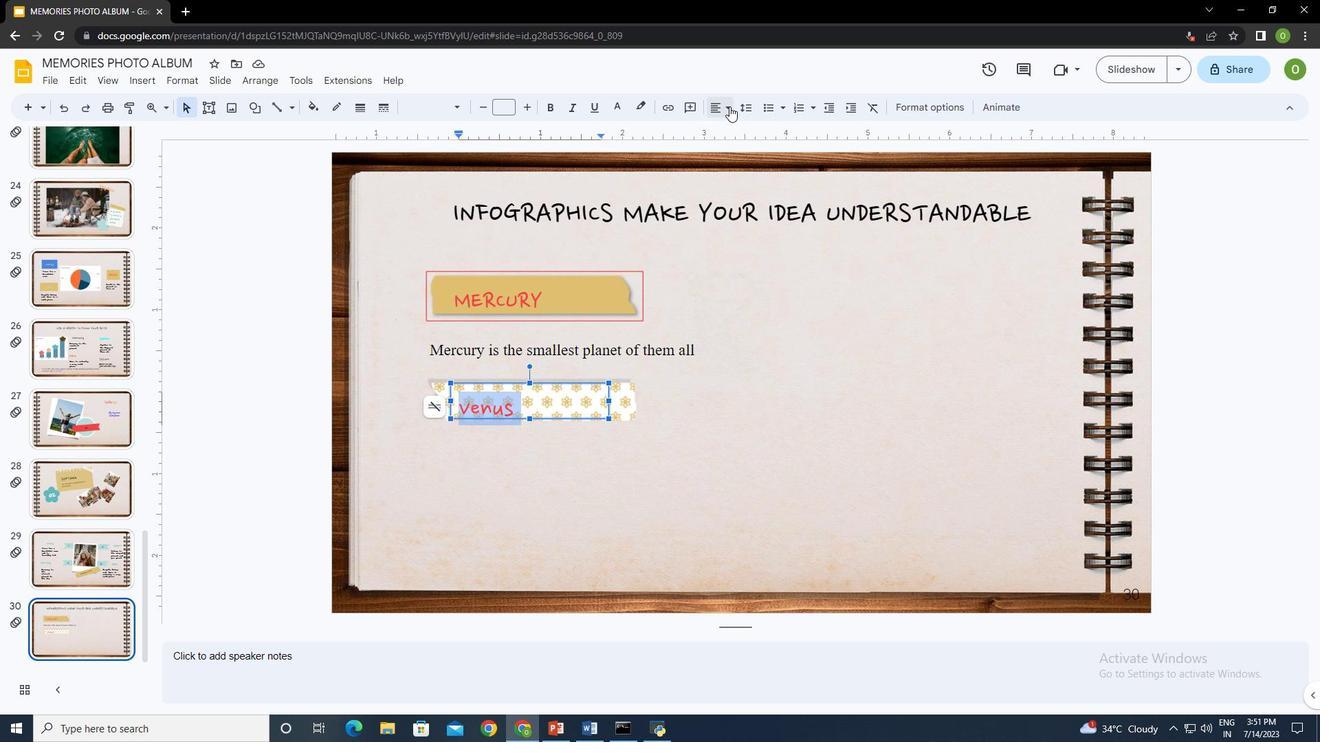 
Action: Mouse pressed left at (728, 106)
Screenshot: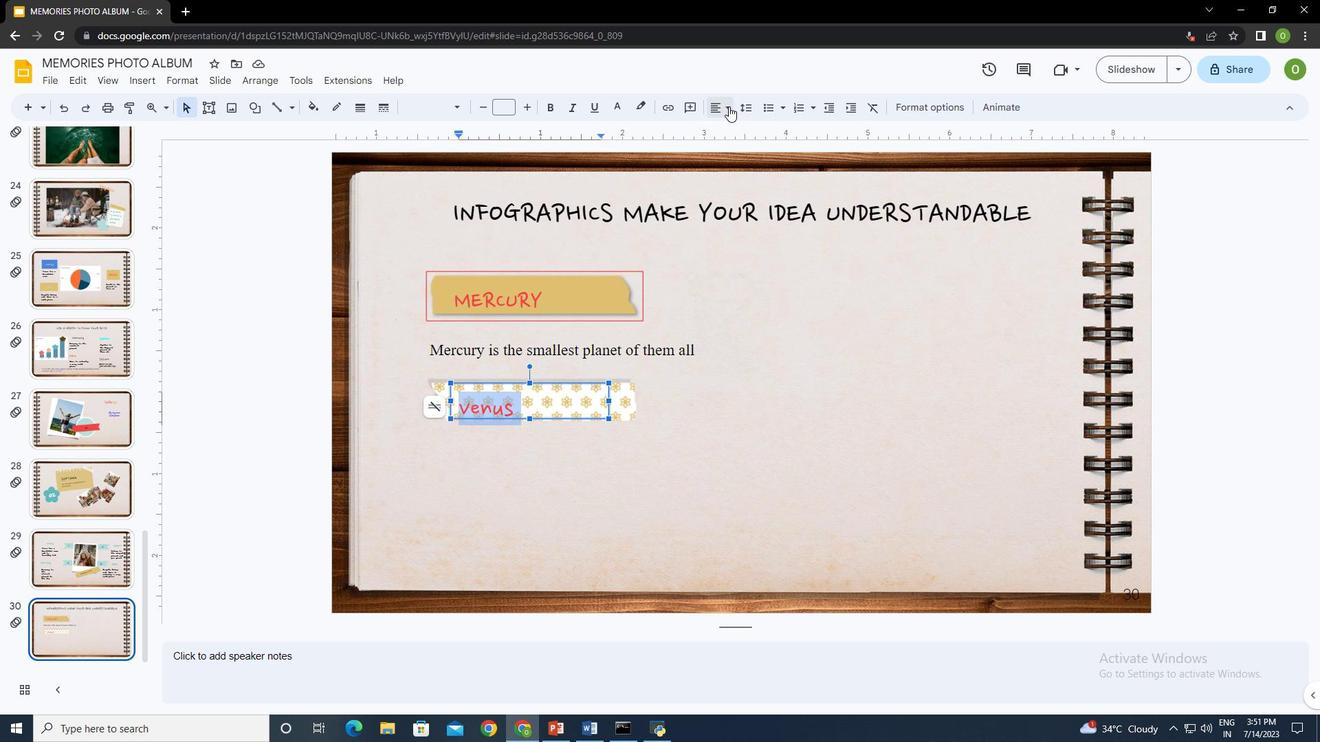
Action: Mouse moved to (743, 147)
Screenshot: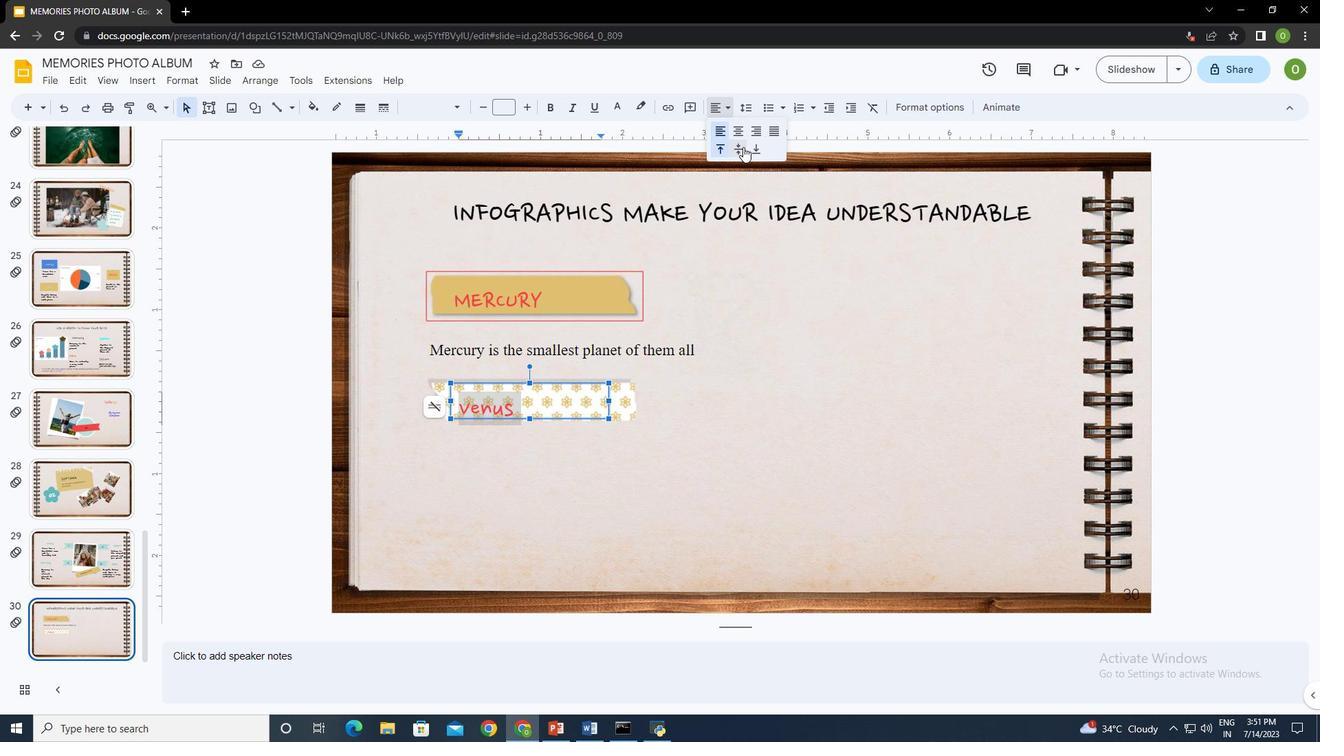 
Action: Mouse pressed left at (743, 147)
Screenshot: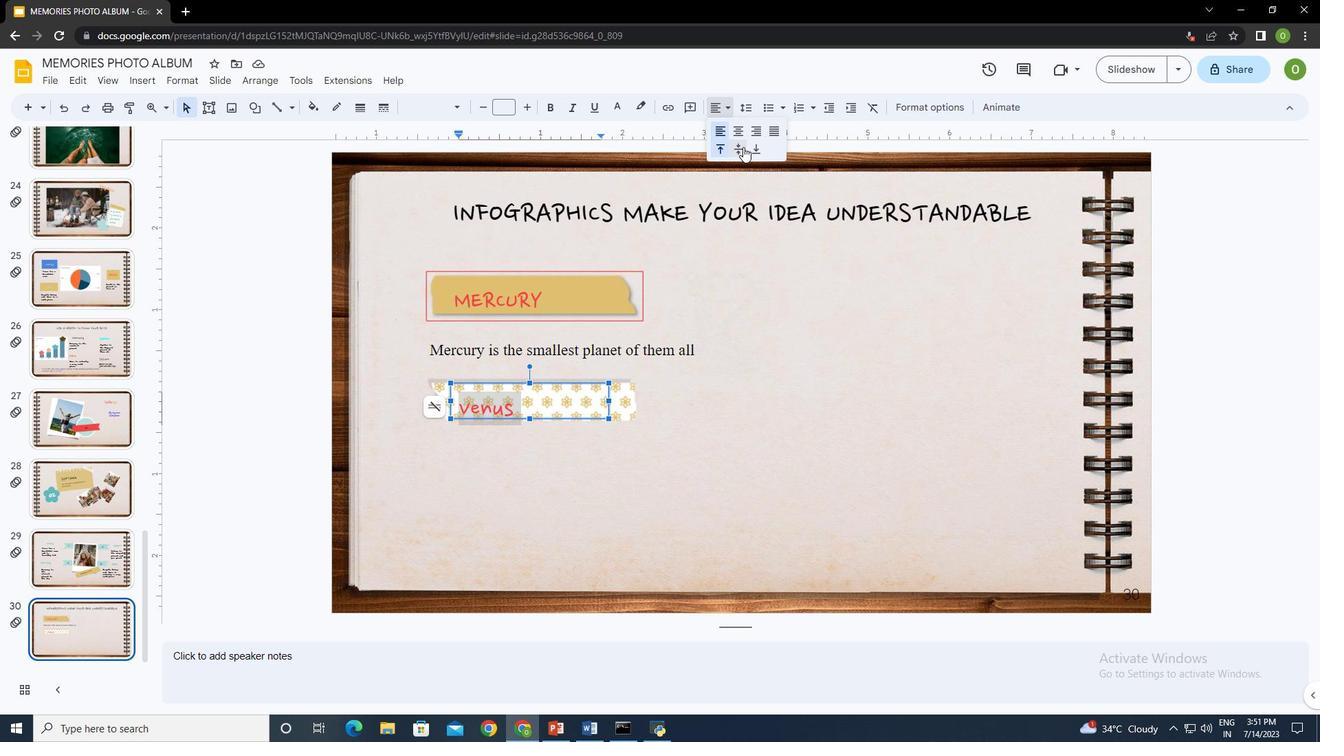 
Action: Mouse moved to (717, 109)
Screenshot: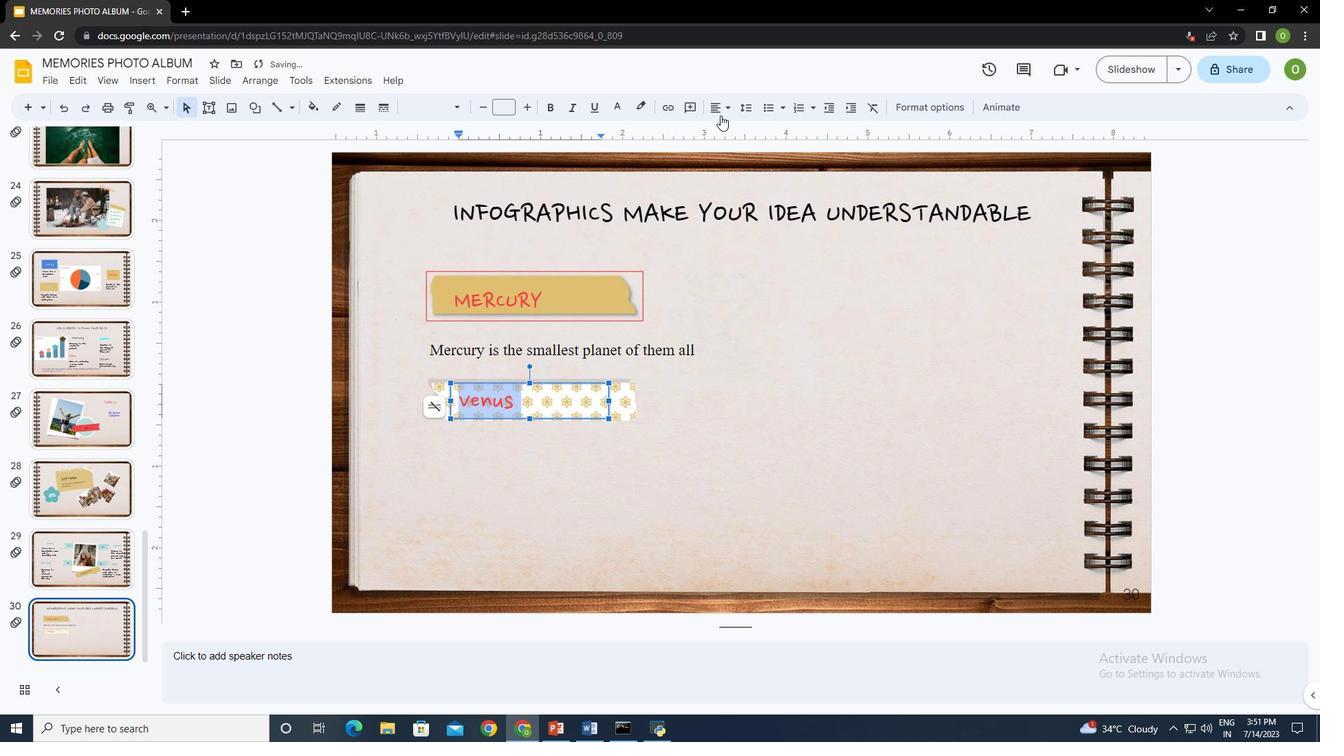 
Action: Mouse pressed left at (717, 109)
Screenshot: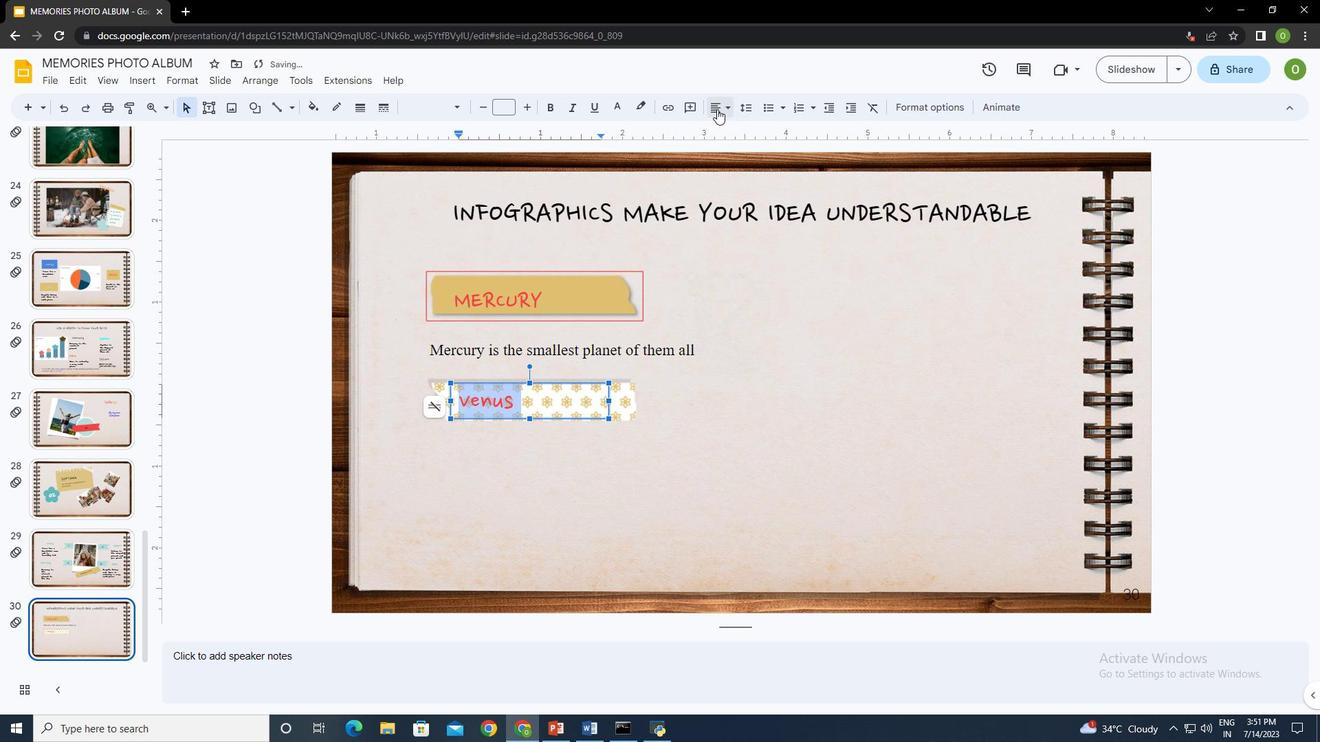 
Action: Mouse moved to (737, 131)
Screenshot: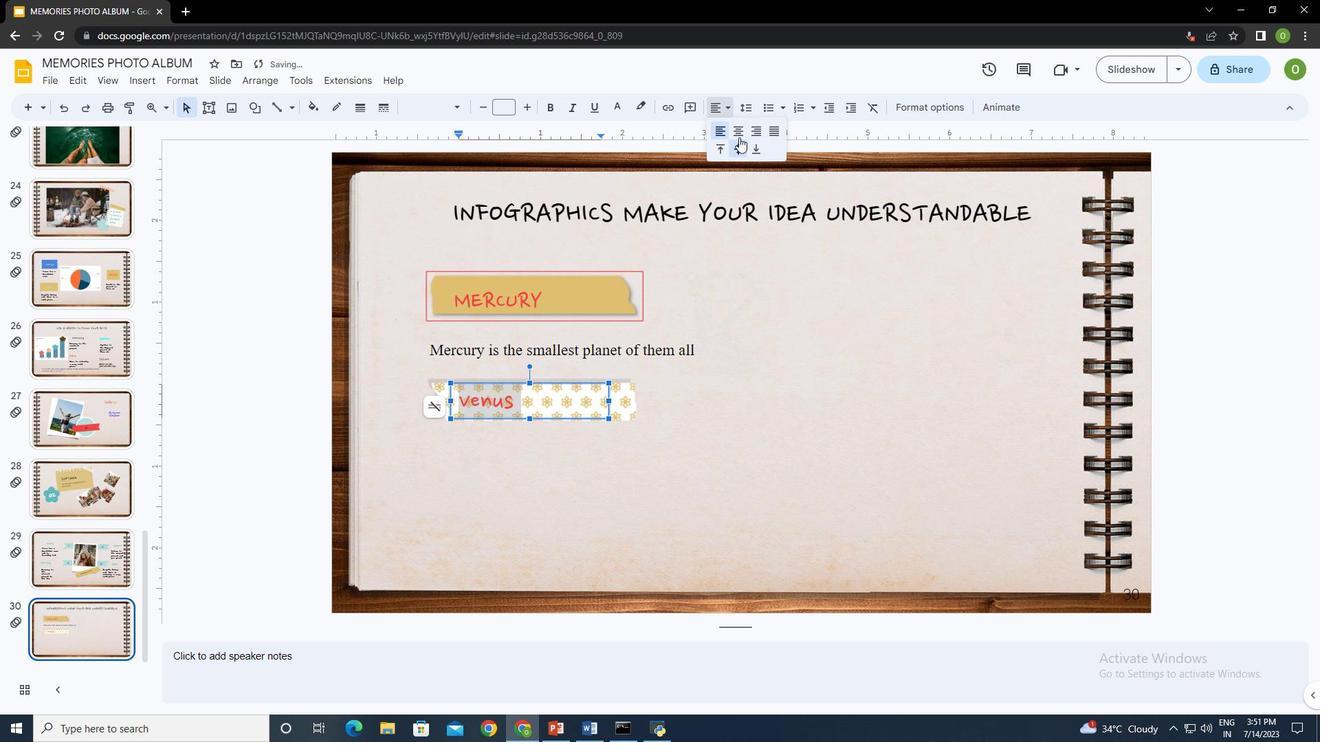 
Action: Mouse pressed left at (737, 131)
Screenshot: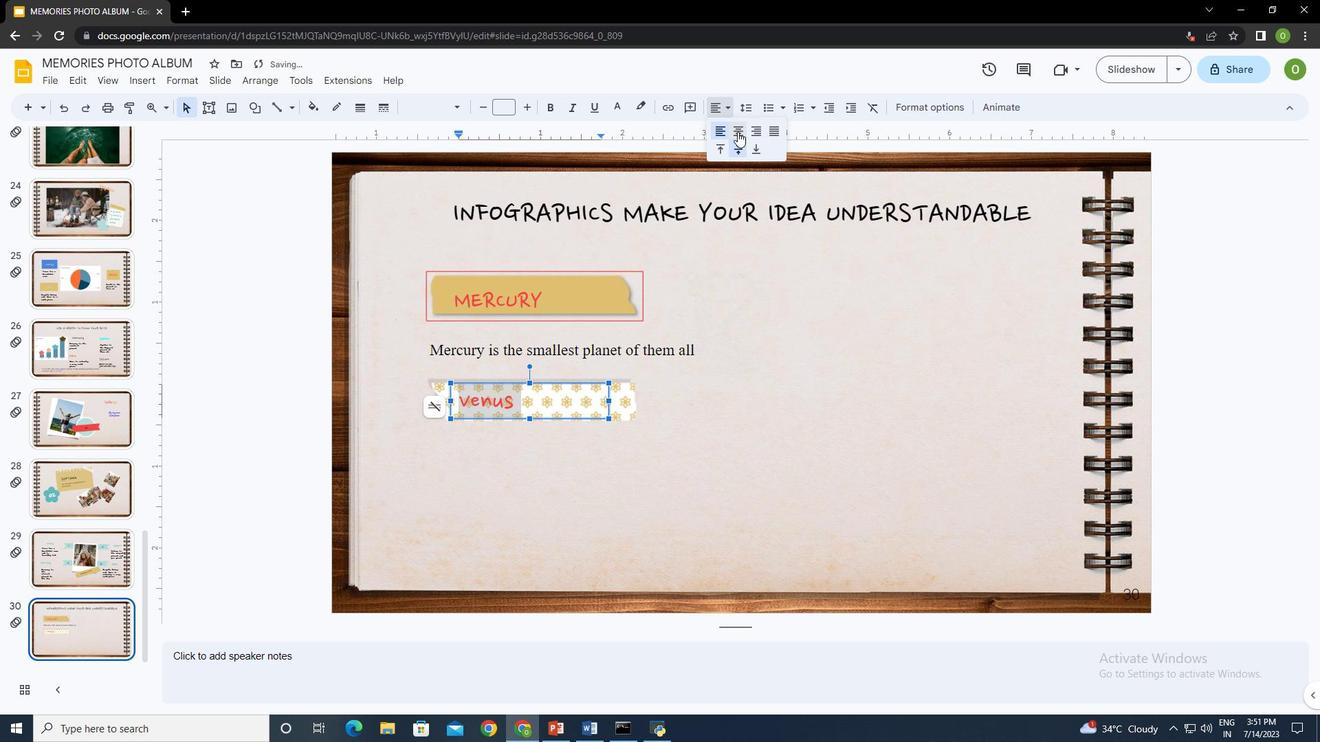 
Action: Mouse moved to (712, 337)
Screenshot: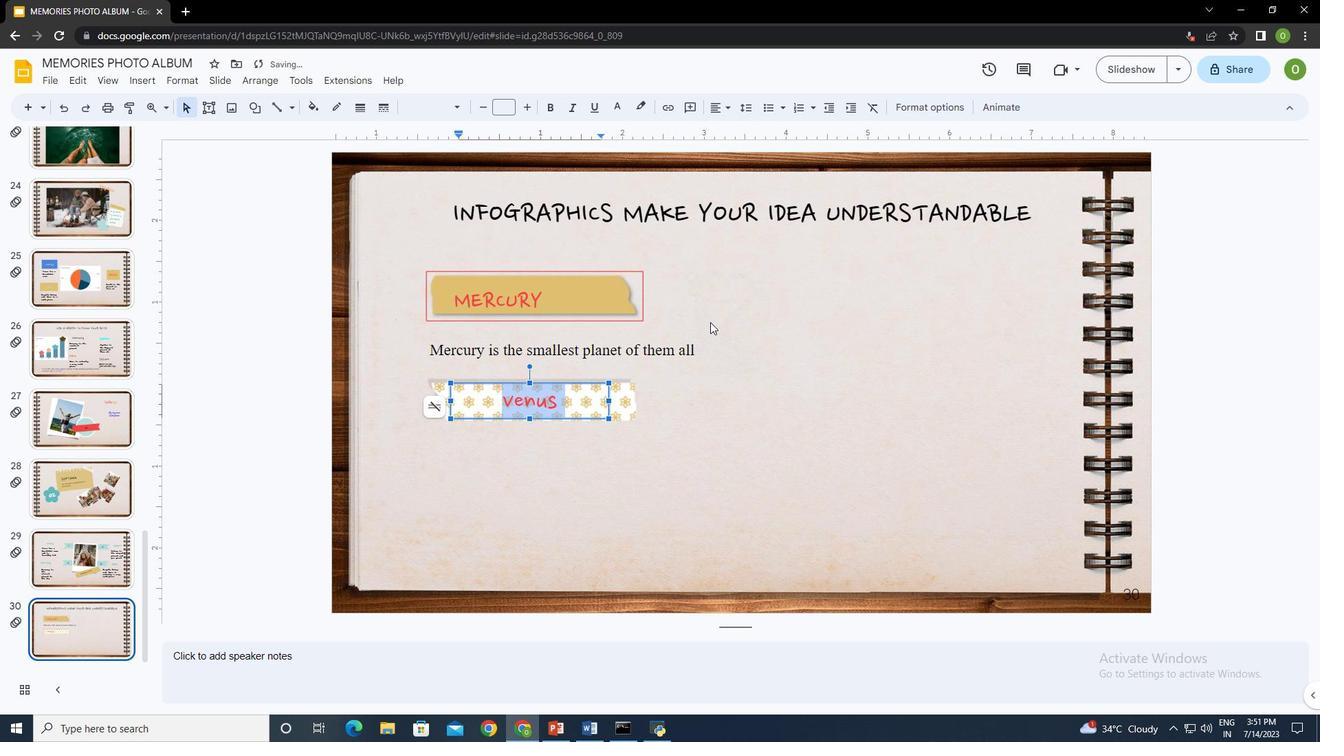 
Action: Mouse pressed left at (712, 337)
Screenshot: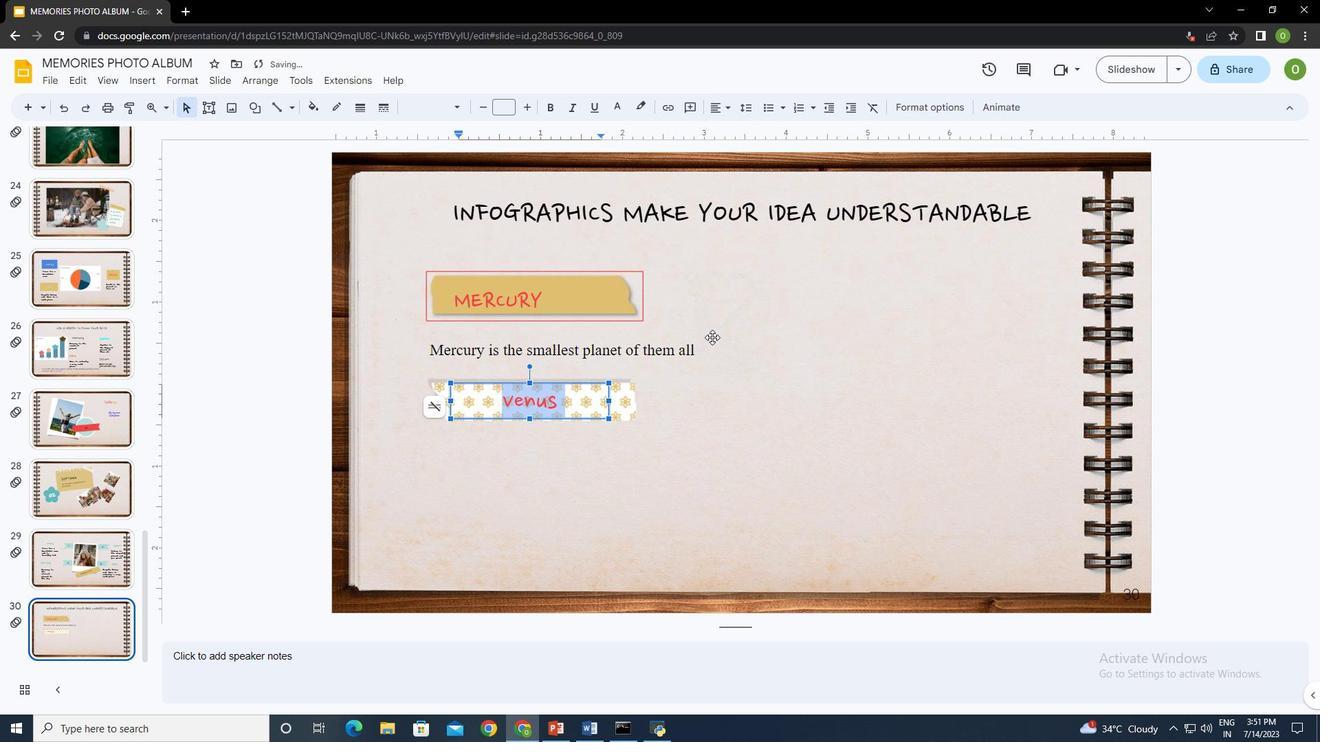 
Action: Mouse moved to (497, 427)
Screenshot: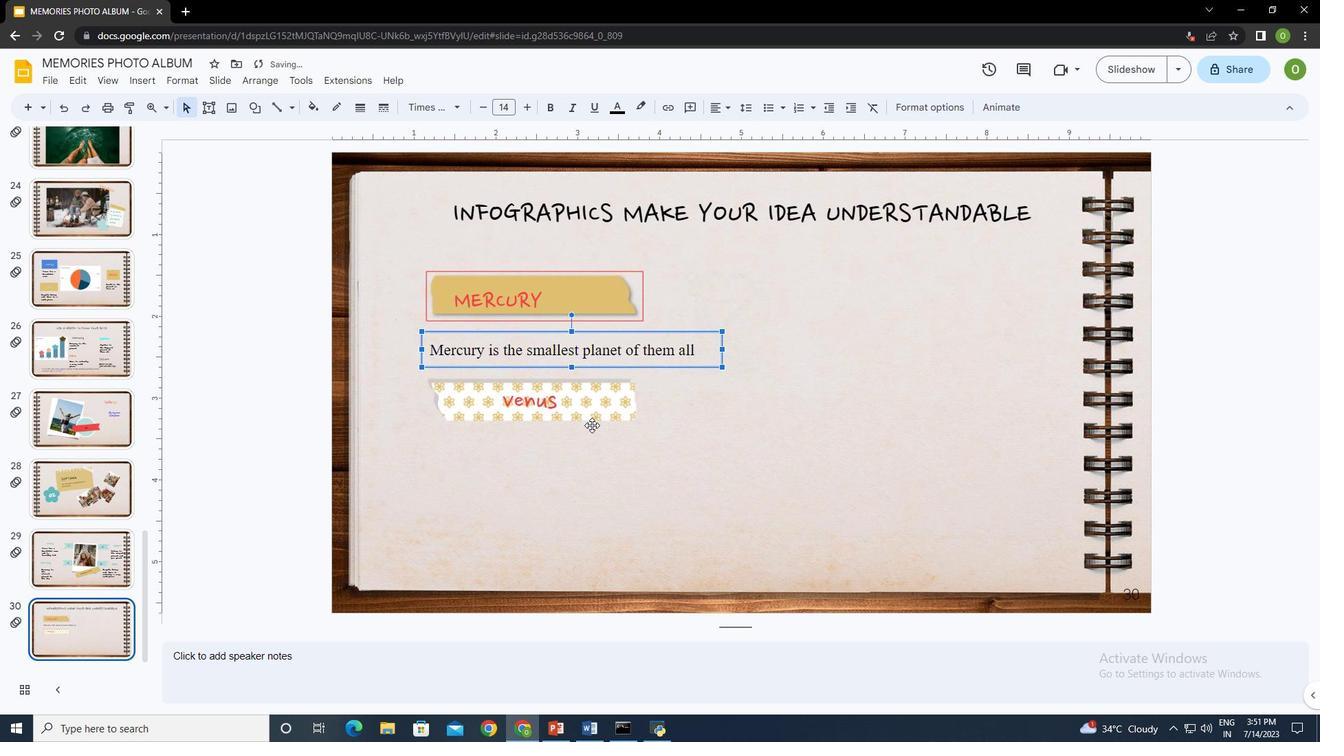 
Action: Mouse pressed left at (497, 427)
Screenshot: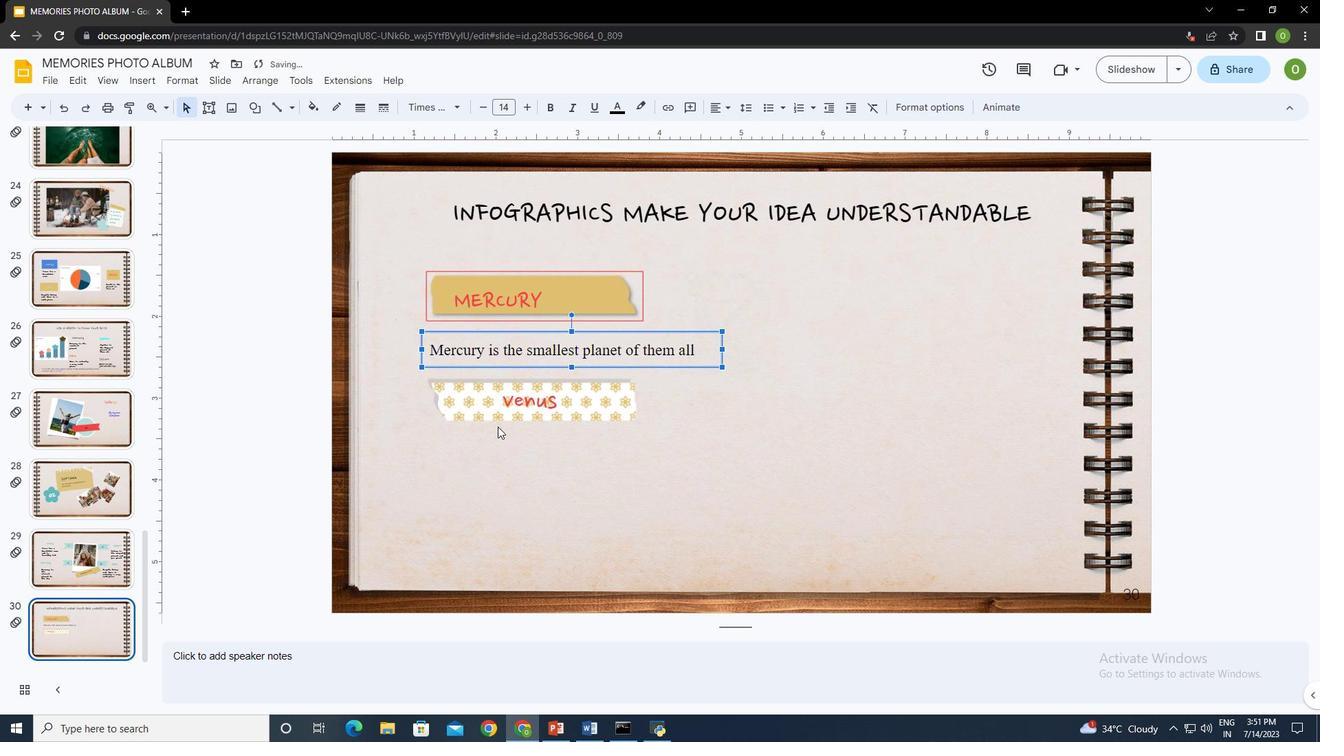 
Action: Mouse moved to (212, 108)
Screenshot: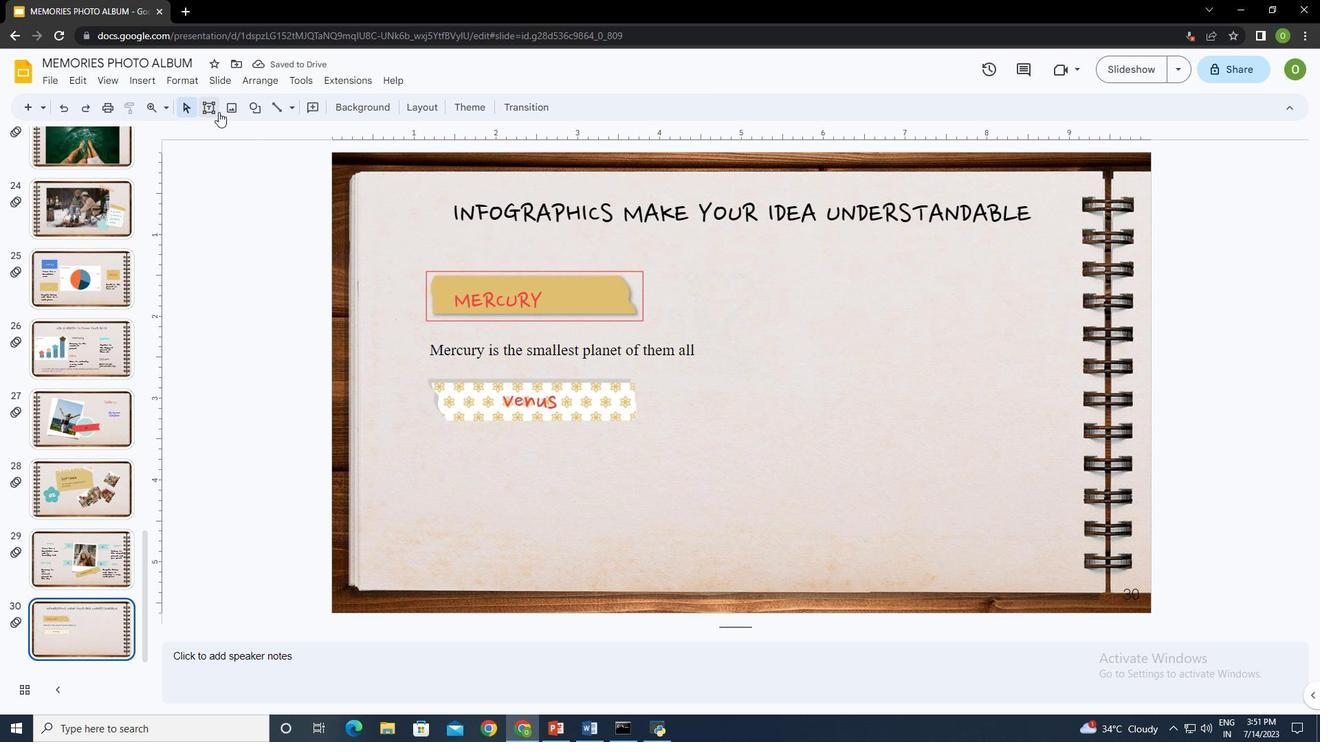 
Action: Mouse pressed left at (212, 108)
Screenshot: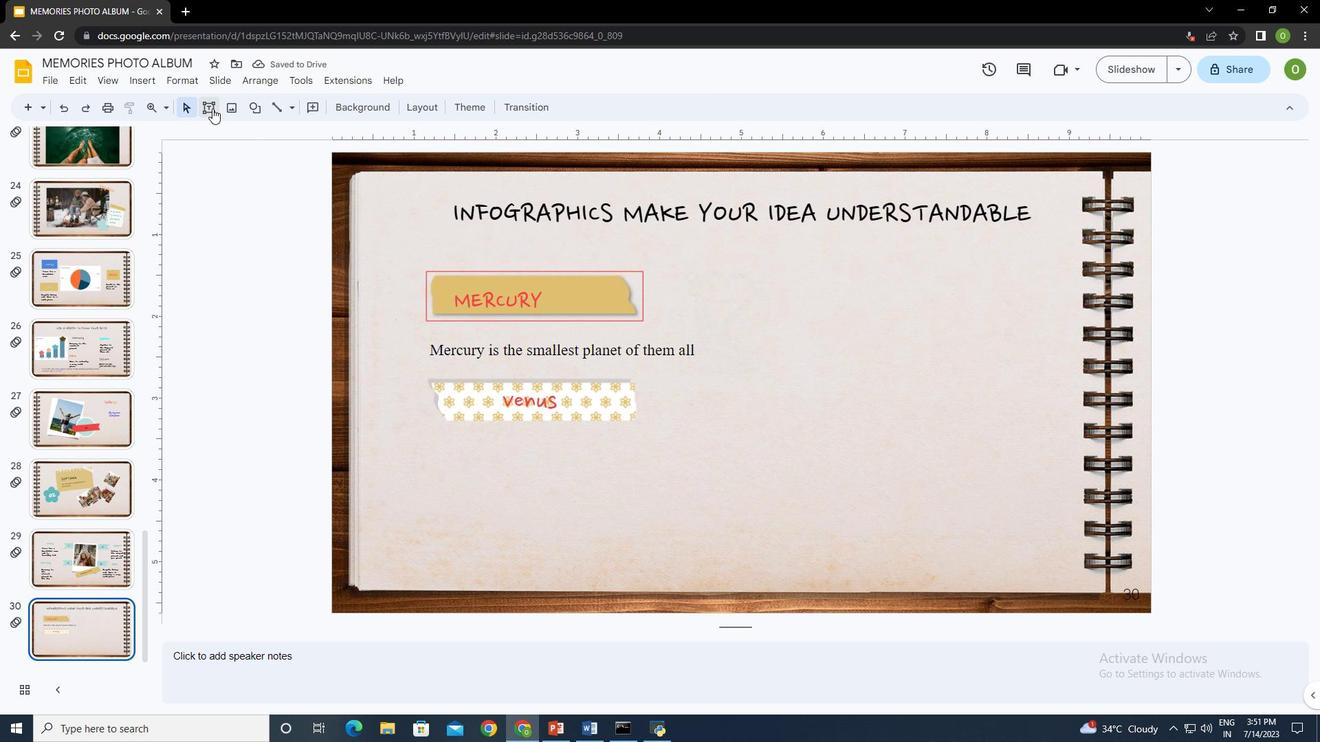 
Action: Mouse moved to (432, 427)
Screenshot: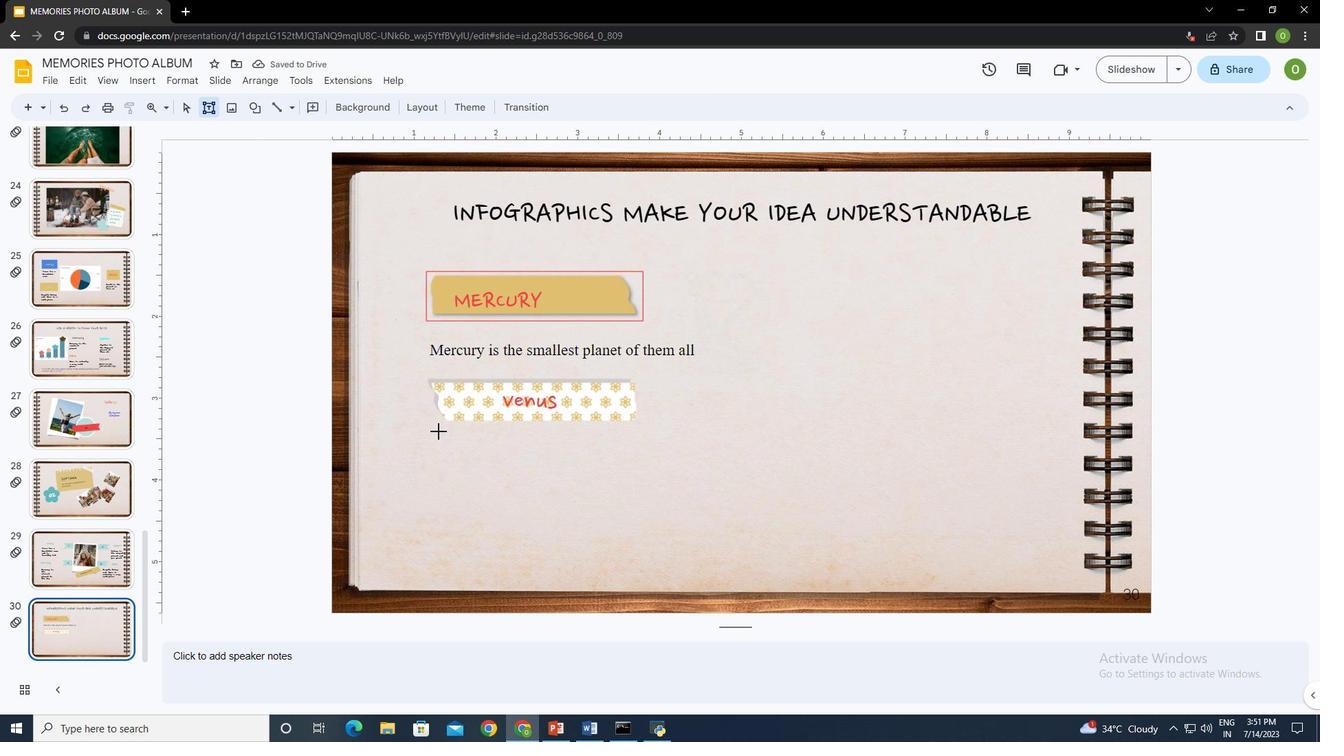 
Action: Mouse pressed left at (432, 427)
Screenshot: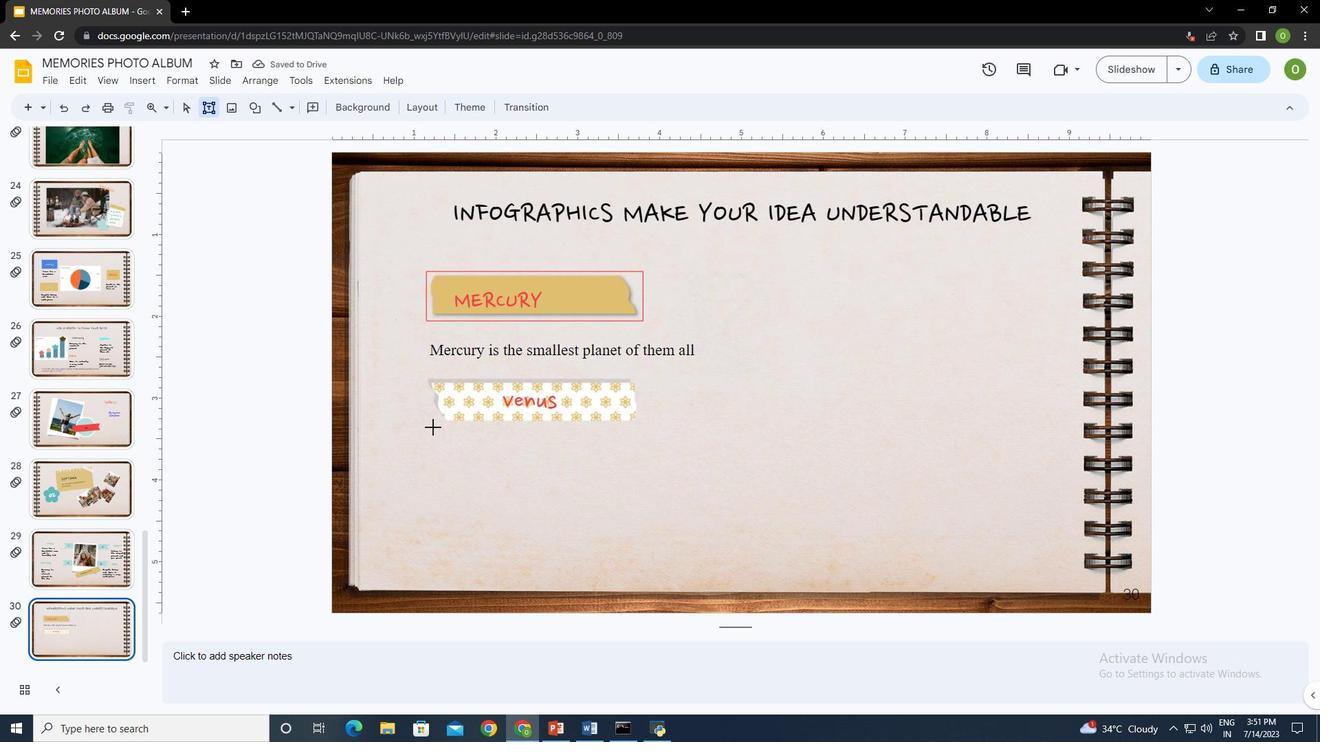 
Action: Mouse moved to (444, 442)
Screenshot: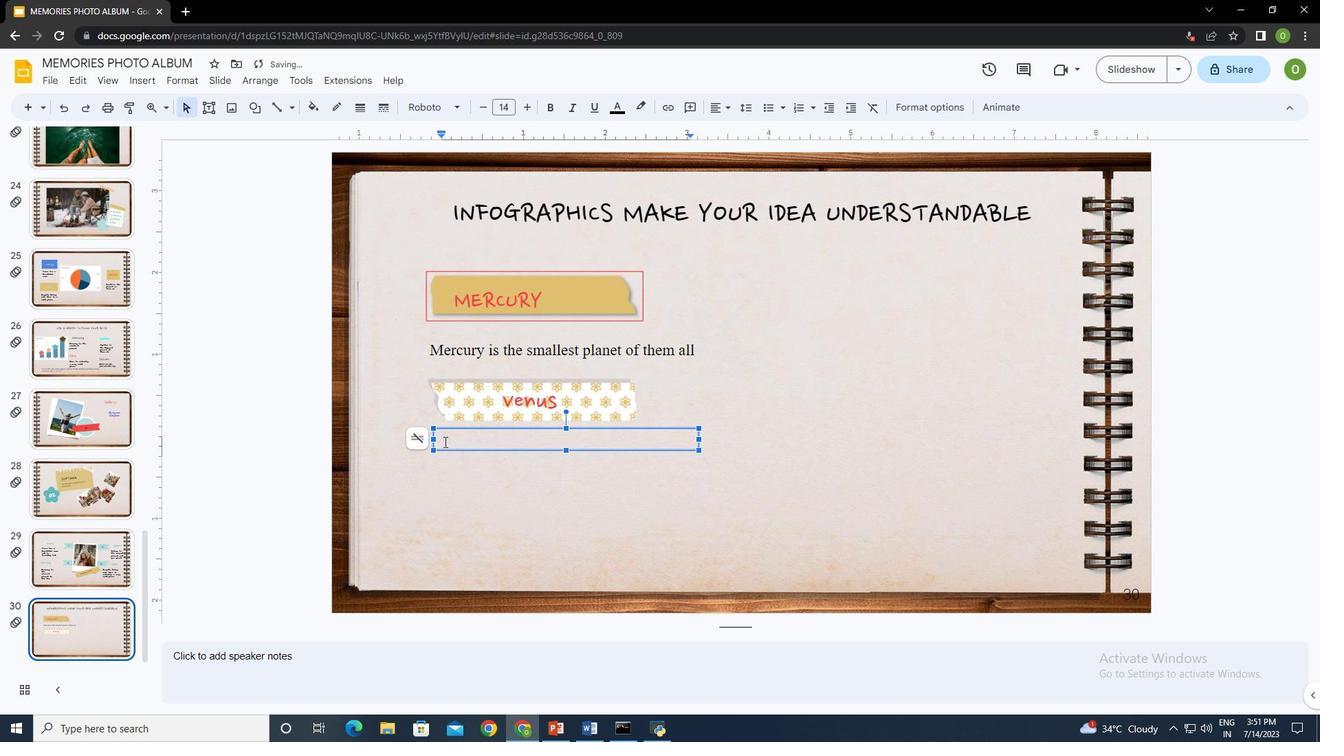 
Action: Key pressed <Key.shift>vENUS<Key.space>IS<Key.space>THE<Key.space>SECOND<Key.space>PLANET<Key.space>FROM<Key.space>THE<Key.space>SUNctrl+A
Screenshot: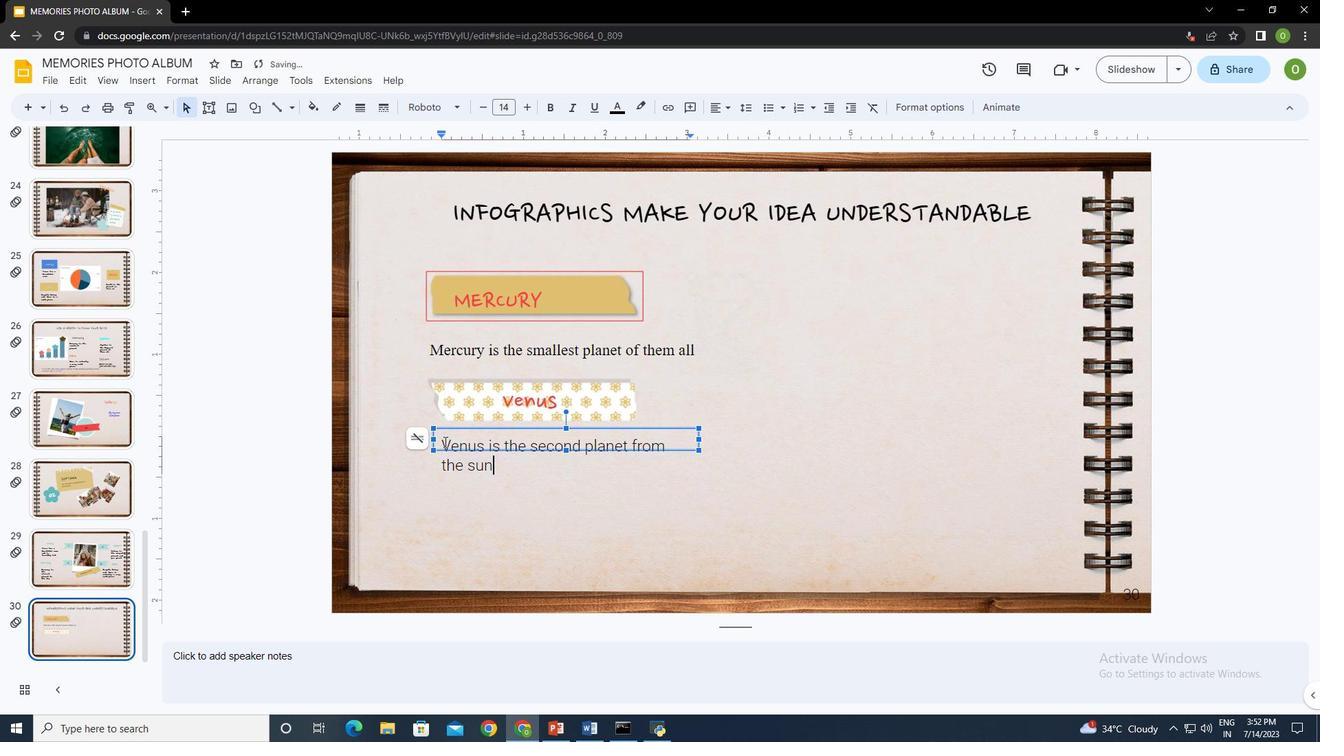 
Action: Mouse moved to (424, 104)
Screenshot: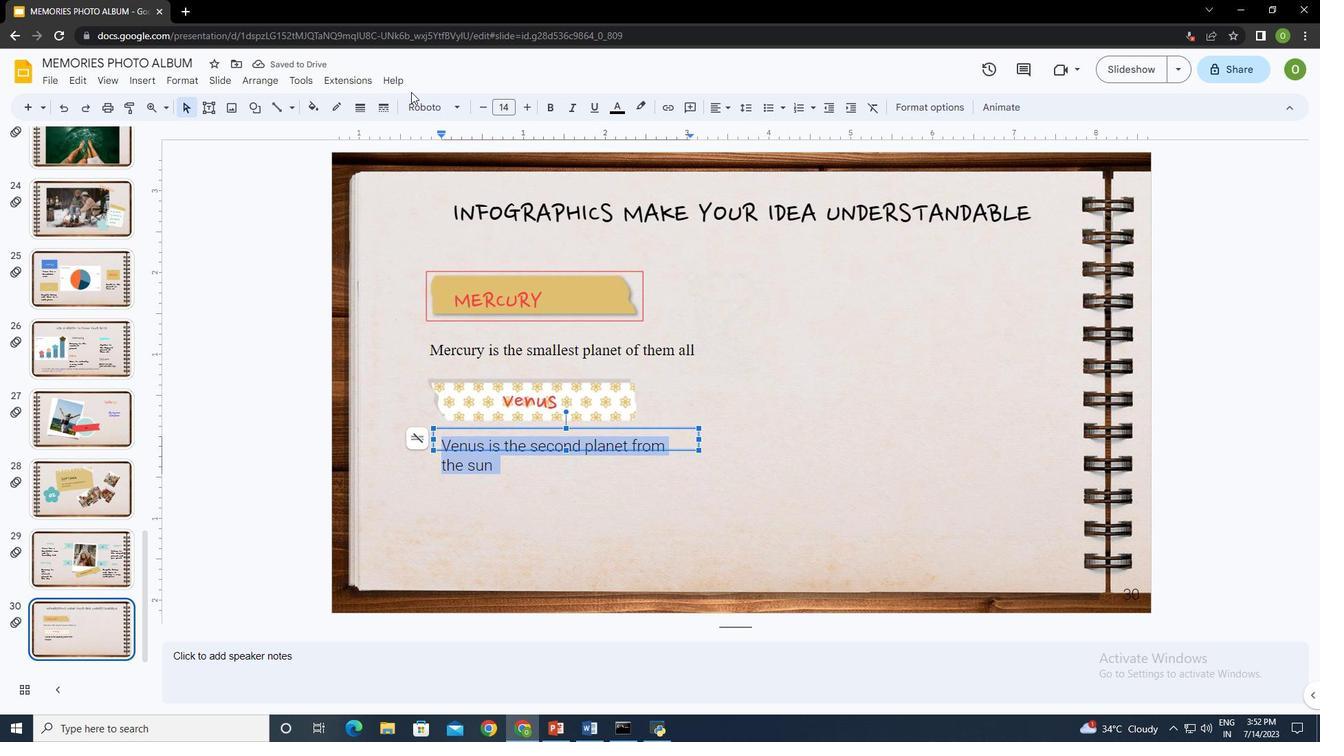 
Action: Mouse pressed left at (424, 104)
Screenshot: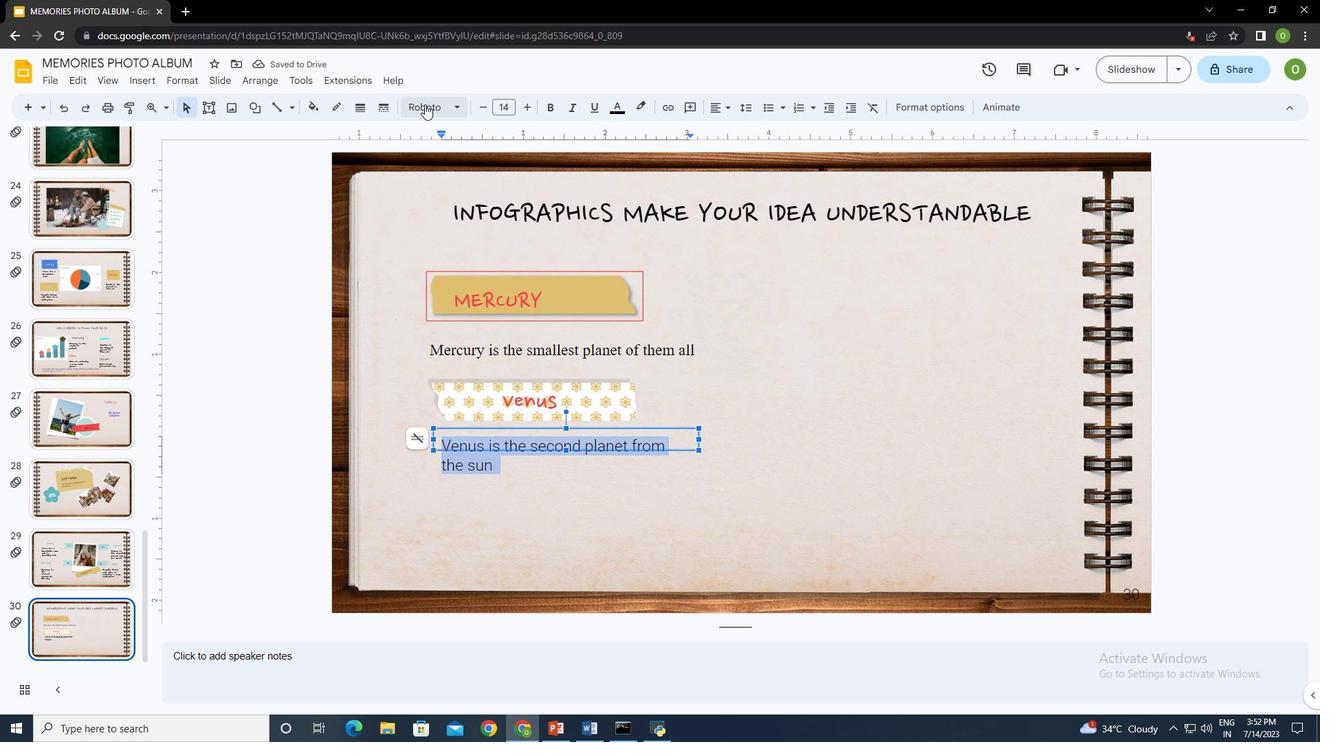 
Action: Mouse moved to (475, 306)
Screenshot: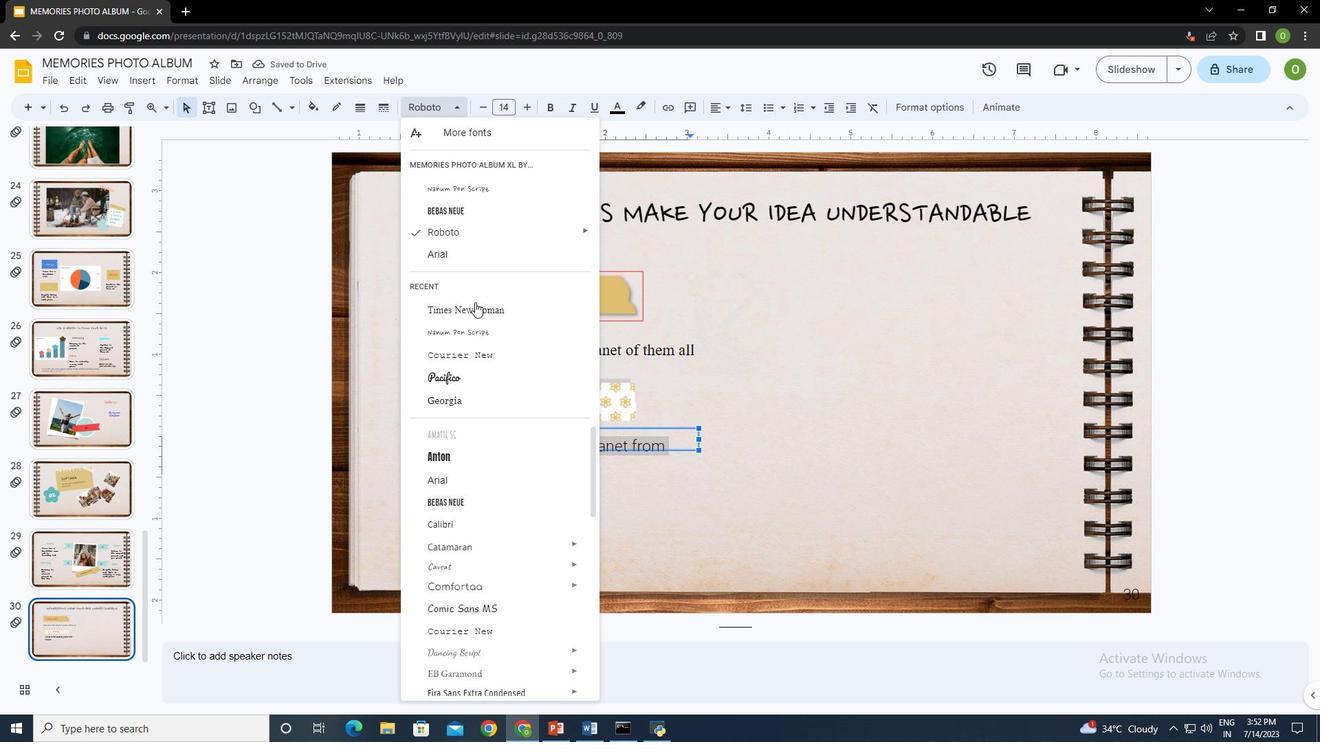 
Action: Mouse pressed left at (475, 306)
Screenshot: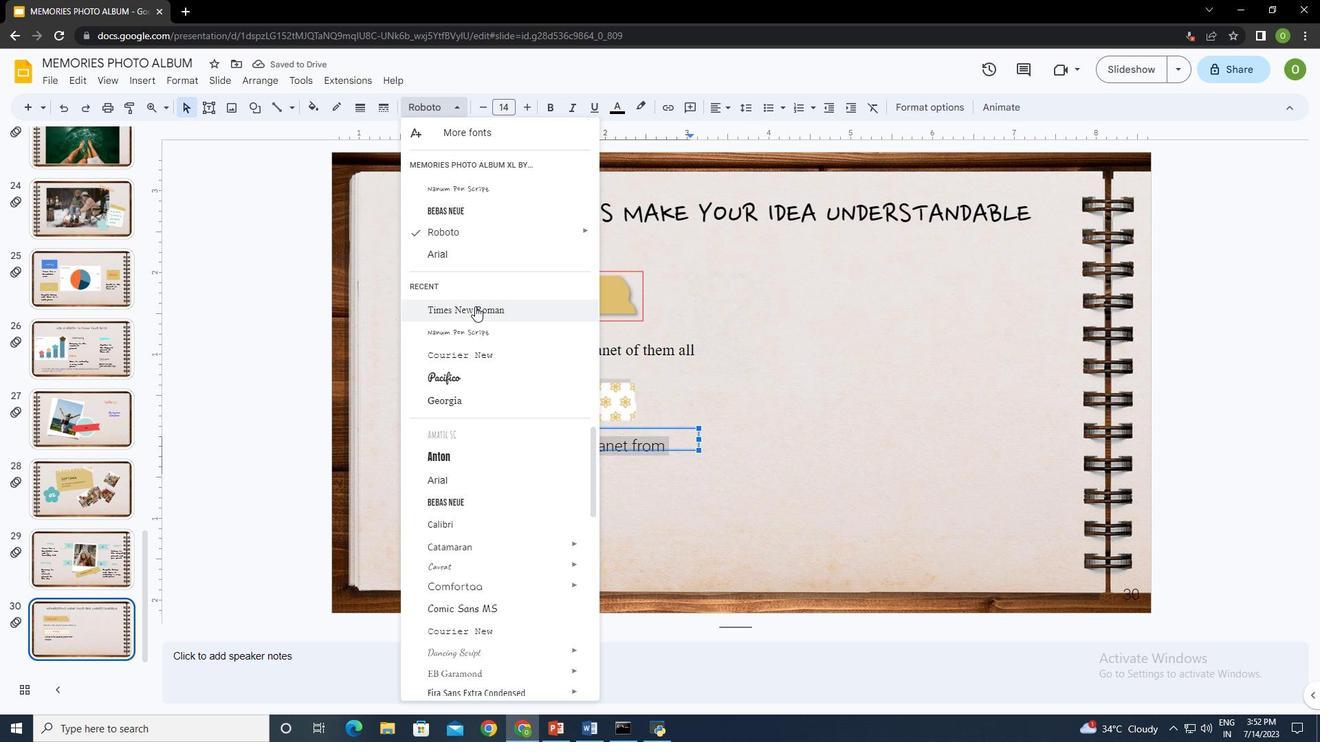 
Action: Mouse moved to (702, 438)
Screenshot: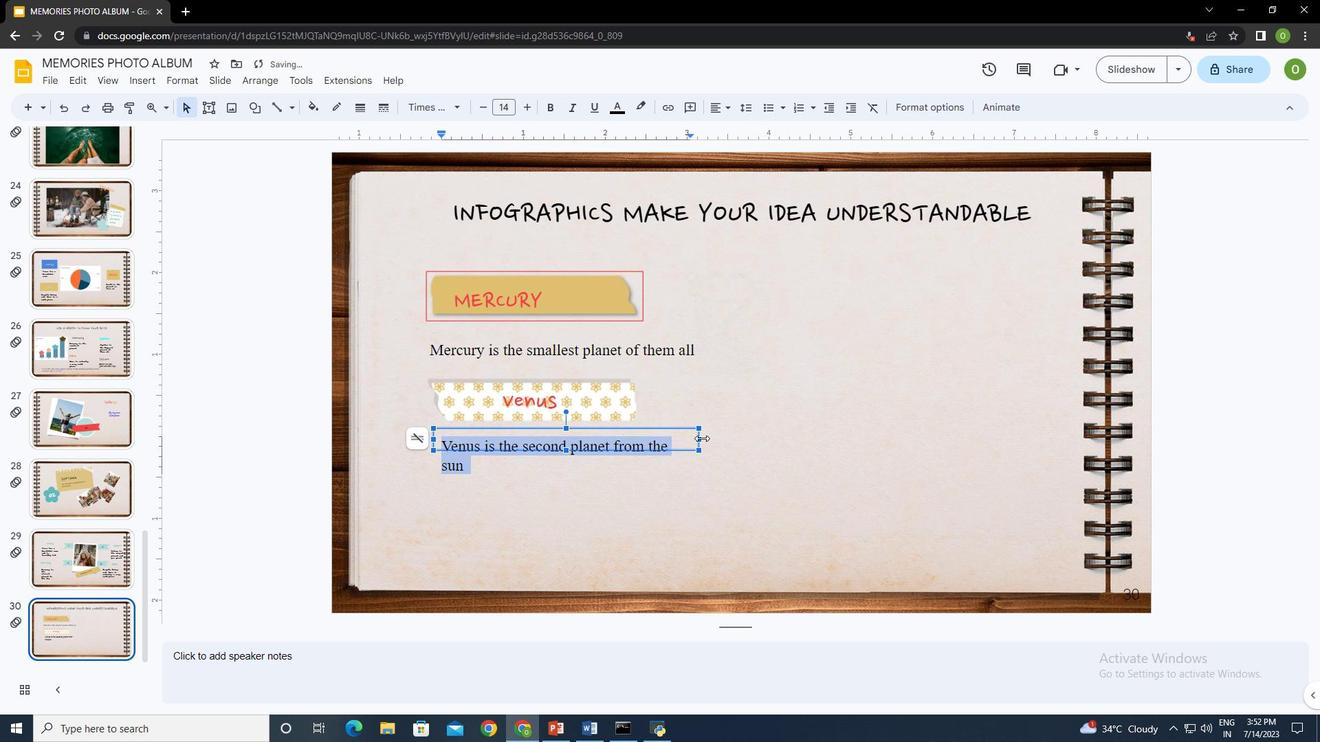 
Action: Mouse pressed left at (702, 438)
Screenshot: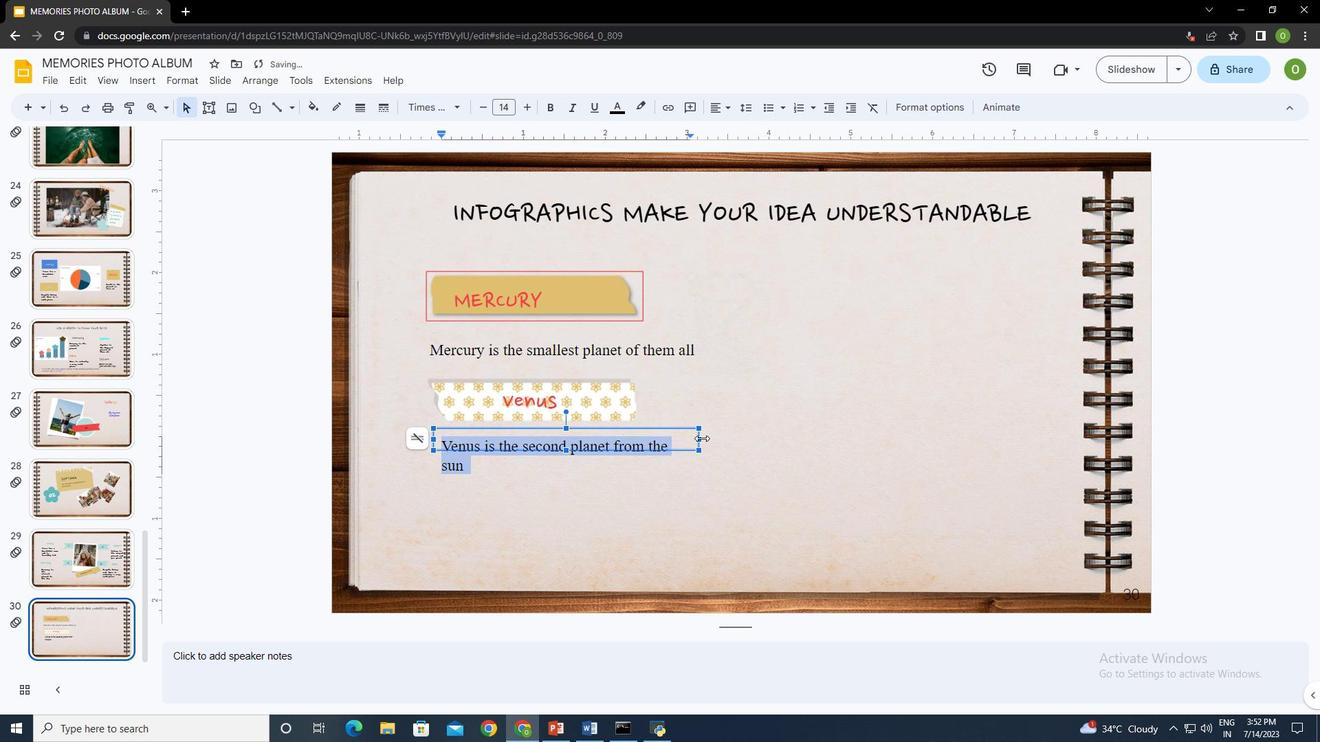 
Action: Mouse moved to (435, 440)
Screenshot: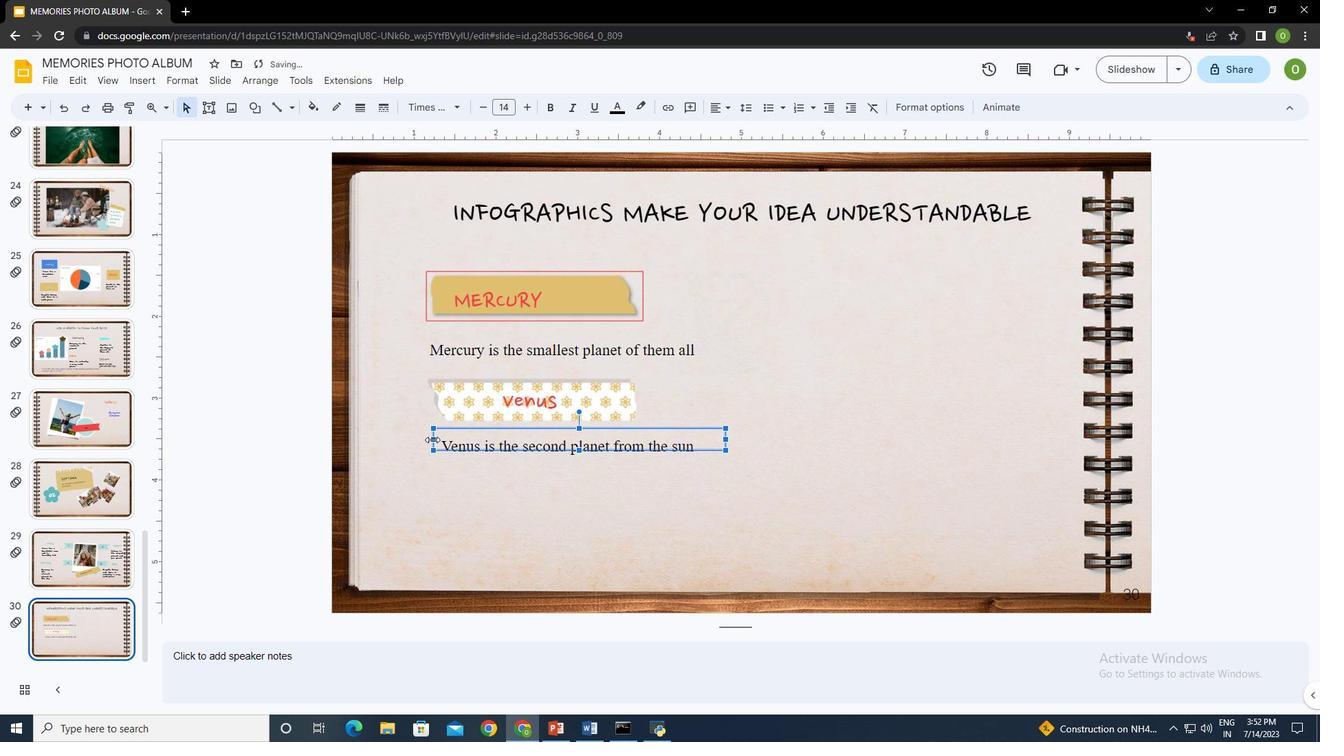 
Action: Mouse pressed left at (435, 440)
Screenshot: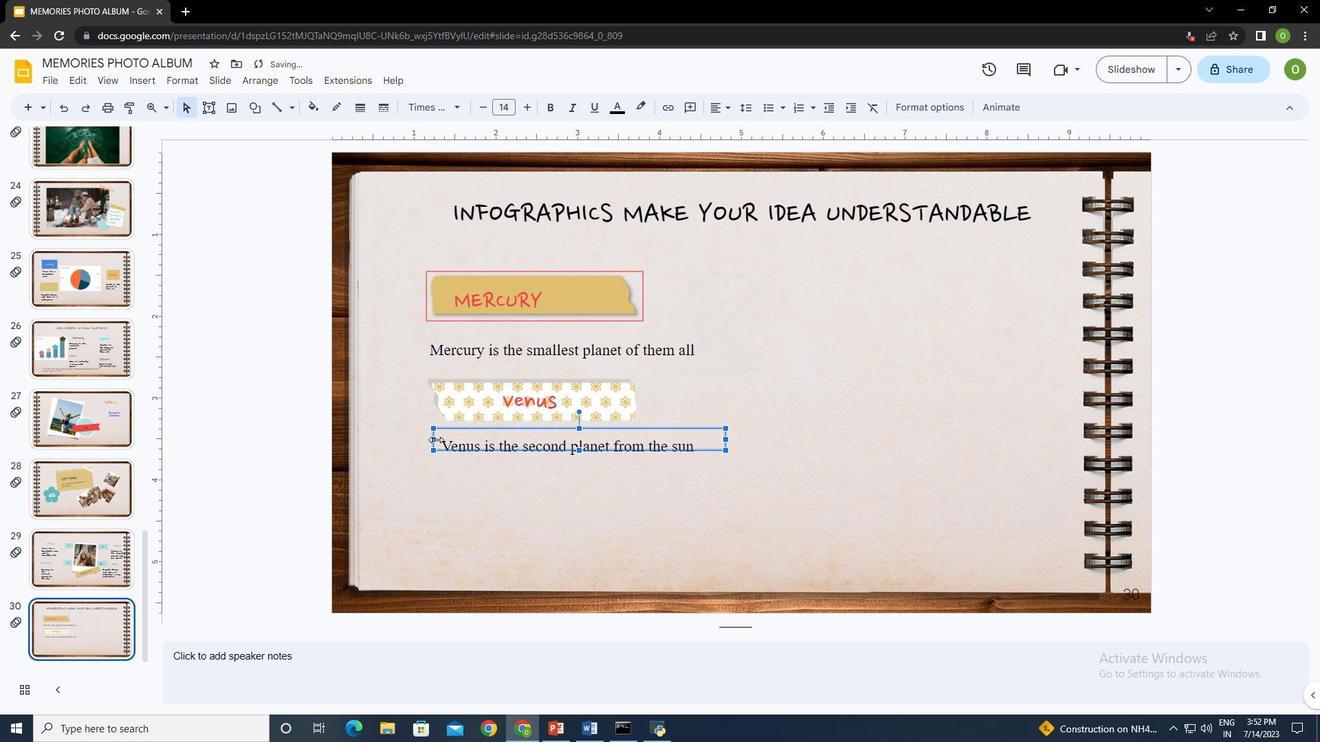 
Action: Mouse moved to (561, 430)
Screenshot: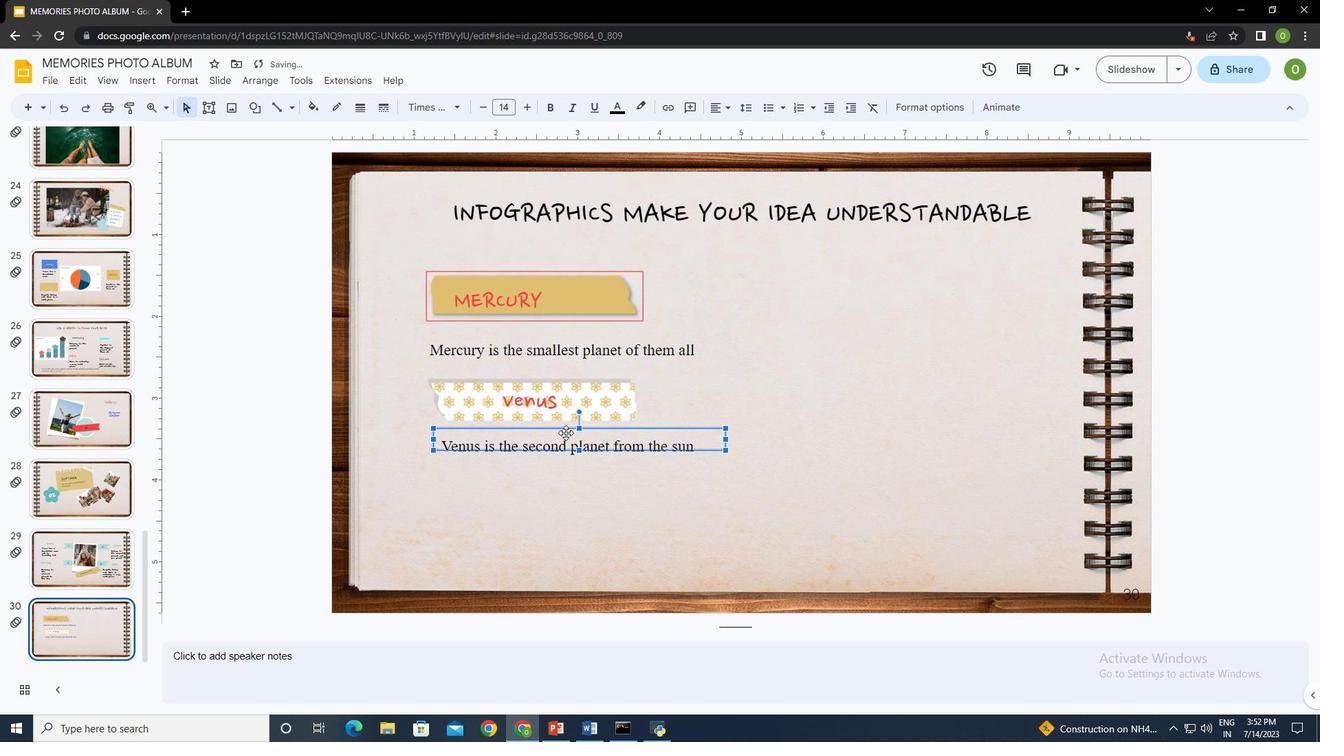 
Action: Mouse pressed left at (561, 430)
Screenshot: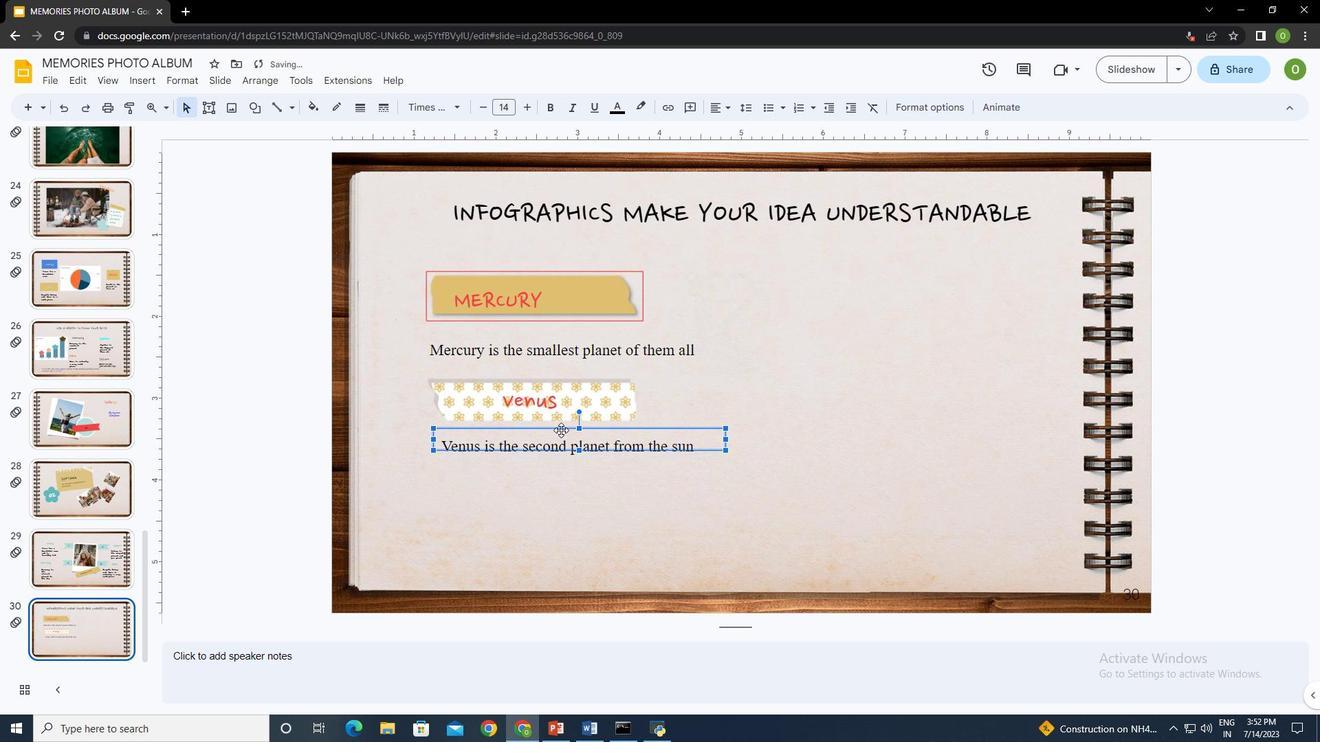 
Action: Mouse moved to (557, 478)
Screenshot: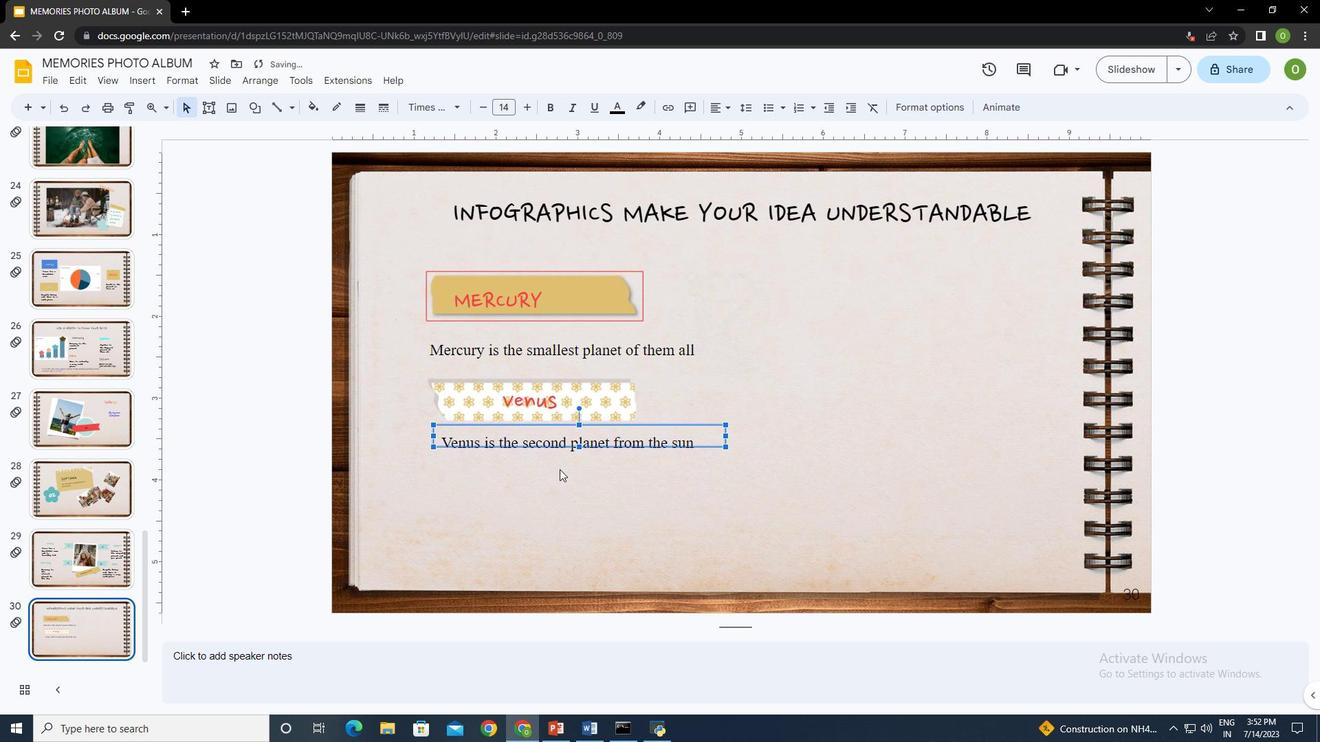 
Action: Mouse pressed left at (557, 478)
Screenshot: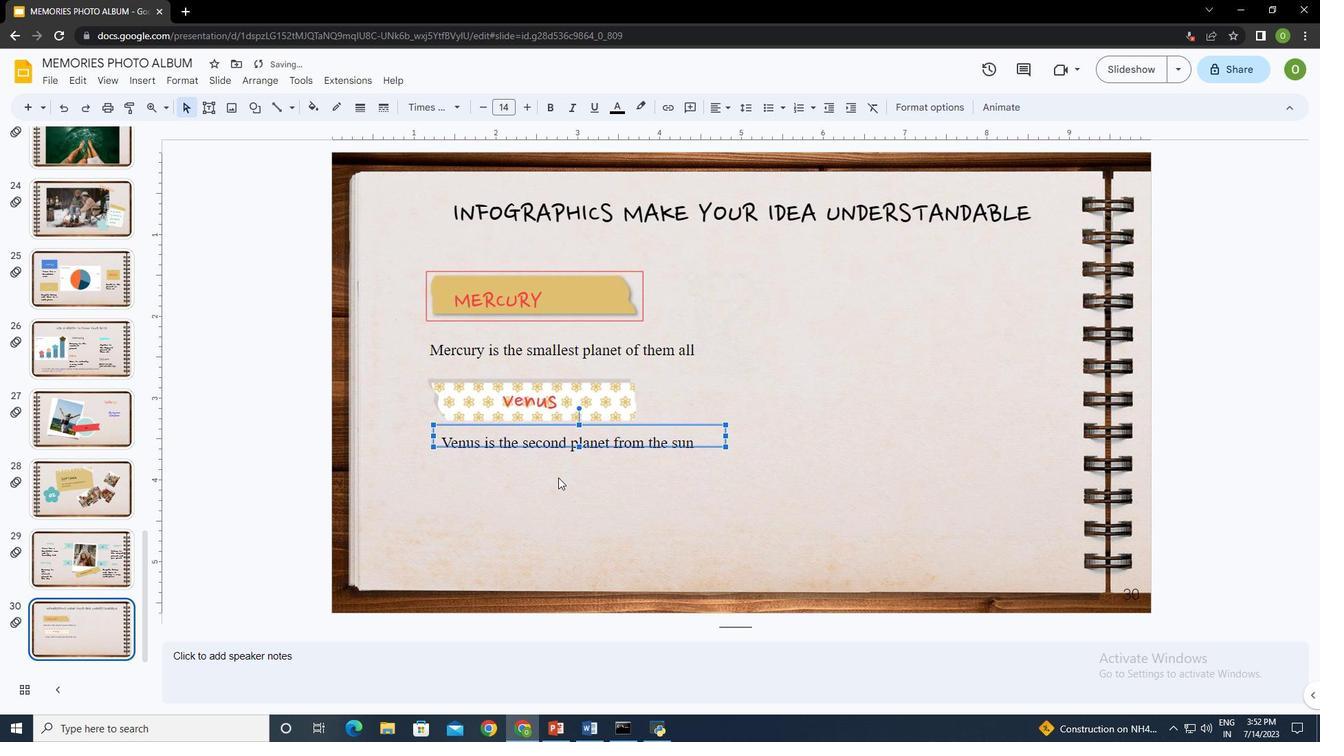 
Action: Mouse moved to (253, 106)
Screenshot: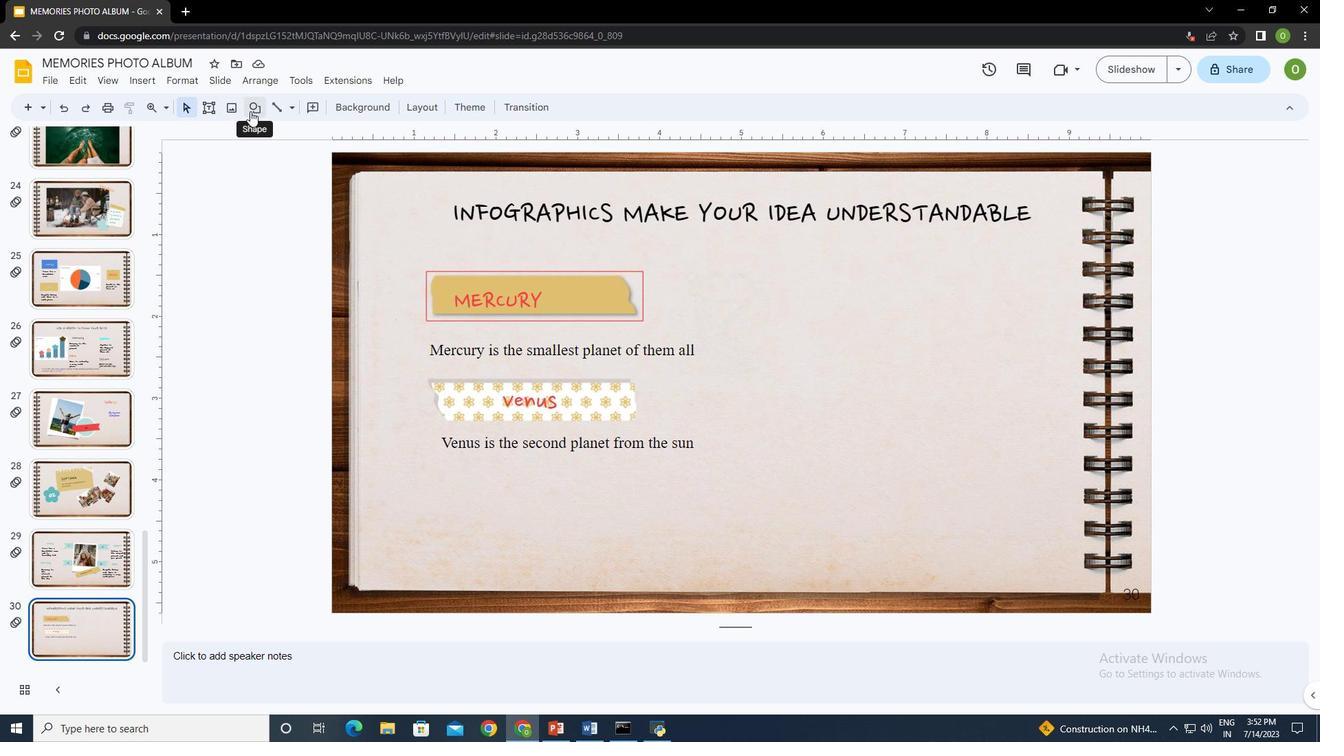 
Action: Mouse pressed left at (253, 106)
Screenshot: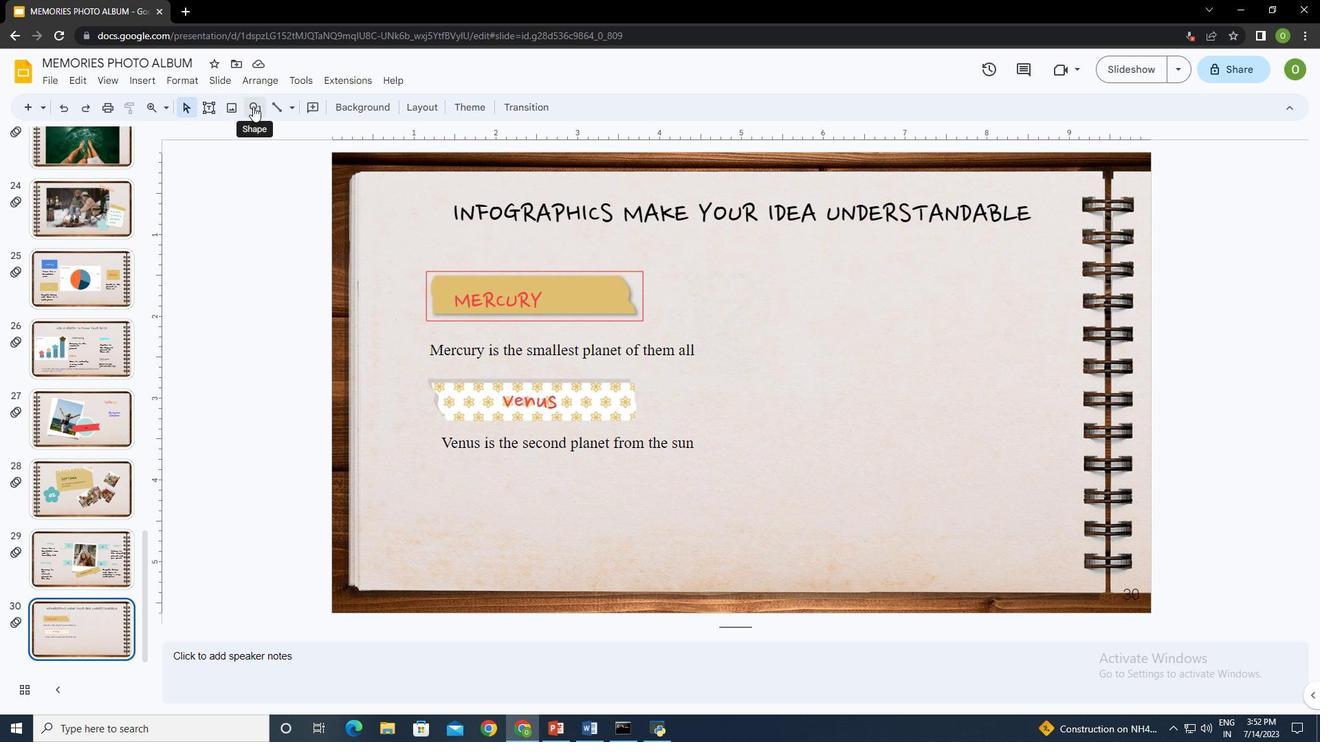 
Action: Mouse moved to (460, 138)
Screenshot: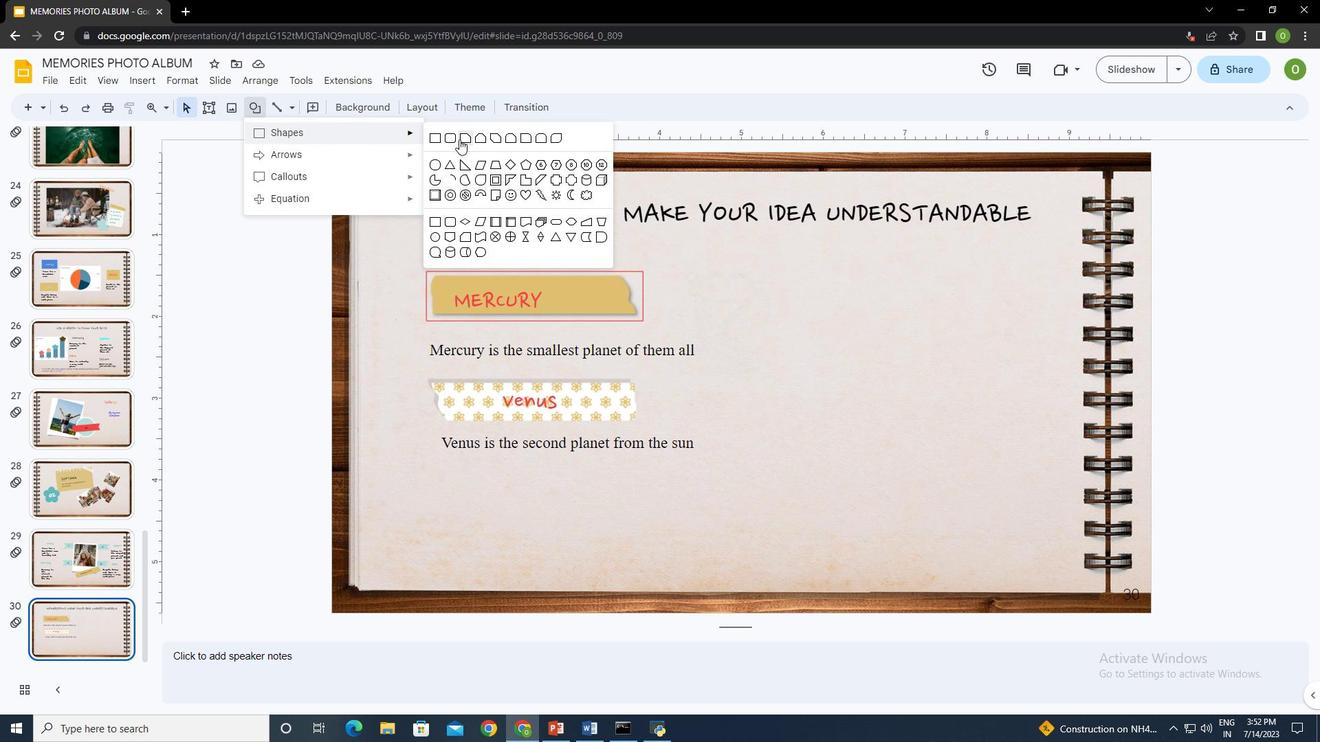 
Action: Mouse pressed left at (460, 138)
Screenshot: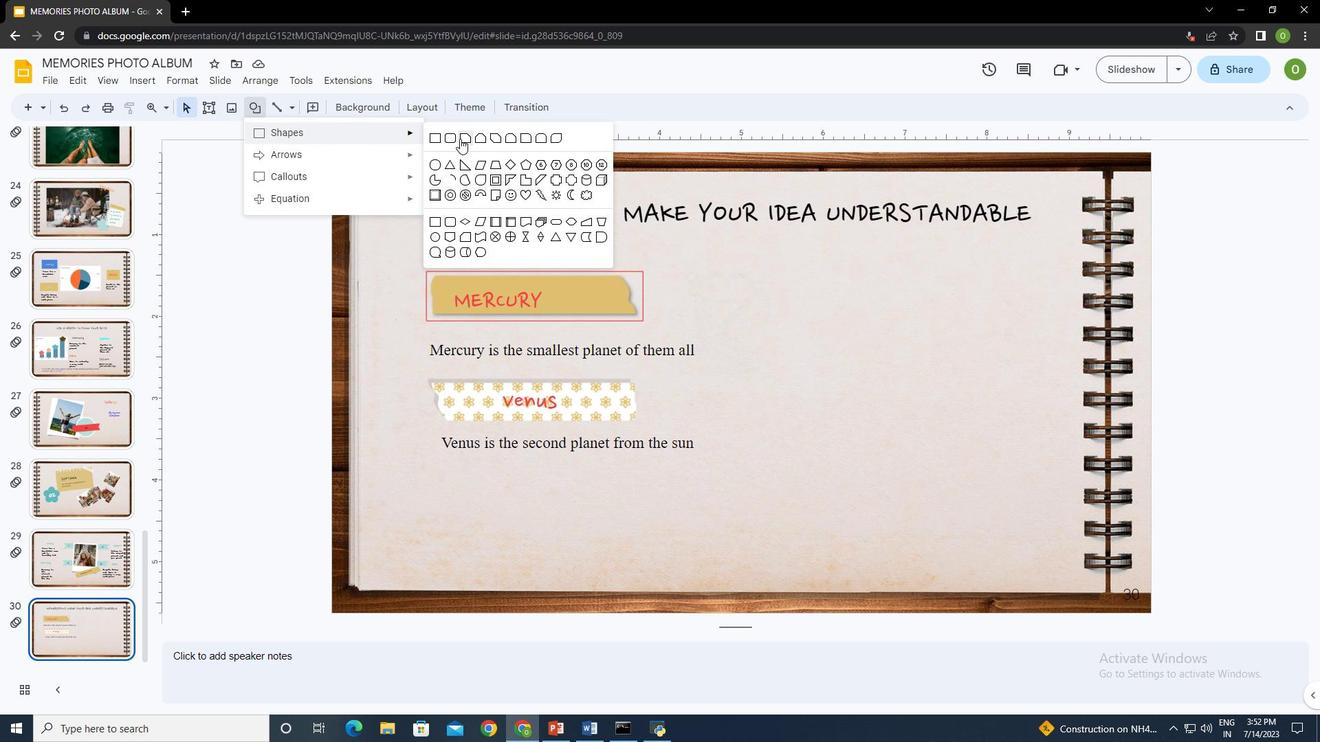 
Action: Mouse moved to (430, 455)
Screenshot: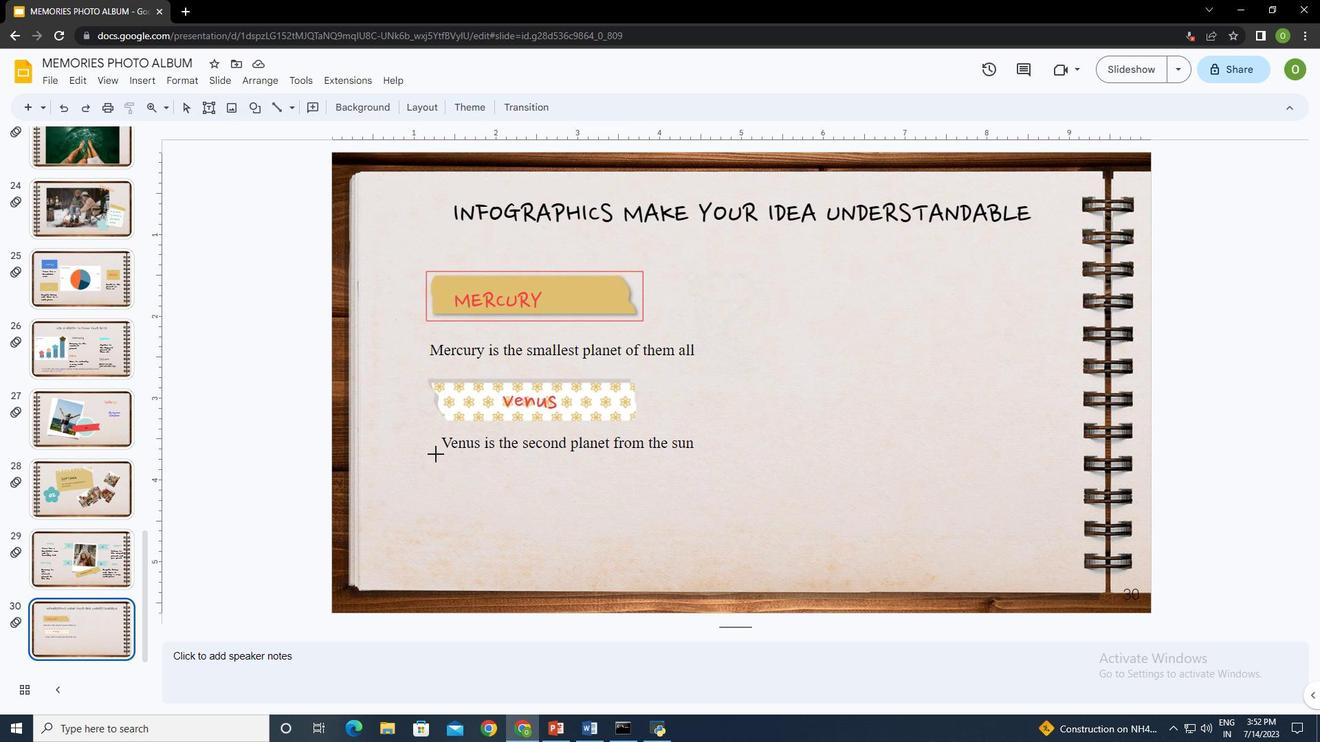 
Action: Mouse pressed left at (430, 455)
Screenshot: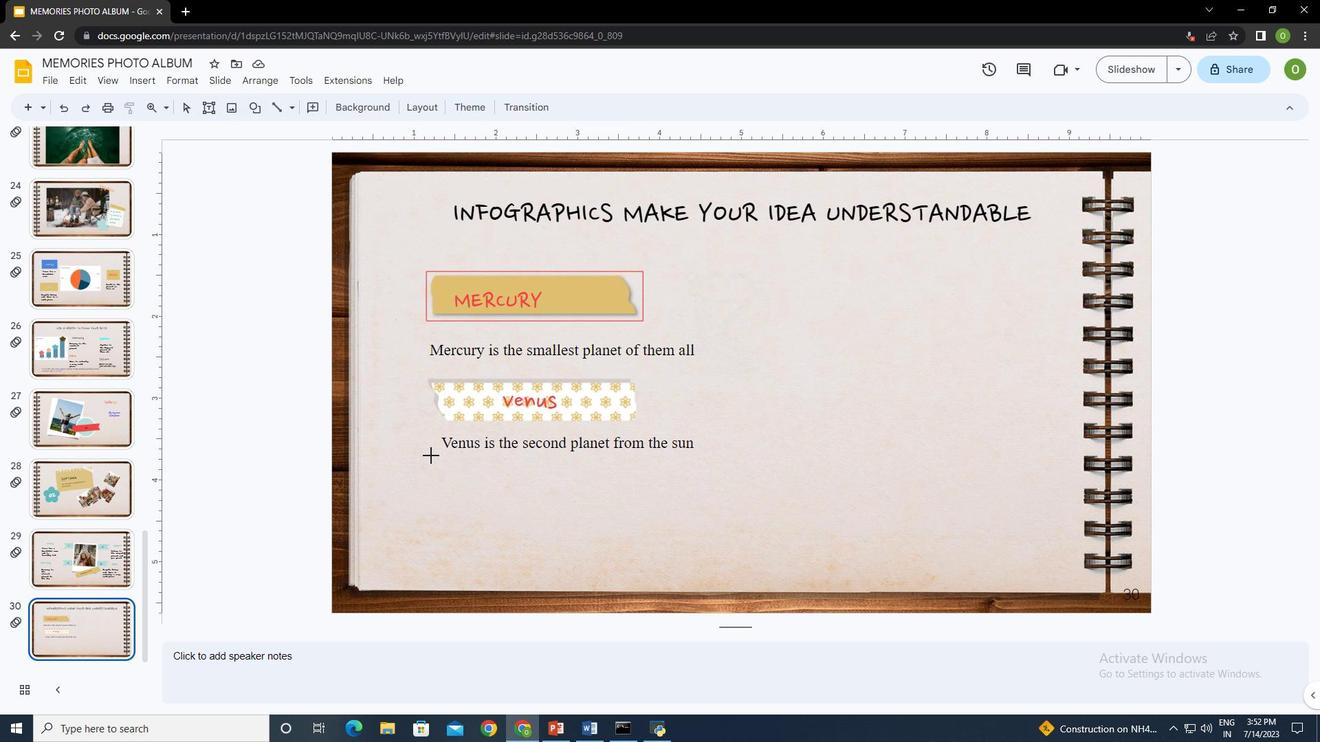 
Action: Mouse moved to (315, 107)
Screenshot: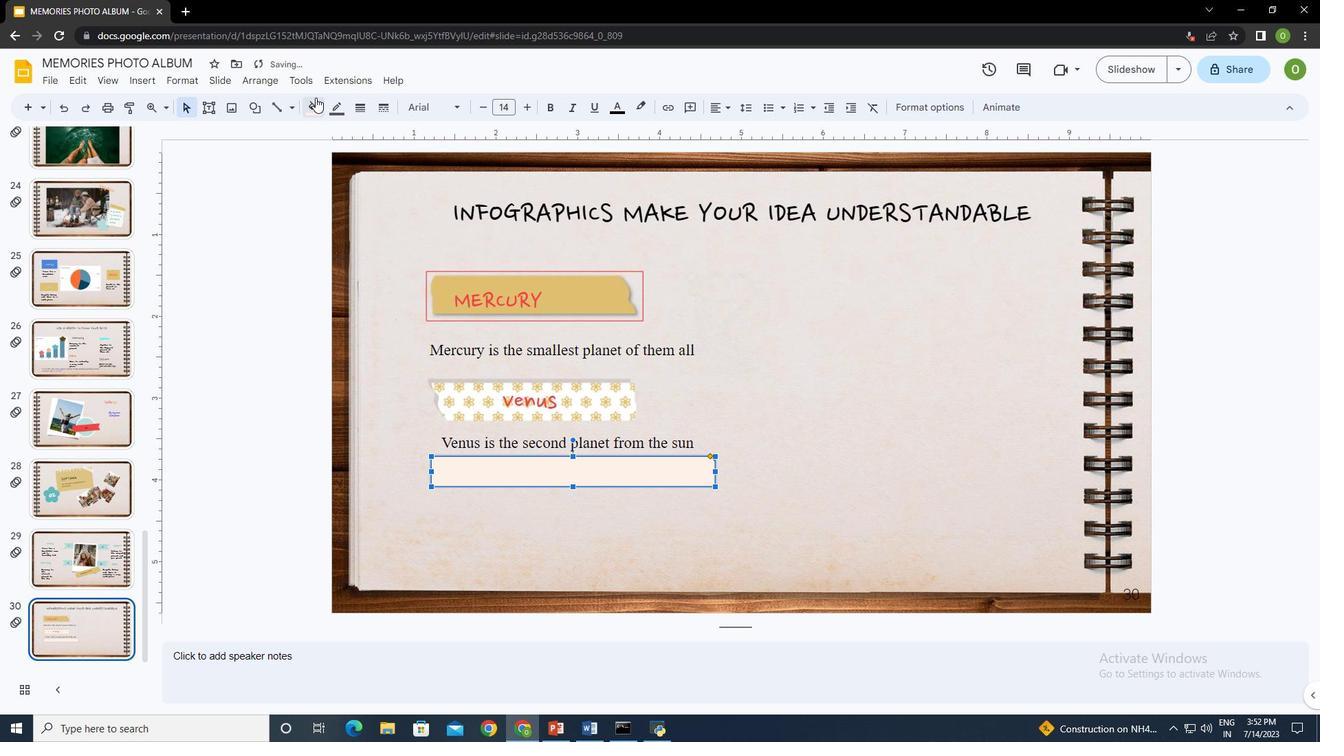 
Action: Mouse pressed left at (315, 107)
Screenshot: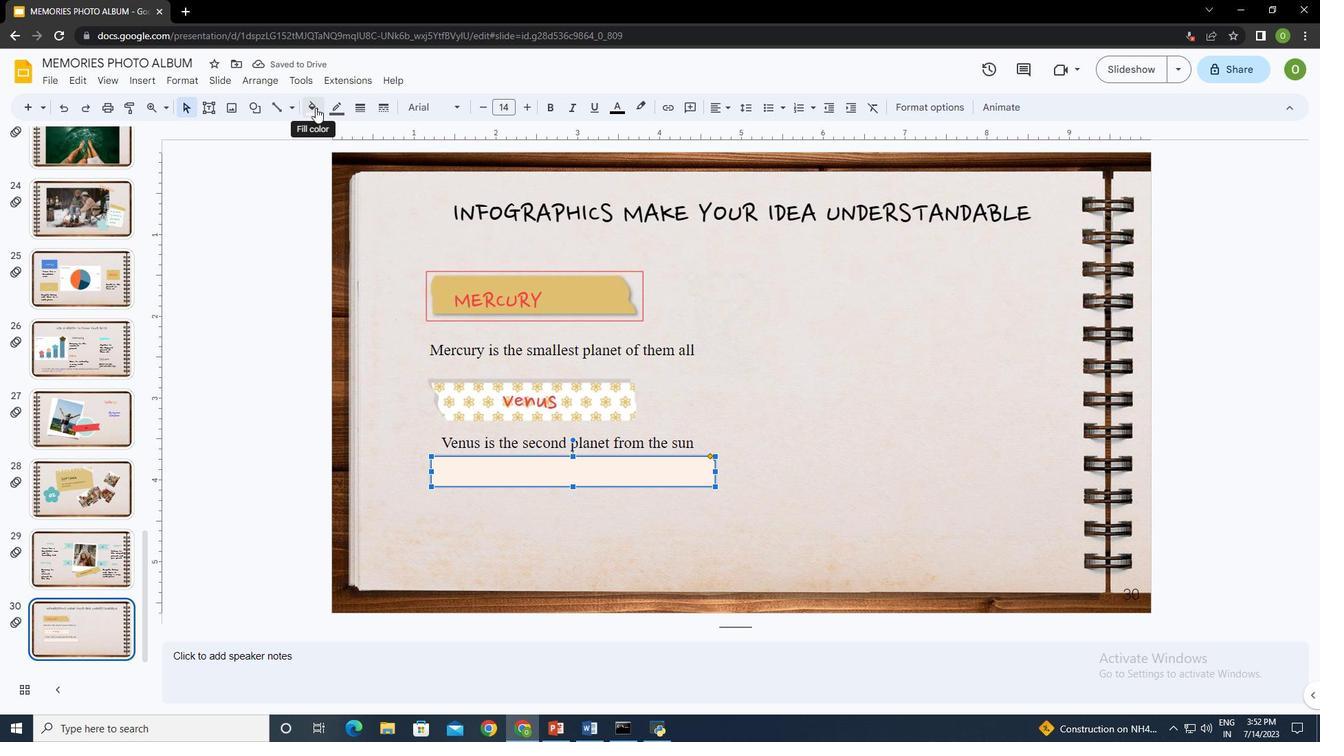 
Action: Mouse moved to (408, 266)
Screenshot: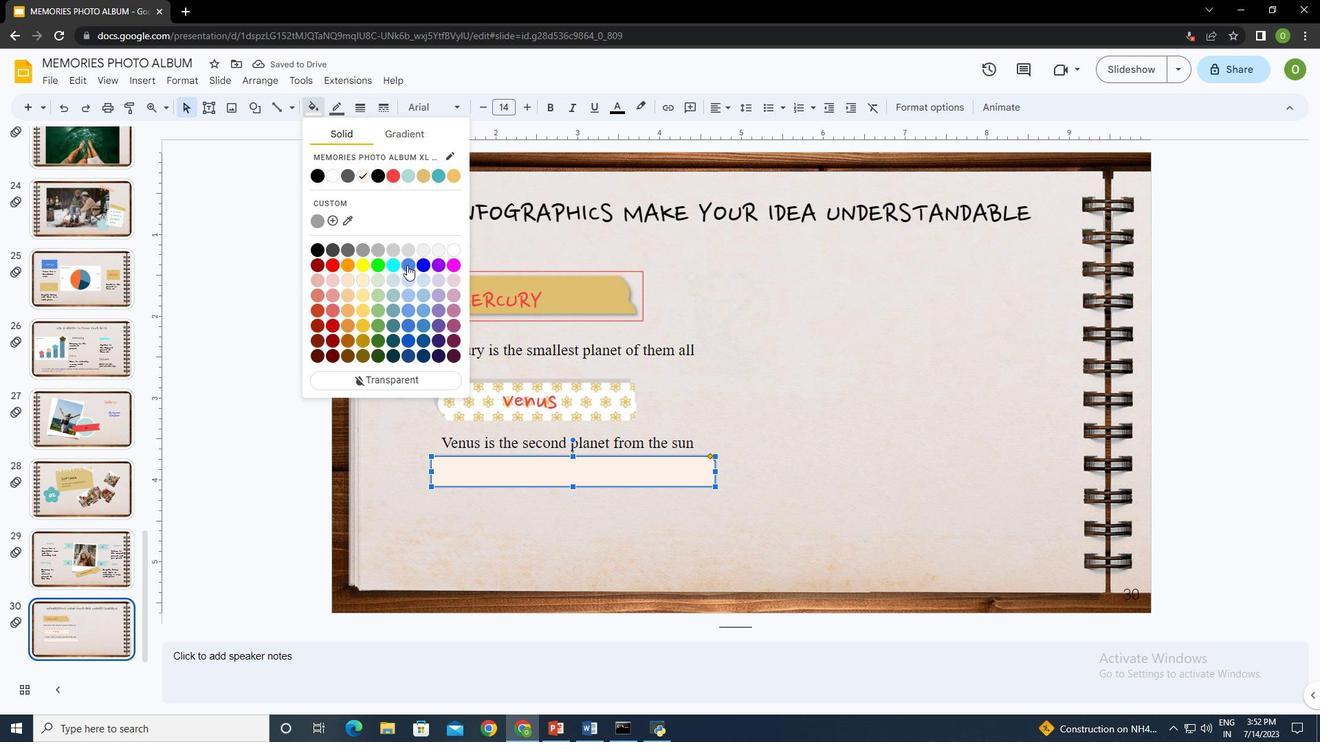 
Action: Mouse pressed left at (408, 266)
Screenshot: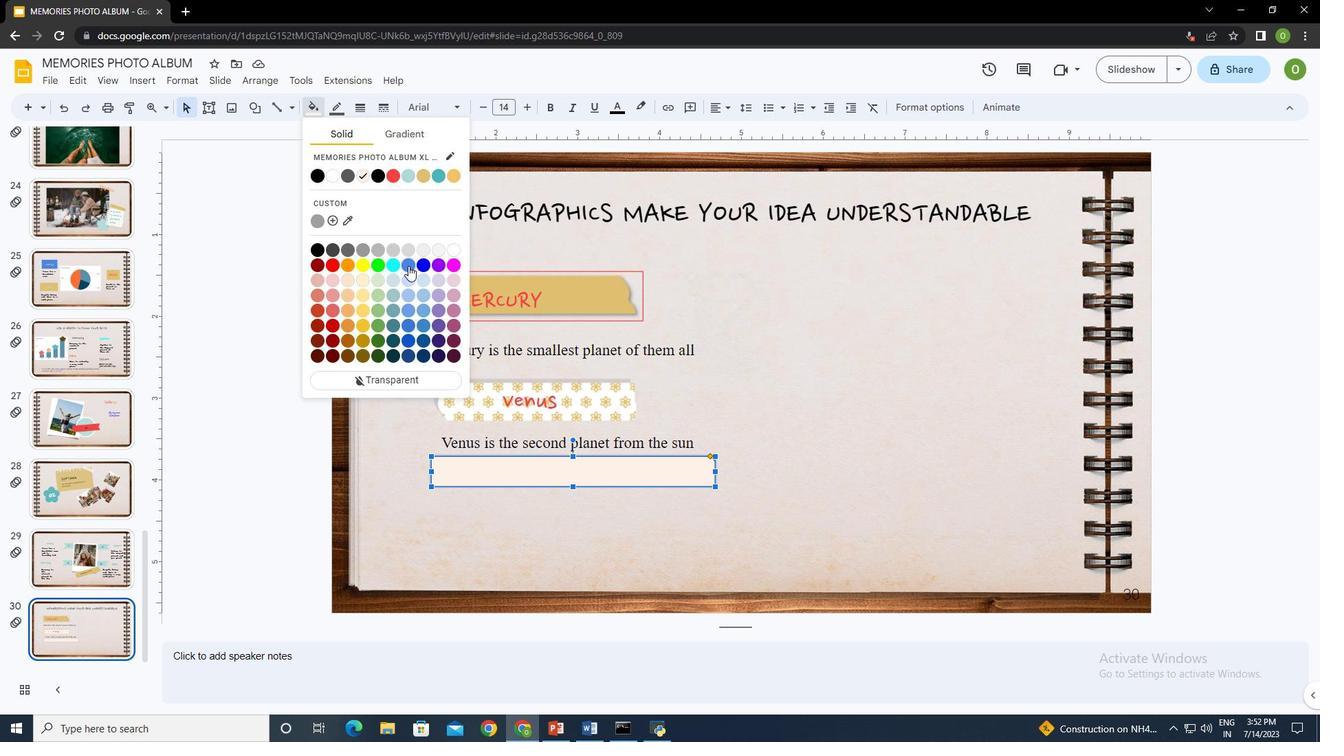 
Action: Mouse moved to (315, 107)
Screenshot: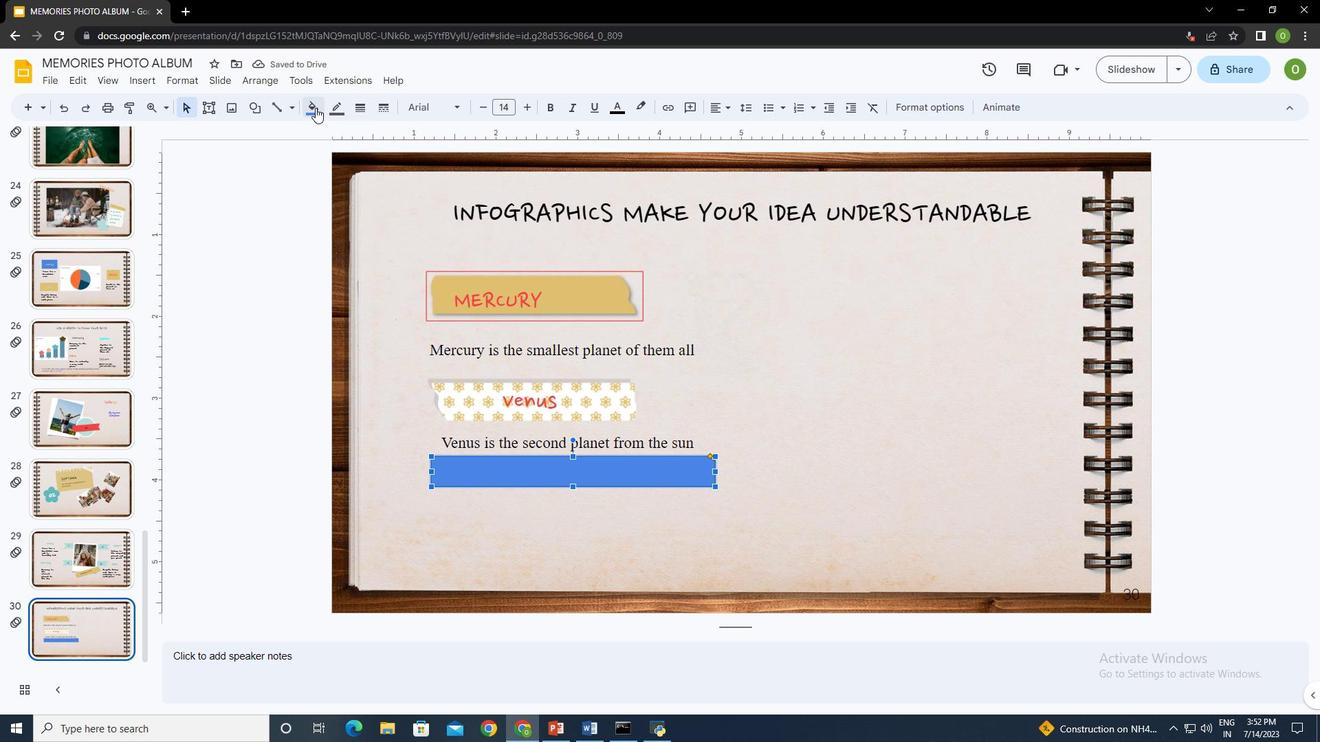 
Action: Mouse pressed left at (315, 107)
Screenshot: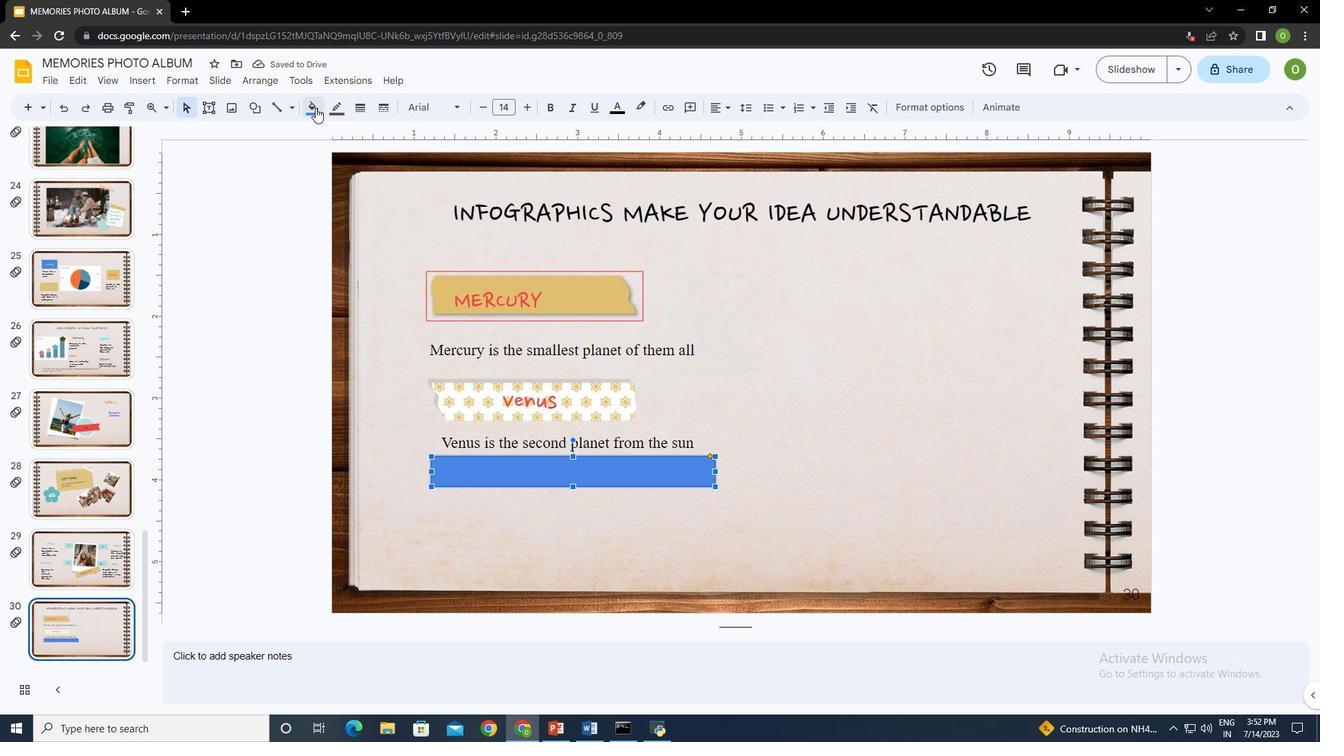 
Action: Mouse moved to (409, 296)
Screenshot: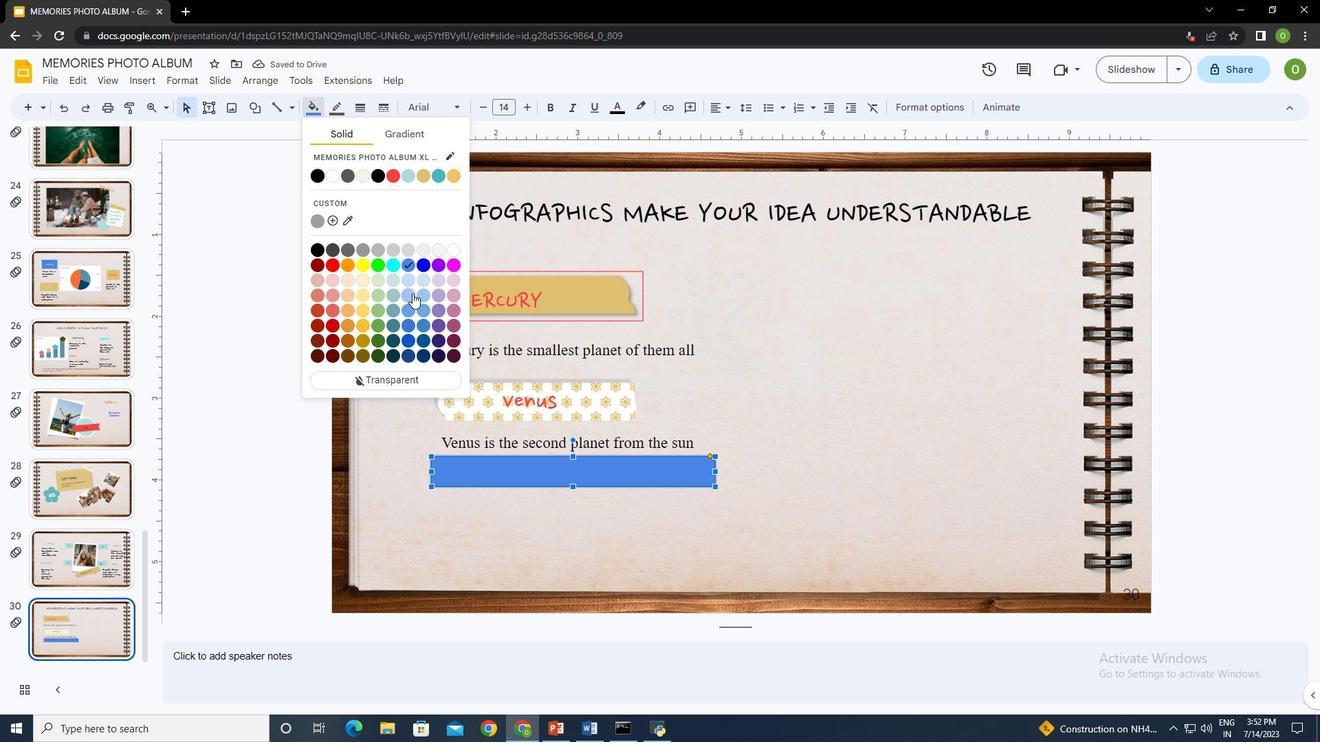 
Action: Mouse pressed left at (409, 296)
Screenshot: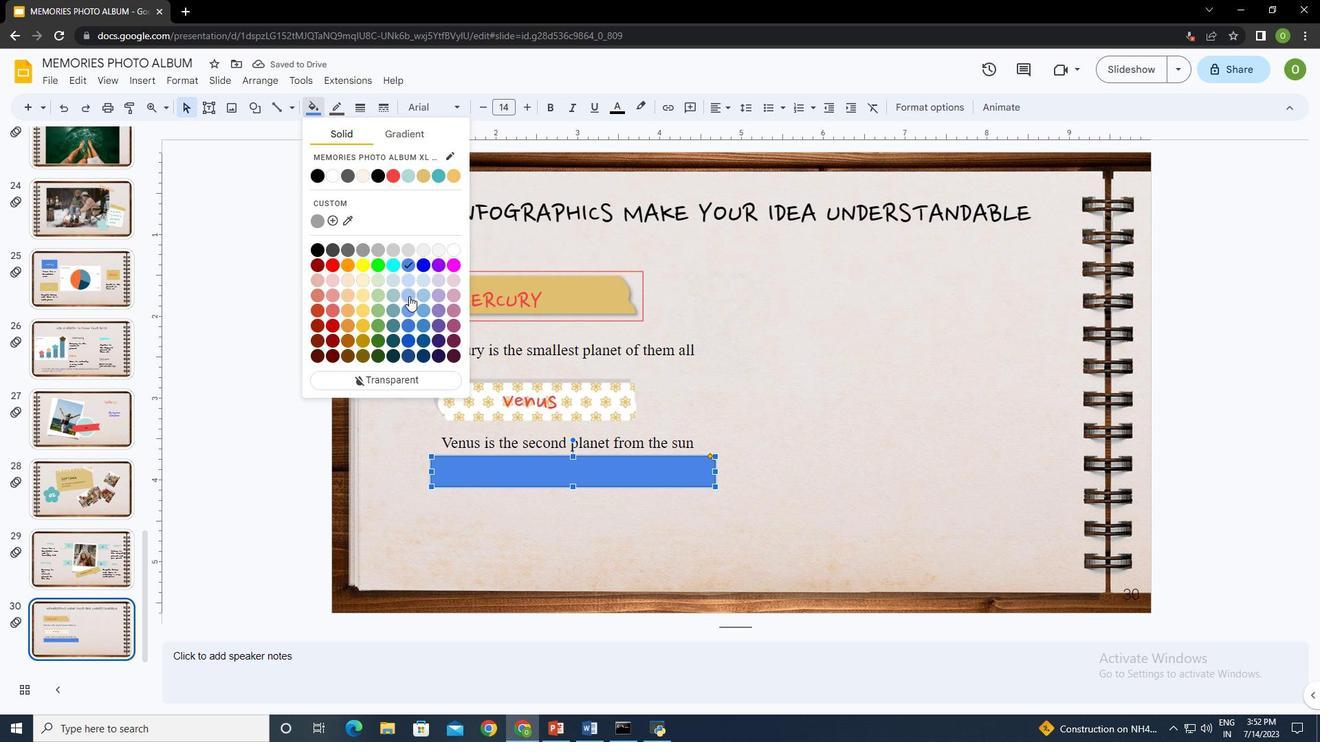
Action: Mouse moved to (508, 473)
Screenshot: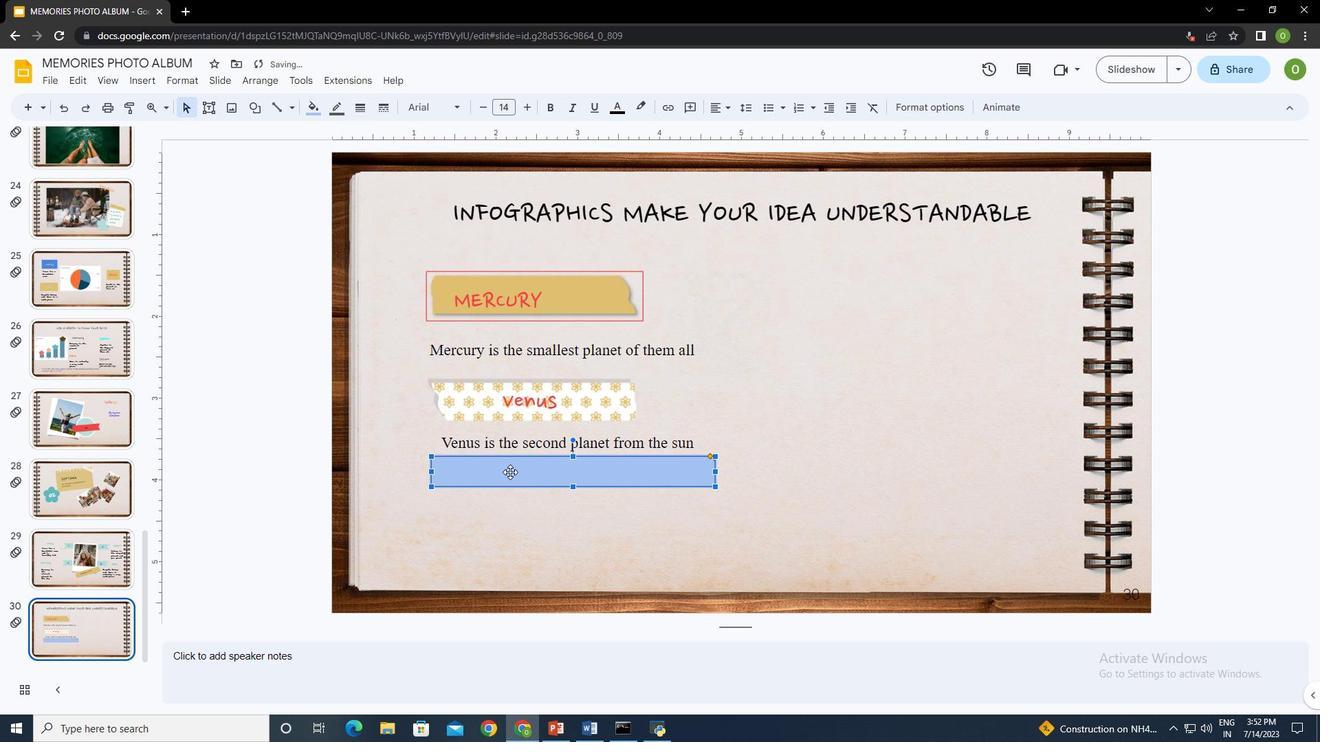 
Action: Mouse pressed left at (508, 473)
Screenshot: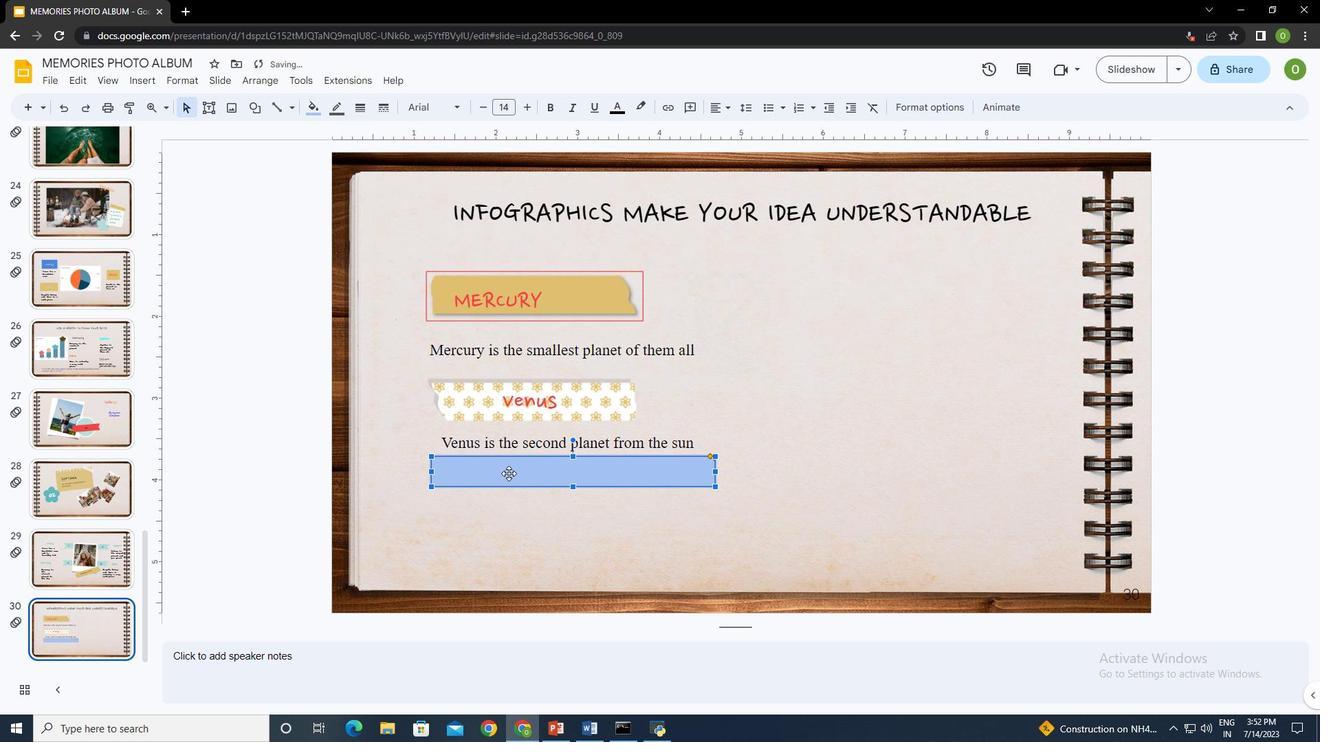 
Action: Key pressed G<Key.backspace><Key.shift>mARSctrl+A
Screenshot: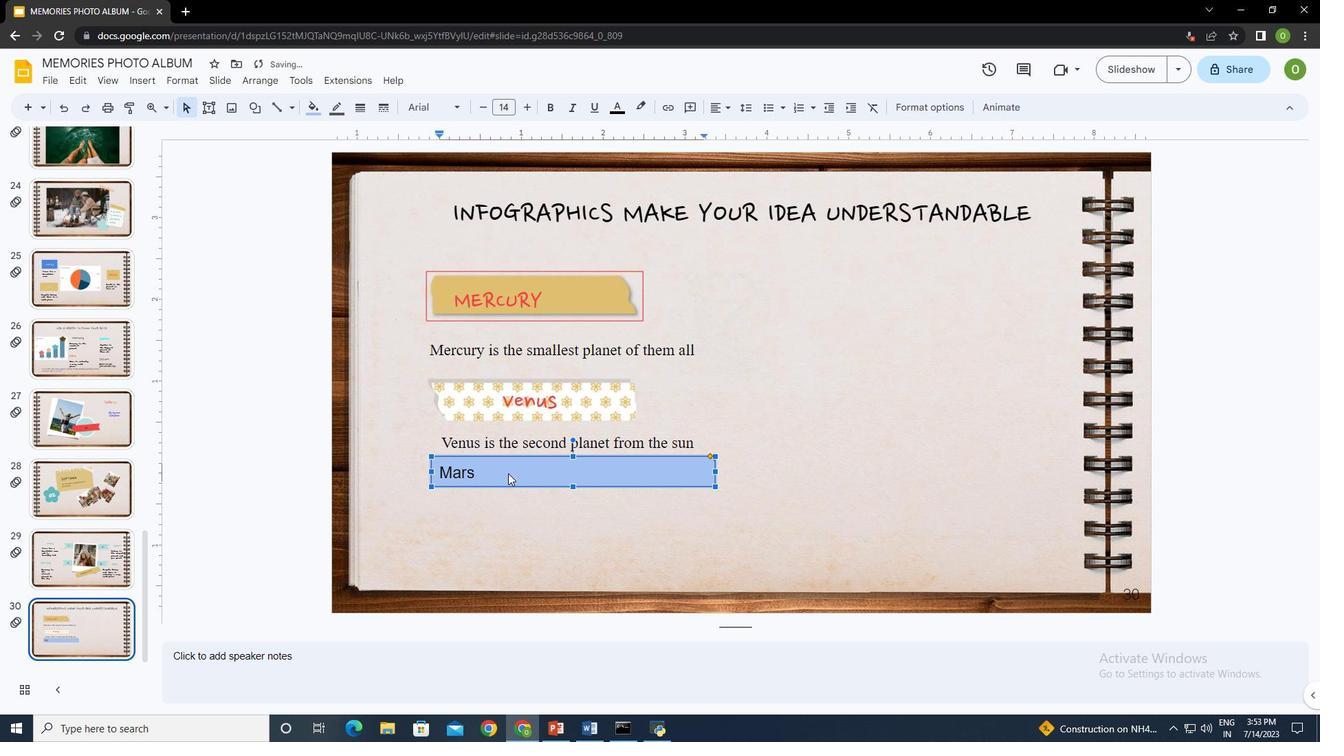 
Action: Mouse moved to (421, 110)
Screenshot: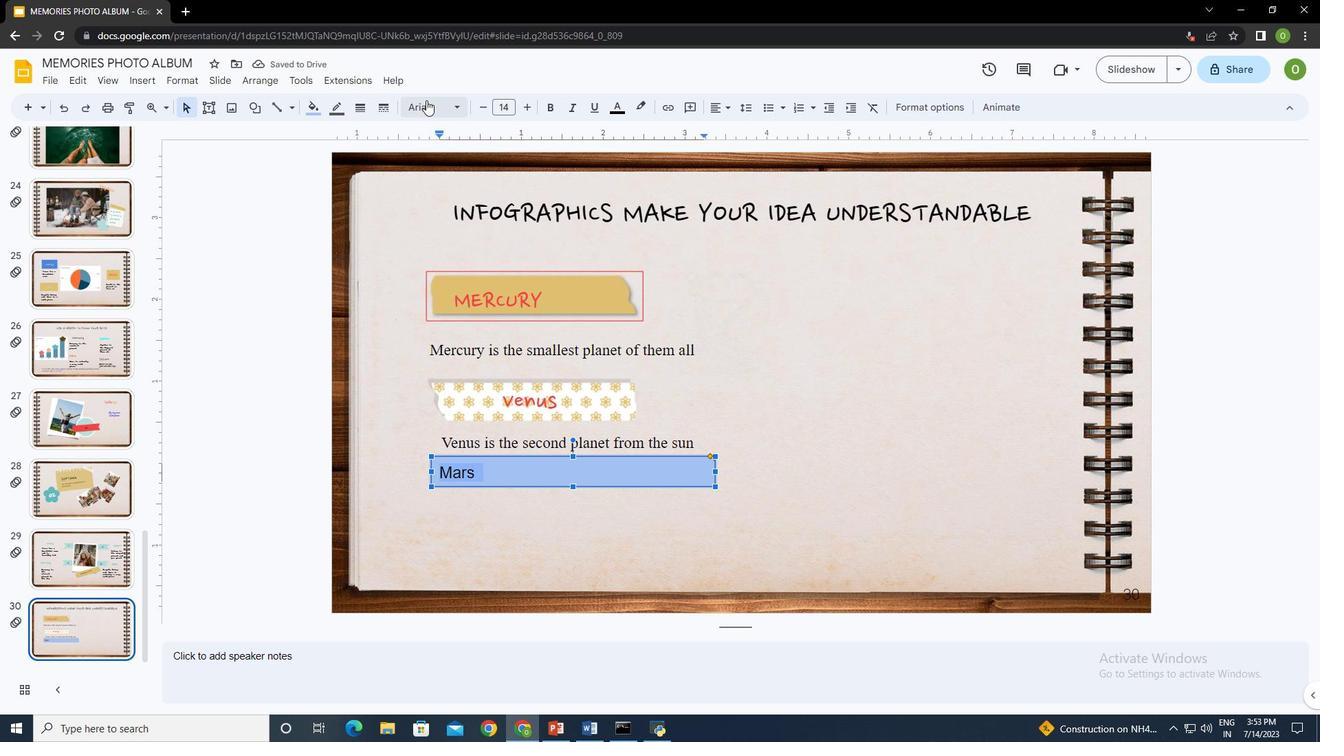 
Action: Mouse pressed left at (421, 110)
Screenshot: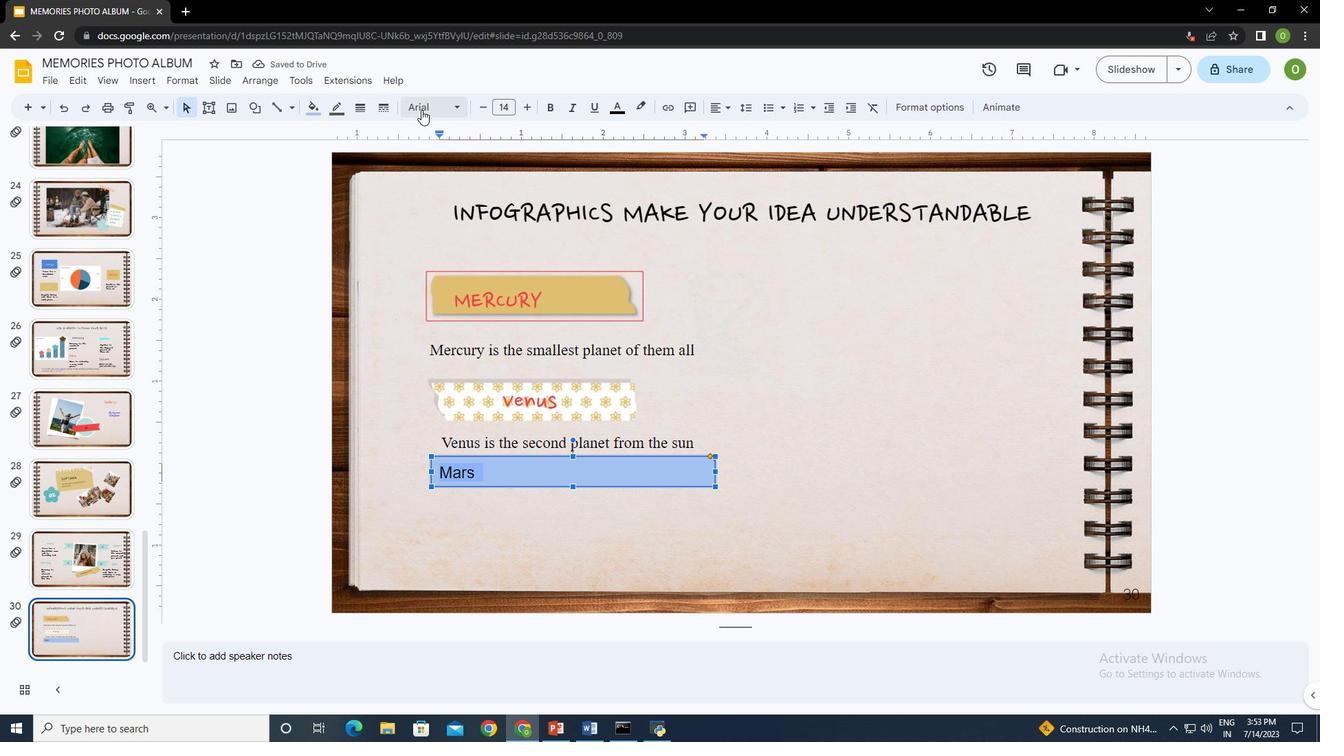 
Action: Mouse moved to (466, 184)
Screenshot: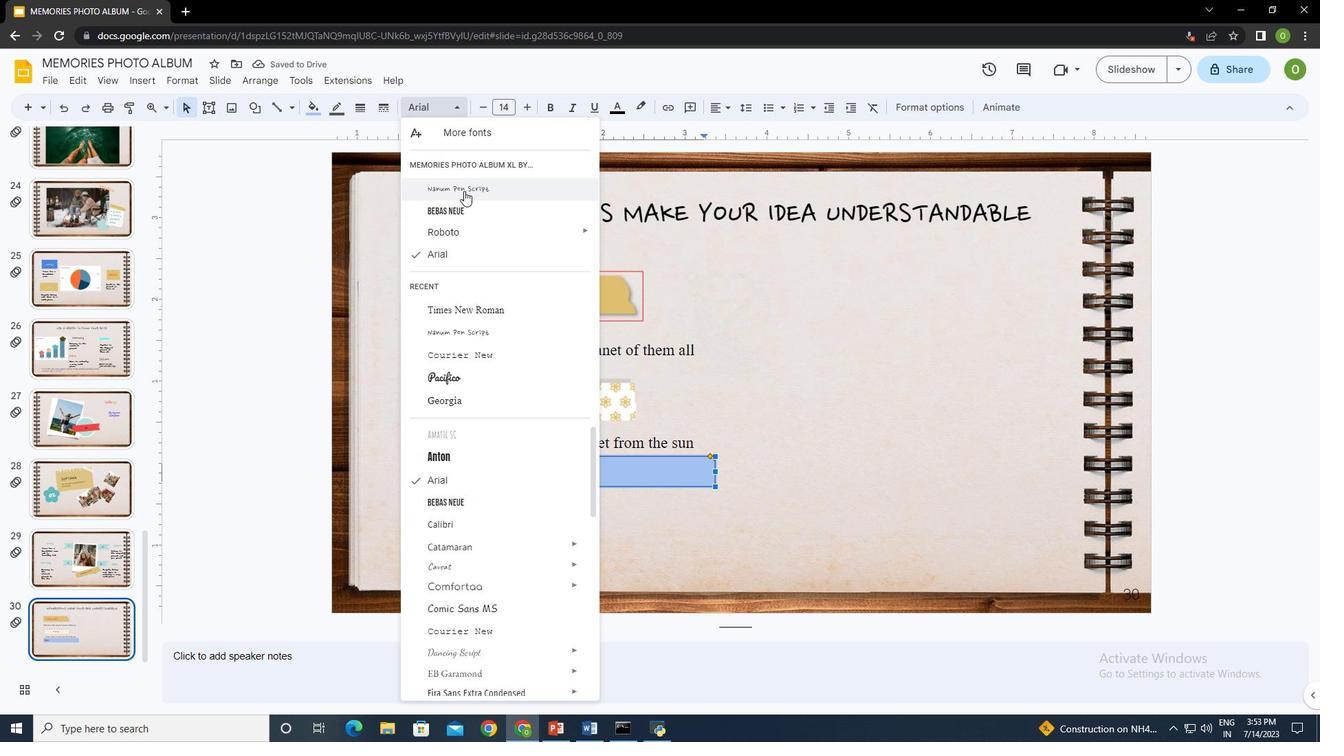 
Action: Mouse pressed left at (466, 184)
Screenshot: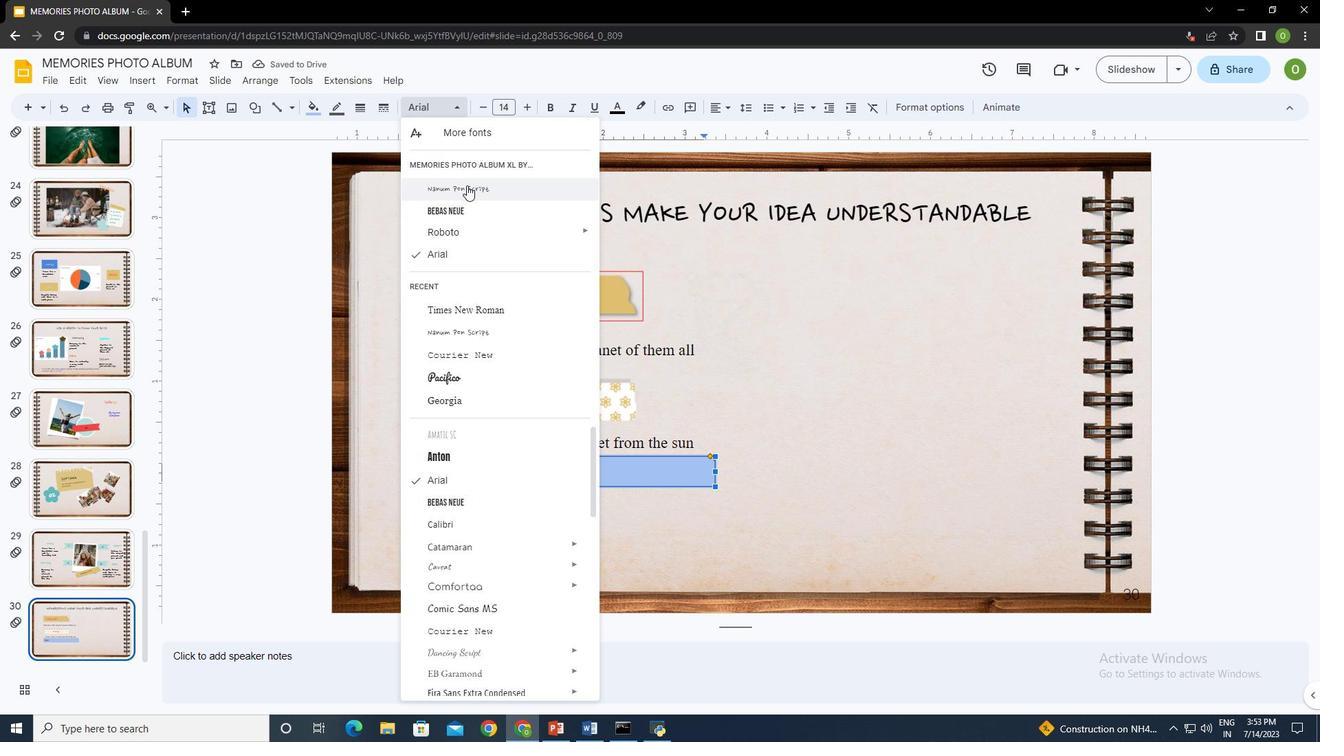 
Action: Mouse moved to (530, 107)
Screenshot: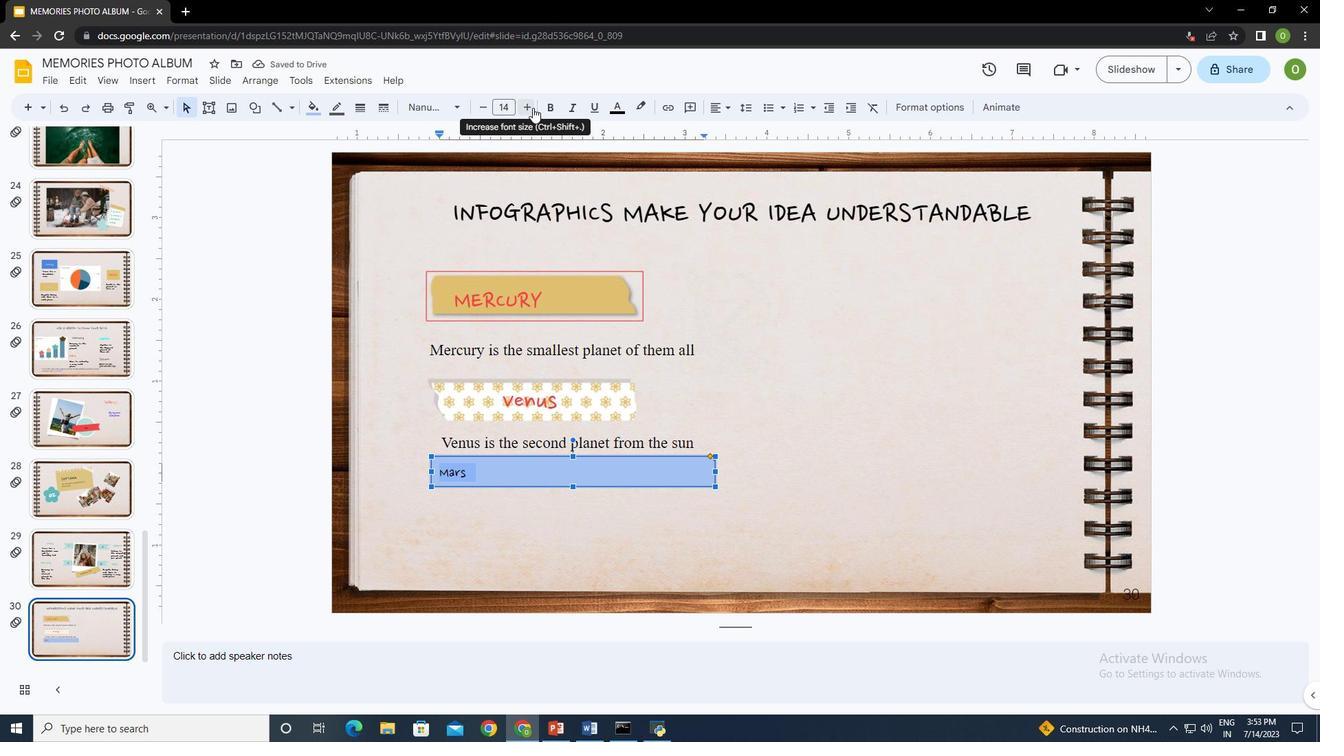 
Action: Mouse pressed left at (530, 107)
Screenshot: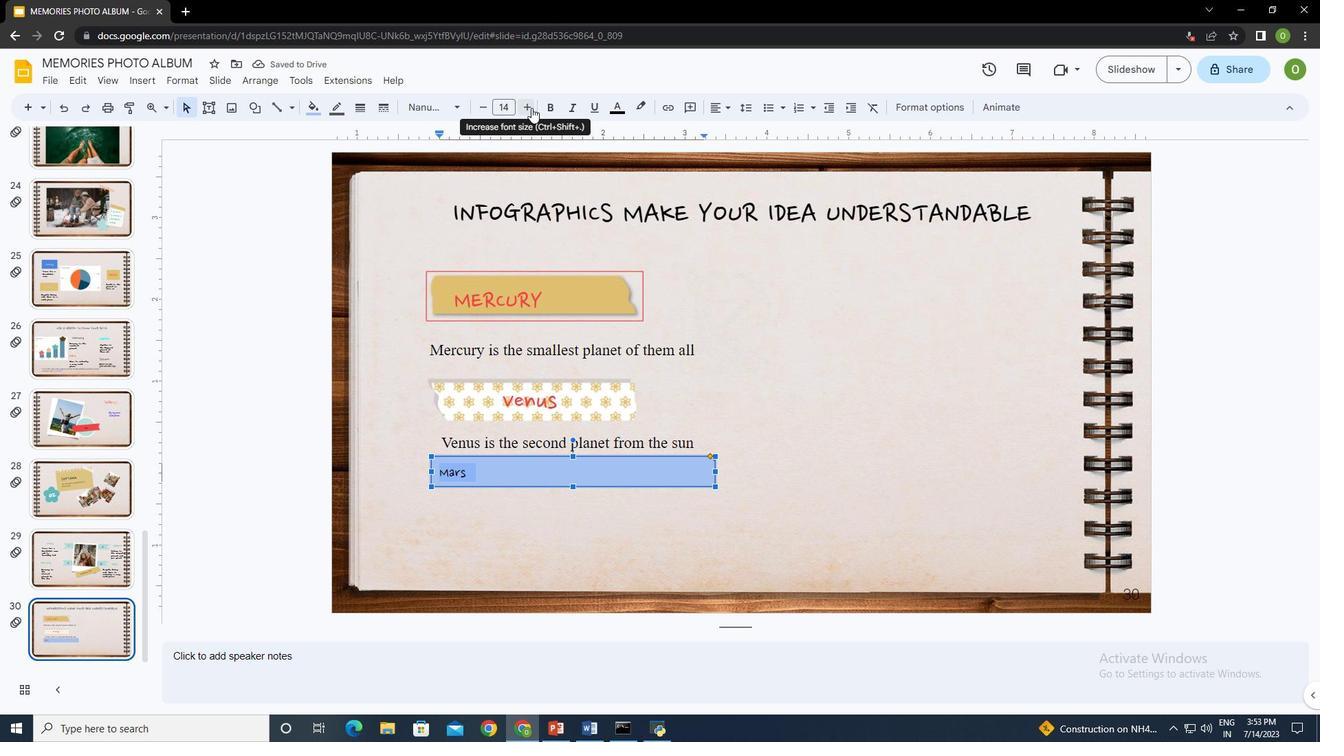 
Action: Mouse pressed left at (530, 107)
Screenshot: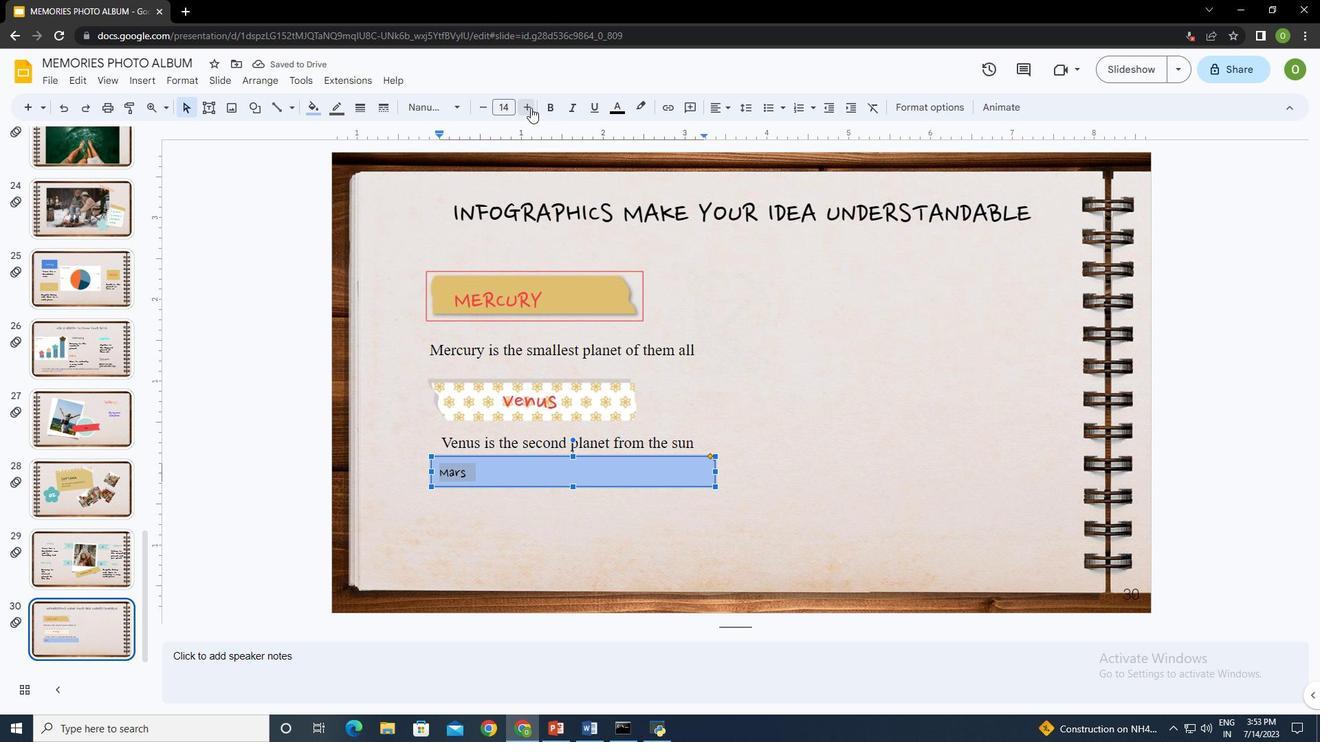 
Action: Mouse pressed left at (530, 107)
Screenshot: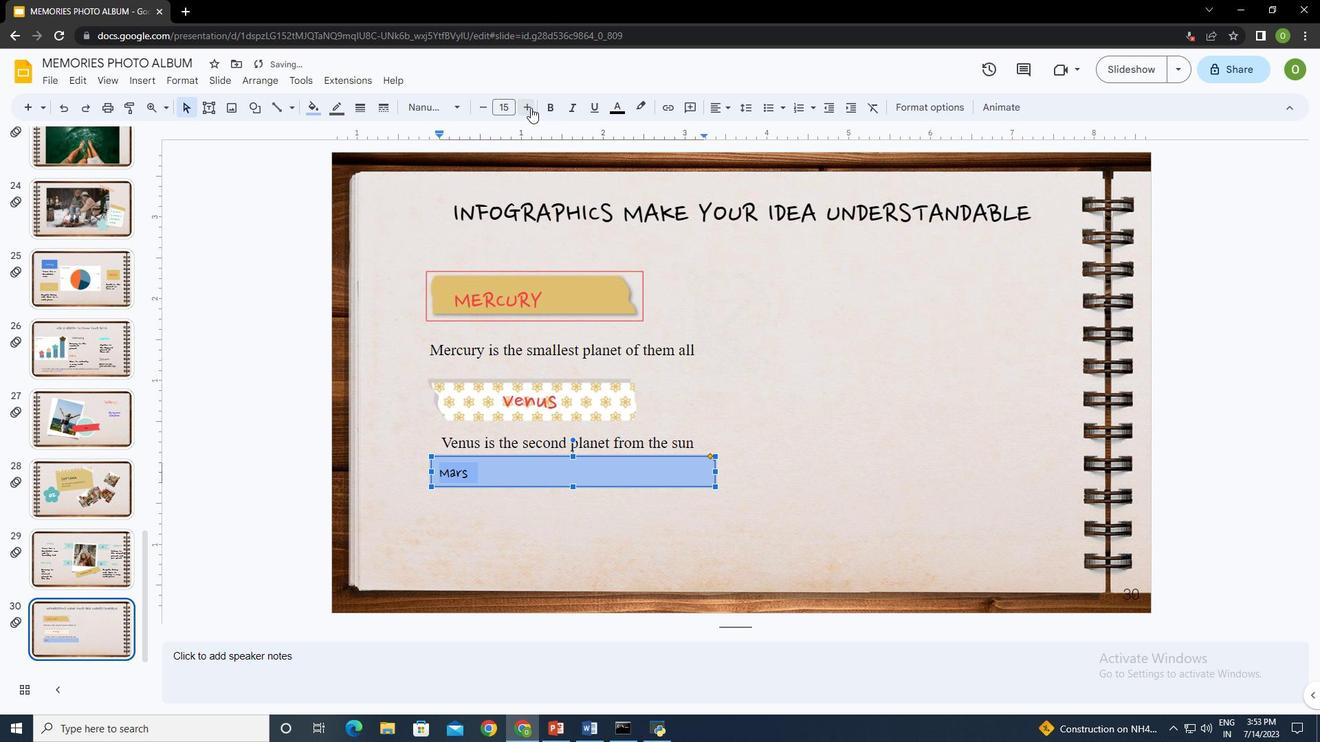 
Action: Mouse pressed left at (530, 107)
Screenshot: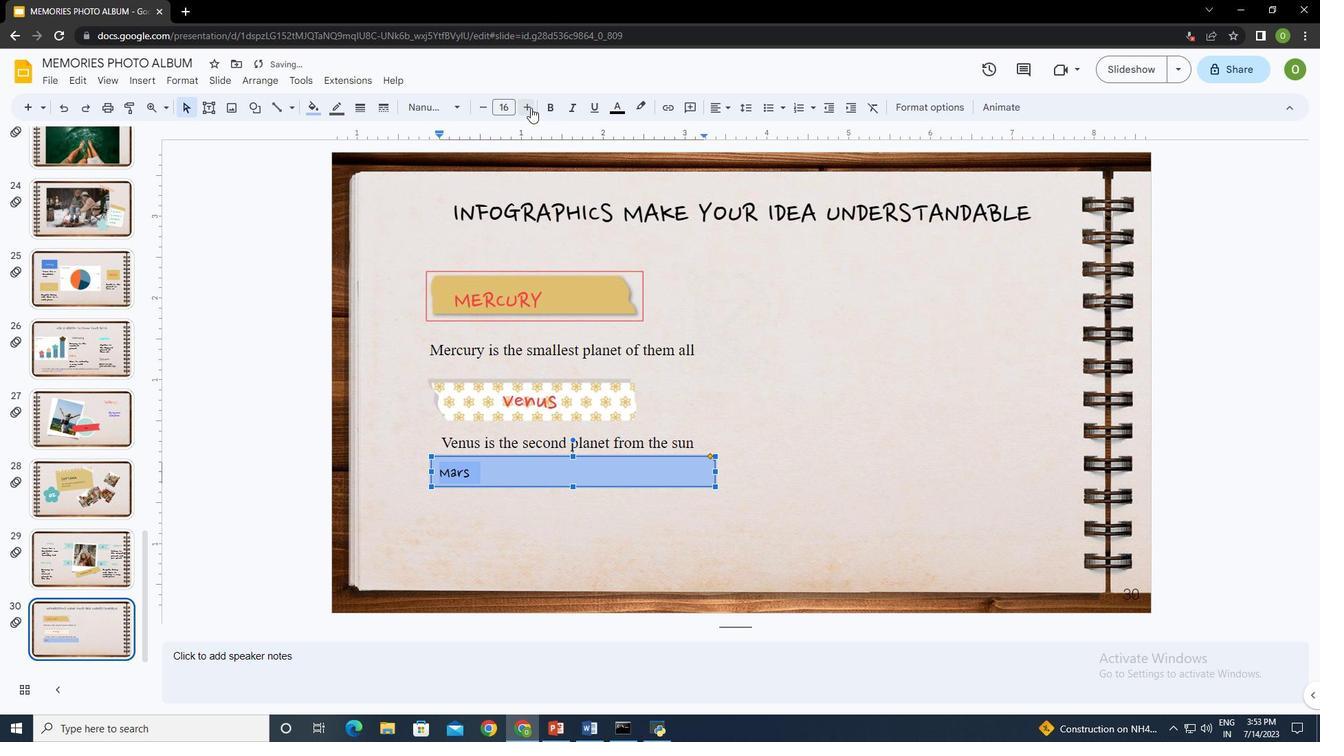 
Action: Mouse pressed left at (530, 107)
Screenshot: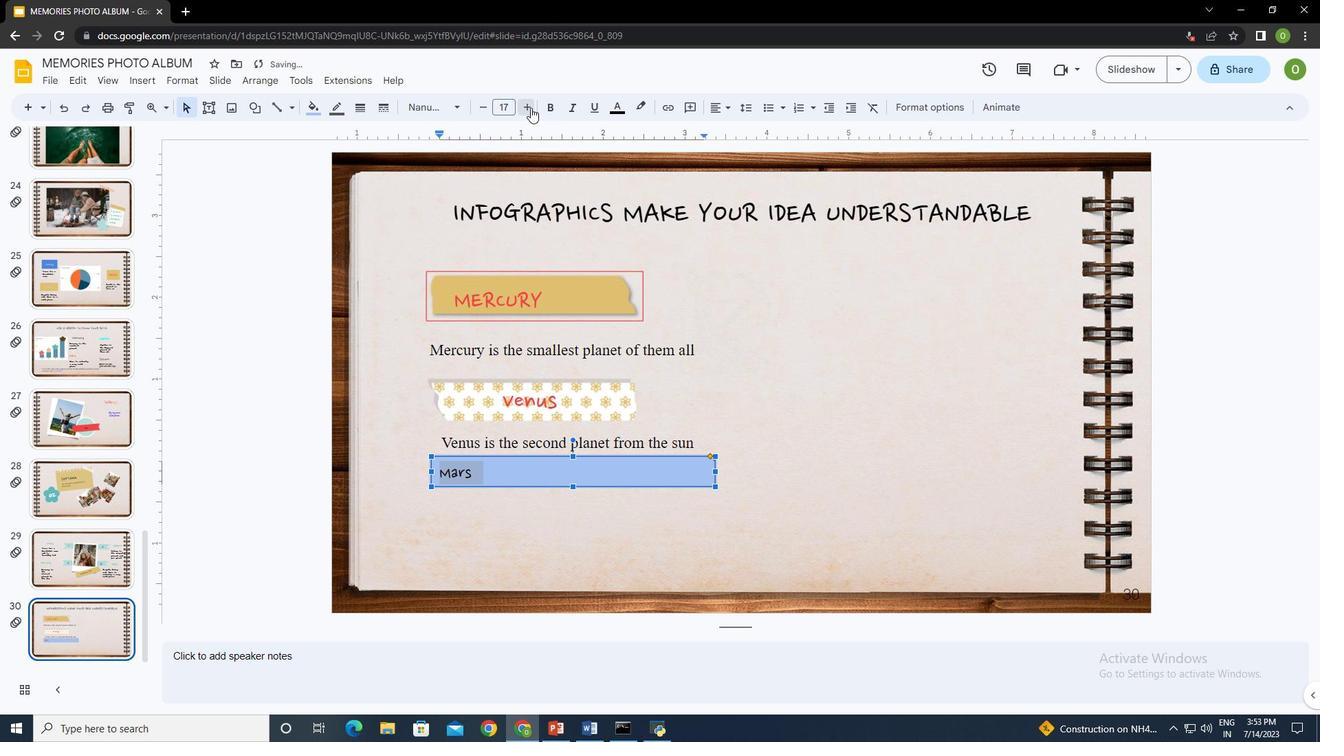 
Action: Mouse pressed left at (530, 107)
Screenshot: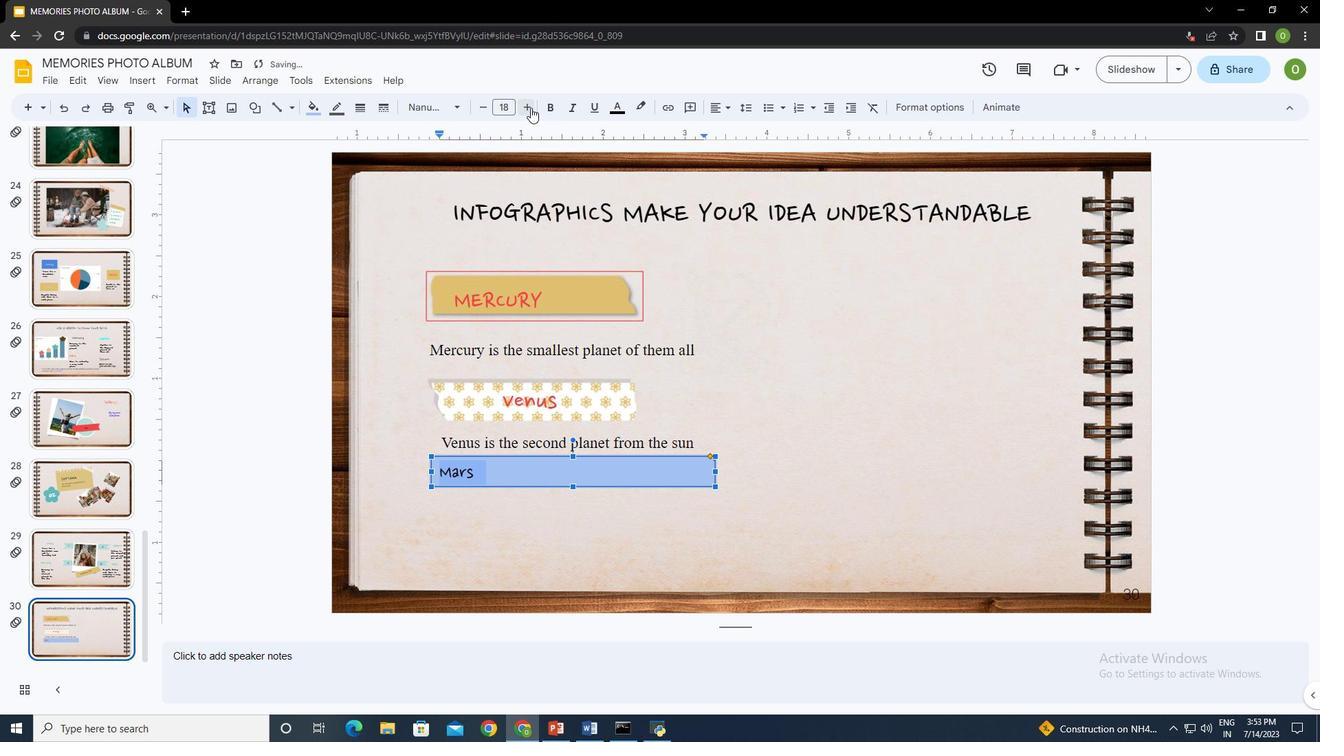 
Action: Mouse pressed left at (530, 107)
Screenshot: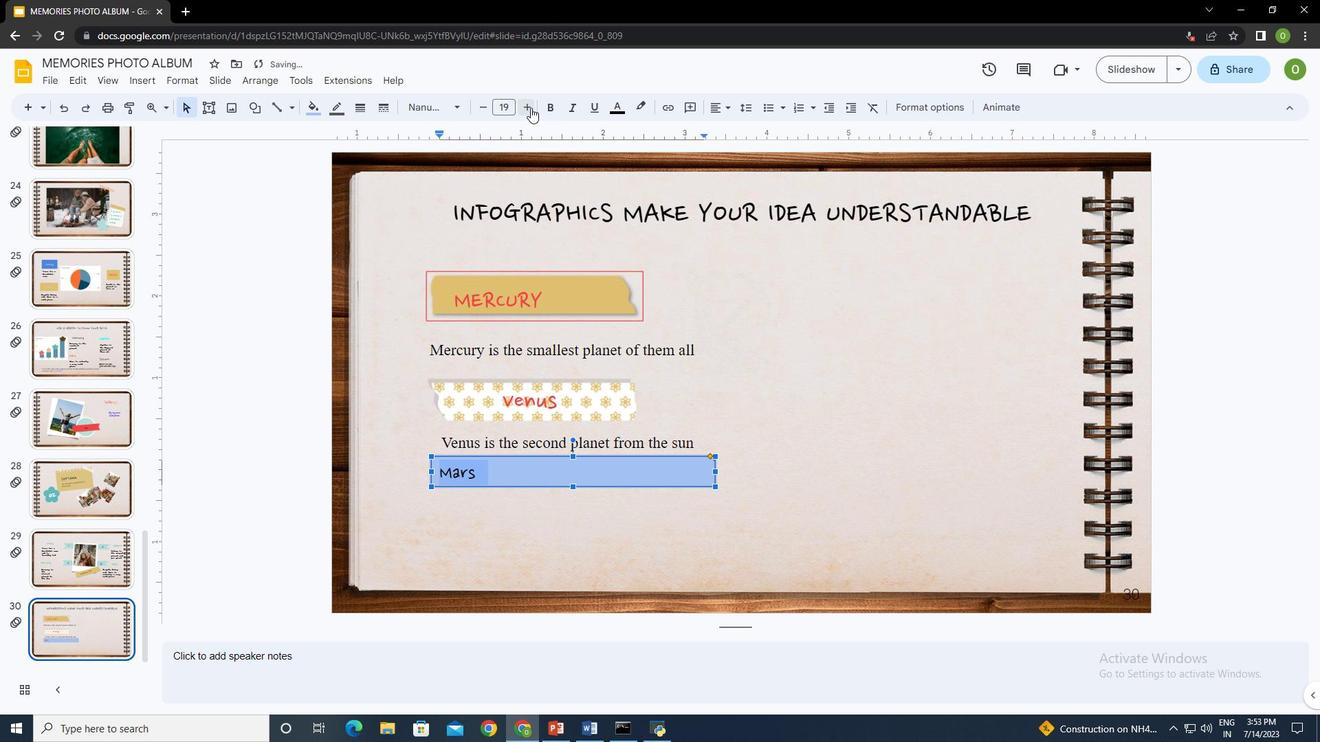 
Action: Mouse moved to (721, 110)
Screenshot: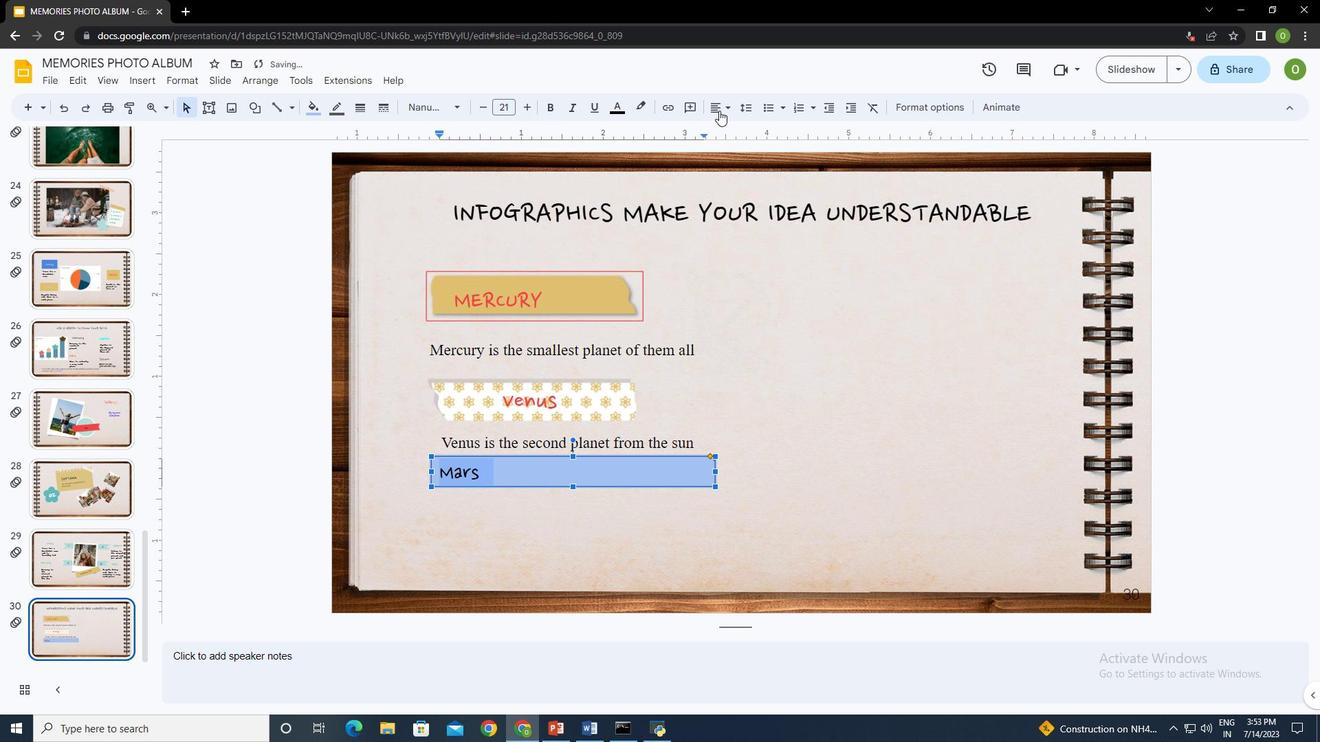 
Action: Mouse pressed left at (721, 110)
Screenshot: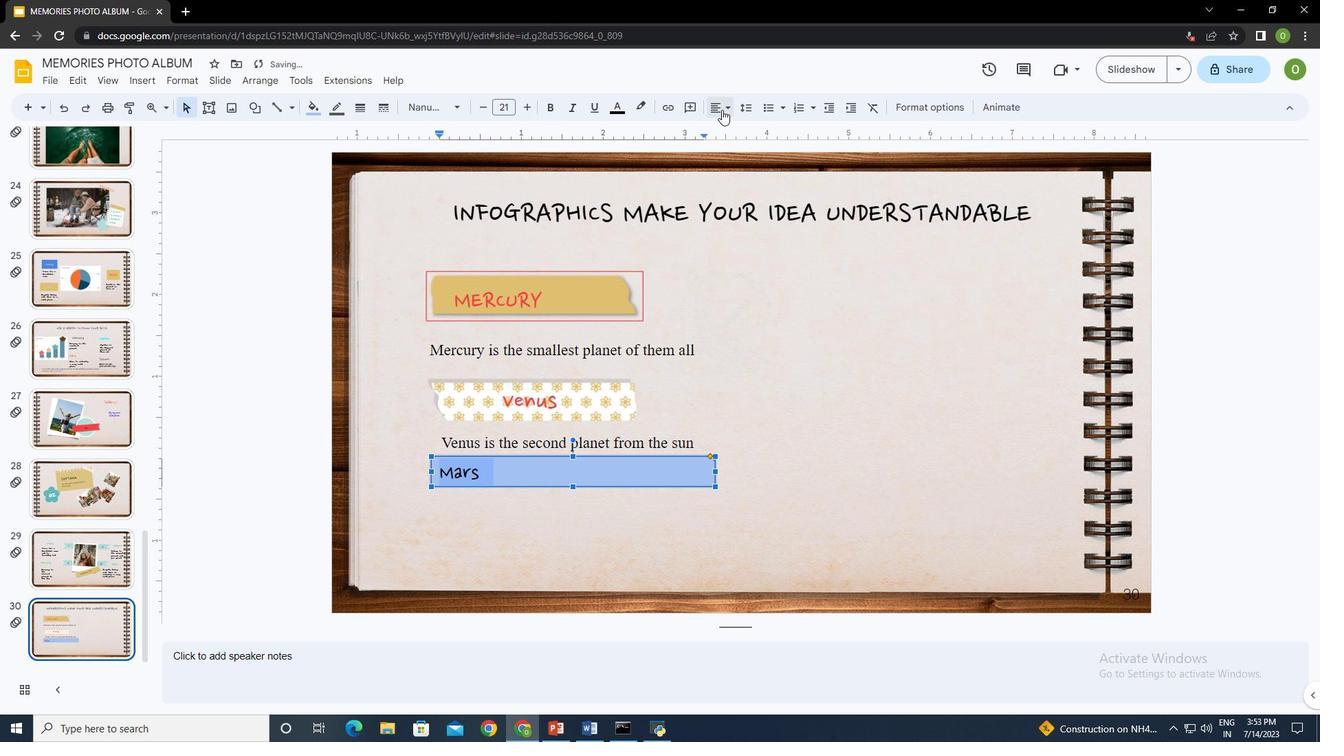 
Action: Mouse moved to (736, 126)
Screenshot: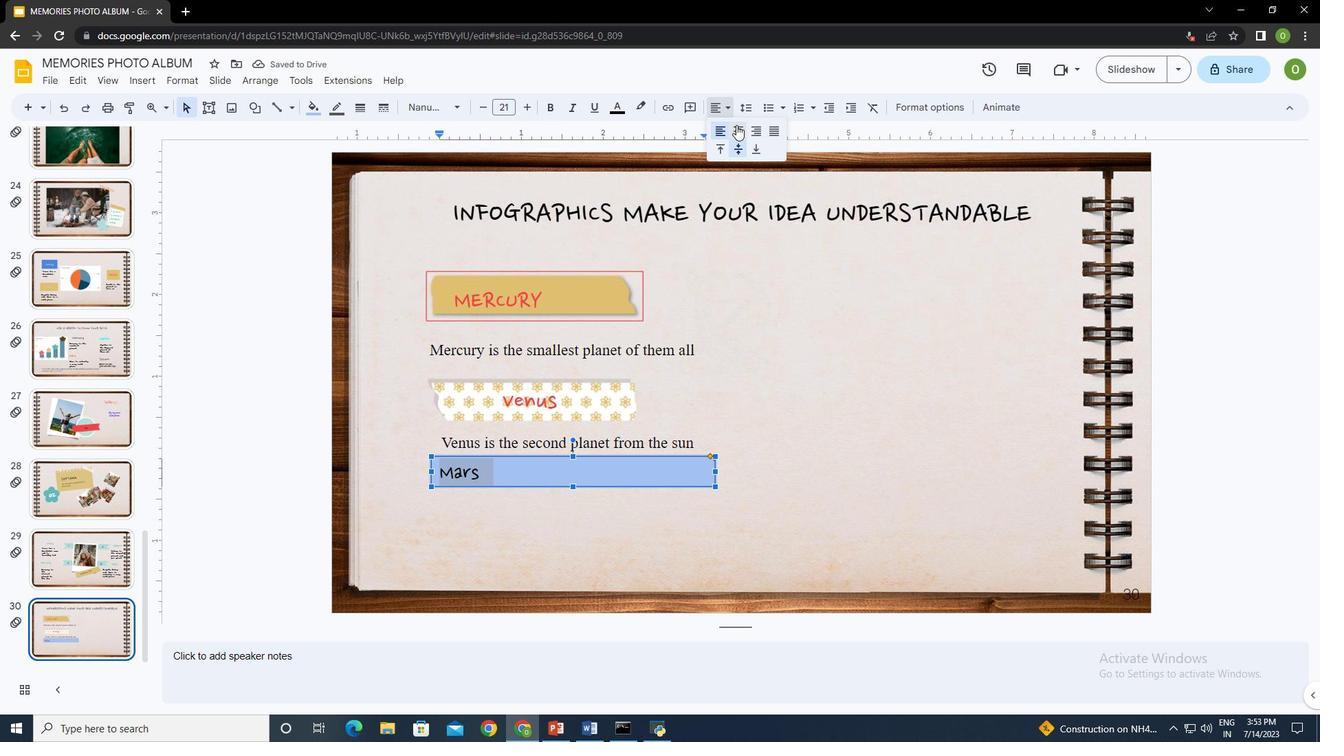 
Action: Mouse pressed left at (736, 126)
Screenshot: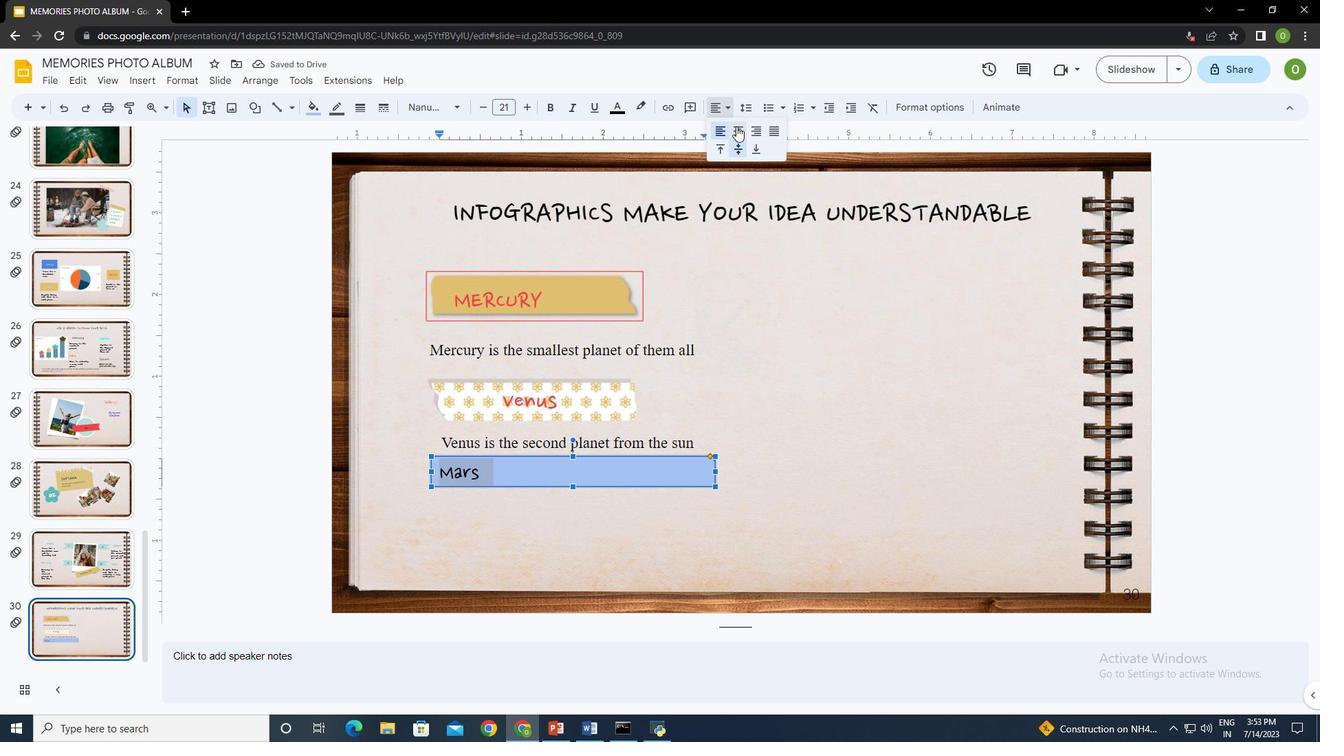 
Action: Mouse moved to (578, 503)
Screenshot: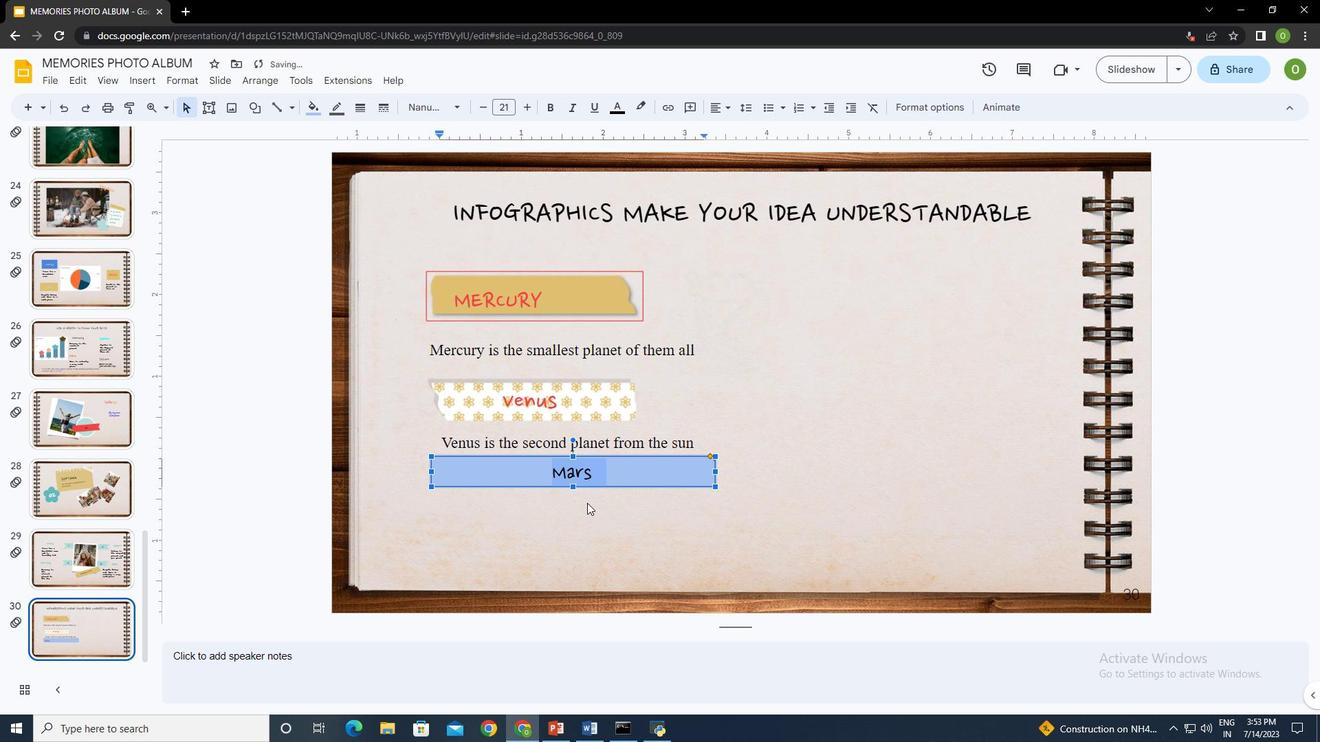 
Action: Mouse pressed left at (578, 503)
Screenshot: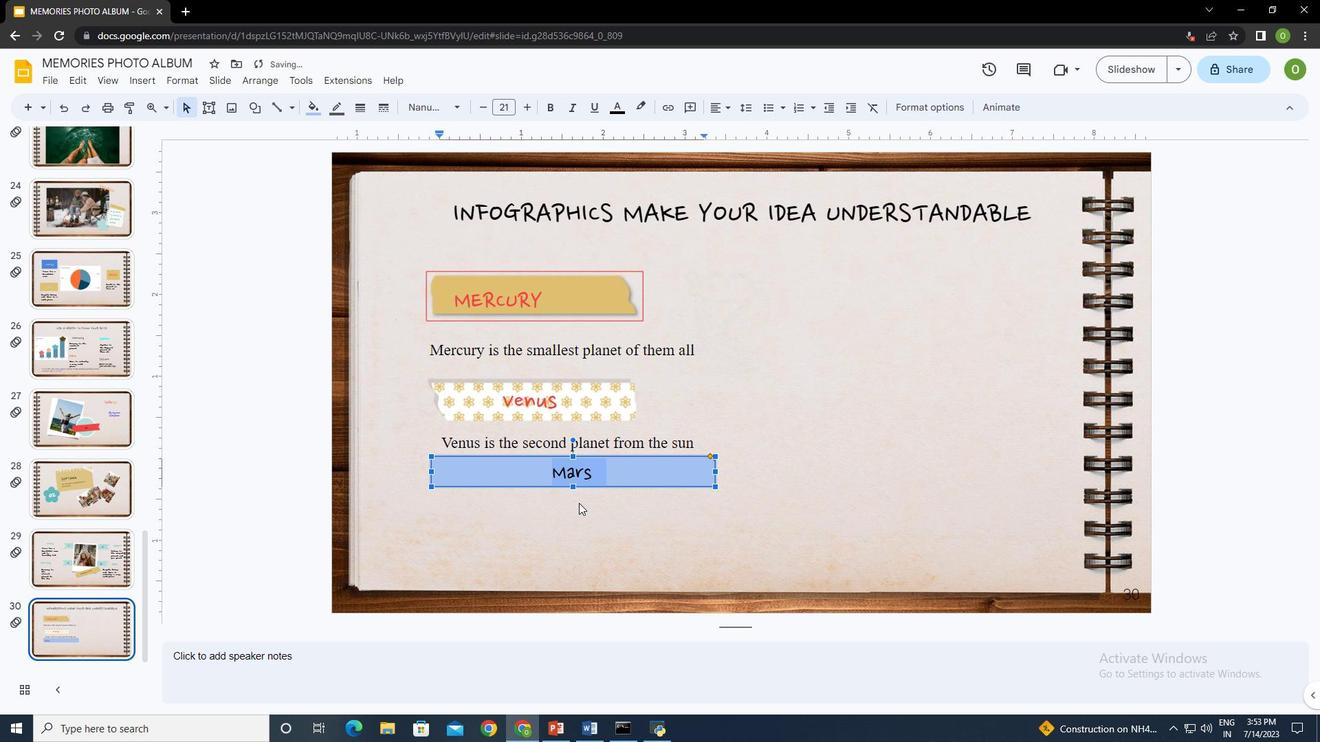 
Action: Mouse moved to (596, 502)
Screenshot: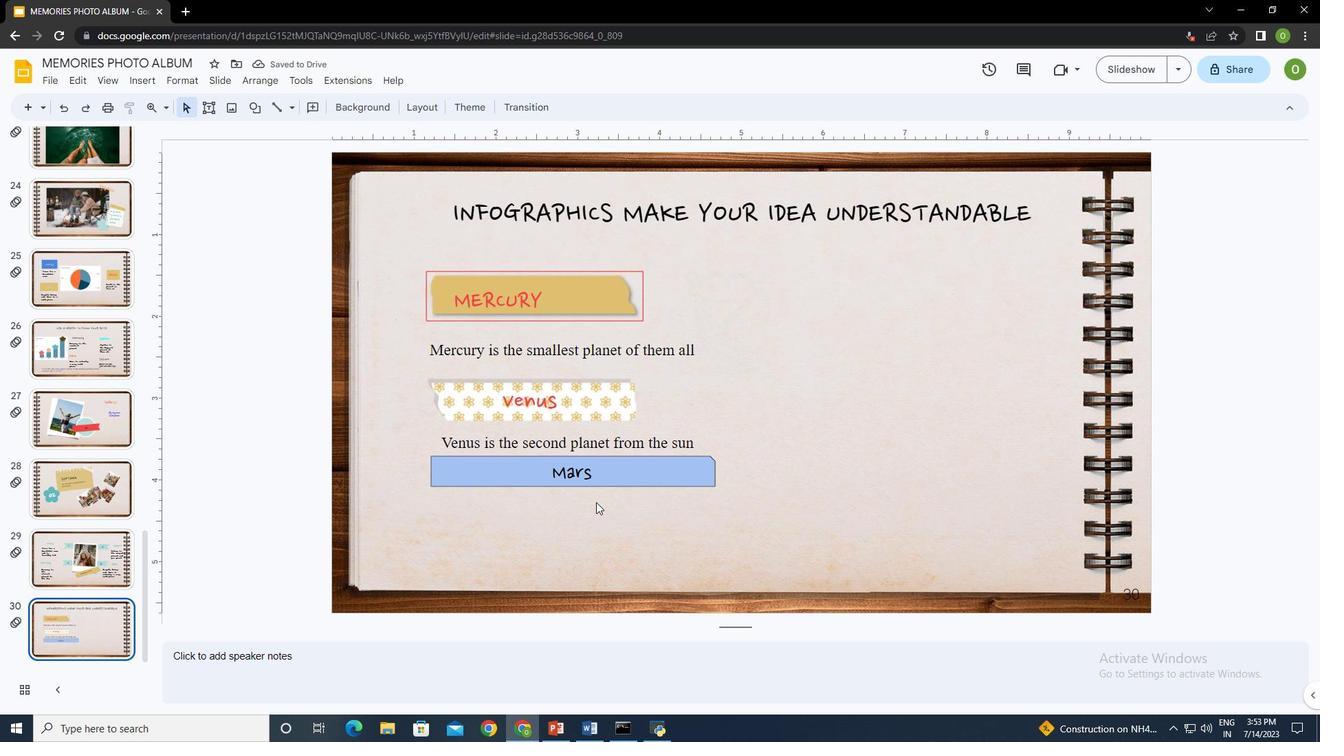 
Action: Mouse pressed left at (596, 502)
Screenshot: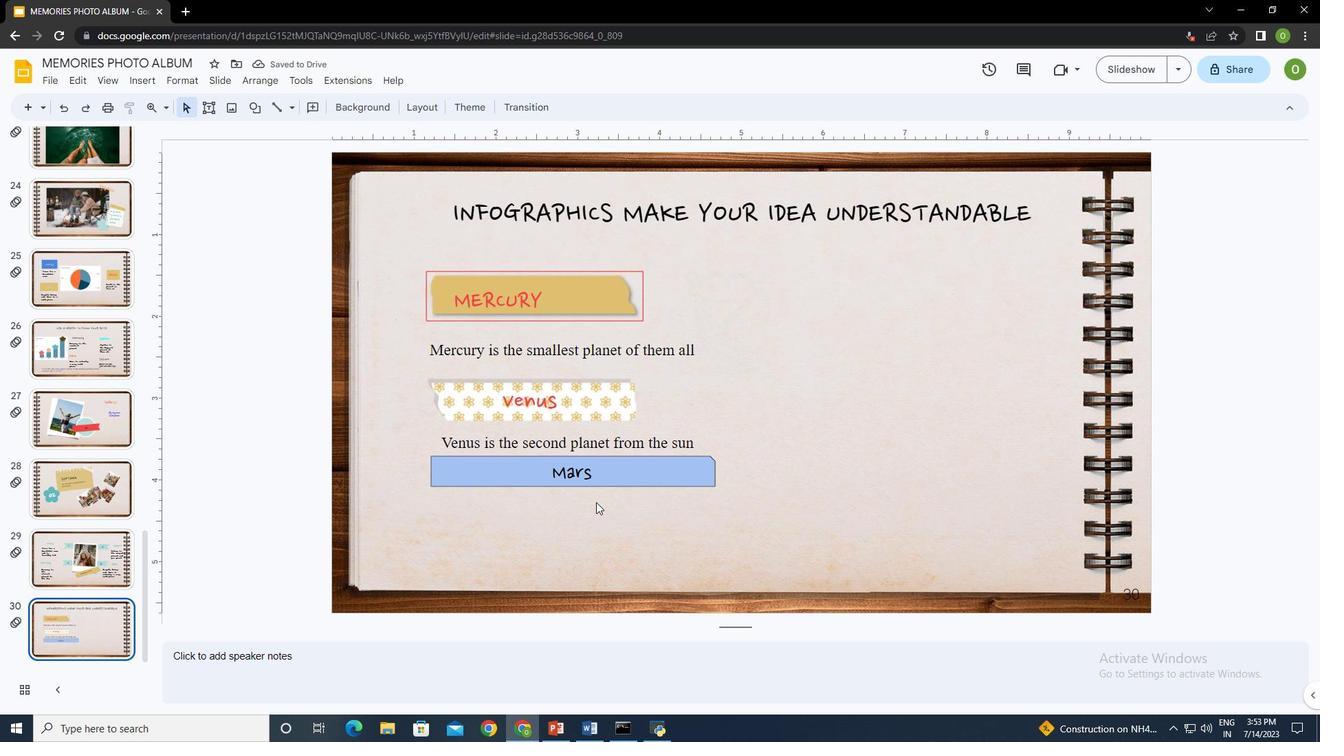 
Action: Mouse moved to (207, 106)
Screenshot: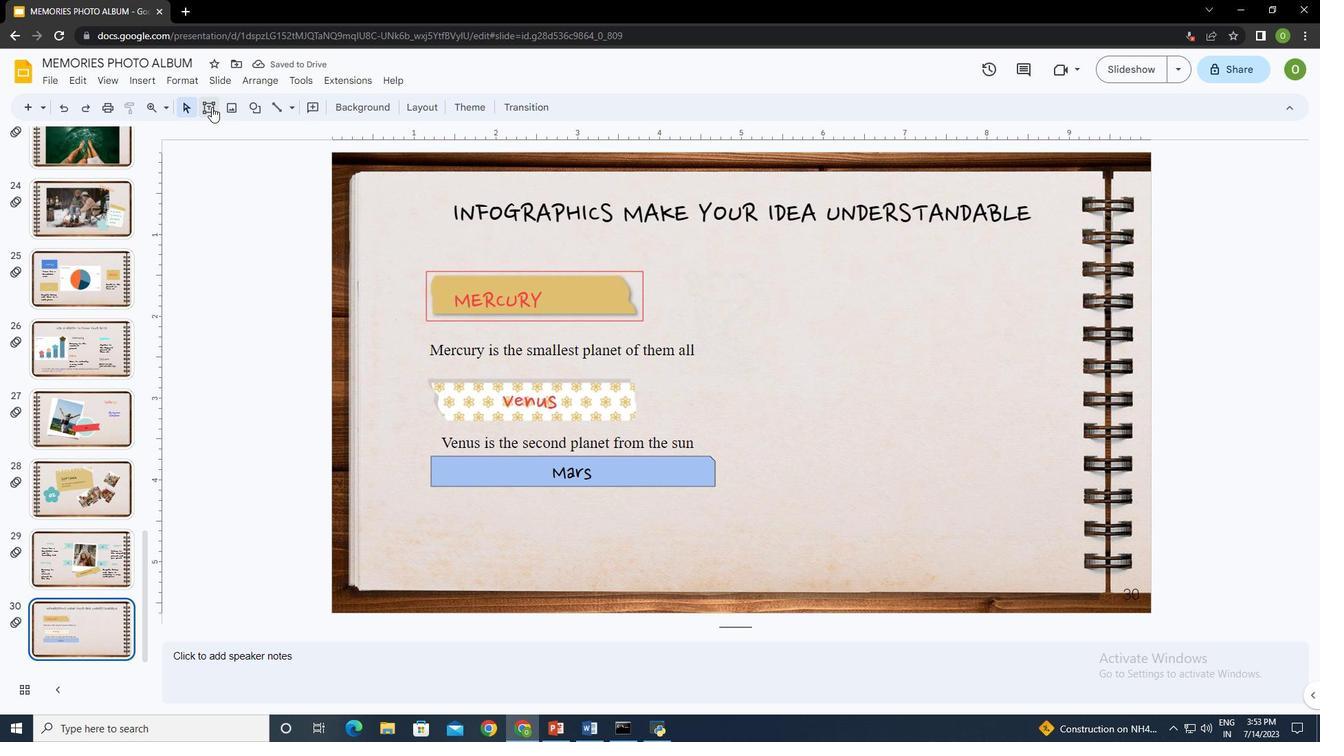 
Action: Mouse pressed left at (207, 106)
Screenshot: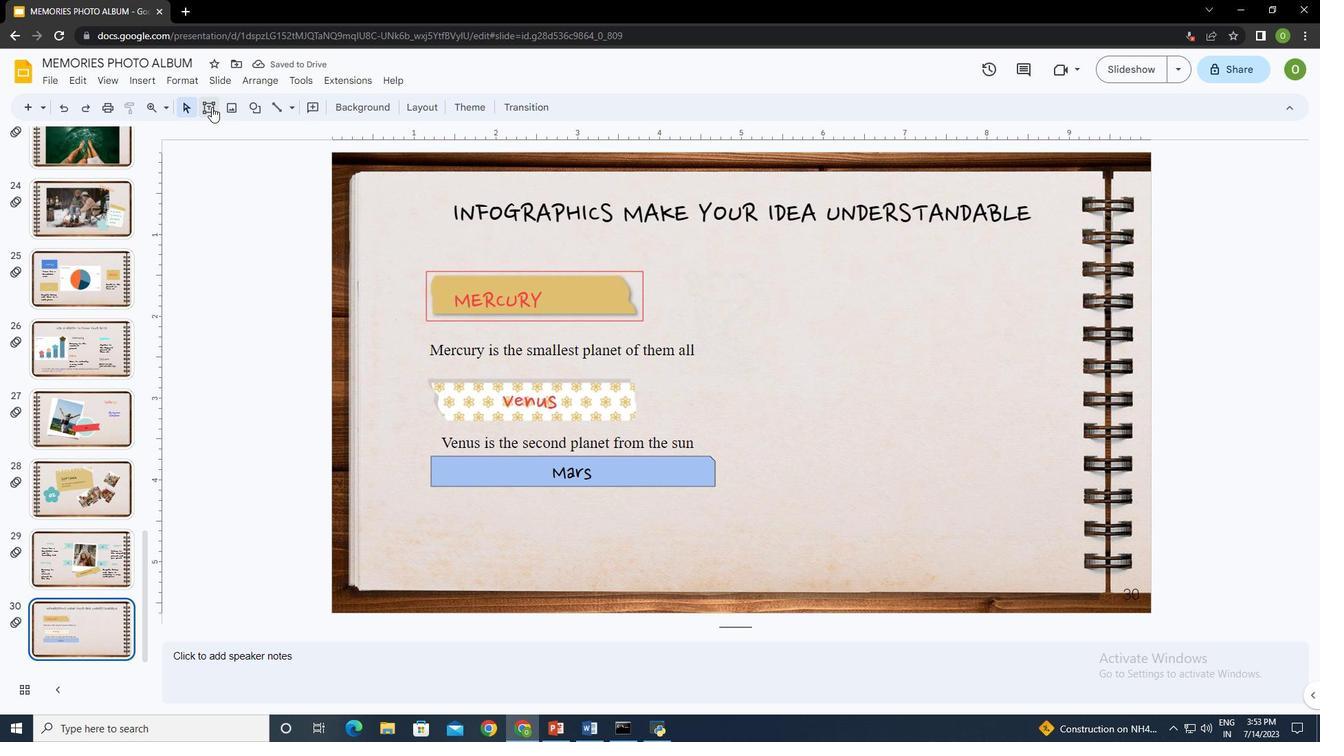 
Action: Mouse moved to (426, 493)
Screenshot: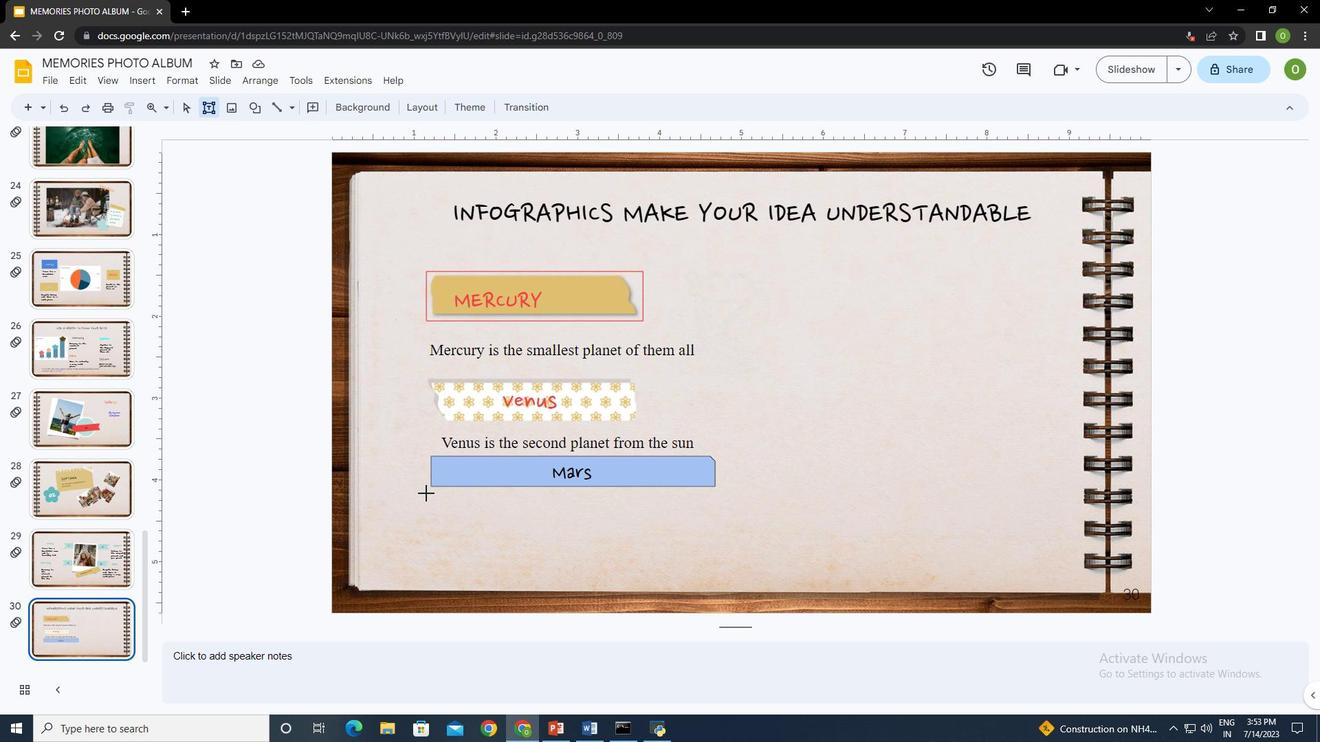 
Action: Mouse pressed left at (426, 493)
Screenshot: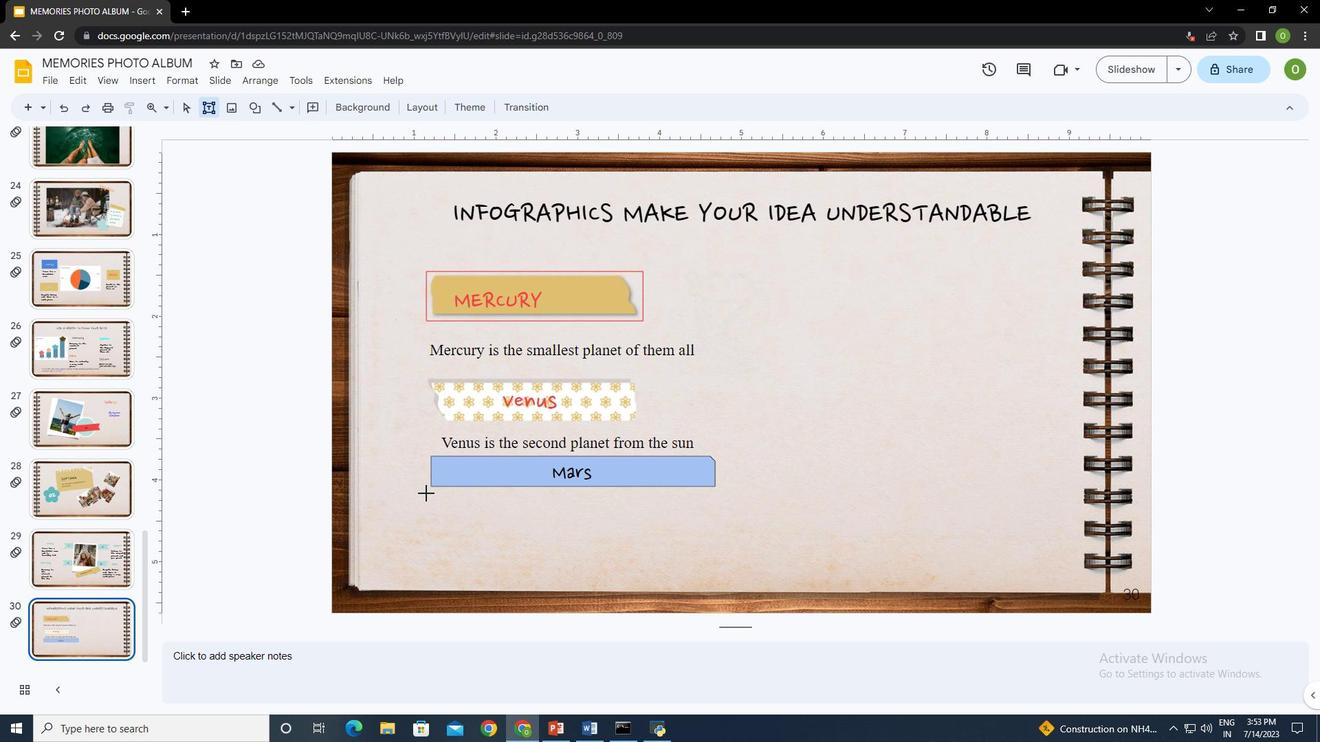 
Action: Mouse moved to (497, 524)
Screenshot: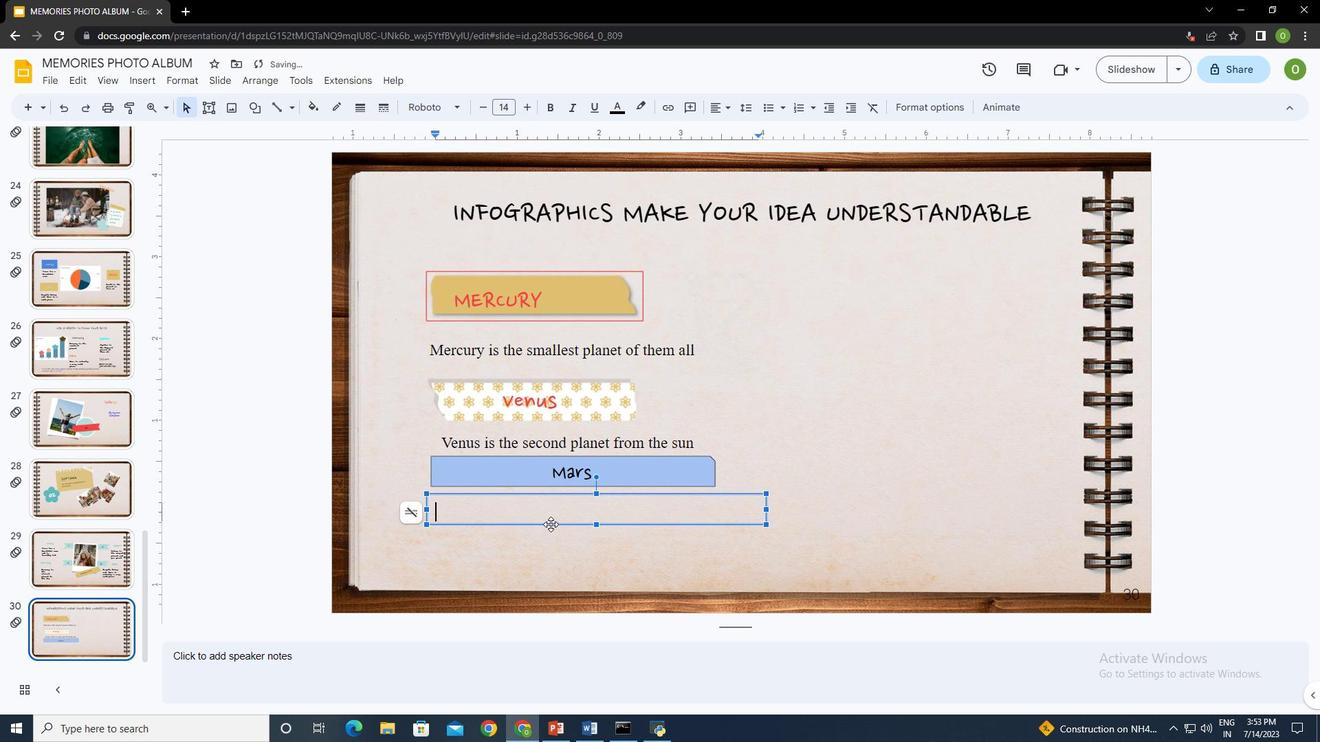 
Action: Key pressed <Key.shift>dESPITE<Key.space>BEGI<Key.backspace><Key.backspace>ING<Key.space>RED,<Key.space><Key.shift>mARS<Key.space>IS<Key.space>A<Key.space>VERY<Key.space>COLD<Key.space>PLANETctrl+A
Screenshot: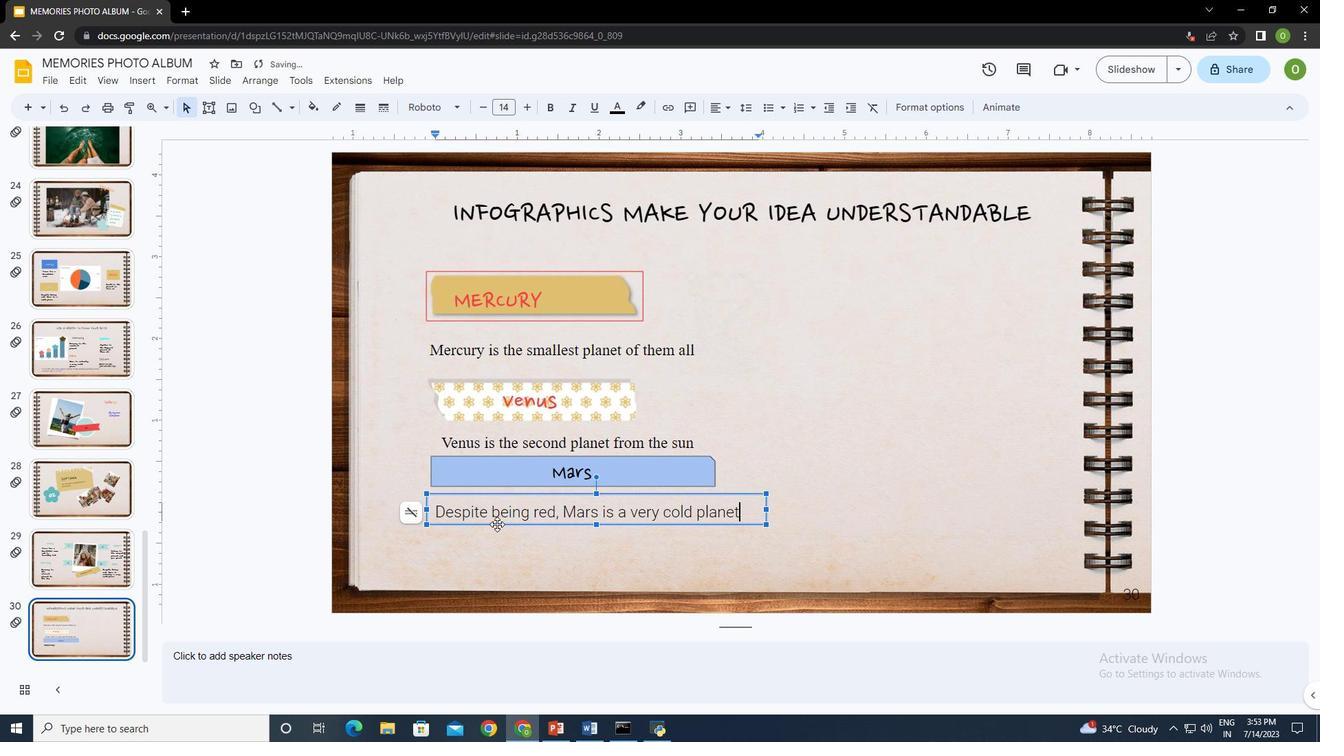 
Action: Mouse moved to (430, 109)
Screenshot: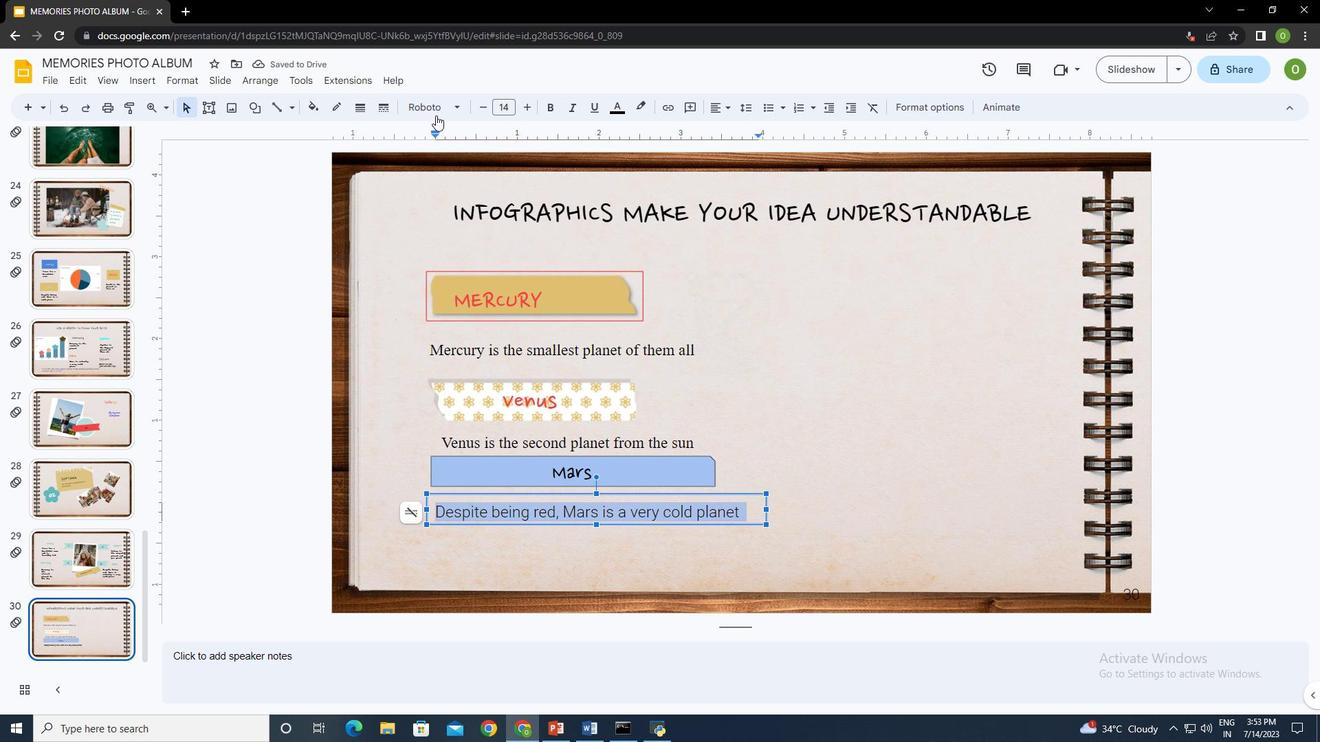 
Action: Mouse pressed left at (430, 109)
Screenshot: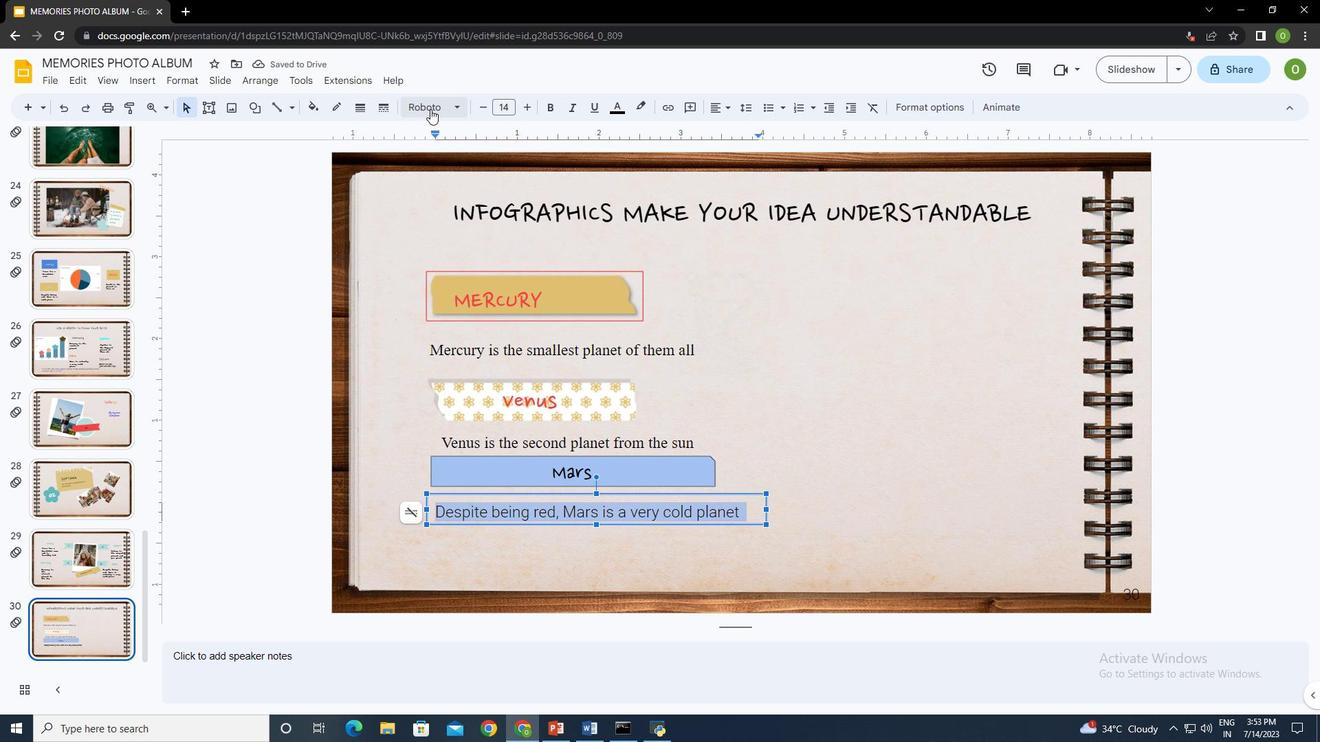 
Action: Mouse moved to (499, 329)
Screenshot: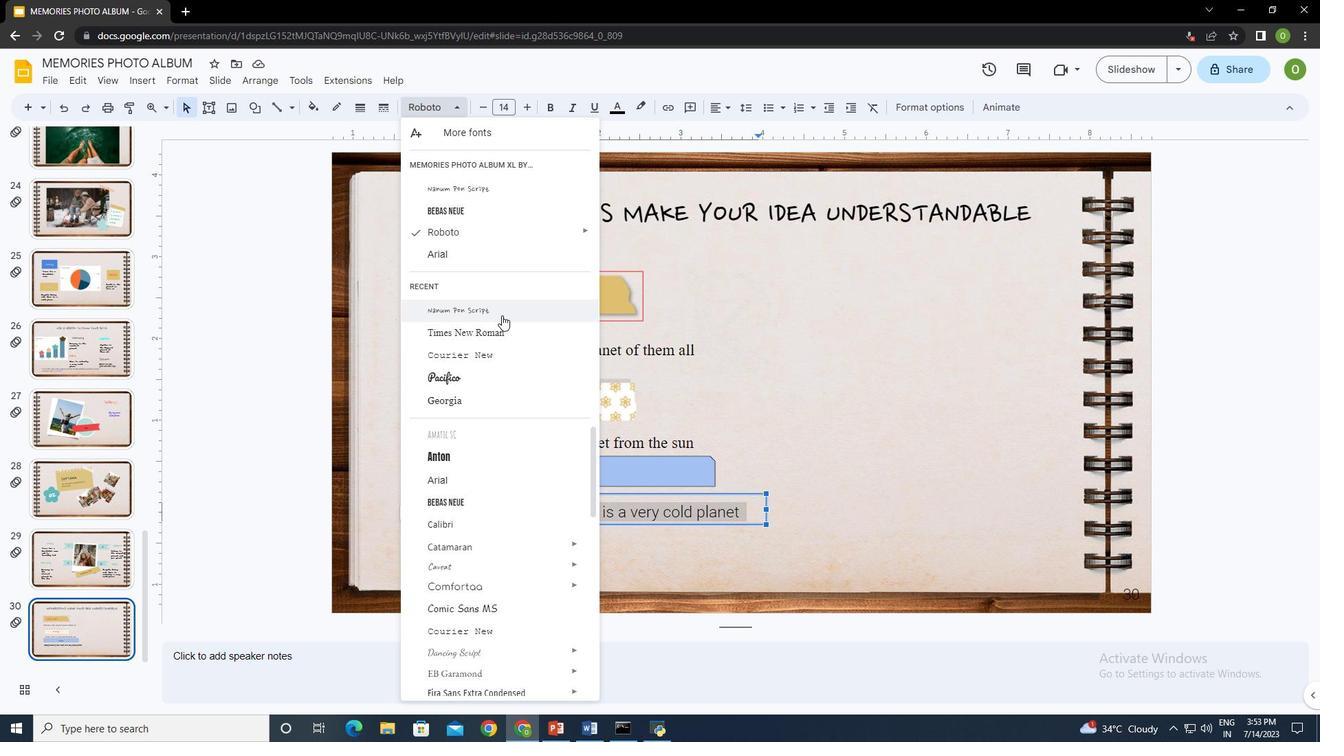 
Action: Mouse pressed left at (499, 329)
Screenshot: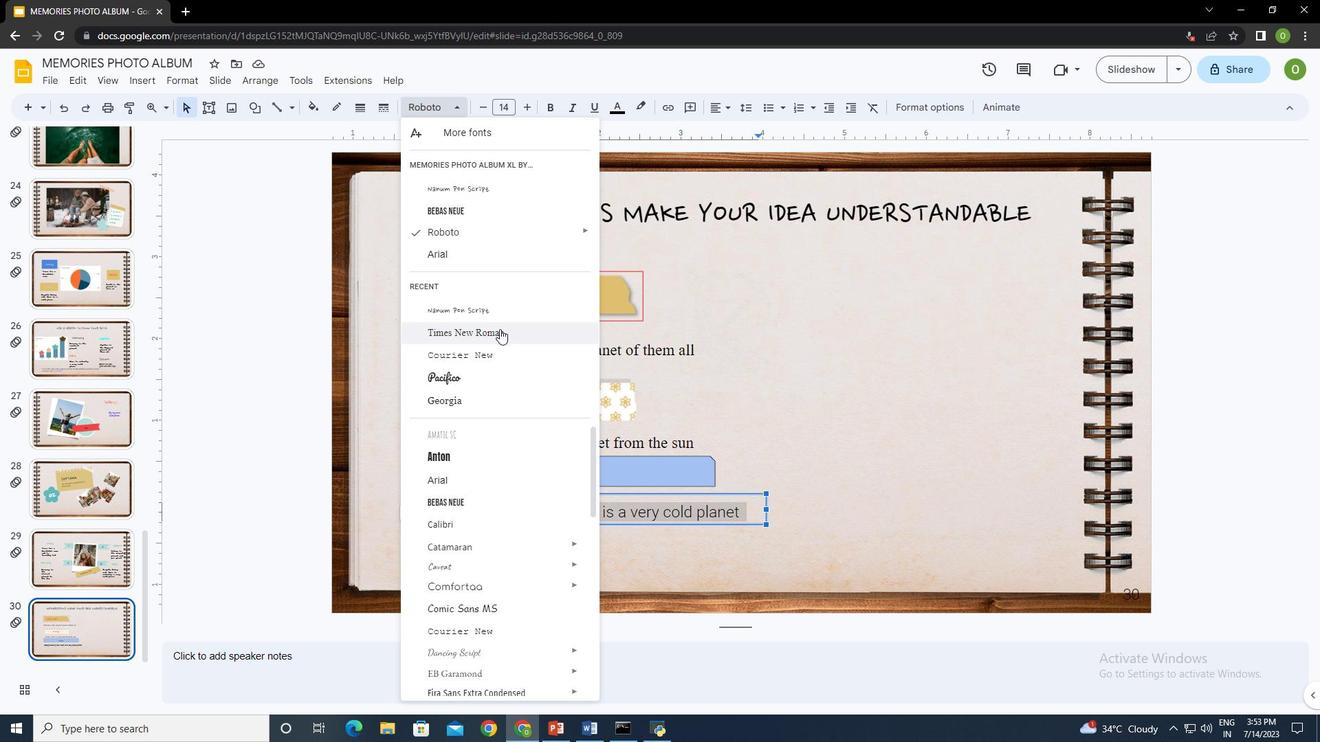 
Action: Mouse moved to (765, 509)
Screenshot: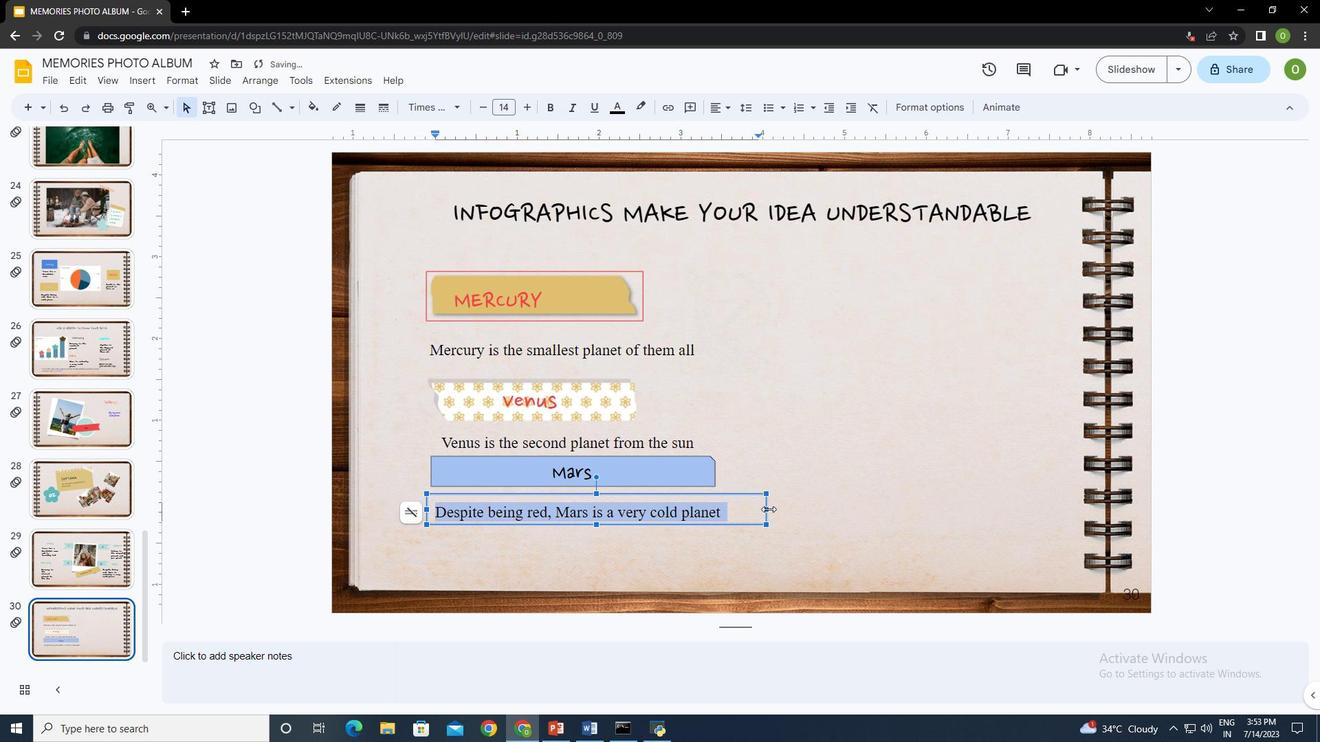 
Action: Mouse pressed left at (765, 509)
Screenshot: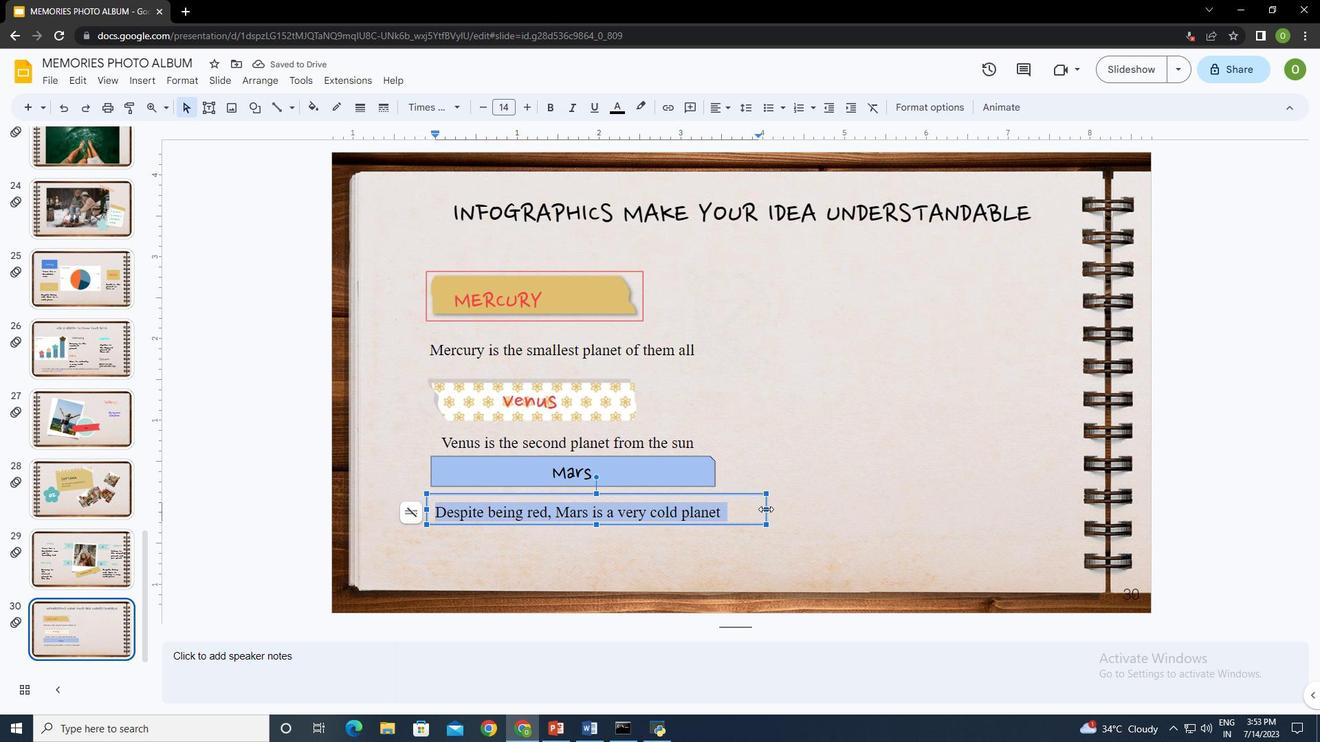 
Action: Mouse moved to (592, 539)
Screenshot: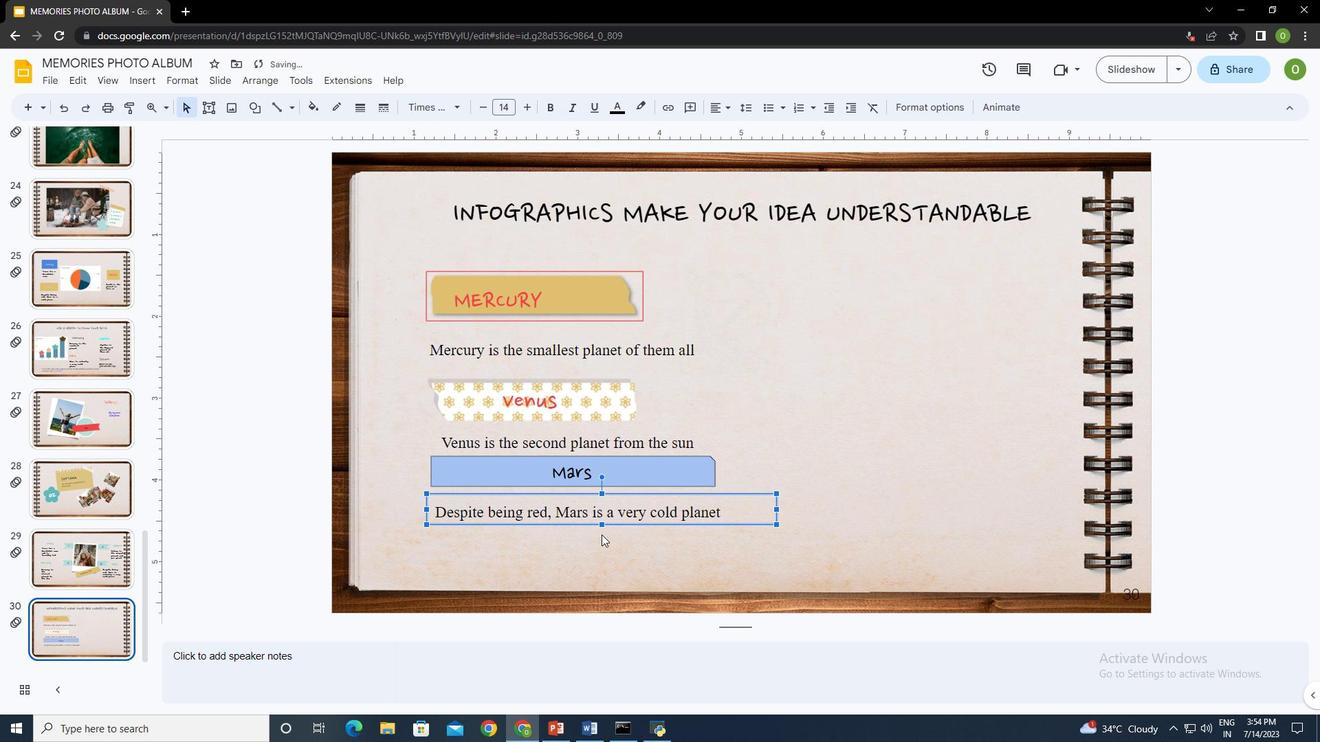 
Action: Mouse pressed left at (592, 539)
Screenshot: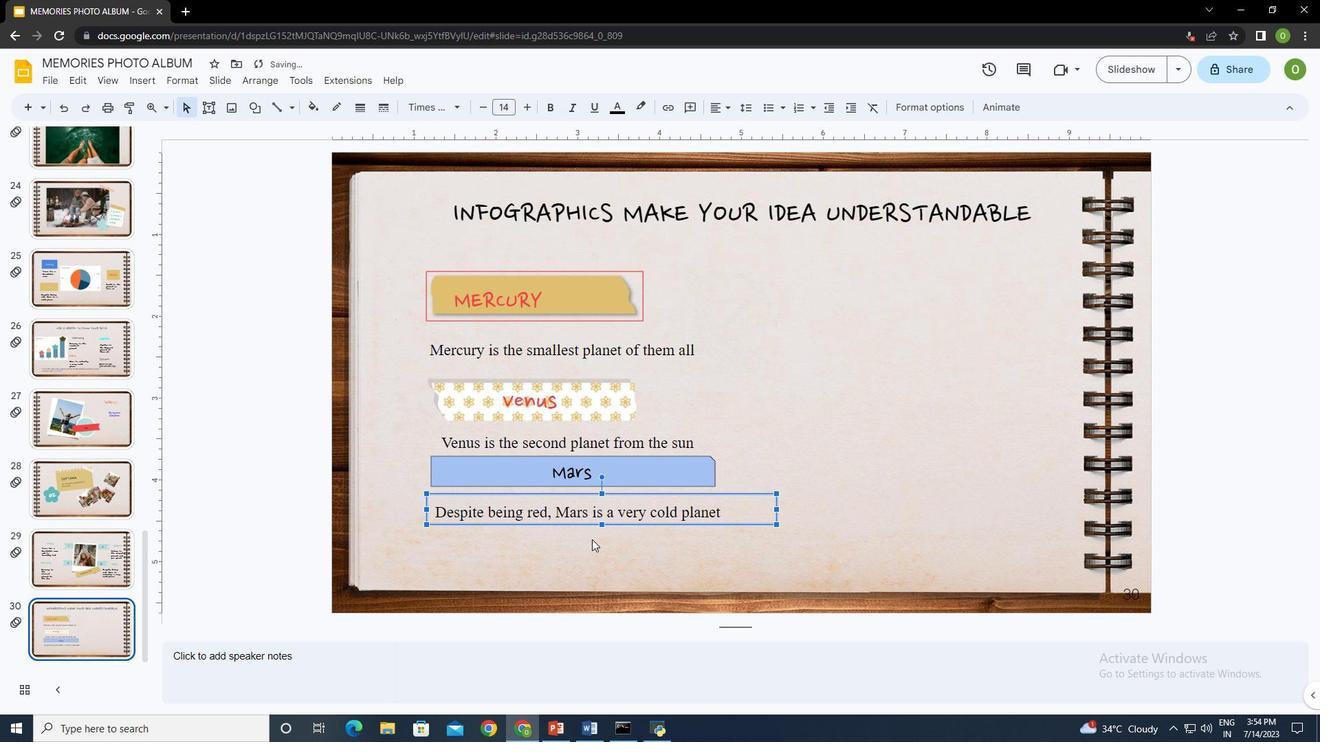 
Action: Mouse moved to (143, 77)
Screenshot: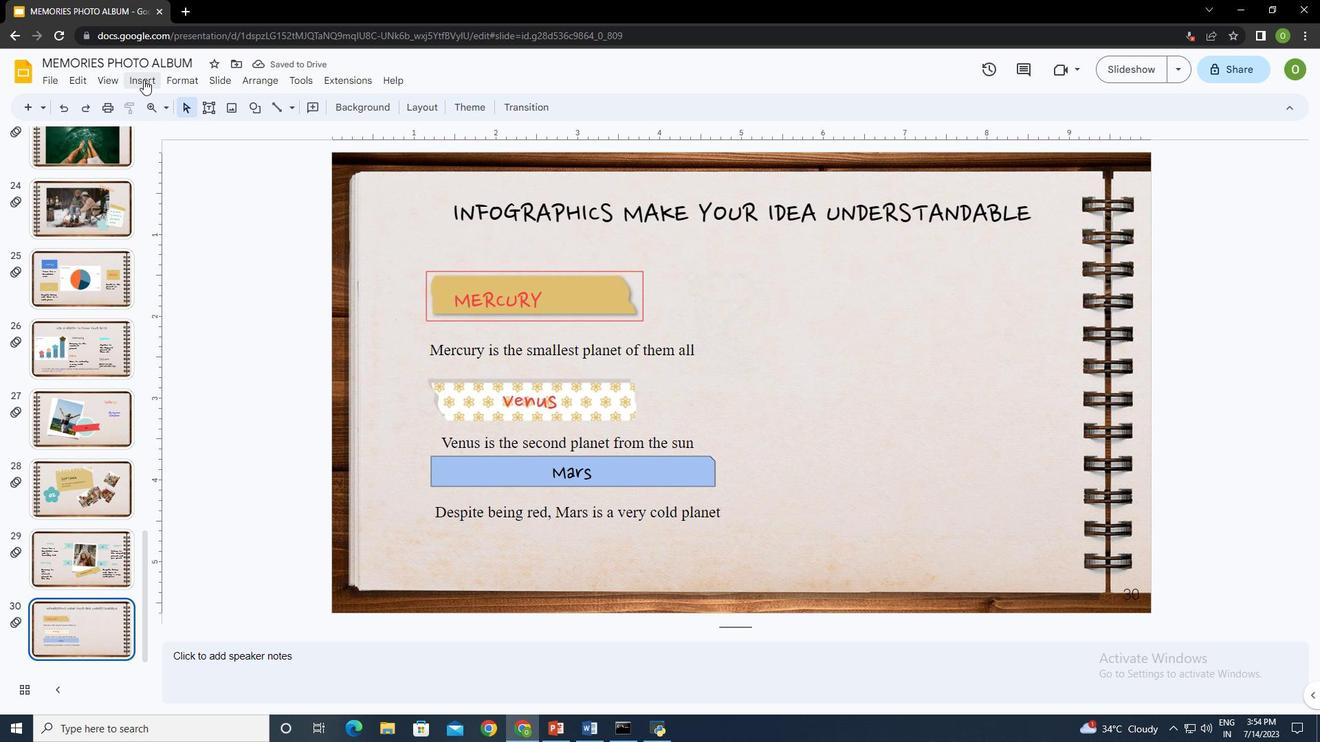 
Action: Mouse pressed left at (143, 77)
Screenshot: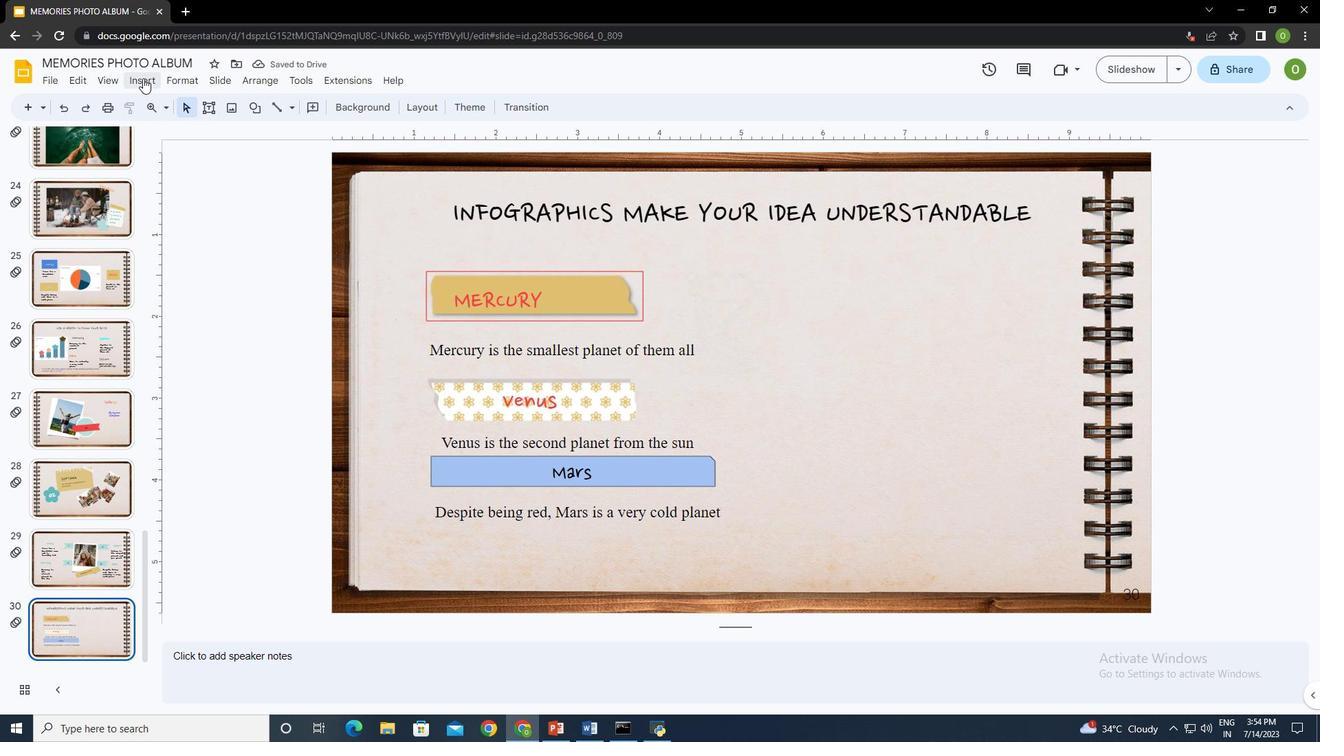 
Action: Mouse moved to (453, 106)
Screenshot: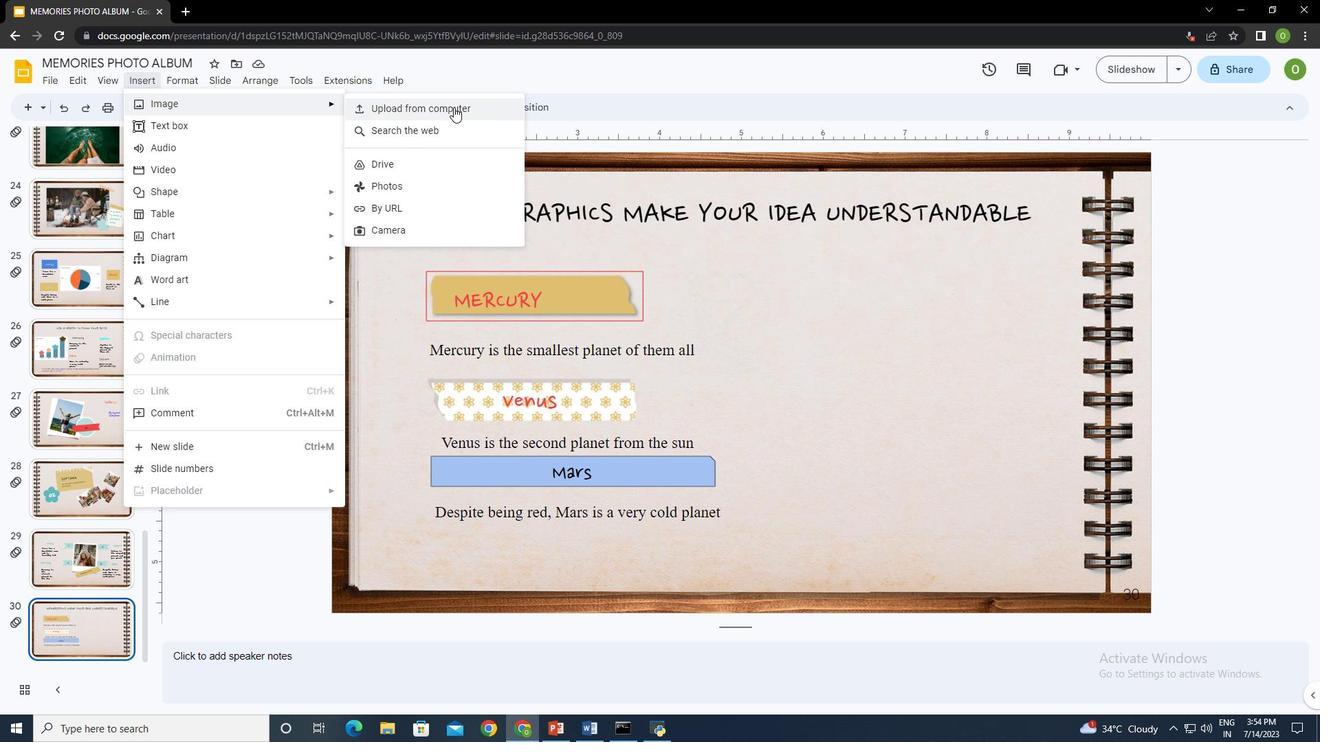 
Action: Mouse pressed left at (453, 106)
Screenshot: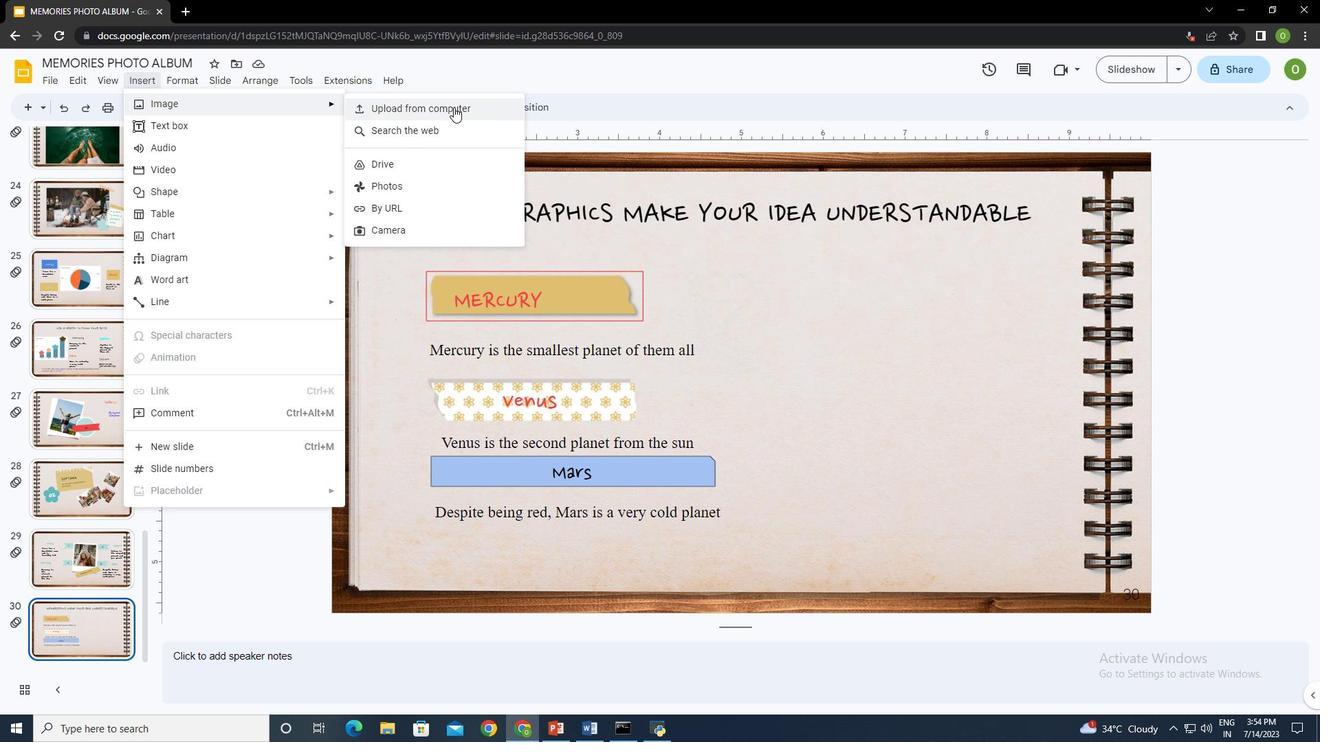 
Action: Mouse moved to (394, 242)
Screenshot: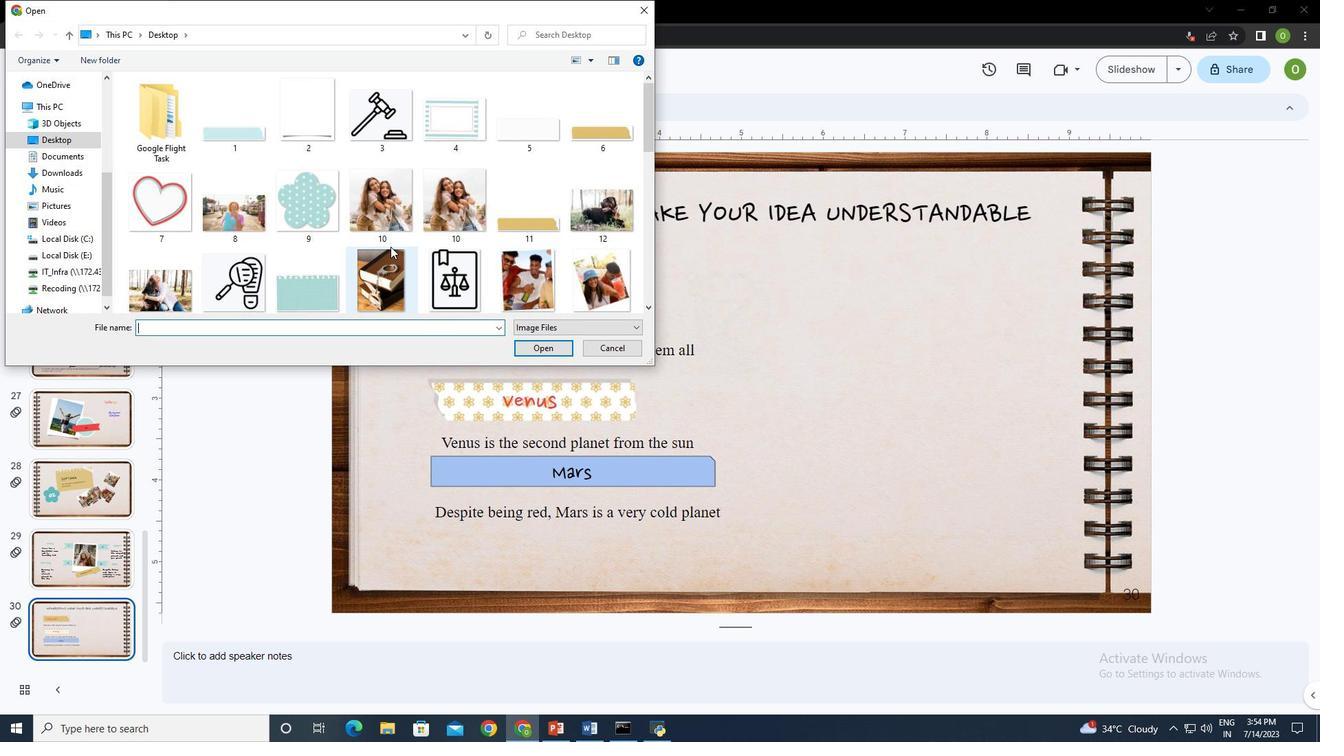 
Action: Mouse scrolled (394, 241) with delta (0, 0)
Screenshot: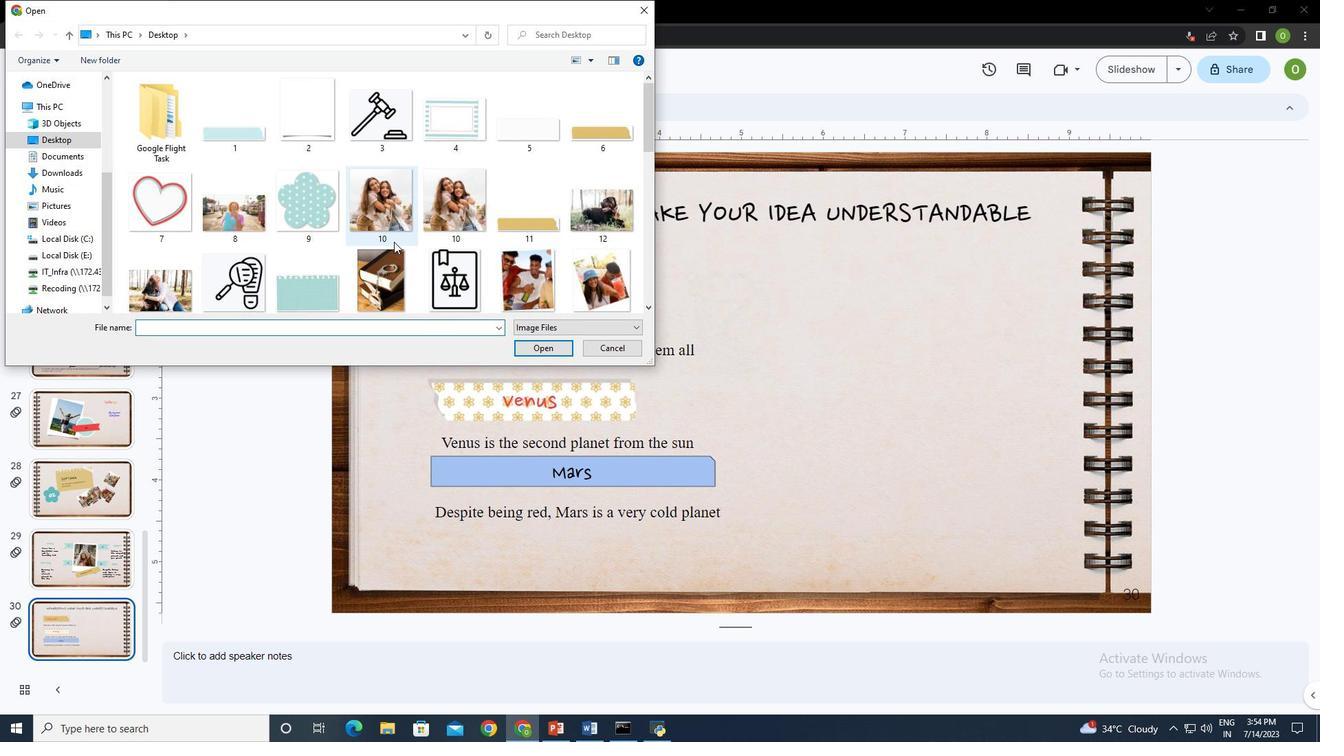 
Action: Mouse scrolled (394, 241) with delta (0, 0)
Screenshot: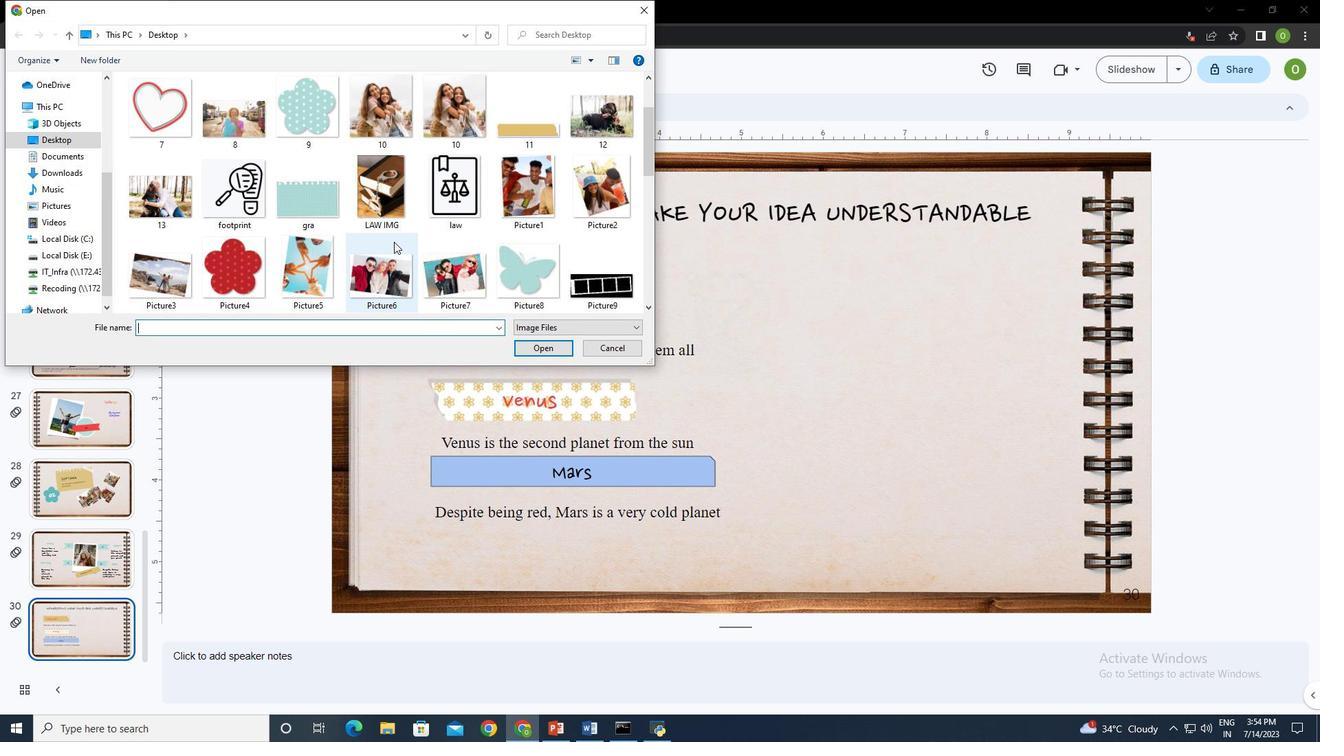 
Action: Mouse scrolled (394, 241) with delta (0, 0)
Screenshot: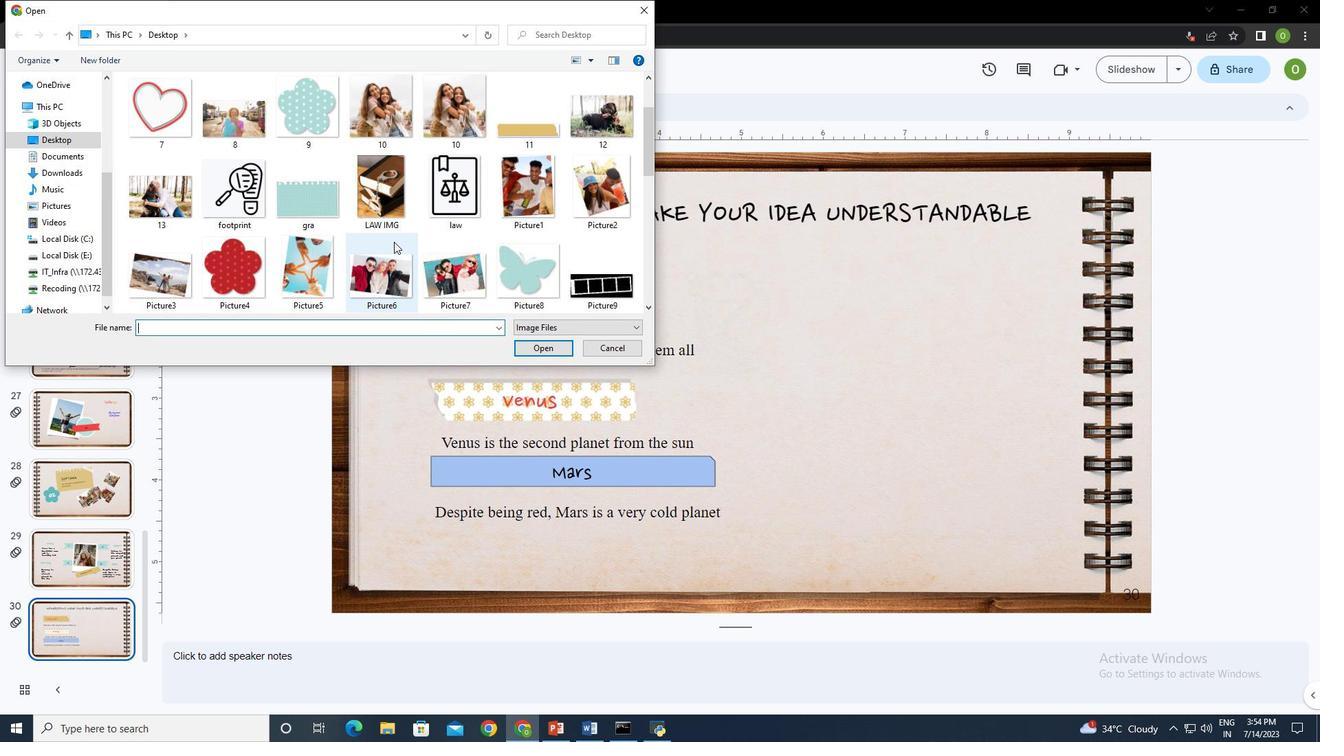 
Action: Mouse scrolled (394, 241) with delta (0, 0)
Screenshot: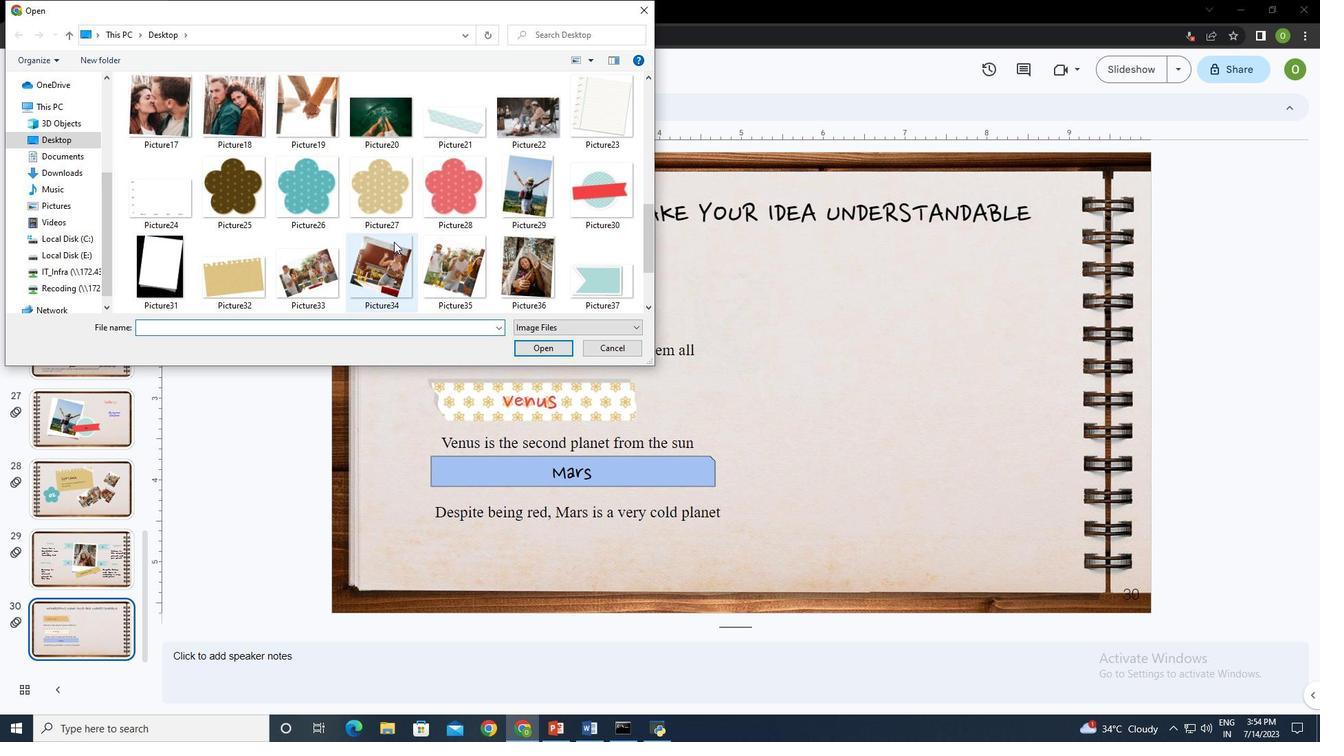 
Action: Mouse scrolled (394, 241) with delta (0, 0)
Screenshot: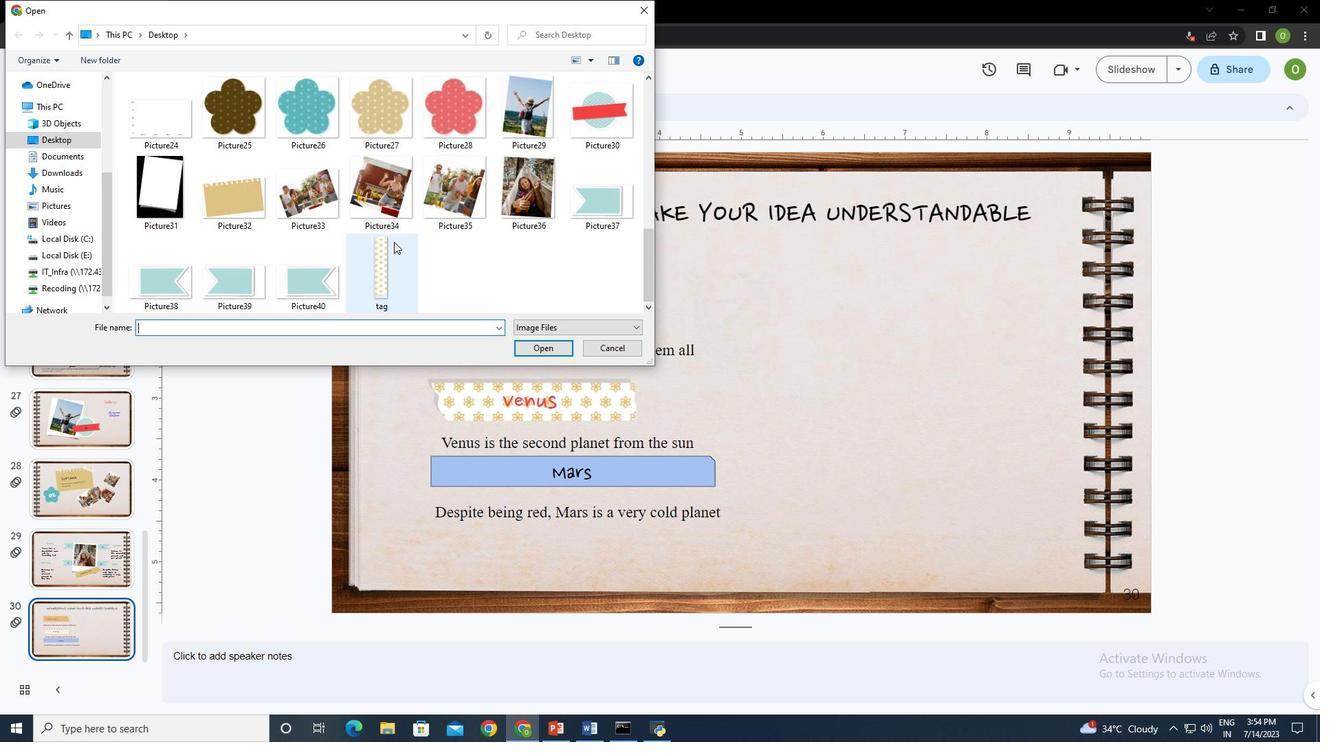 
Action: Mouse moved to (481, 254)
Screenshot: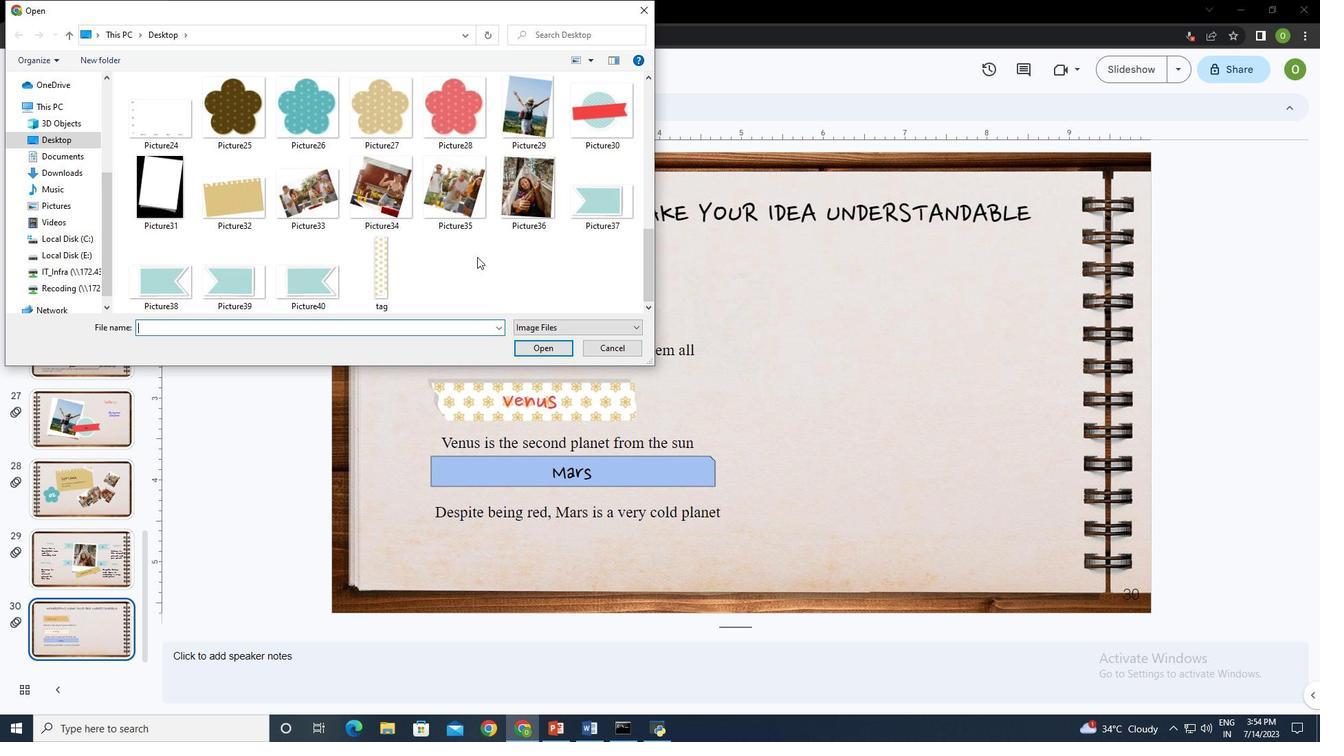 
Action: Mouse scrolled (481, 255) with delta (0, 0)
Screenshot: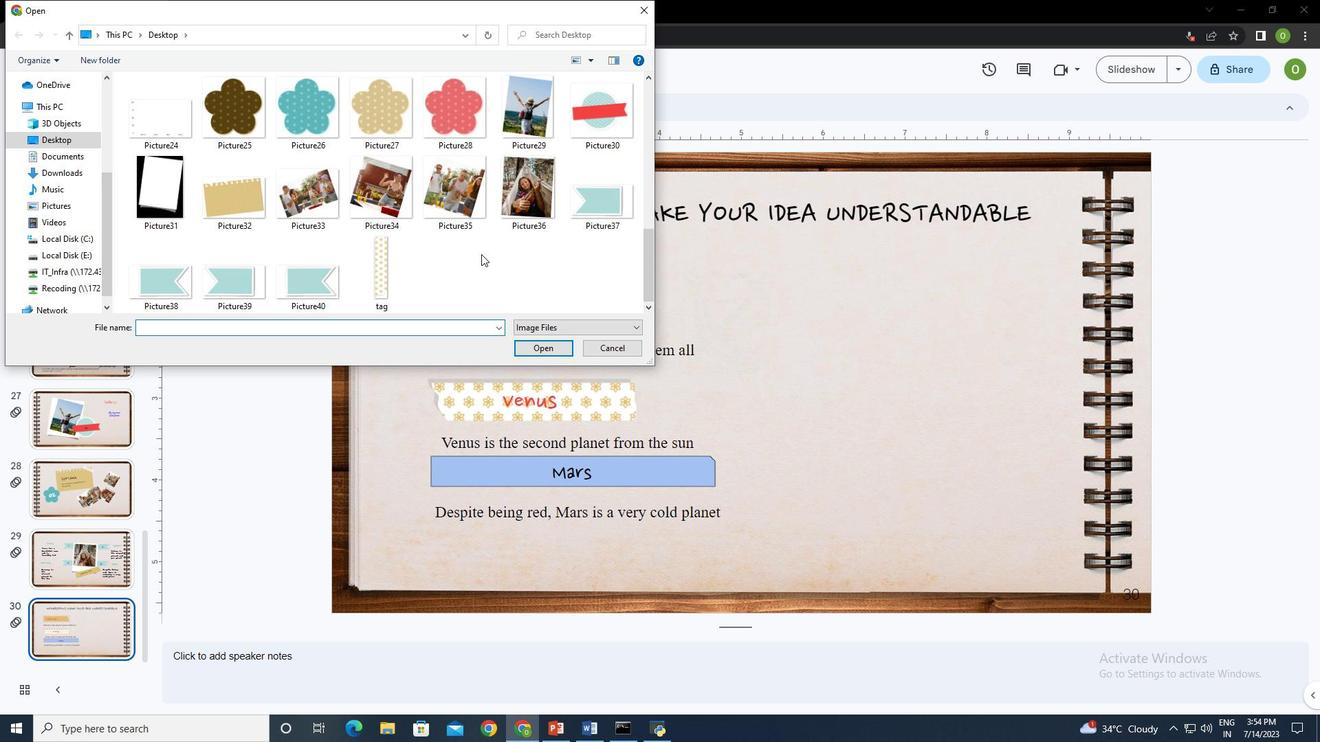 
Action: Mouse moved to (481, 253)
Screenshot: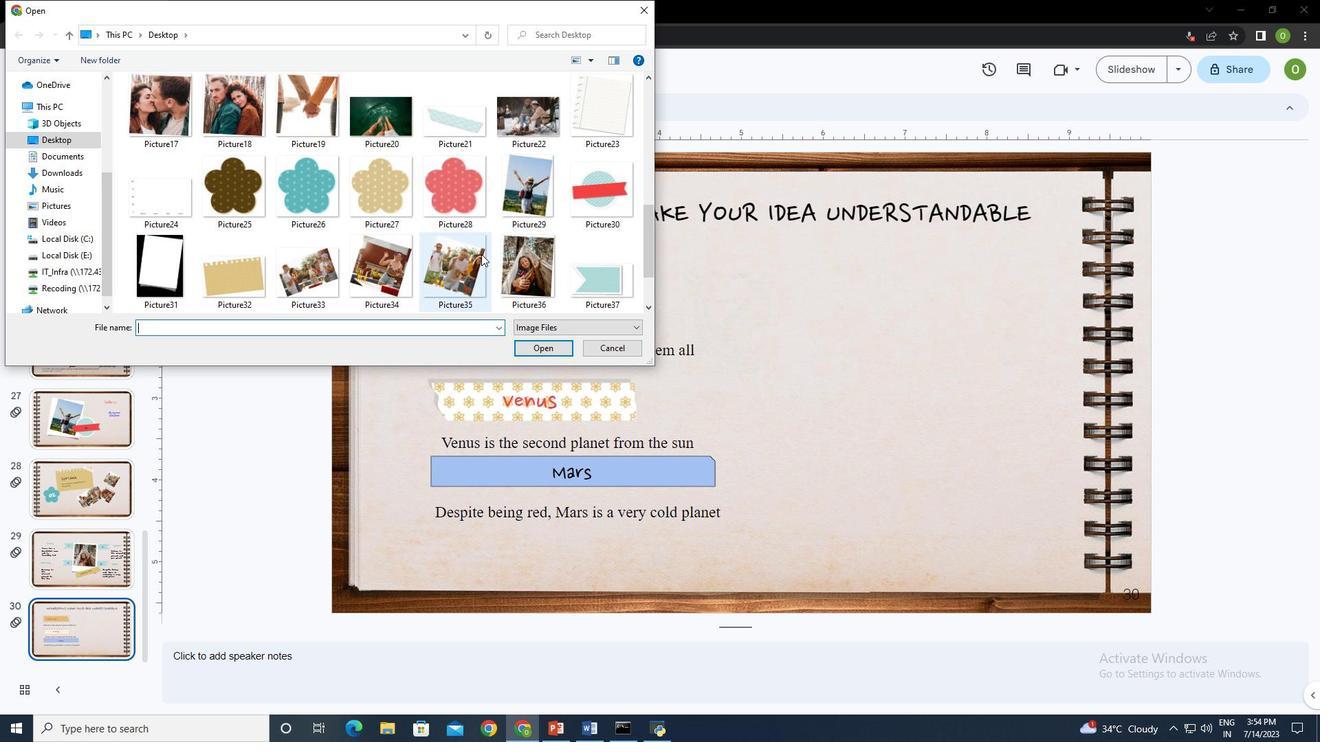 
Action: Mouse scrolled (481, 253) with delta (0, 0)
Screenshot: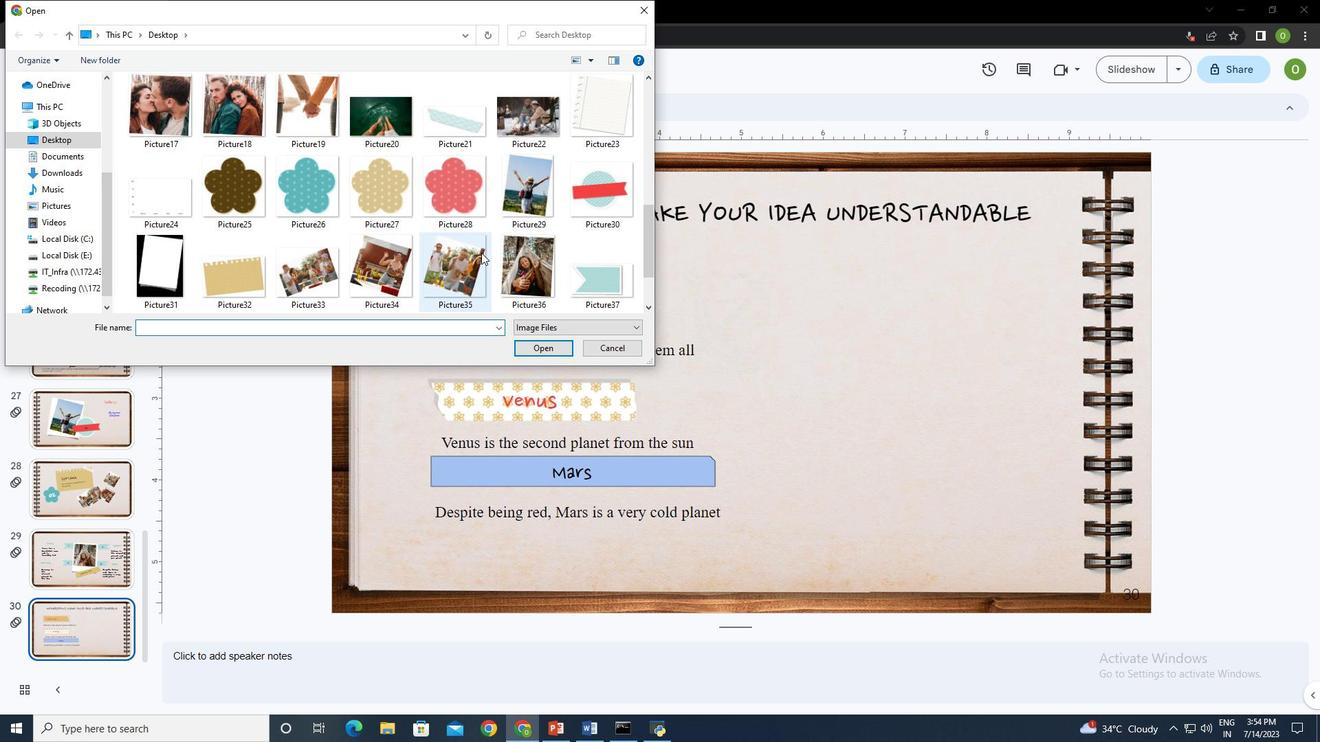 
Action: Mouse scrolled (481, 253) with delta (0, 0)
Screenshot: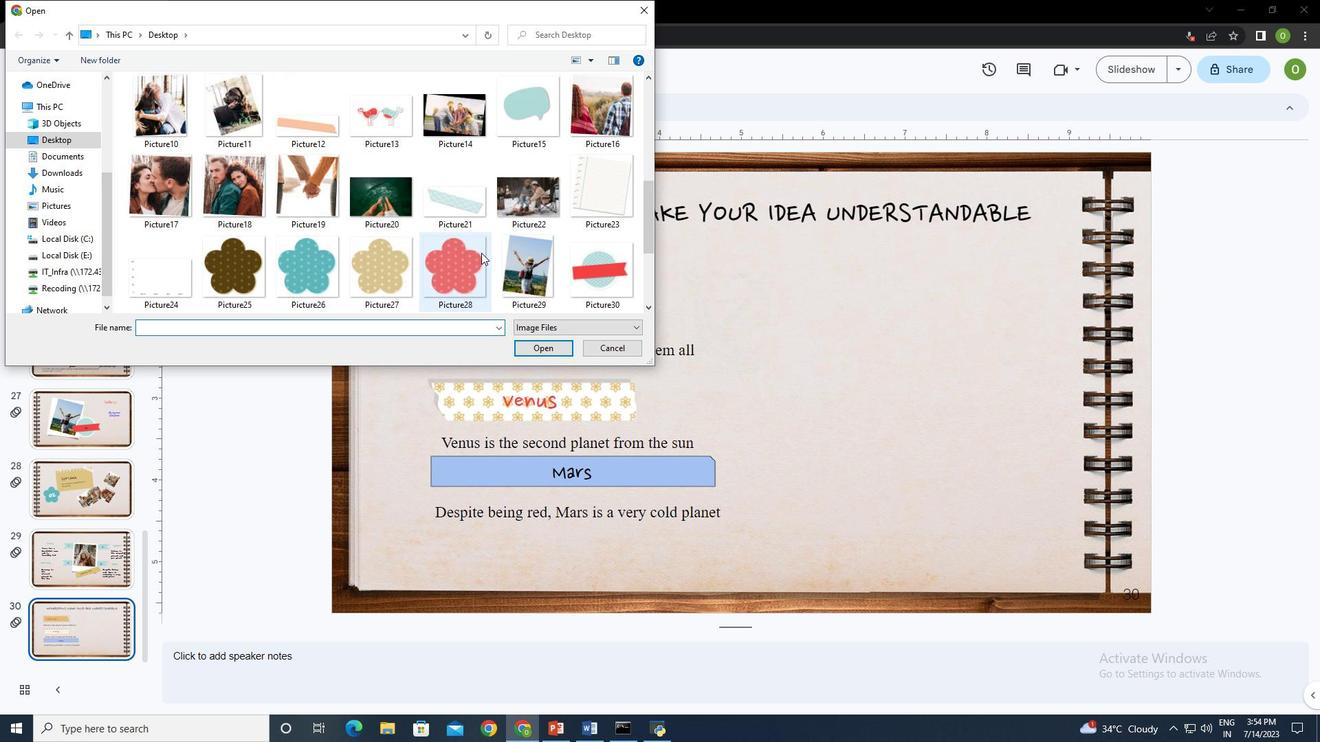 
Action: Mouse moved to (322, 206)
Screenshot: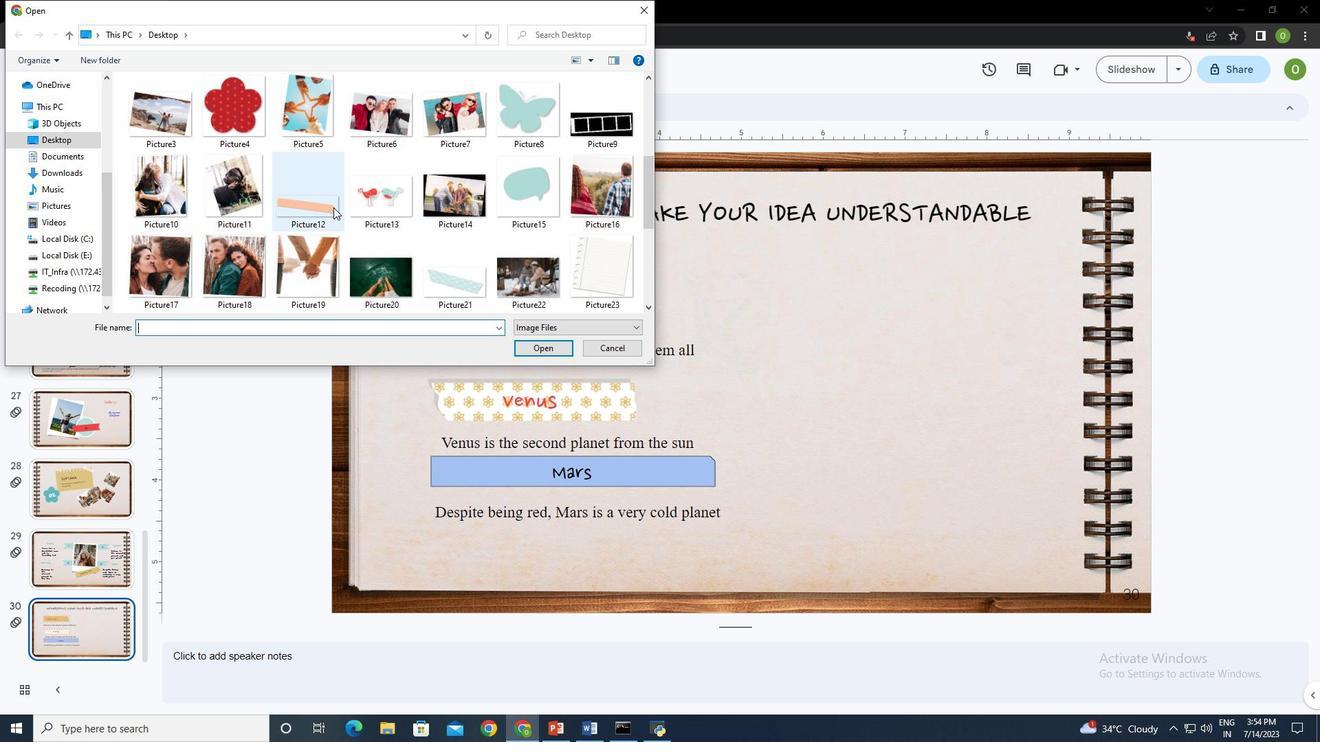 
Action: Mouse pressed left at (322, 206)
Screenshot: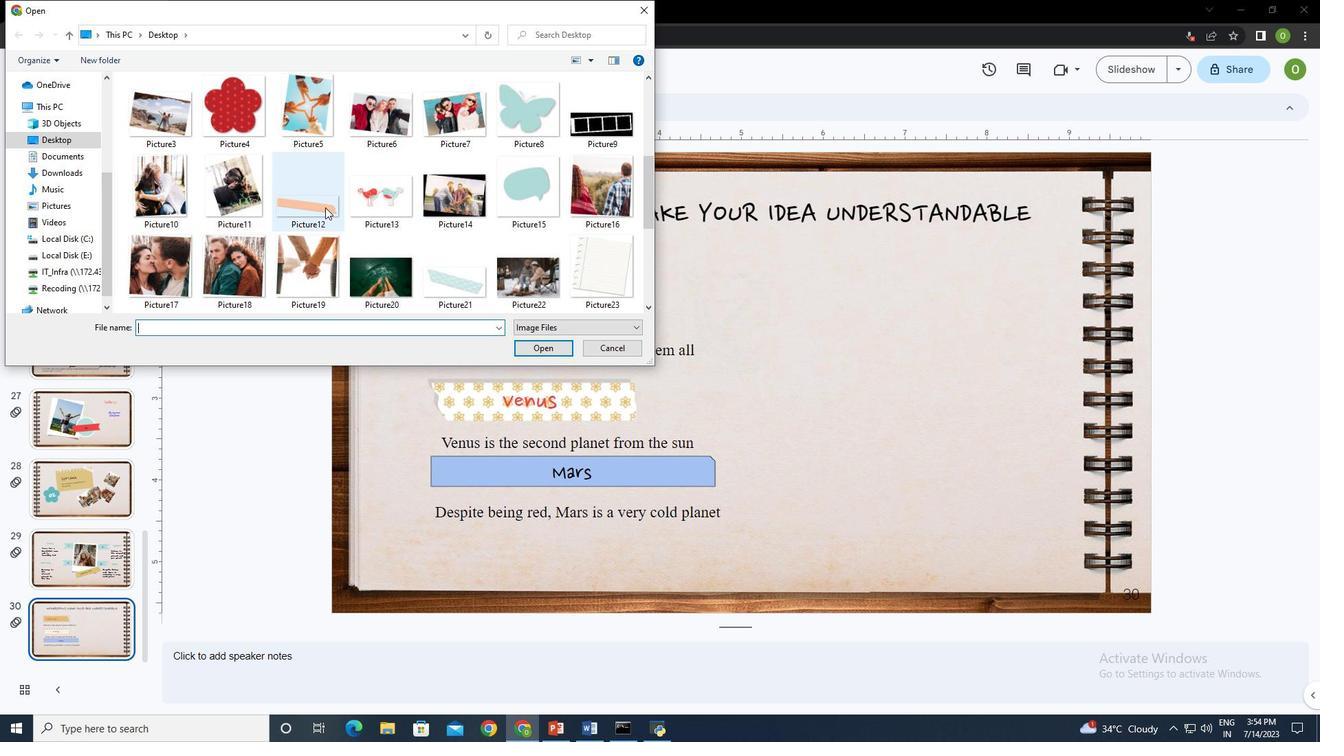 
Action: Mouse moved to (542, 352)
Screenshot: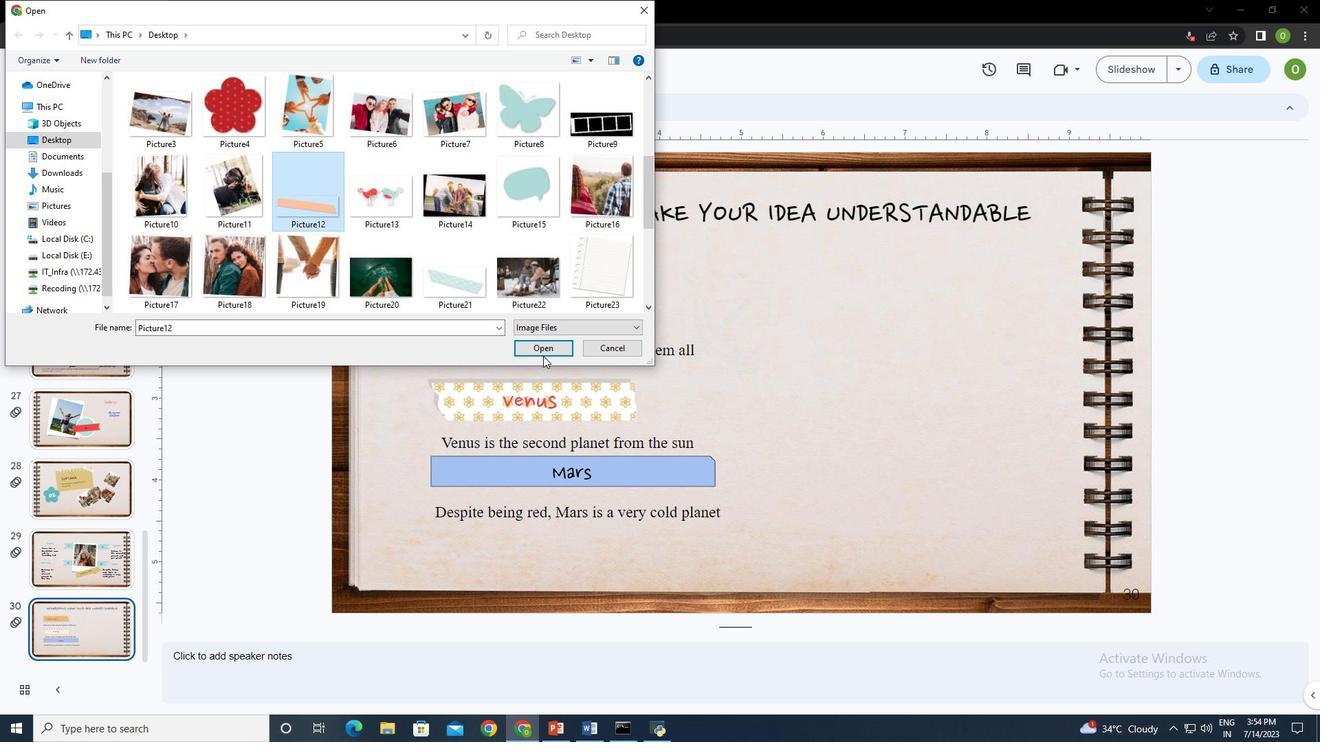 
Action: Mouse pressed left at (542, 352)
Screenshot: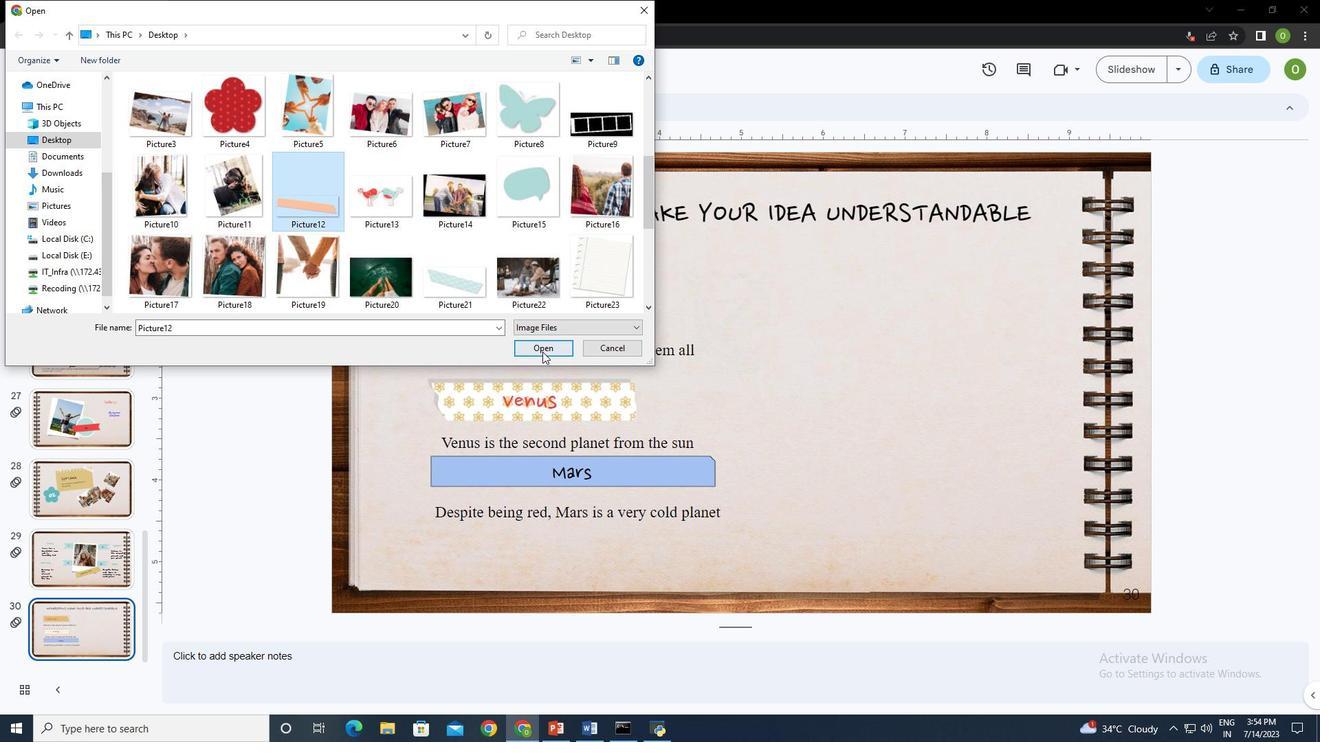 
Action: Mouse moved to (894, 307)
